 Task: Buy 3 Balms & Moisturizers from Skin Care section under best seller category for shipping address: Ashley Martin, 2420 August Lane, Shreveport, Louisiana 71101, Cell Number 3184332610. Pay from credit card ending with 5759, CVV 953
Action: Mouse moved to (22, 81)
Screenshot: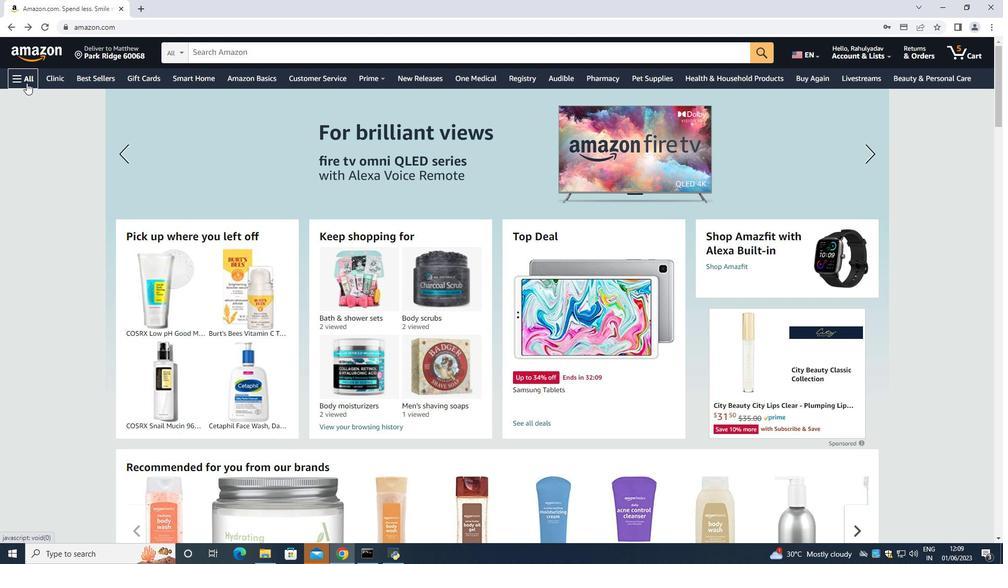 
Action: Mouse pressed left at (22, 81)
Screenshot: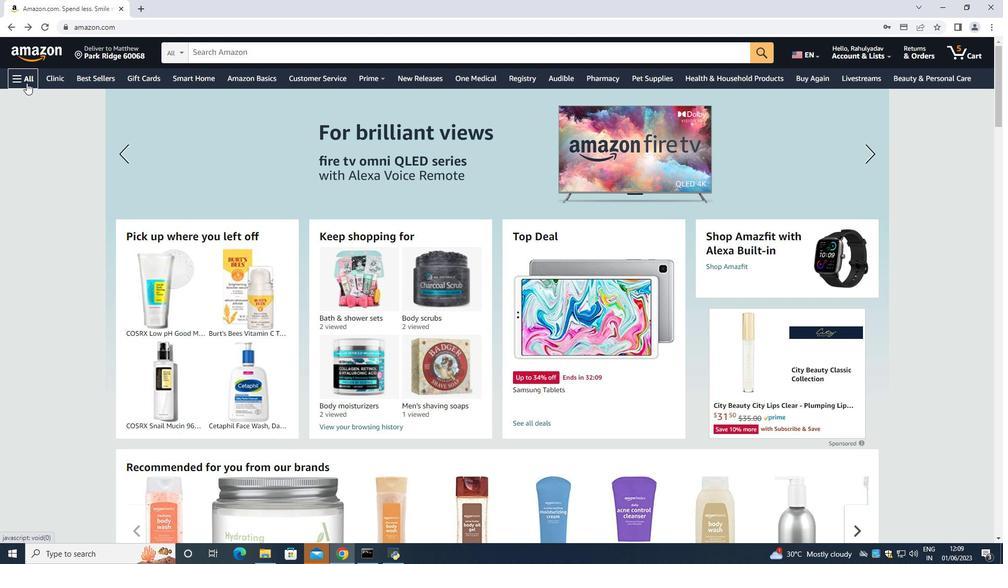 
Action: Mouse moved to (30, 110)
Screenshot: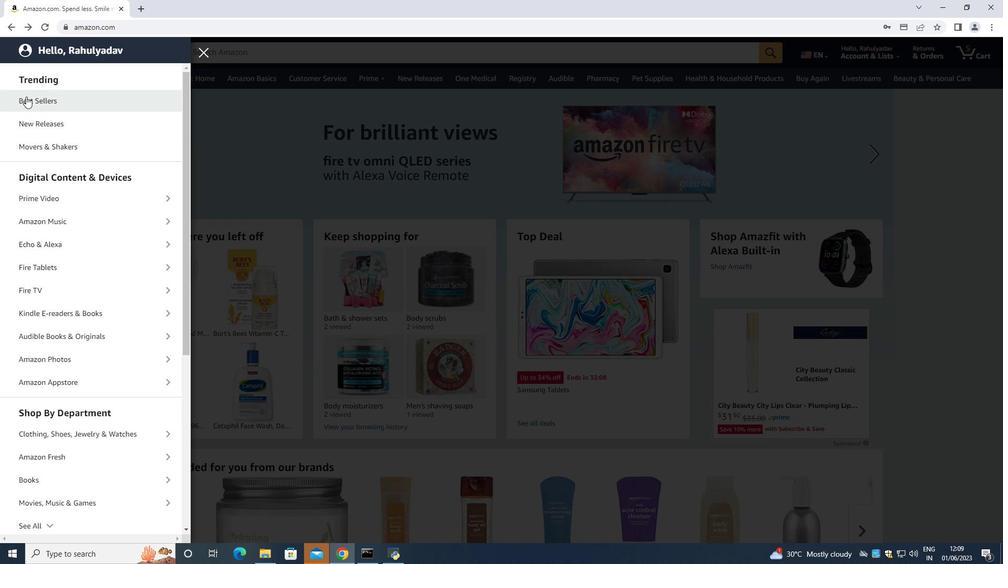 
Action: Mouse pressed left at (30, 110)
Screenshot: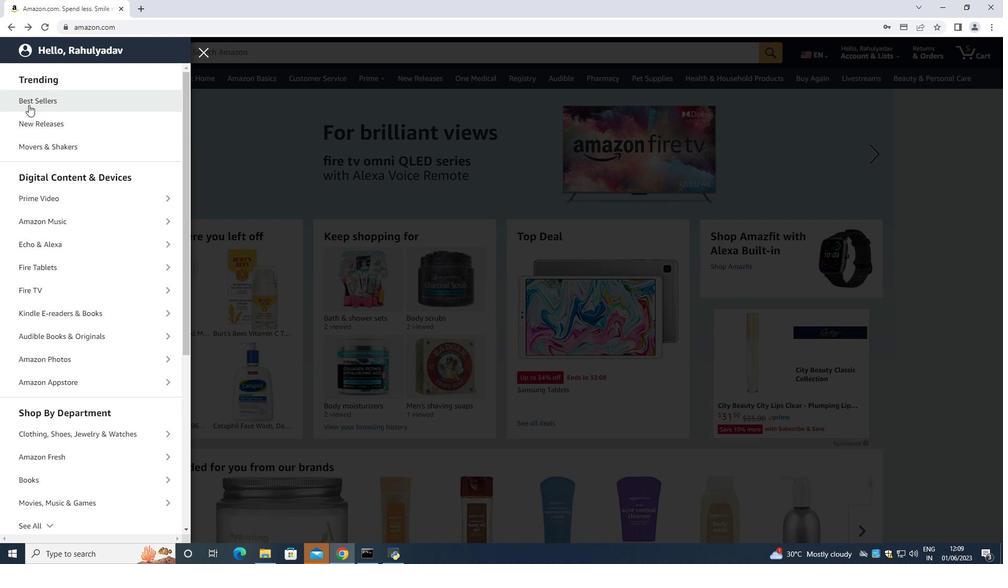 
Action: Mouse moved to (352, 50)
Screenshot: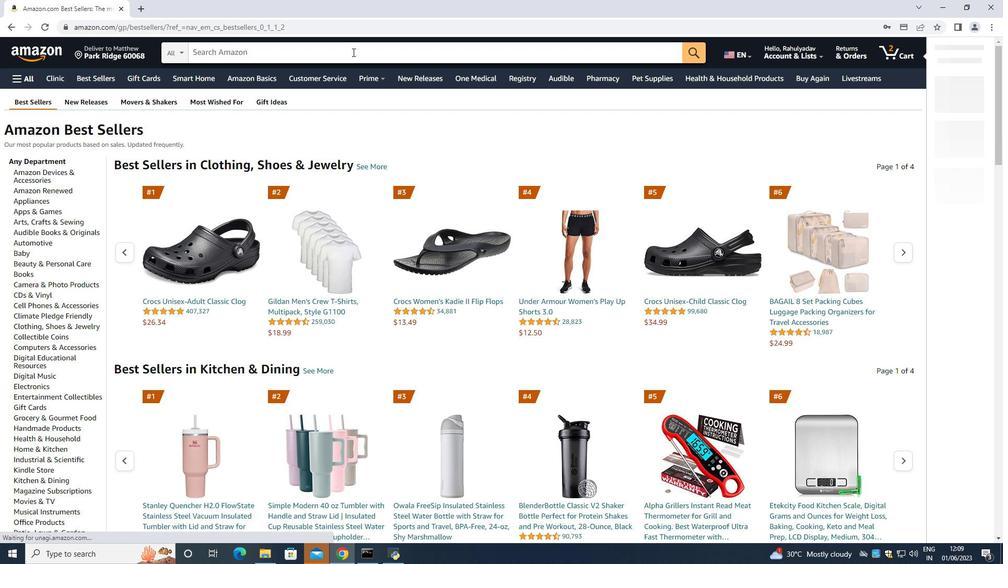 
Action: Mouse pressed left at (352, 50)
Screenshot: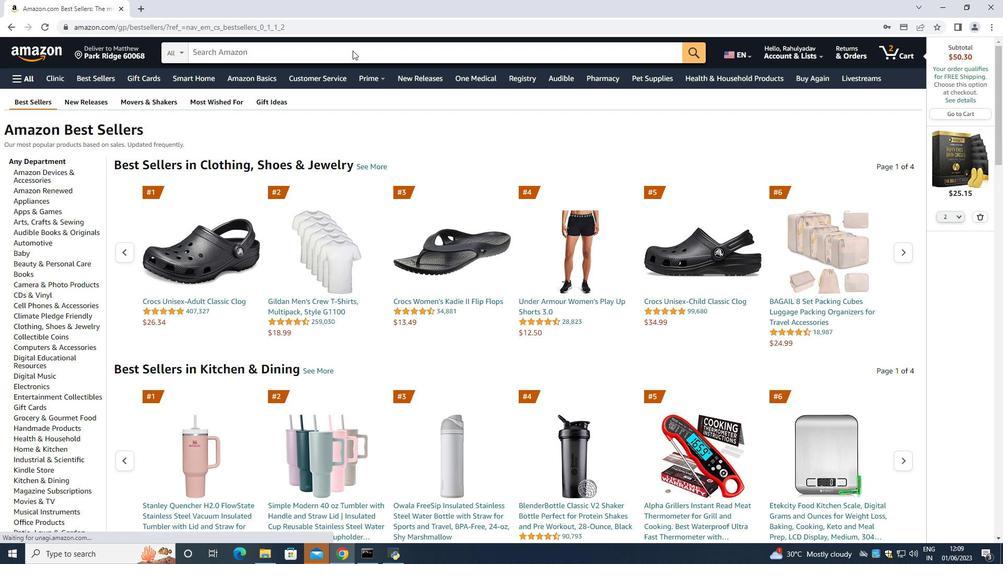 
Action: Key pressed <Key.shift>Balms<Key.space><Key.shift_r><Key.shift_r><Key.shift_r><Key.shift_r><Key.shift_r><Key.shift_r><Key.shift_r><Key.shift_r>&<Key.space><Key.shift>Moisturi
Screenshot: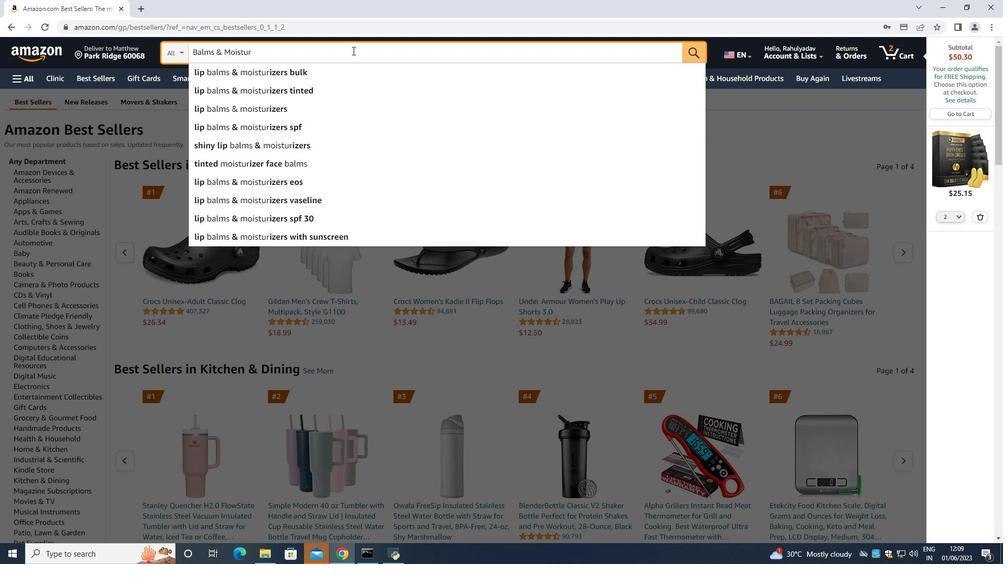 
Action: Mouse moved to (352, 50)
Screenshot: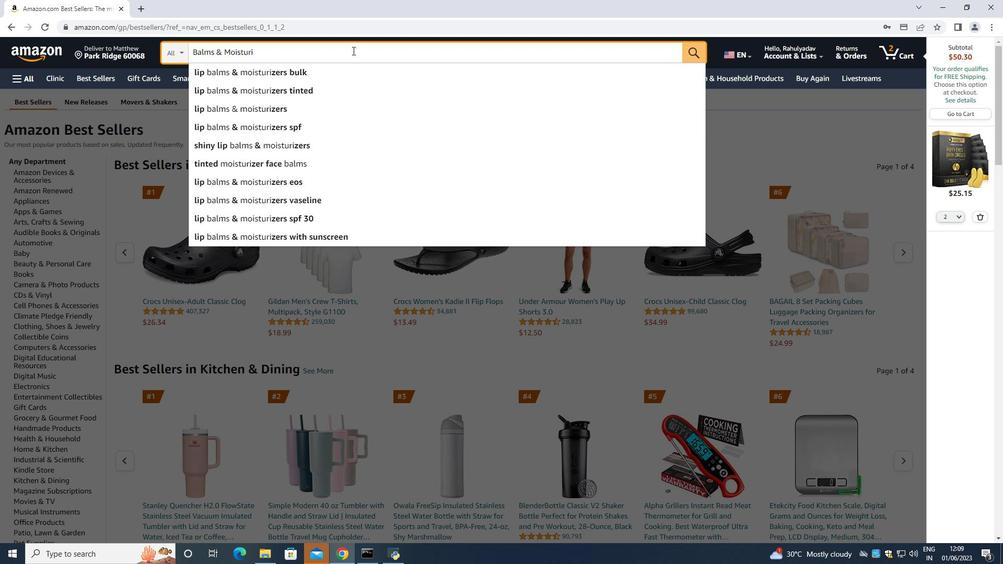 
Action: Key pressed zers<Key.space><Key.enter><Key.space><Key.up><Key.up><Key.up><Key.up><Key.up><Key.up><Key.up><Key.up><Key.up><Key.up><Key.up><Key.up><Key.up><Key.up><Key.up><Key.up><Key.up><Key.up><Key.up><Key.up><Key.up><Key.down><Key.down><Key.down><Key.down><Key.down><Key.down><Key.down><Key.down><Key.down><Key.down><Key.down><Key.down><Key.down><Key.down><Key.down><Key.down><Key.down><Key.down><Key.down><Key.down><Key.down><Key.down><Key.down><Key.down><Key.down><Key.down><Key.down><Key.down><Key.down><Key.down><Key.down><Key.down><Key.down><Key.down><Key.down><Key.down><Key.down><Key.down><Key.down><Key.down><Key.down><Key.down><Key.down><Key.down><Key.down><Key.down><Key.down><Key.down><Key.down><Key.down><Key.down><Key.down><Key.down><Key.down><Key.down><Key.down><Key.down><Key.down><Key.down><Key.down><Key.down><Key.down><Key.down><Key.down><Key.up><Key.up><Key.up><Key.up><Key.up><Key.up><Key.up>
Screenshot: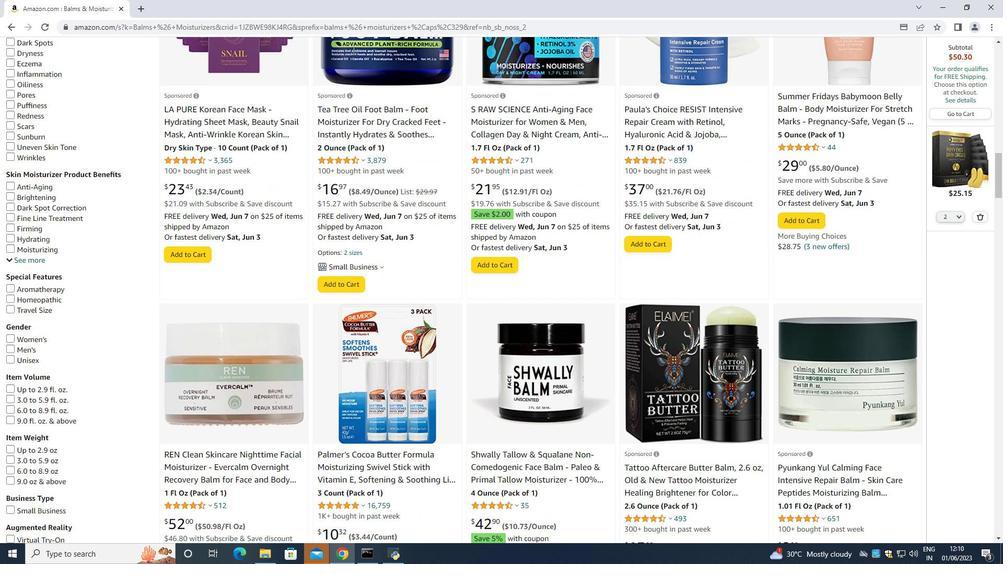 
Action: Mouse moved to (367, 135)
Screenshot: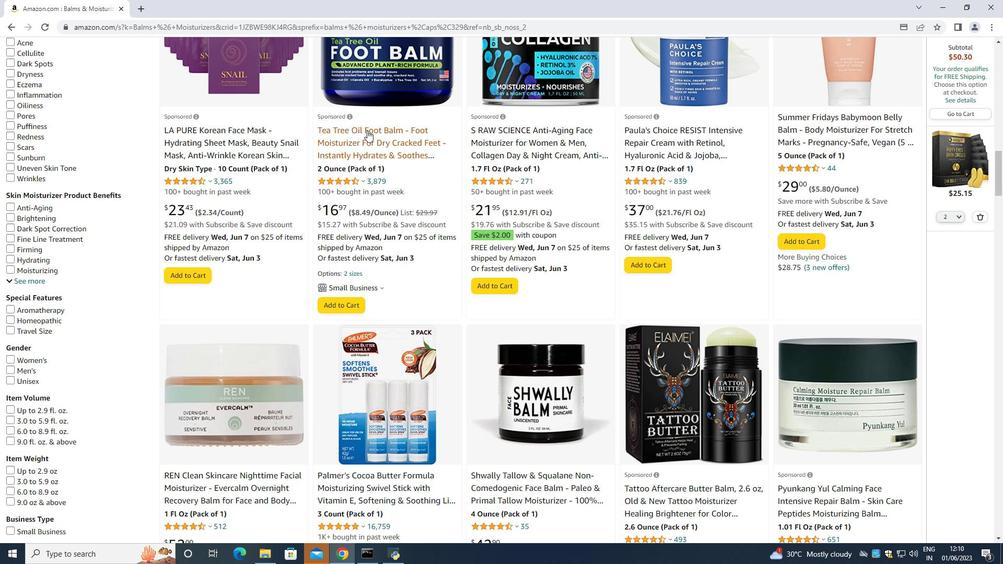 
Action: Mouse pressed left at (367, 135)
Screenshot: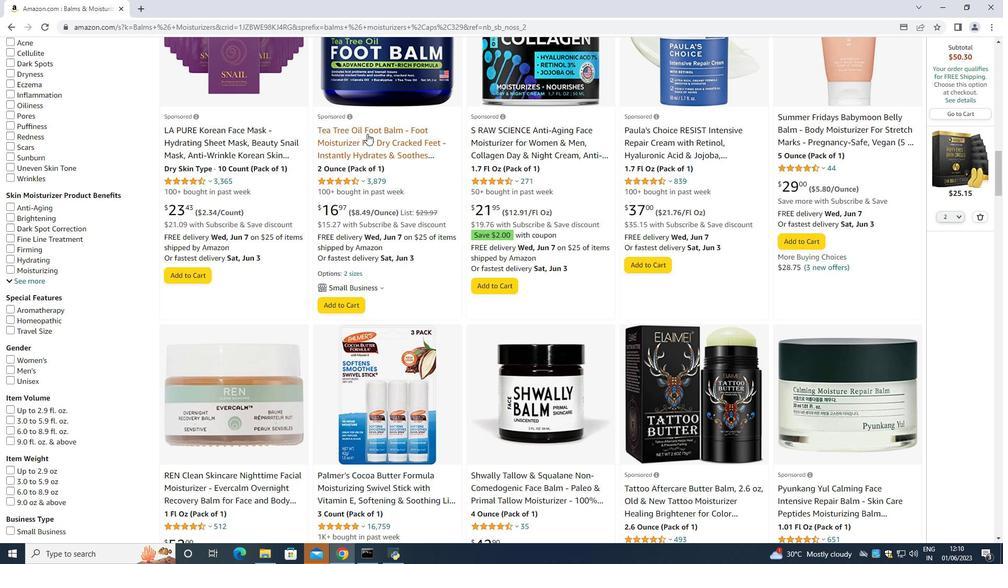 
Action: Mouse moved to (372, 135)
Screenshot: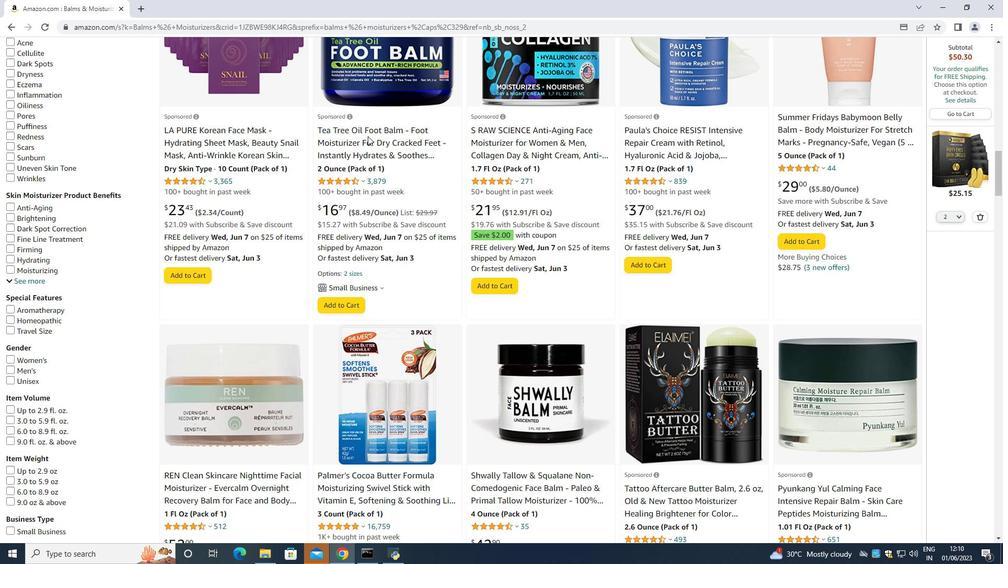 
Action: Mouse pressed left at (372, 135)
Screenshot: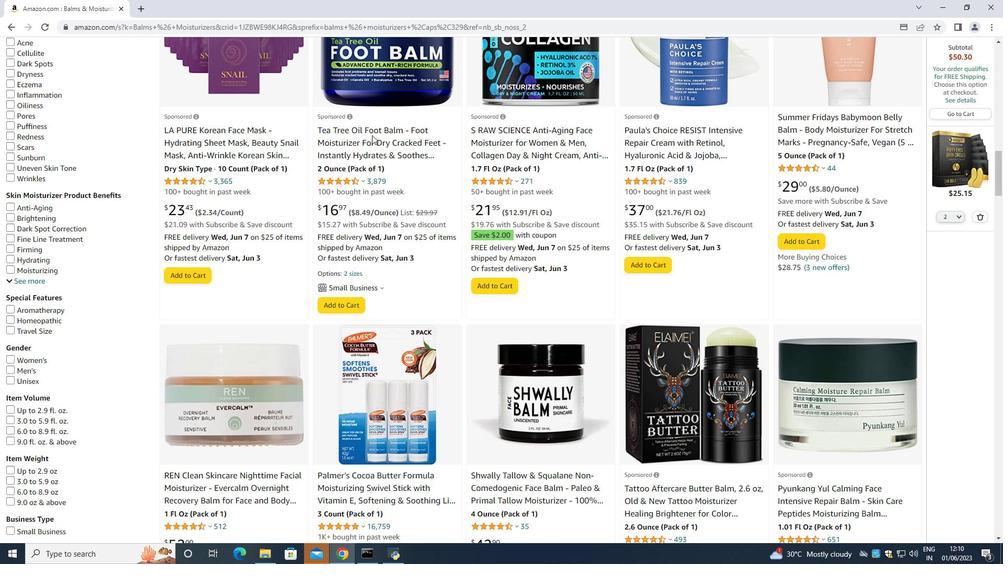 
Action: Mouse moved to (373, 130)
Screenshot: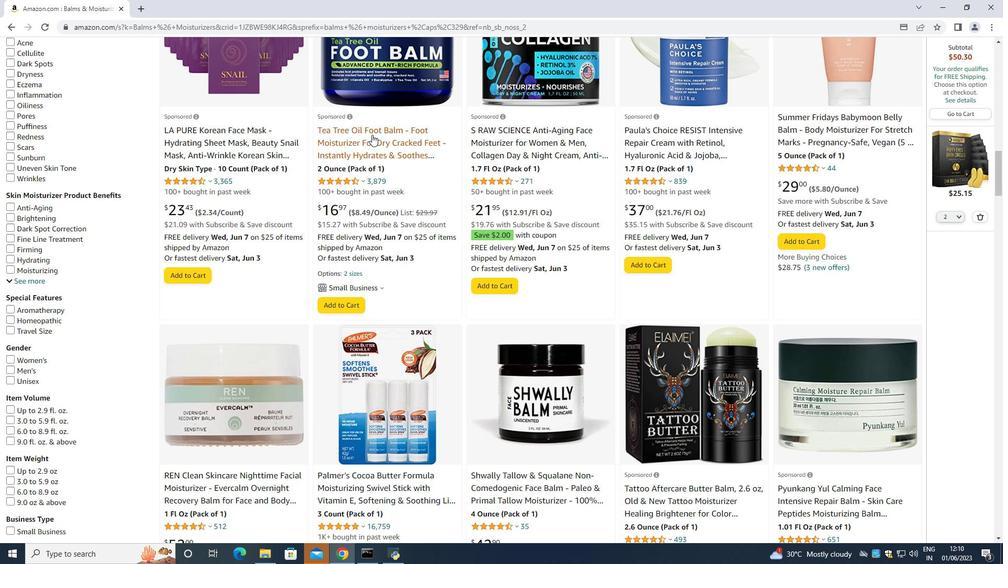 
Action: Mouse pressed left at (373, 130)
Screenshot: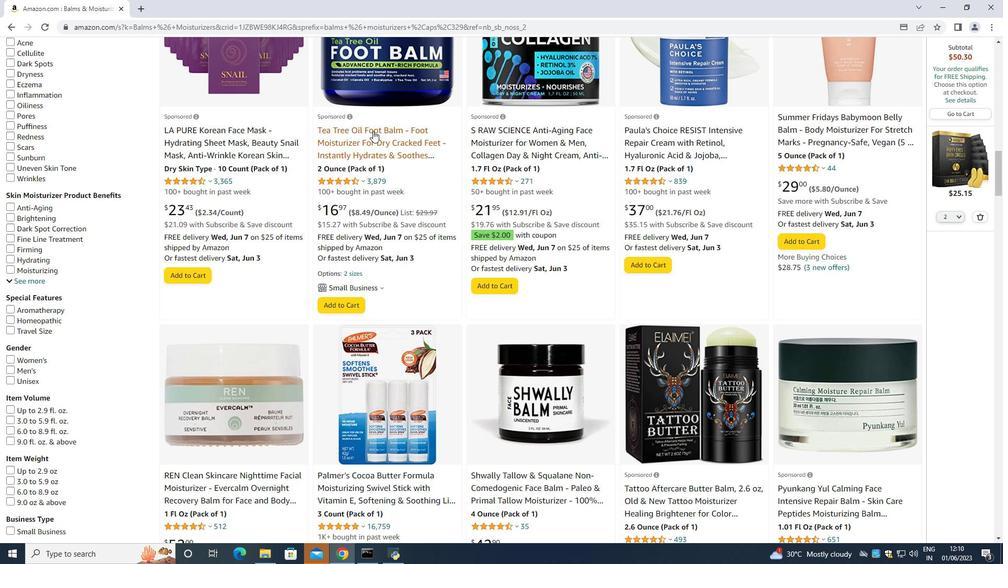 
Action: Mouse moved to (98, 216)
Screenshot: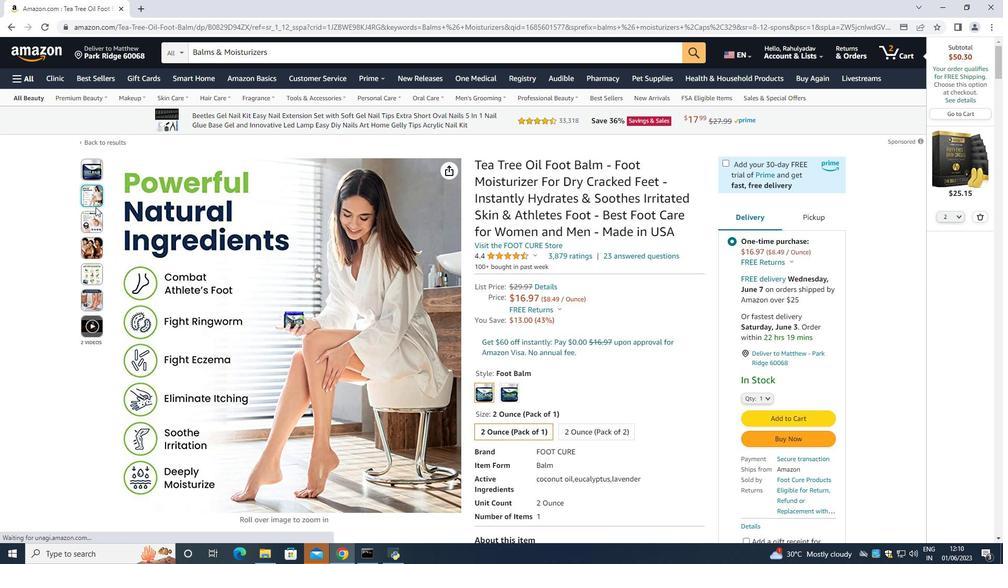 
Action: Key pressed <Key.down><Key.down><Key.down><Key.down><Key.down><Key.down><Key.down><Key.down><Key.down><Key.down><Key.down><Key.down><Key.down><Key.down><Key.down><Key.down><Key.down><Key.down><Key.down><Key.down><Key.down><Key.down><Key.down><Key.down>
Screenshot: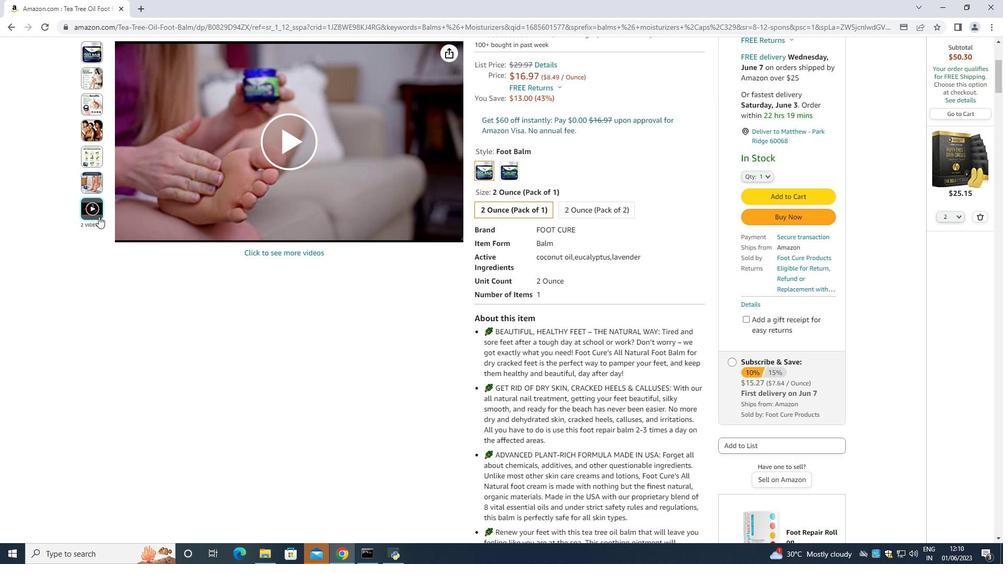 
Action: Mouse moved to (601, 154)
Screenshot: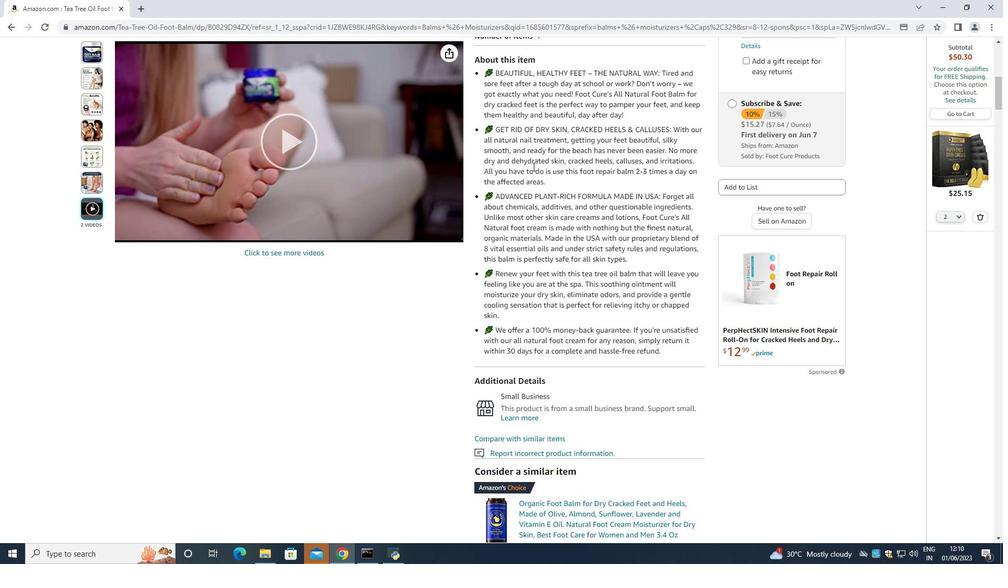 
Action: Mouse scrolled (601, 154) with delta (0, 0)
Screenshot: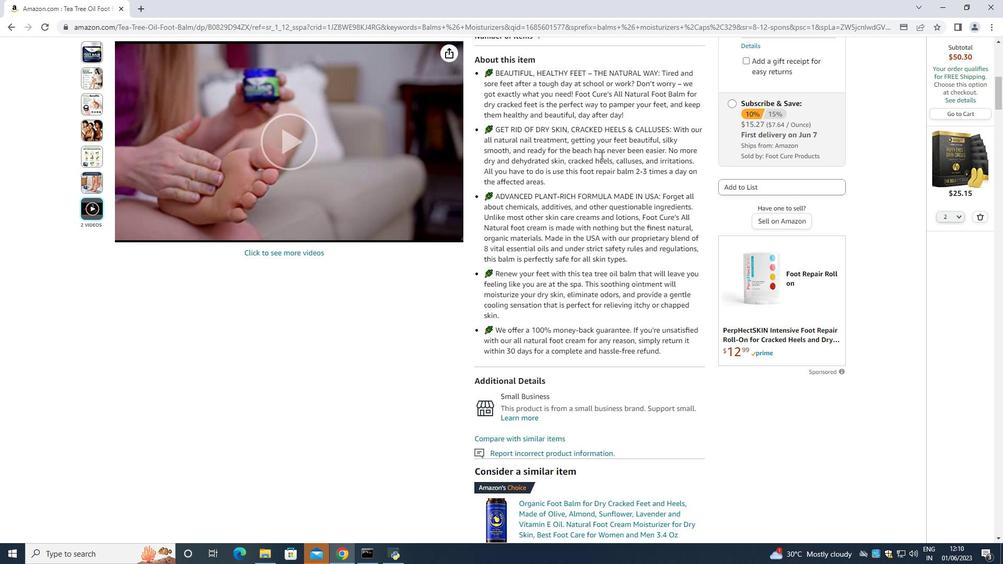 
Action: Mouse scrolled (601, 154) with delta (0, 0)
Screenshot: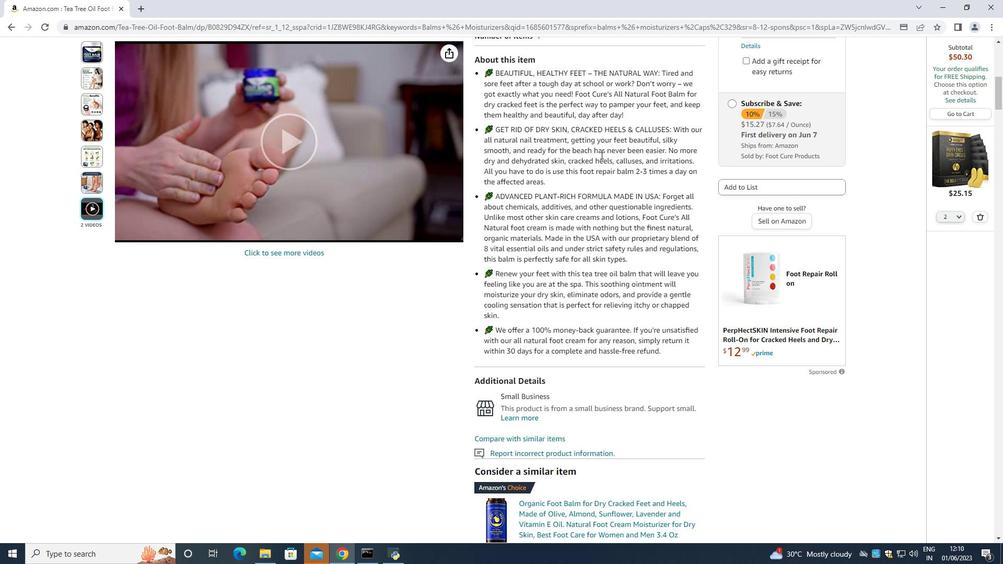 
Action: Mouse scrolled (601, 154) with delta (0, 0)
Screenshot: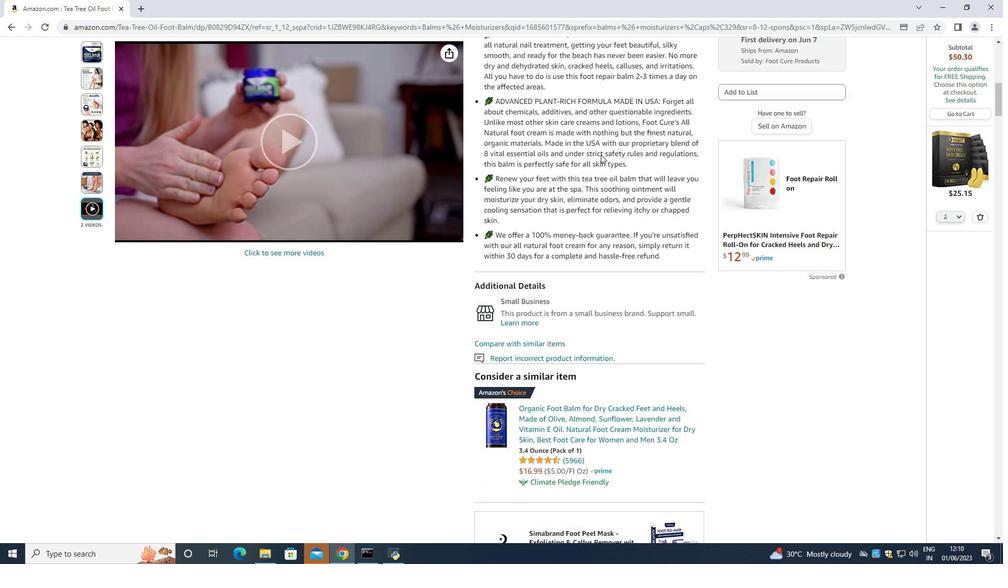 
Action: Mouse scrolled (601, 154) with delta (0, 0)
Screenshot: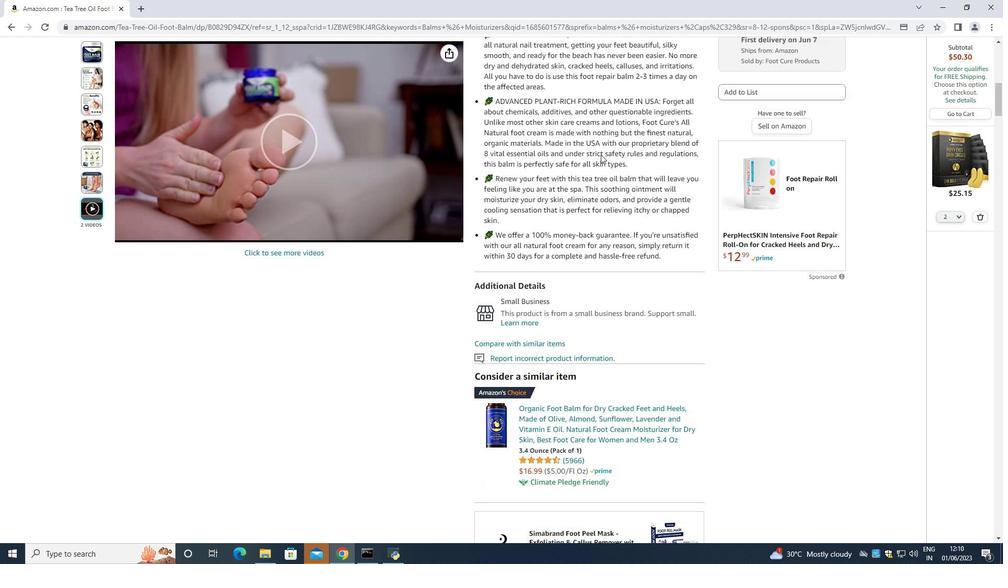 
Action: Mouse scrolled (601, 154) with delta (0, 0)
Screenshot: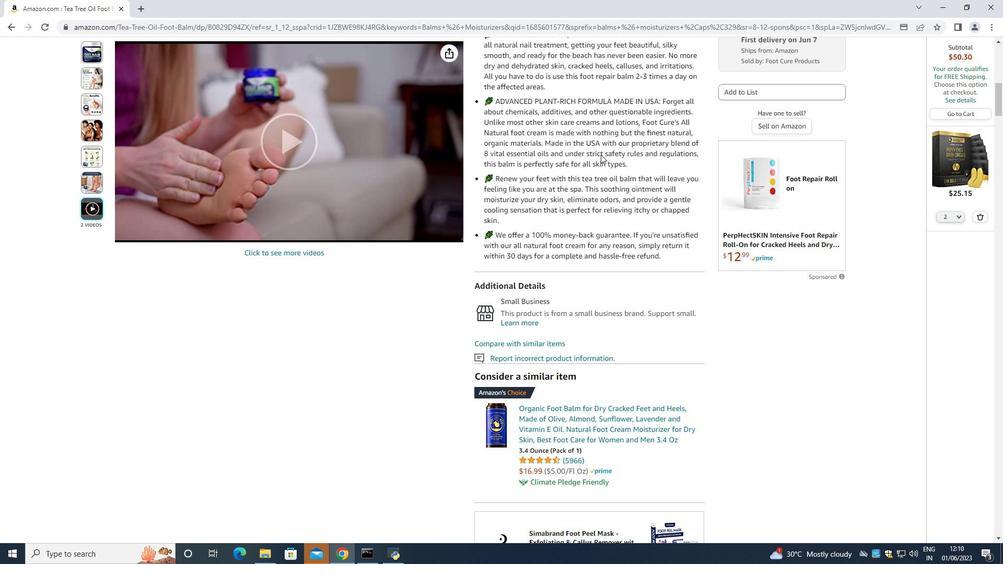 
Action: Mouse moved to (600, 154)
Screenshot: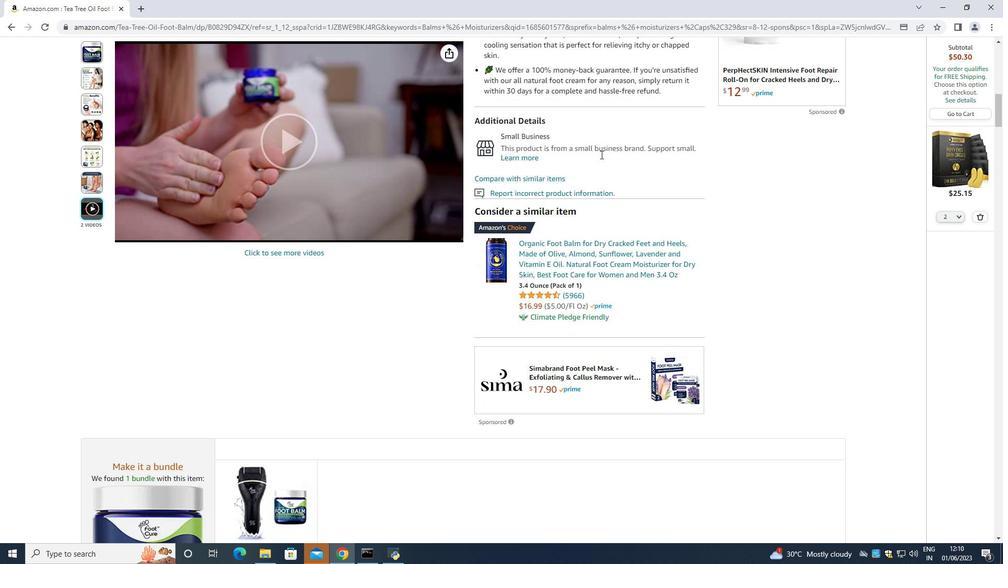 
Action: Mouse scrolled (601, 154) with delta (0, 0)
Screenshot: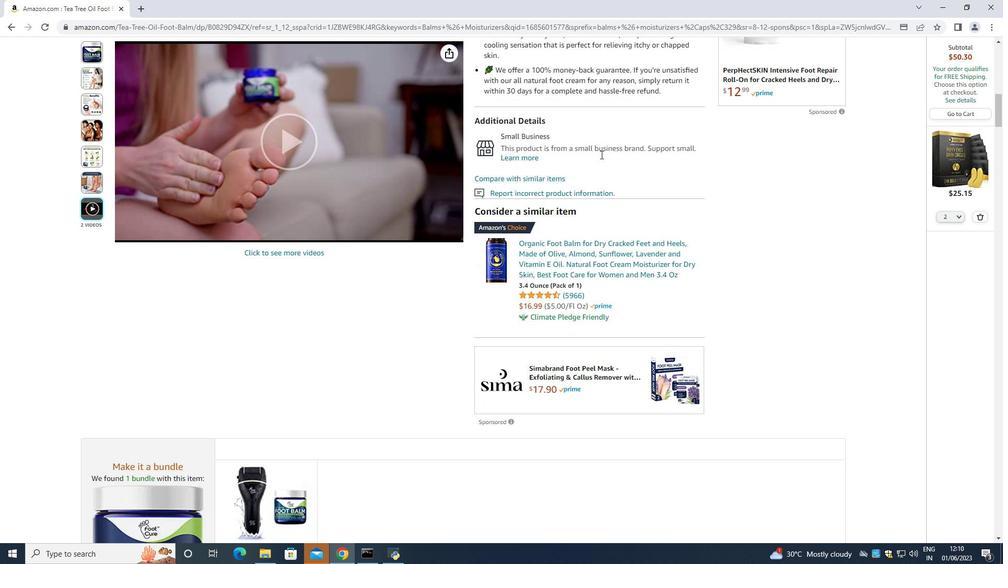 
Action: Mouse moved to (598, 154)
Screenshot: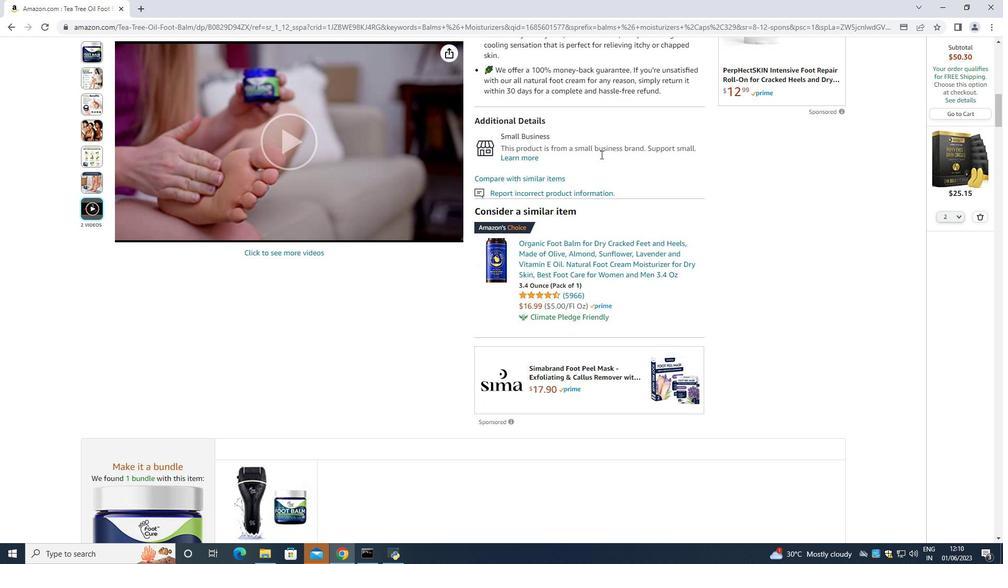 
Action: Mouse scrolled (598, 153) with delta (0, 0)
Screenshot: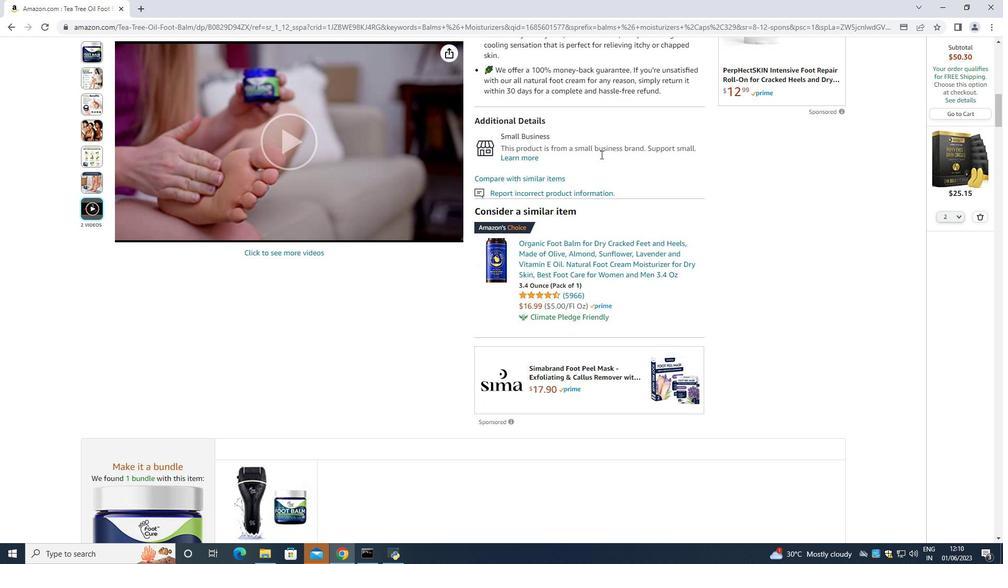 
Action: Mouse moved to (592, 152)
Screenshot: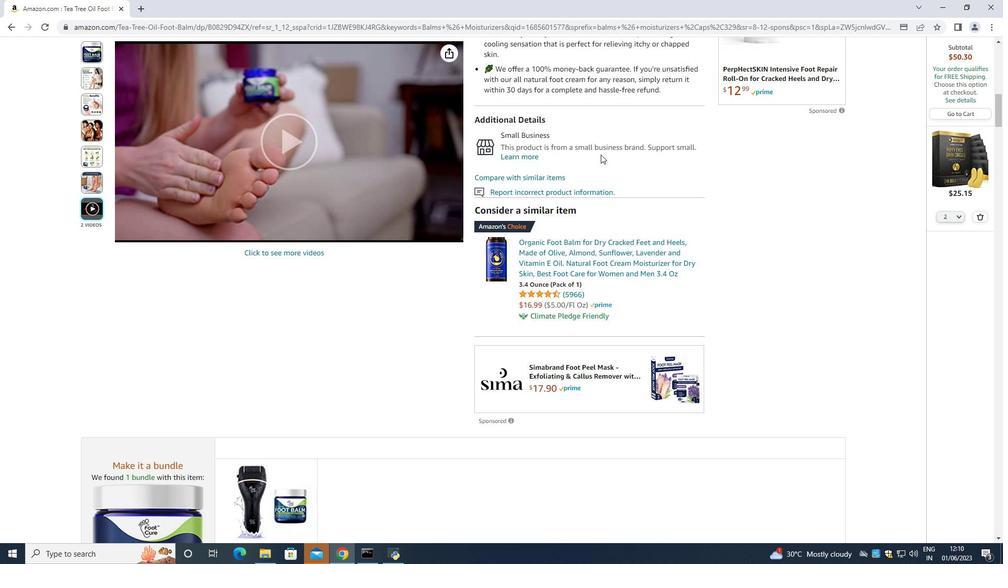 
Action: Mouse scrolled (597, 153) with delta (0, 0)
Screenshot: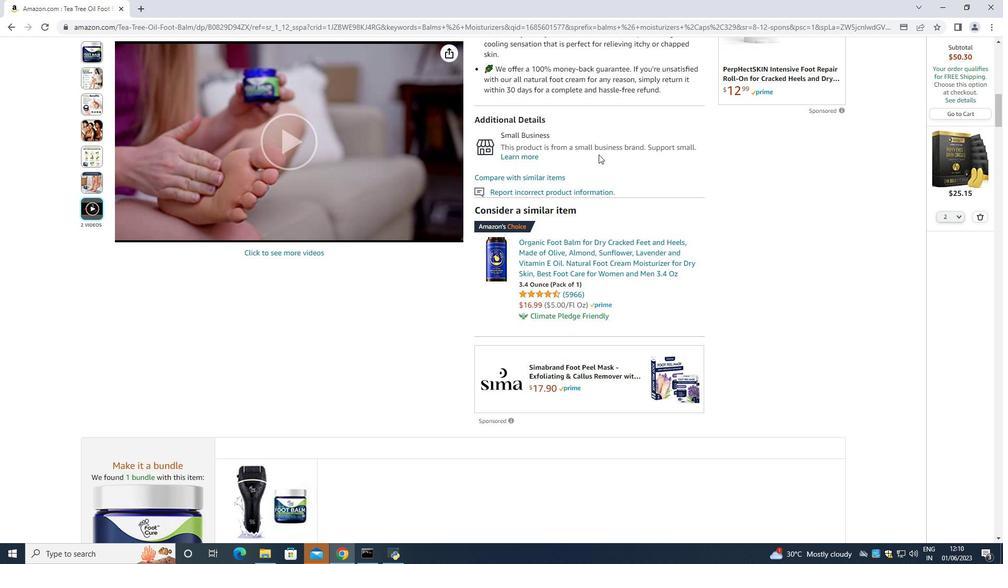
Action: Mouse moved to (338, 138)
Screenshot: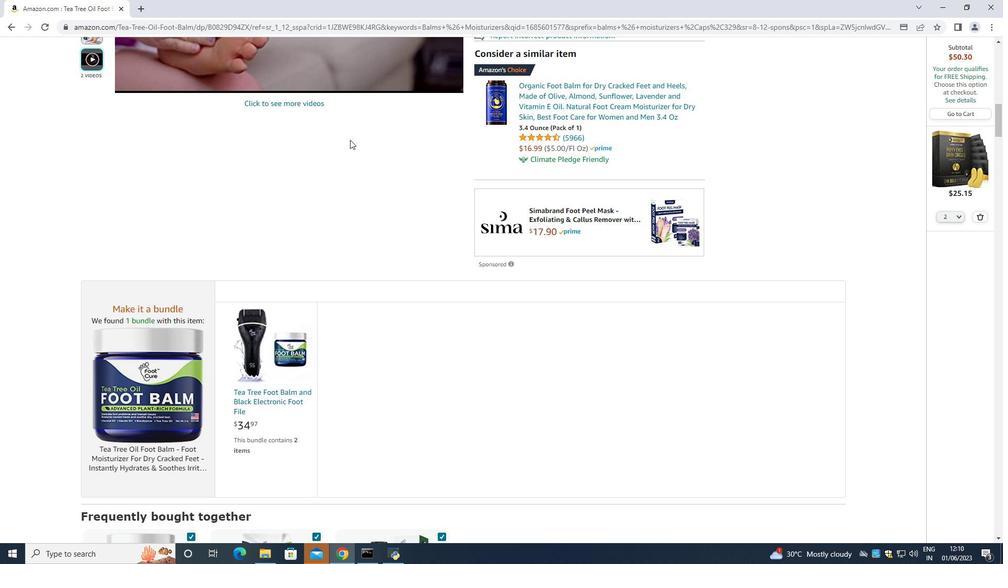 
Action: Mouse scrolled (338, 137) with delta (0, 0)
Screenshot: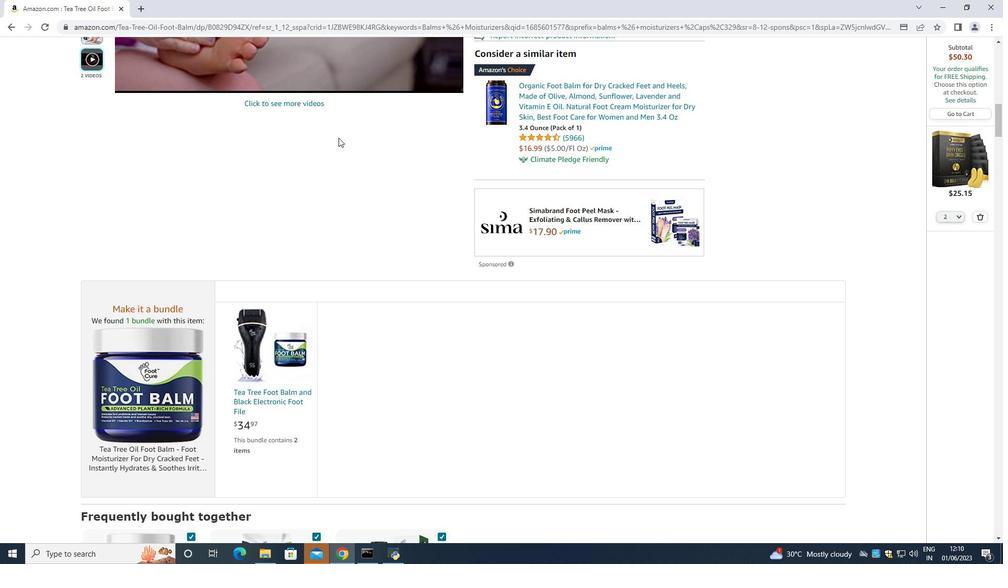 
Action: Mouse scrolled (338, 137) with delta (0, 0)
Screenshot: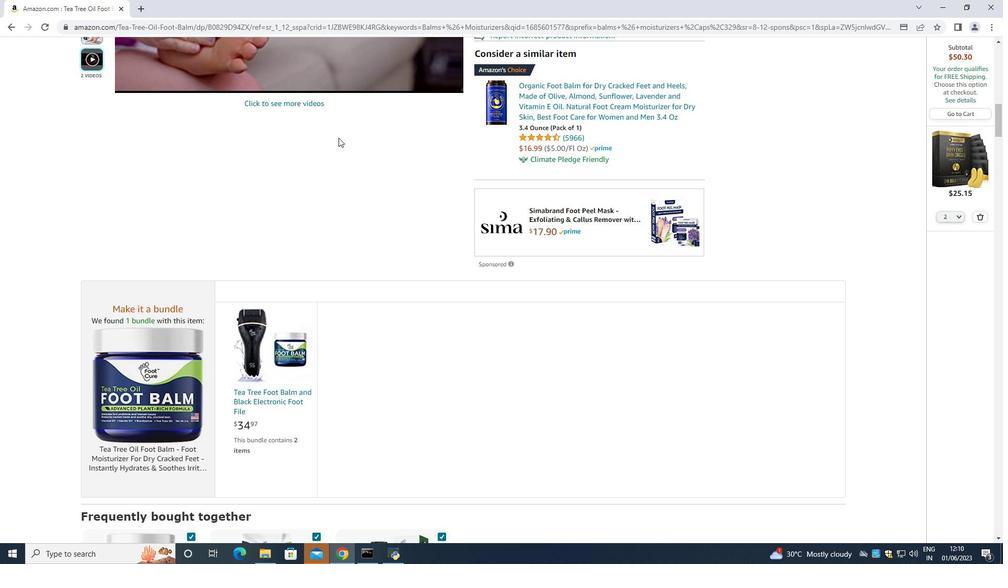
Action: Mouse moved to (337, 138)
Screenshot: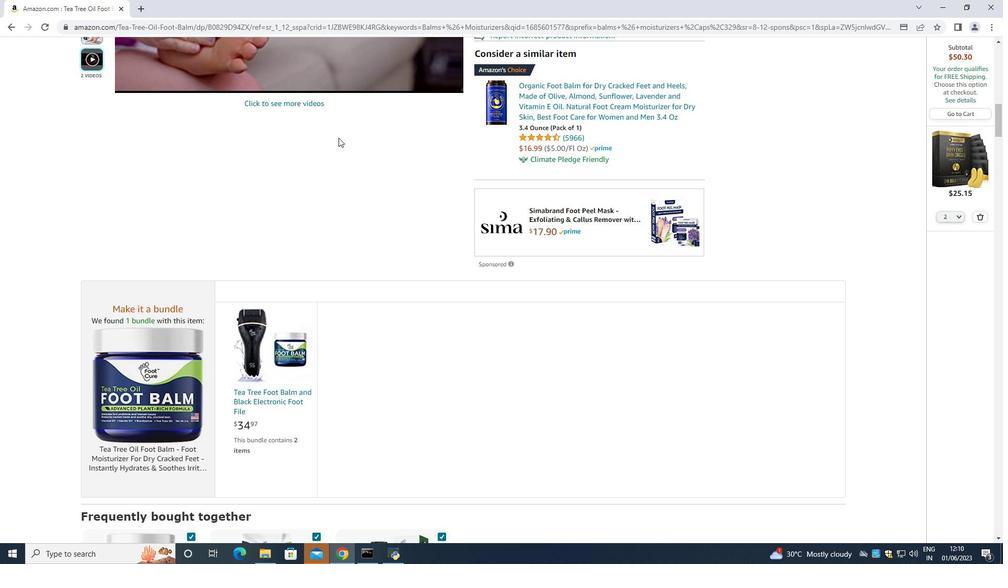 
Action: Mouse scrolled (337, 137) with delta (0, 0)
Screenshot: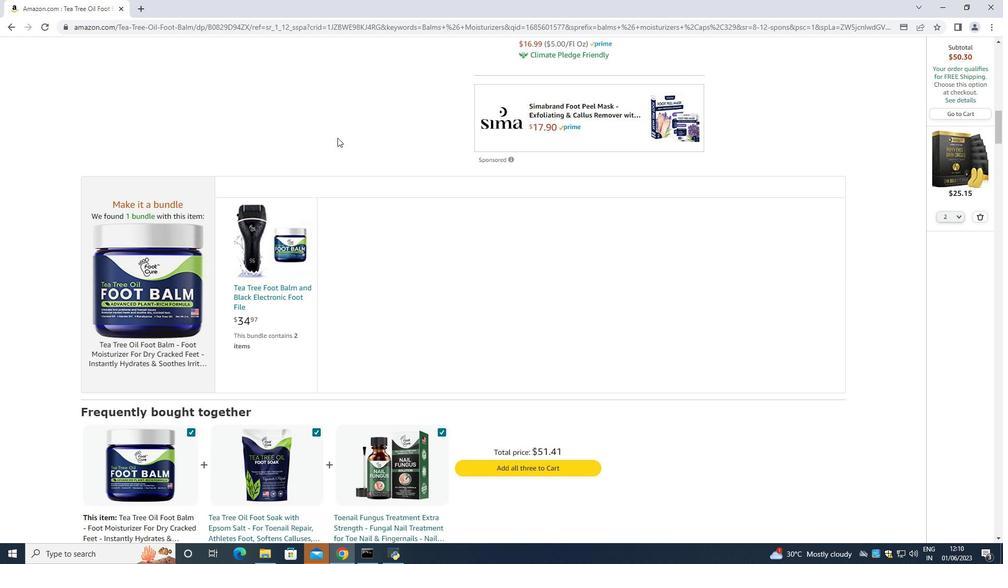 
Action: Mouse scrolled (337, 137) with delta (0, 0)
Screenshot: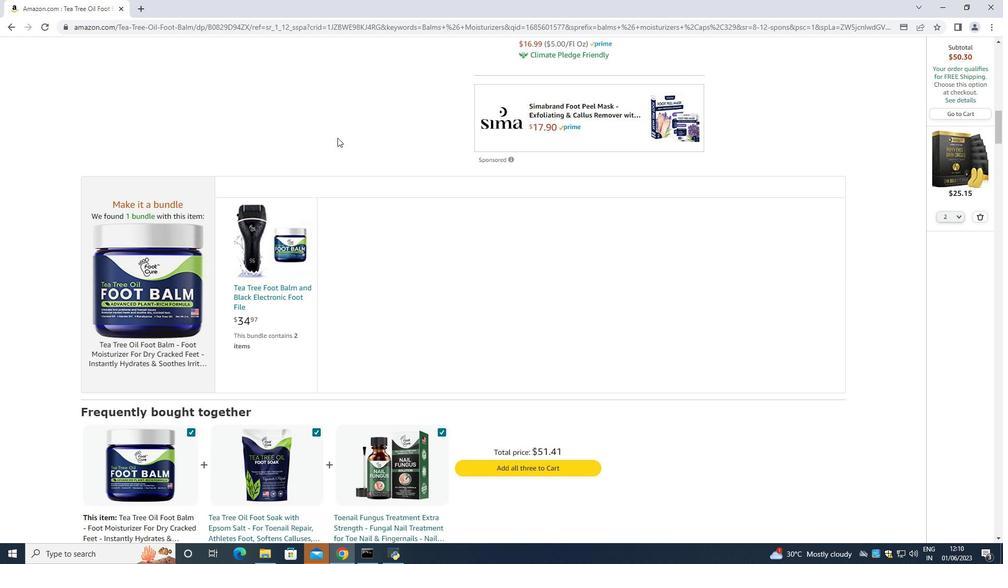 
Action: Mouse scrolled (337, 137) with delta (0, 0)
Screenshot: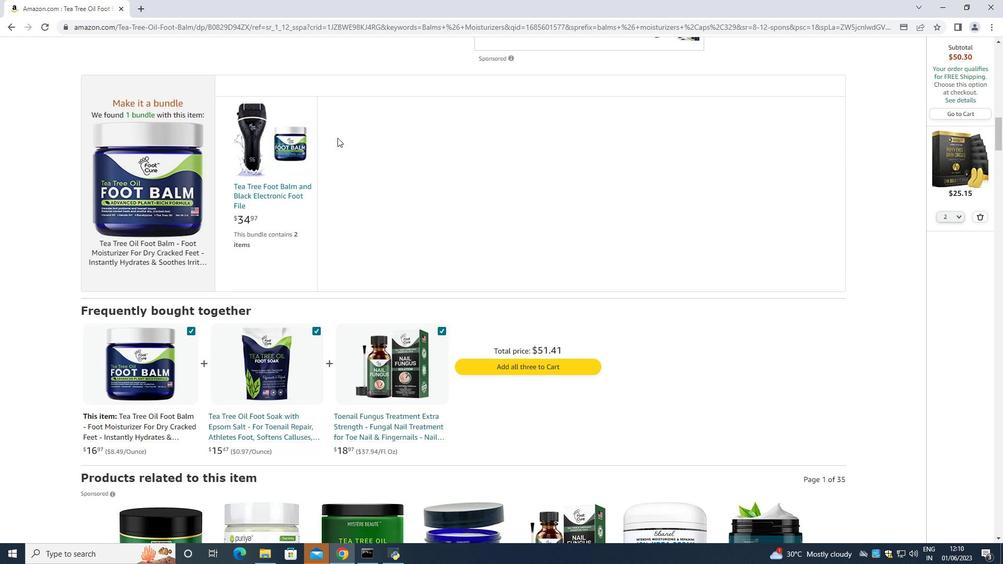 
Action: Mouse scrolled (337, 137) with delta (0, 0)
Screenshot: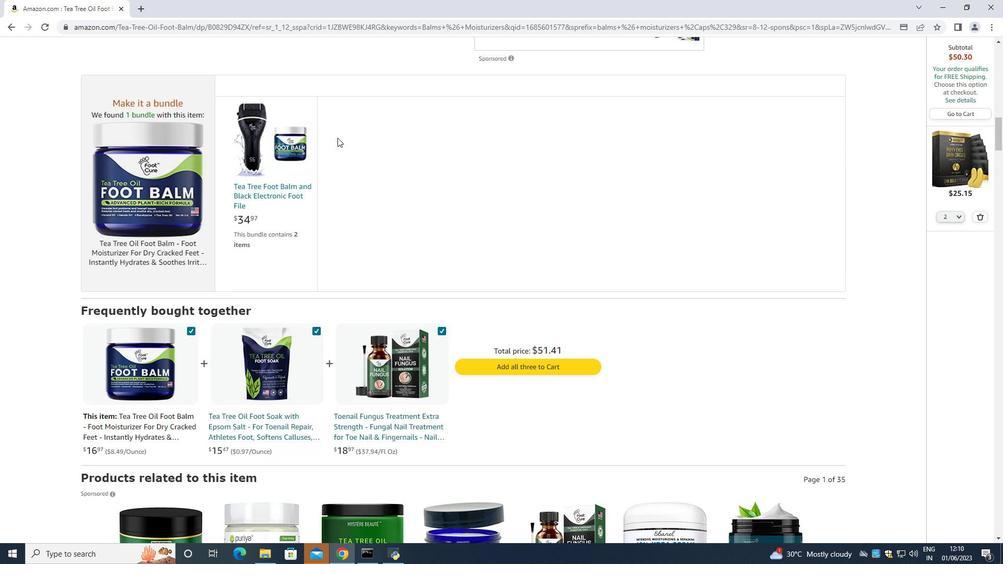
Action: Mouse scrolled (337, 137) with delta (0, 0)
Screenshot: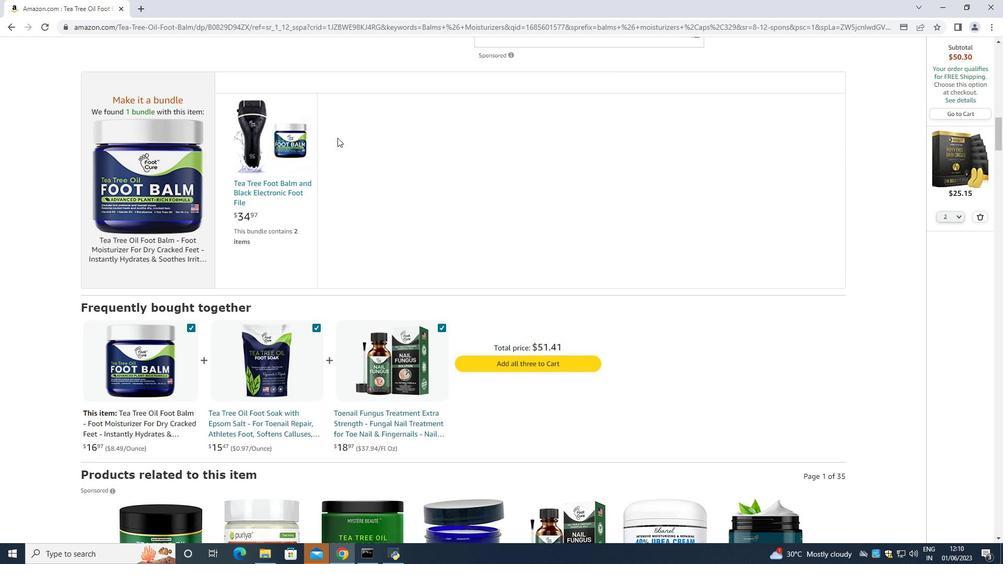 
Action: Mouse scrolled (337, 137) with delta (0, 0)
Screenshot: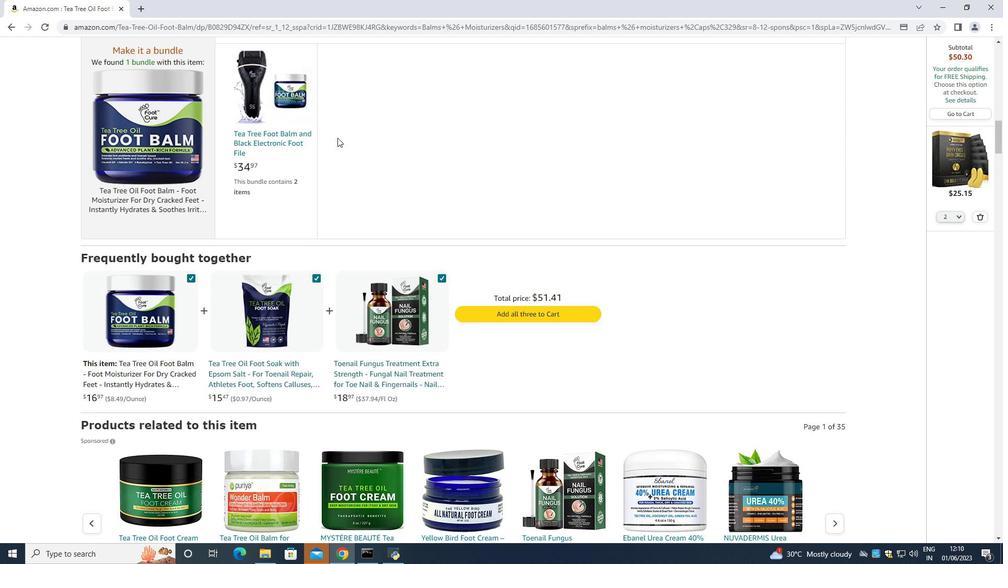 
Action: Mouse scrolled (337, 137) with delta (0, 0)
Screenshot: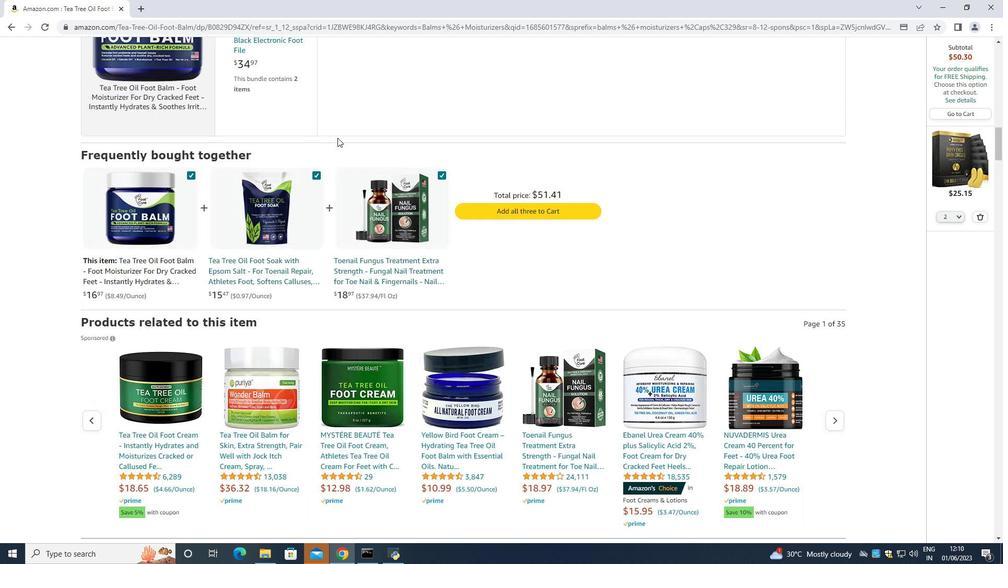 
Action: Mouse scrolled (337, 137) with delta (0, 0)
Screenshot: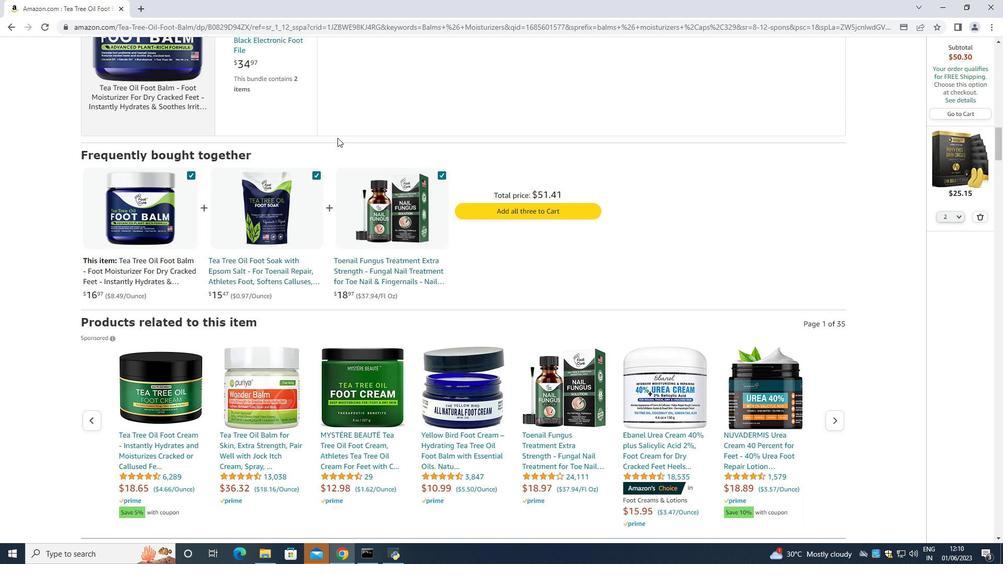 
Action: Mouse scrolled (337, 137) with delta (0, 0)
Screenshot: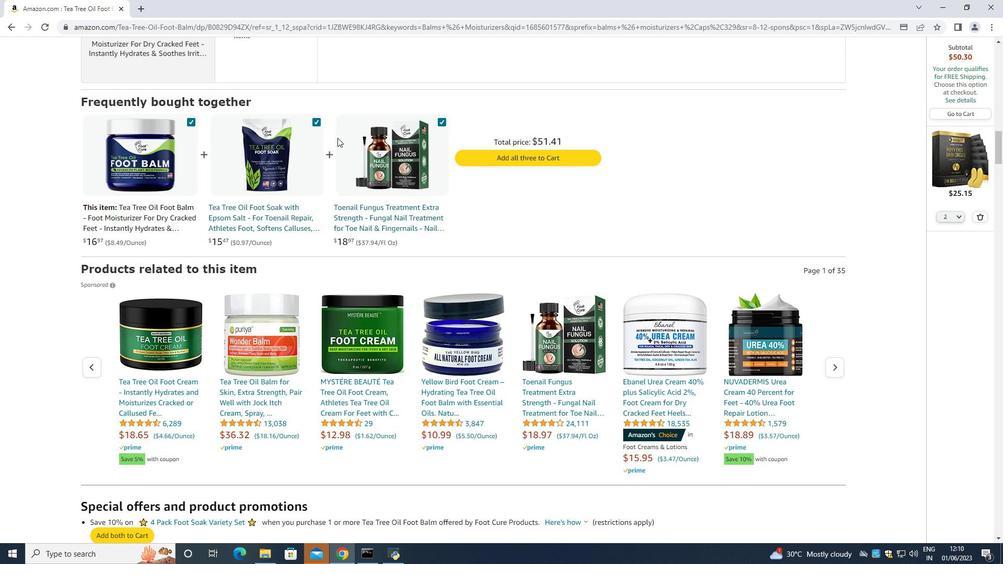 
Action: Mouse scrolled (337, 137) with delta (0, 0)
Screenshot: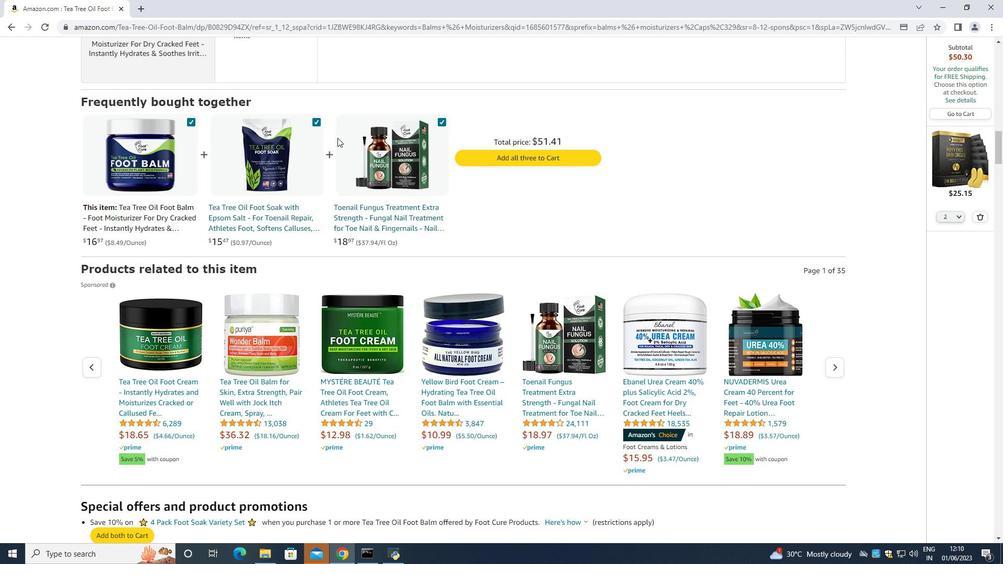 
Action: Mouse scrolled (337, 137) with delta (0, 0)
Screenshot: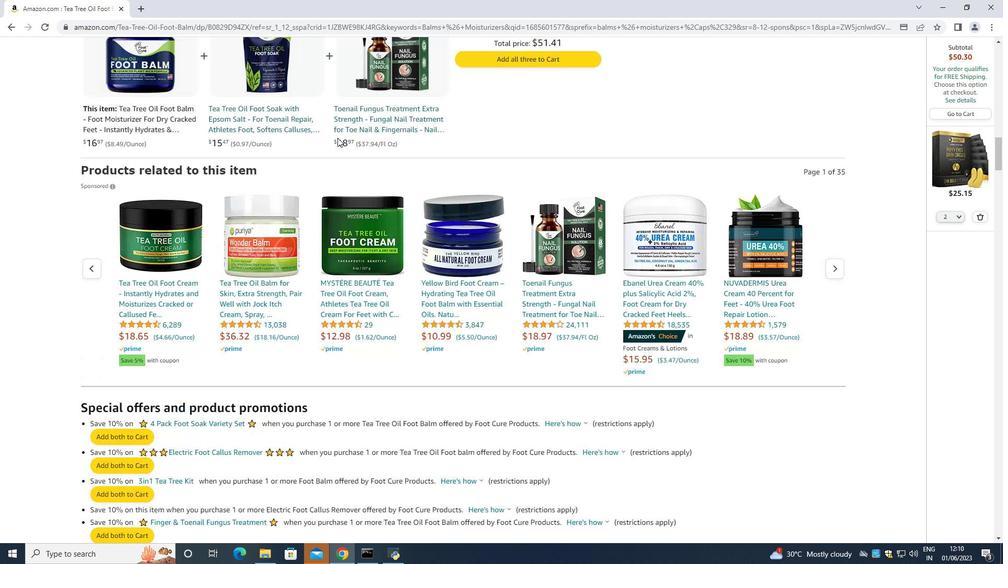 
Action: Mouse scrolled (337, 137) with delta (0, 0)
Screenshot: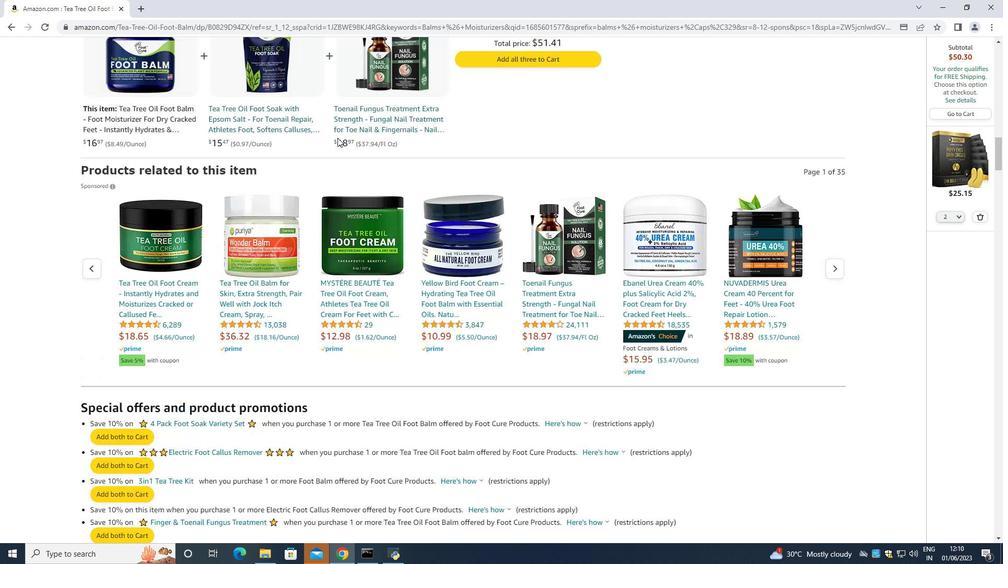 
Action: Mouse scrolled (337, 137) with delta (0, 0)
Screenshot: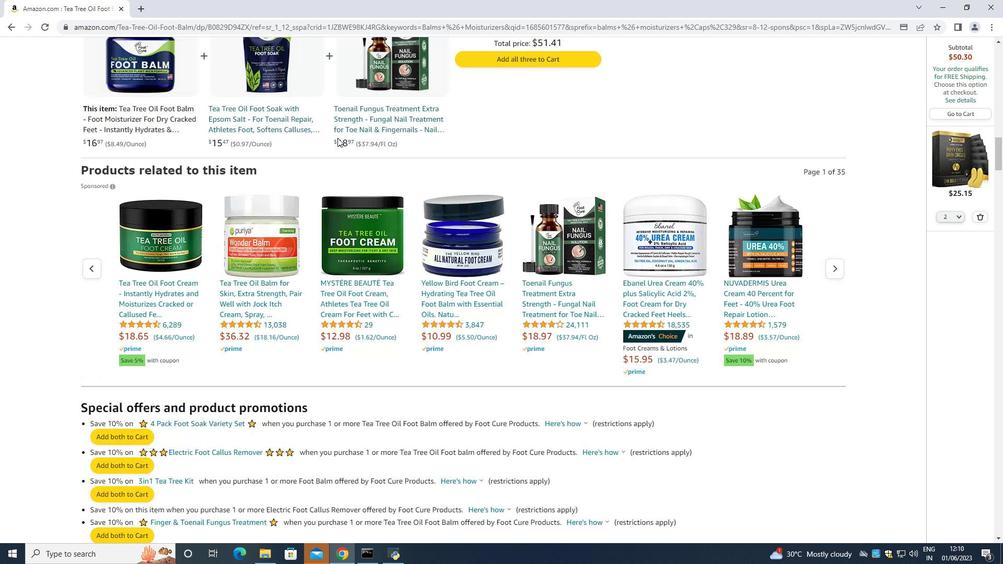 
Action: Mouse scrolled (337, 137) with delta (0, 0)
Screenshot: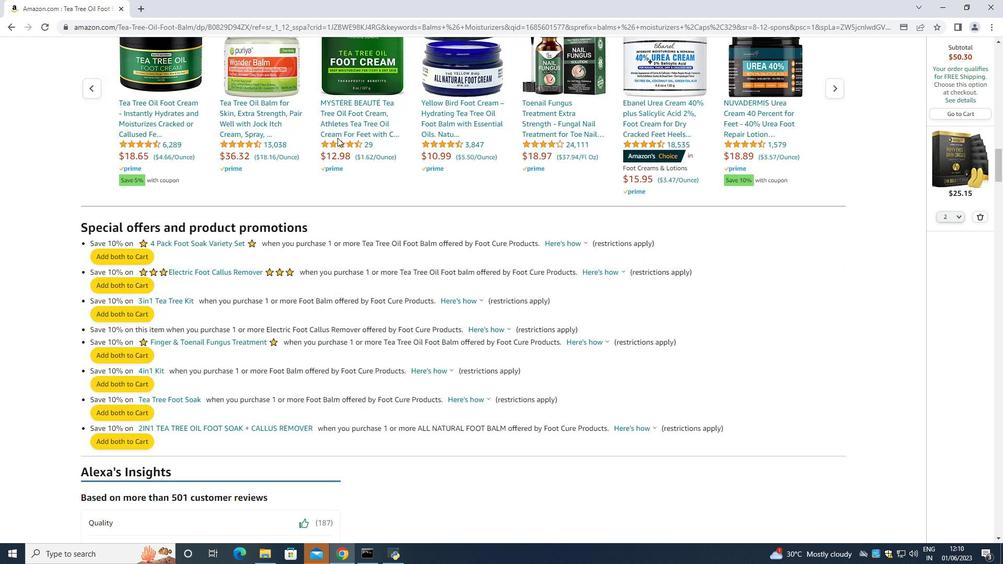 
Action: Mouse scrolled (337, 137) with delta (0, 0)
Screenshot: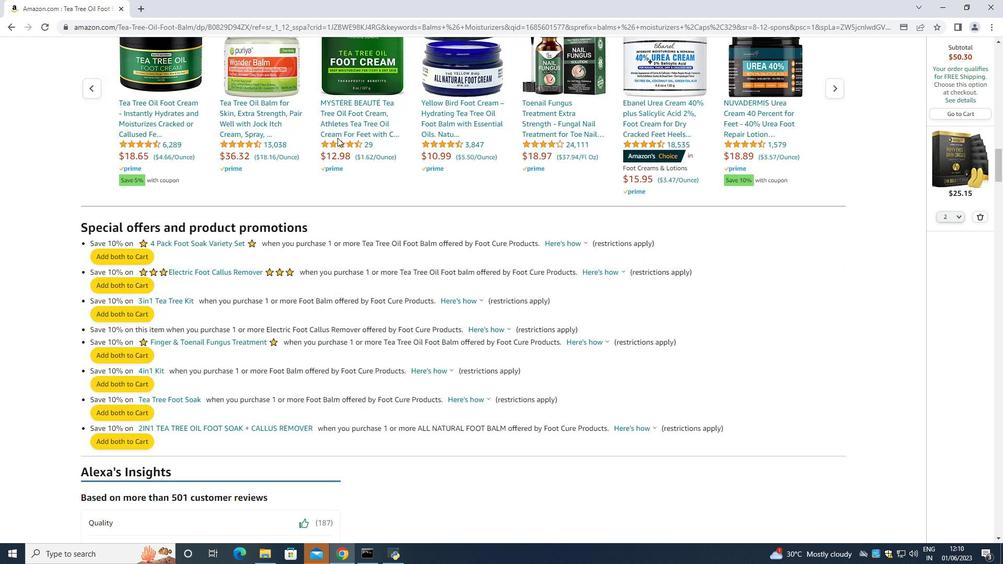 
Action: Mouse scrolled (337, 137) with delta (0, 0)
Screenshot: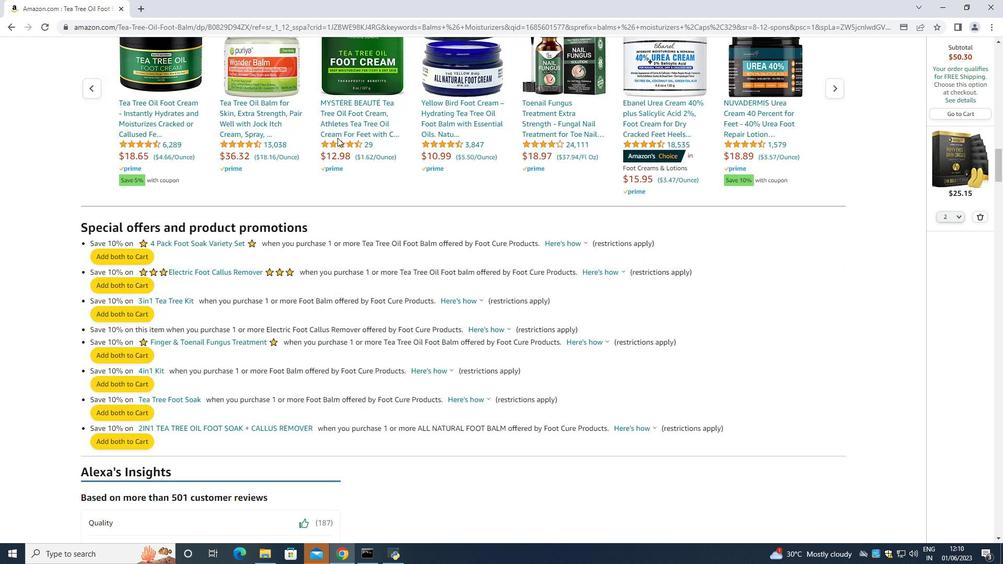 
Action: Mouse scrolled (337, 137) with delta (0, 0)
Screenshot: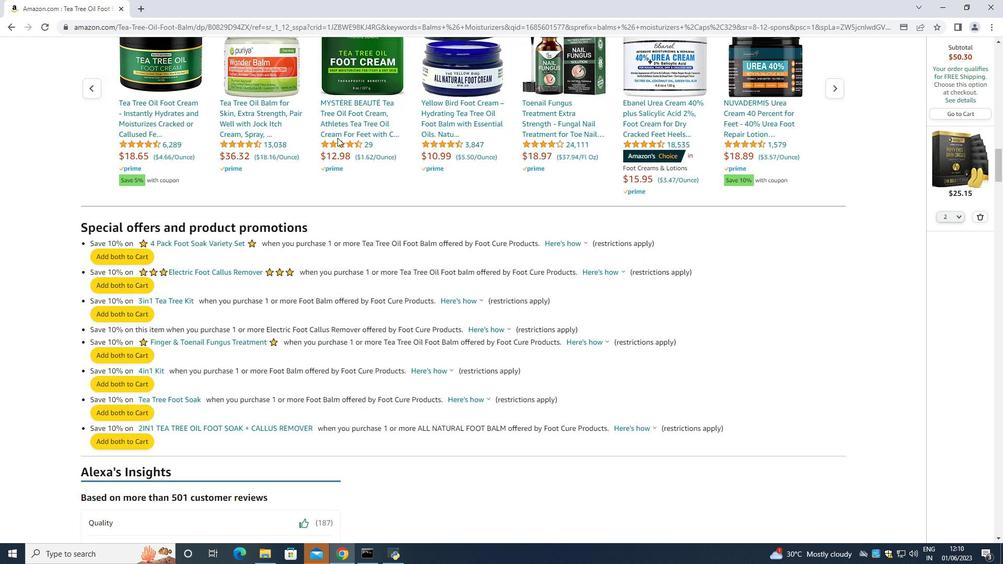 
Action: Mouse scrolled (337, 137) with delta (0, 0)
Screenshot: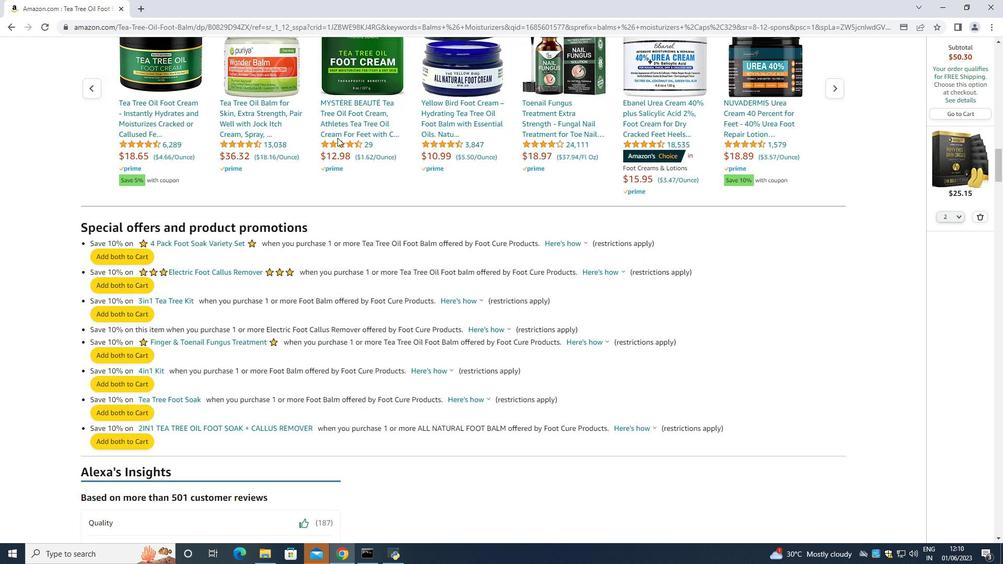 
Action: Mouse scrolled (337, 137) with delta (0, 0)
Screenshot: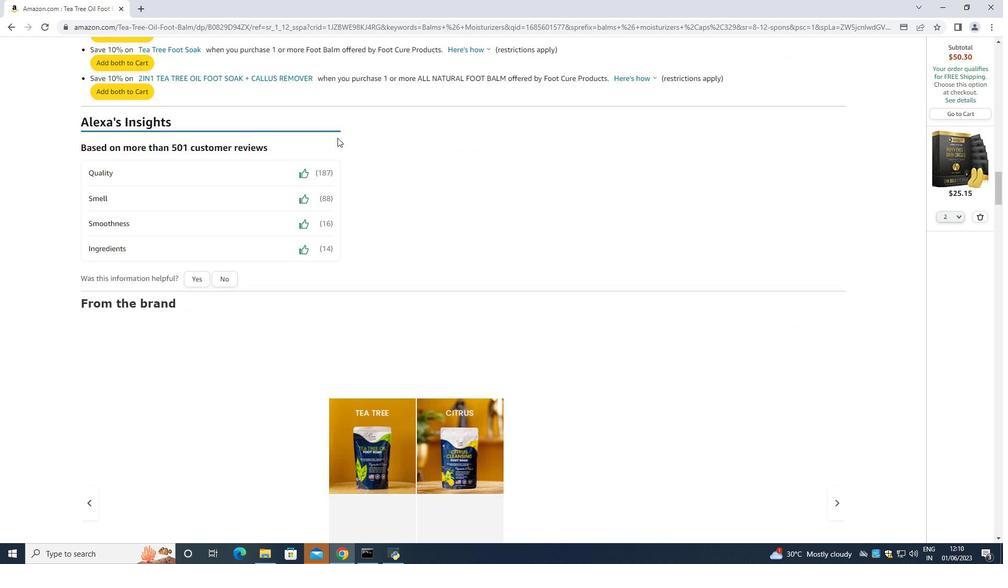 
Action: Mouse scrolled (337, 137) with delta (0, 0)
Screenshot: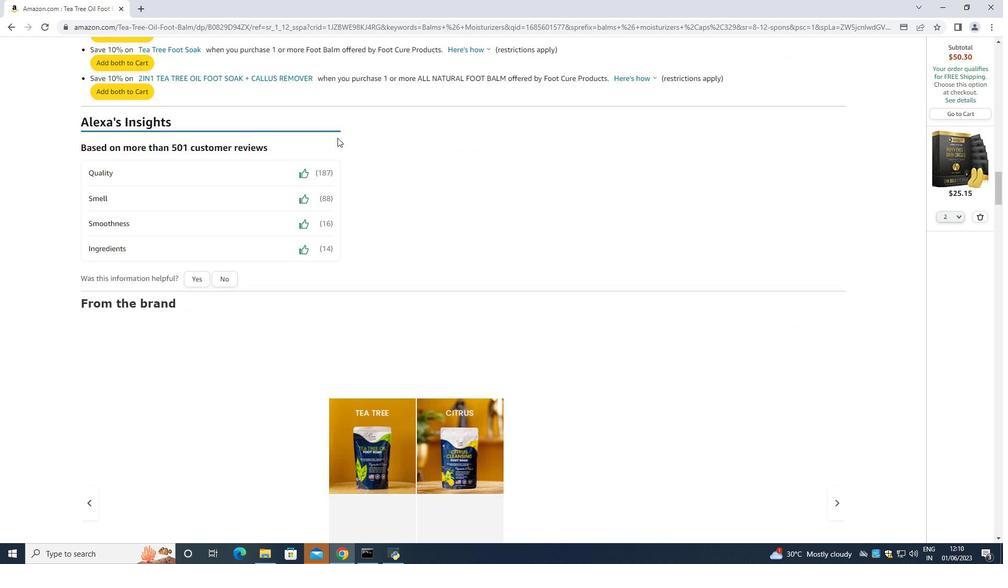 
Action: Mouse scrolled (337, 137) with delta (0, 0)
Screenshot: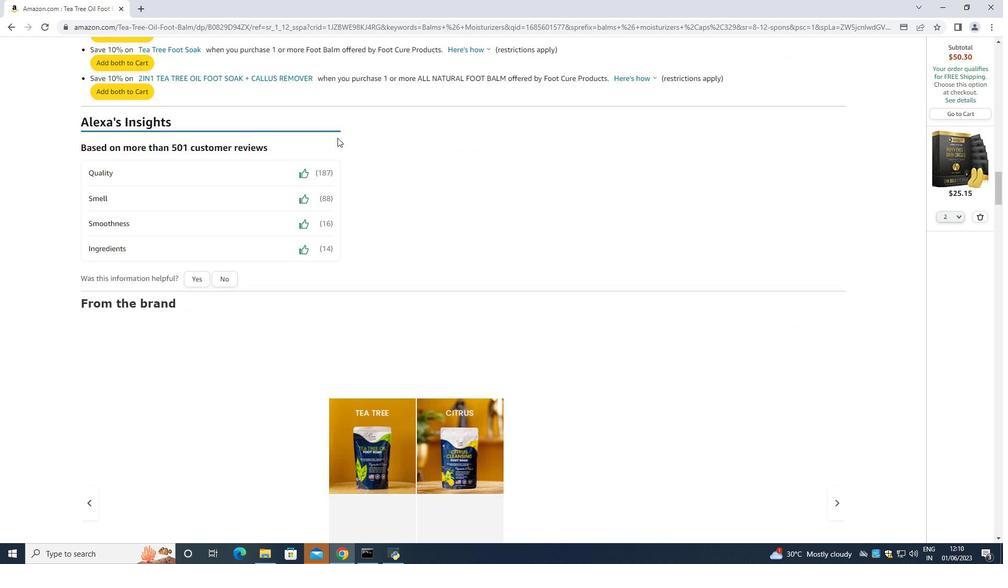 
Action: Mouse scrolled (337, 137) with delta (0, 0)
Screenshot: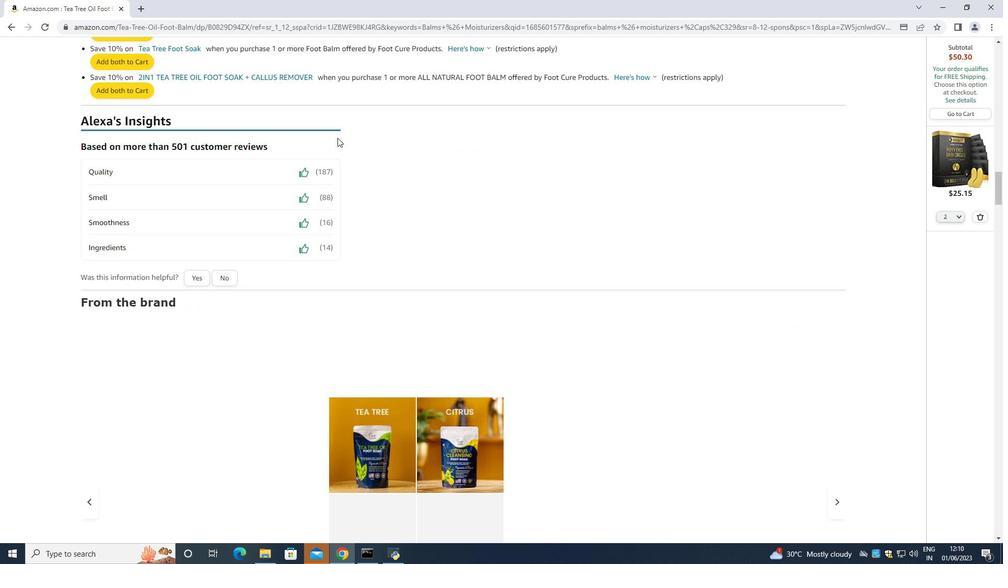 
Action: Mouse scrolled (337, 137) with delta (0, 0)
Screenshot: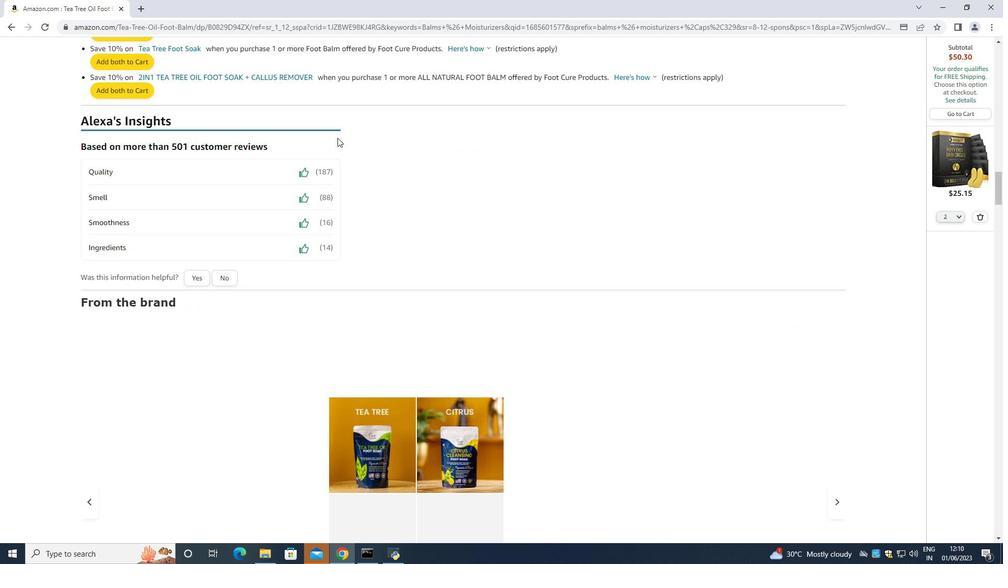 
Action: Mouse scrolled (337, 137) with delta (0, 0)
Screenshot: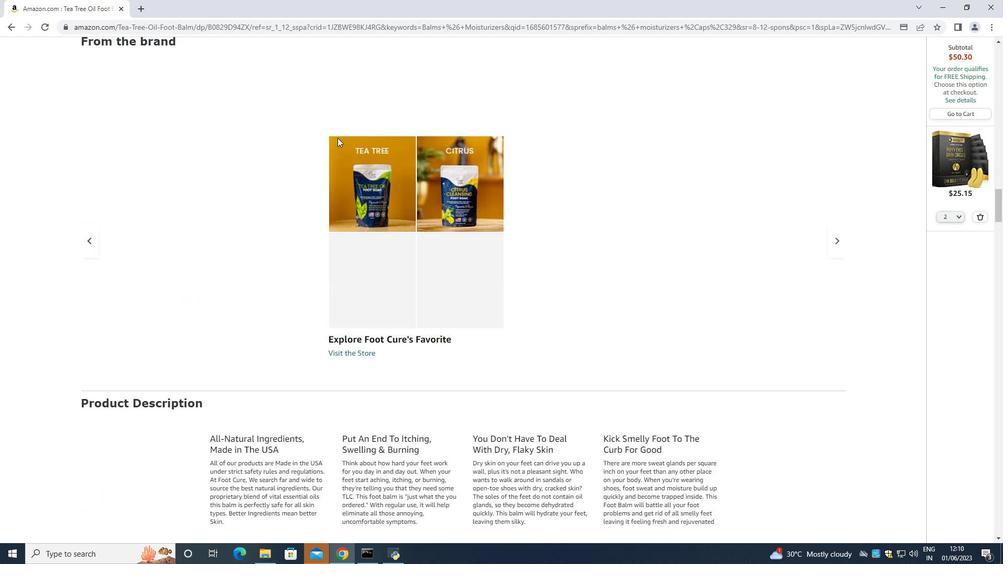 
Action: Mouse scrolled (337, 137) with delta (0, 0)
Screenshot: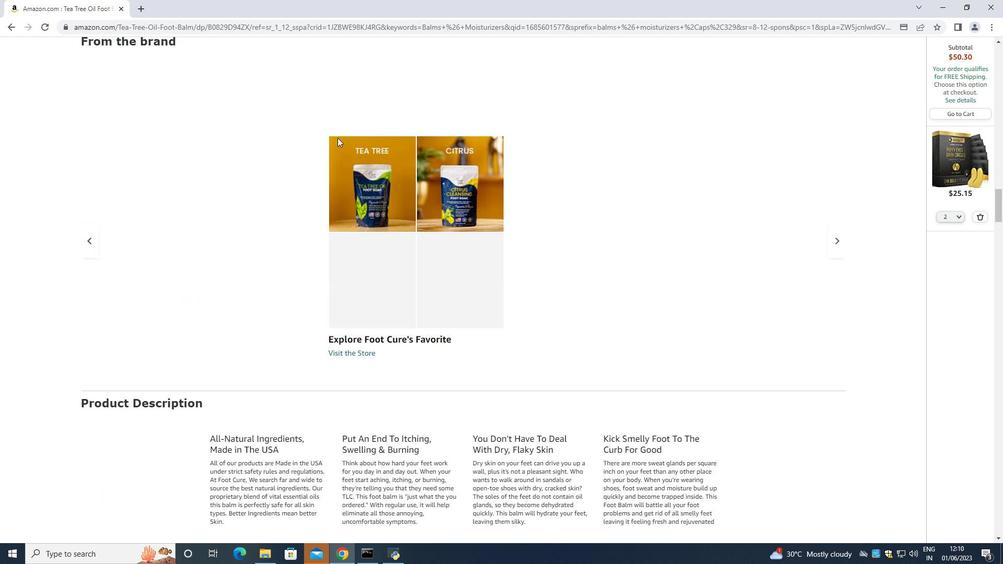 
Action: Mouse scrolled (337, 137) with delta (0, 0)
Screenshot: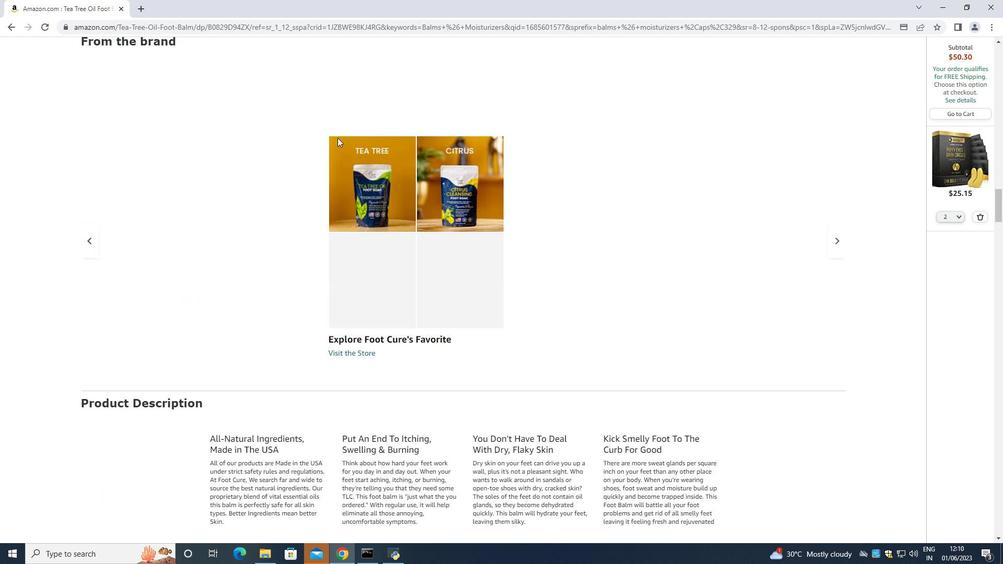
Action: Mouse scrolled (337, 137) with delta (0, 0)
Screenshot: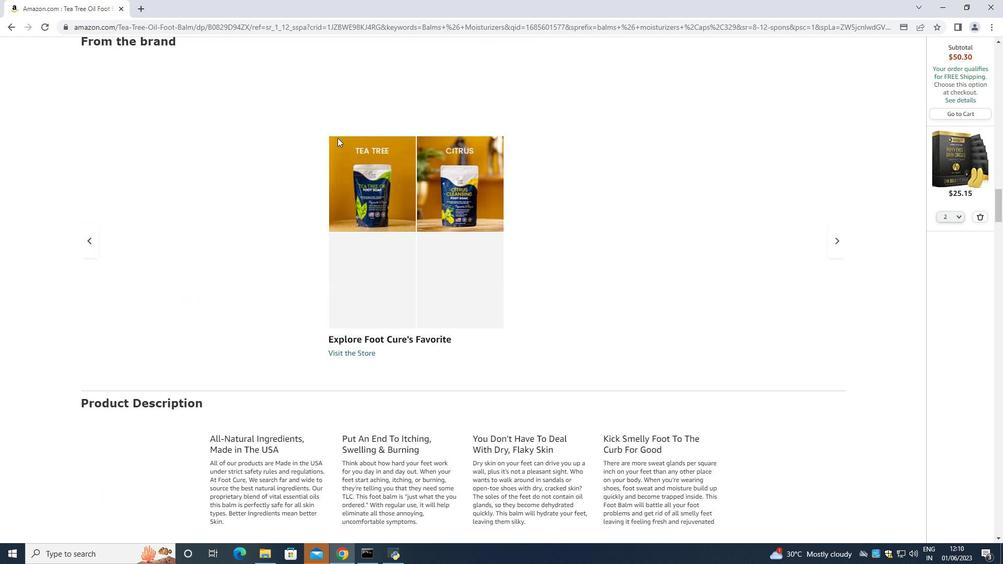 
Action: Mouse scrolled (337, 137) with delta (0, 0)
Screenshot: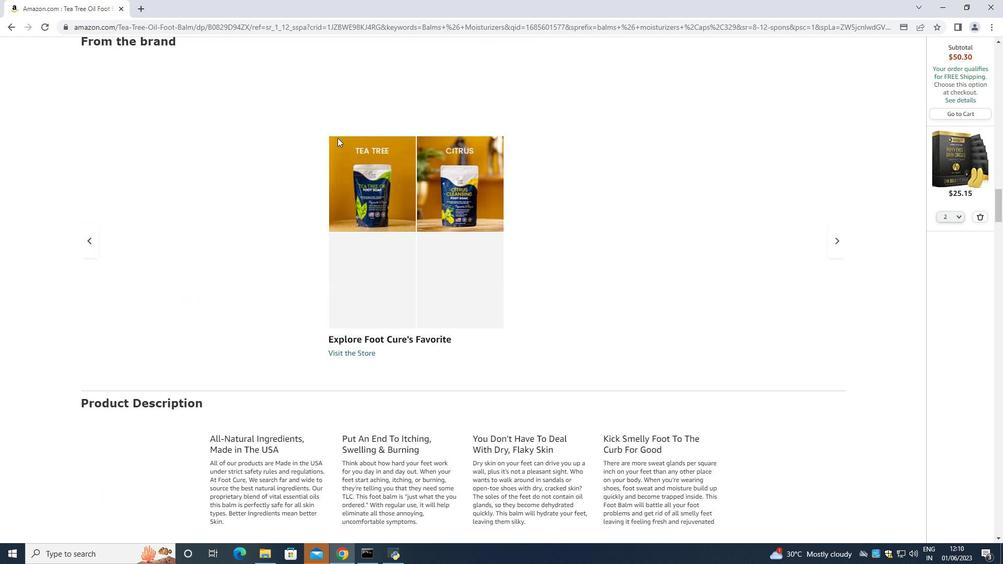 
Action: Mouse scrolled (337, 138) with delta (0, 0)
Screenshot: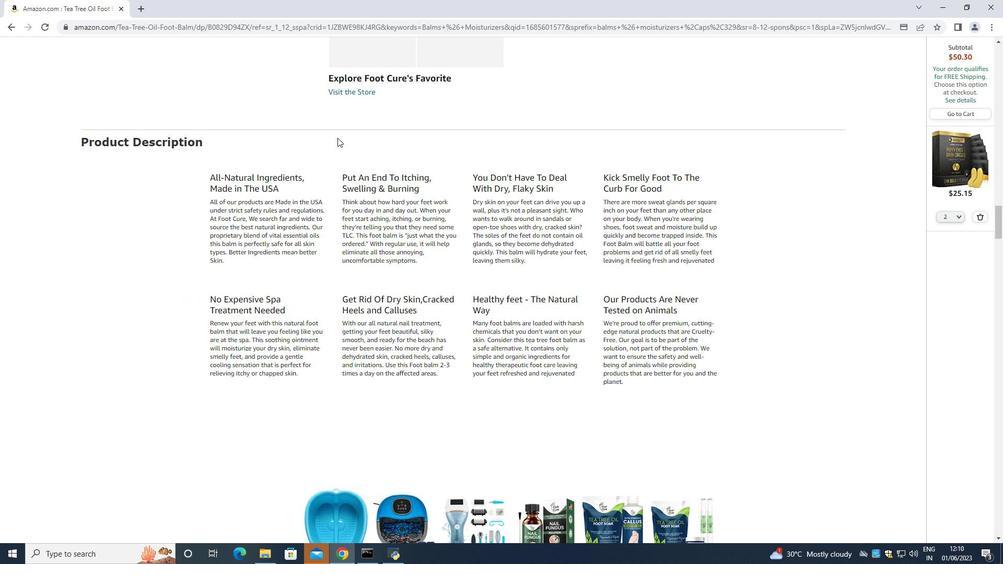 
Action: Mouse scrolled (337, 138) with delta (0, 0)
Screenshot: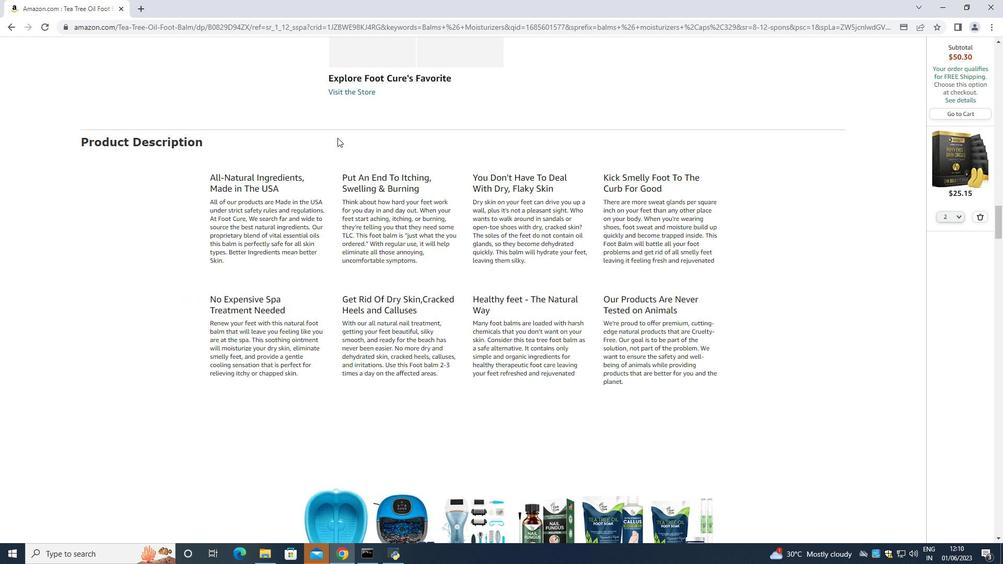 
Action: Mouse scrolled (337, 138) with delta (0, 0)
Screenshot: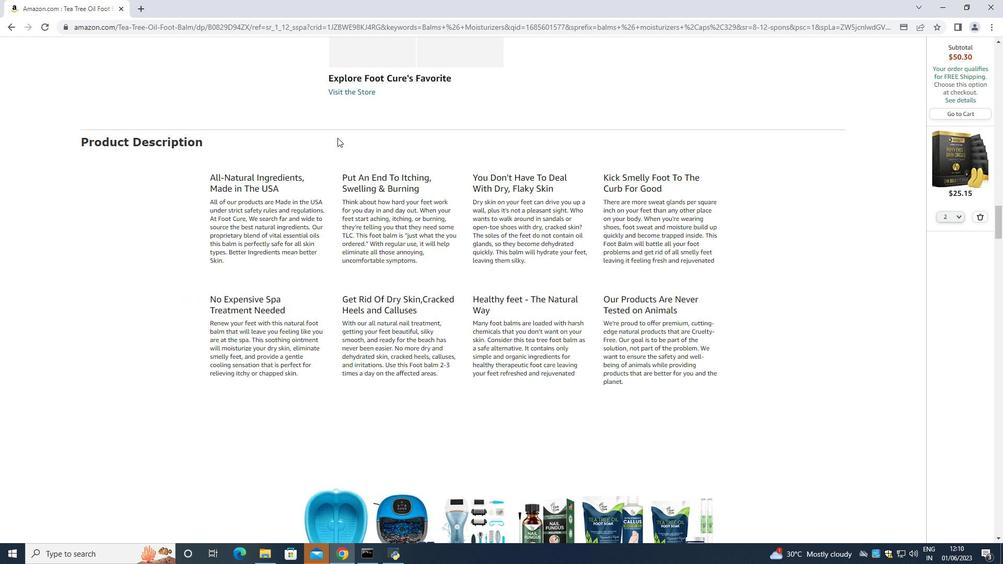 
Action: Mouse scrolled (337, 138) with delta (0, 0)
Screenshot: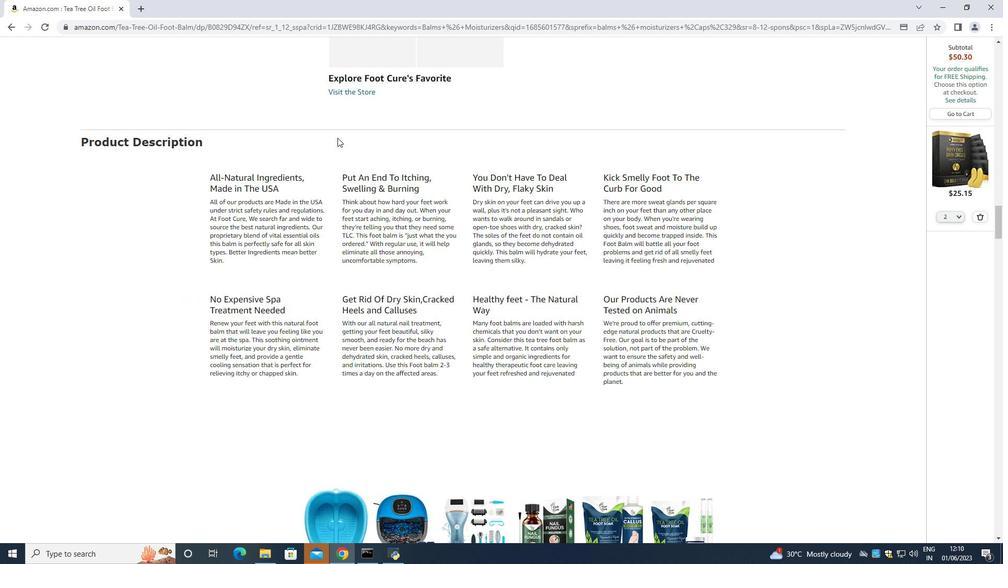 
Action: Mouse scrolled (337, 138) with delta (0, 0)
Screenshot: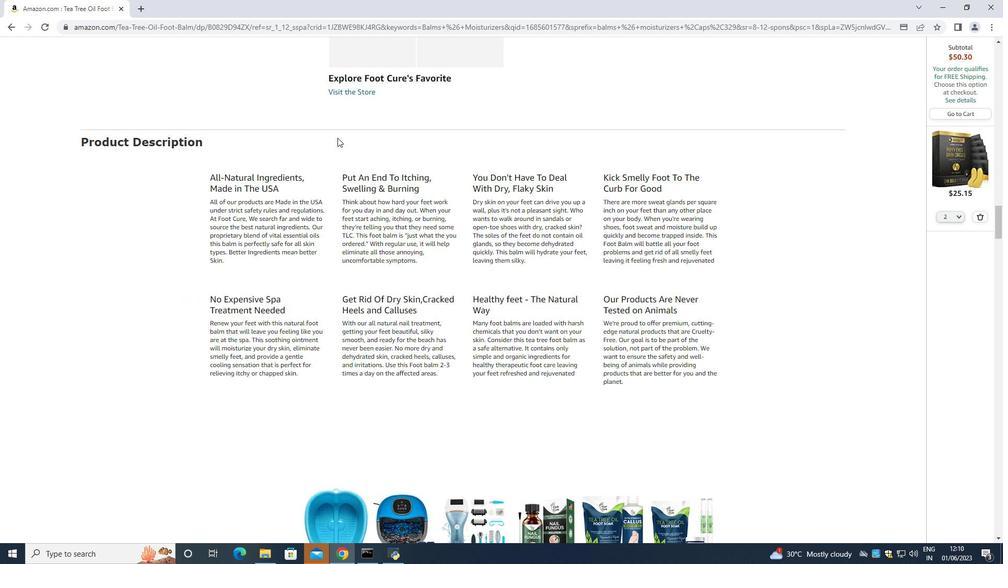 
Action: Mouse scrolled (337, 137) with delta (0, 0)
Screenshot: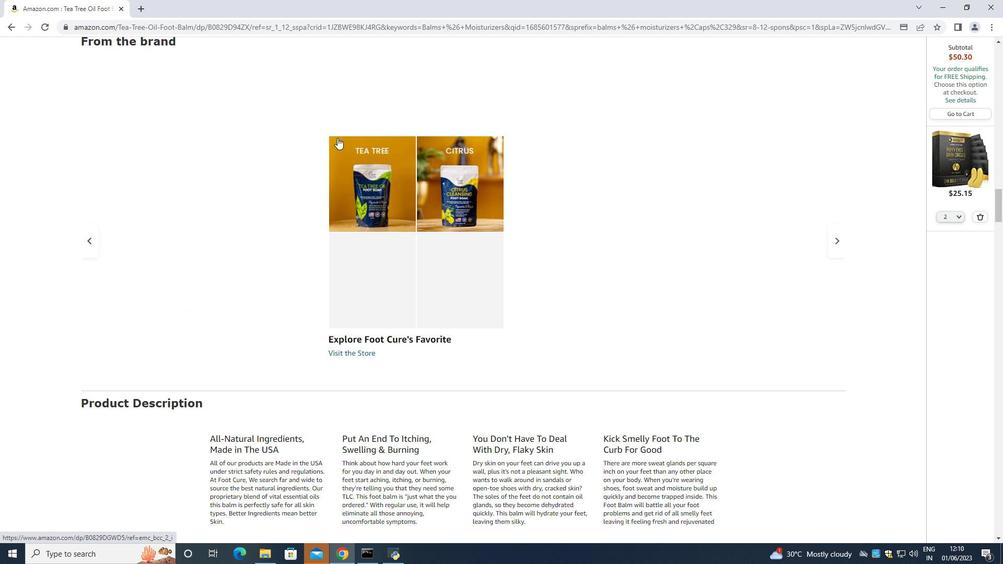 
Action: Mouse scrolled (337, 137) with delta (0, 0)
Screenshot: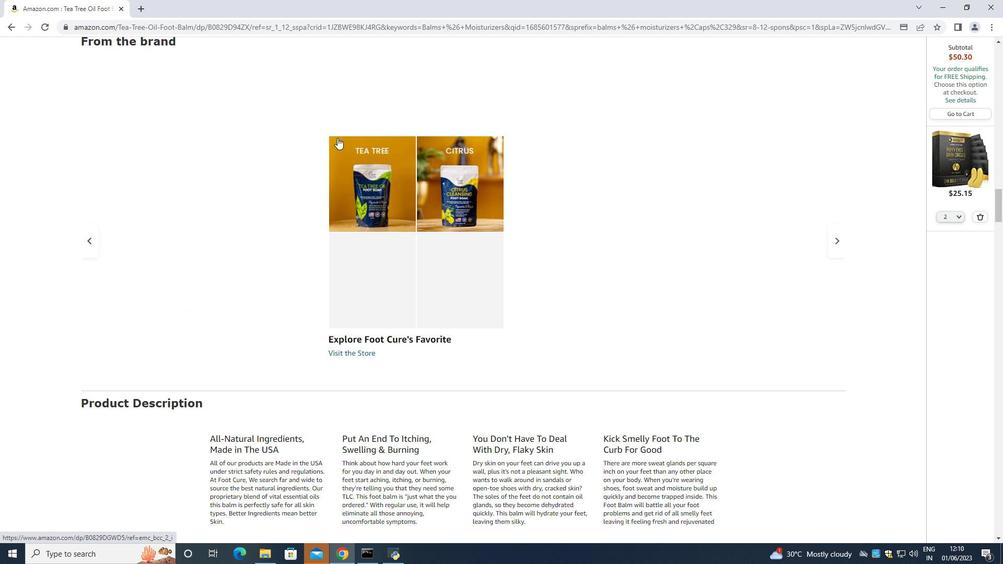 
Action: Mouse scrolled (337, 137) with delta (0, 0)
Screenshot: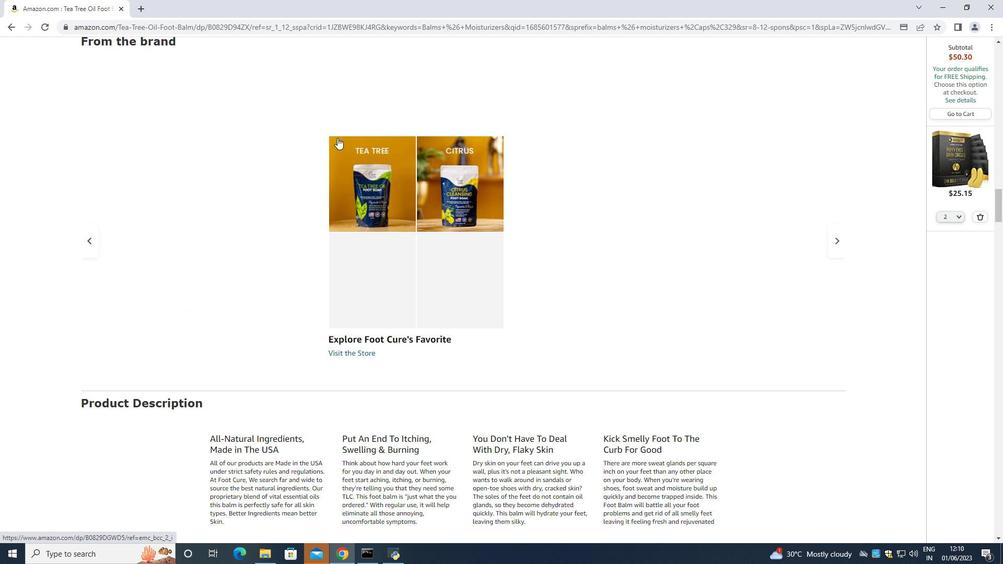 
Action: Mouse scrolled (337, 137) with delta (0, 0)
Screenshot: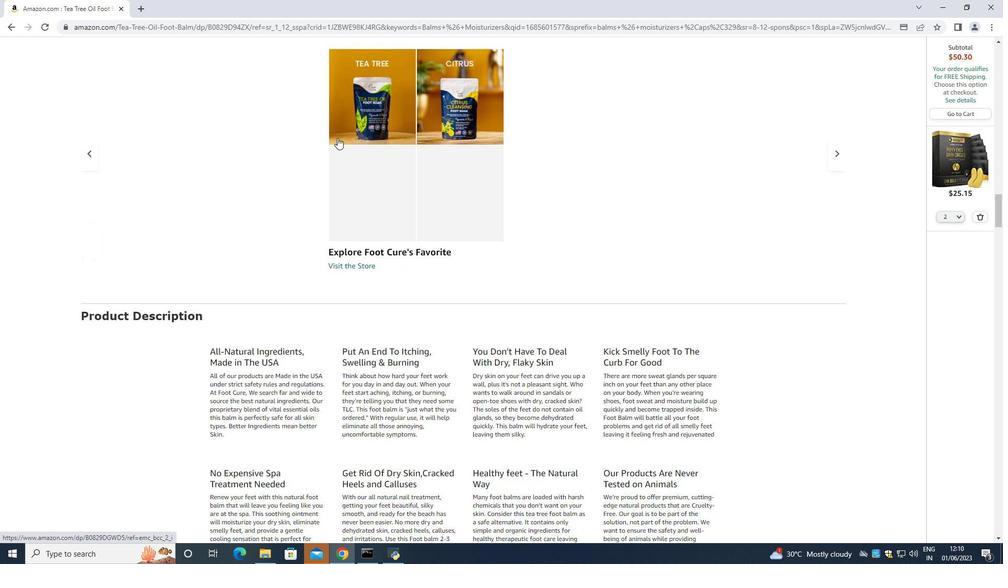 
Action: Mouse scrolled (337, 137) with delta (0, 0)
Screenshot: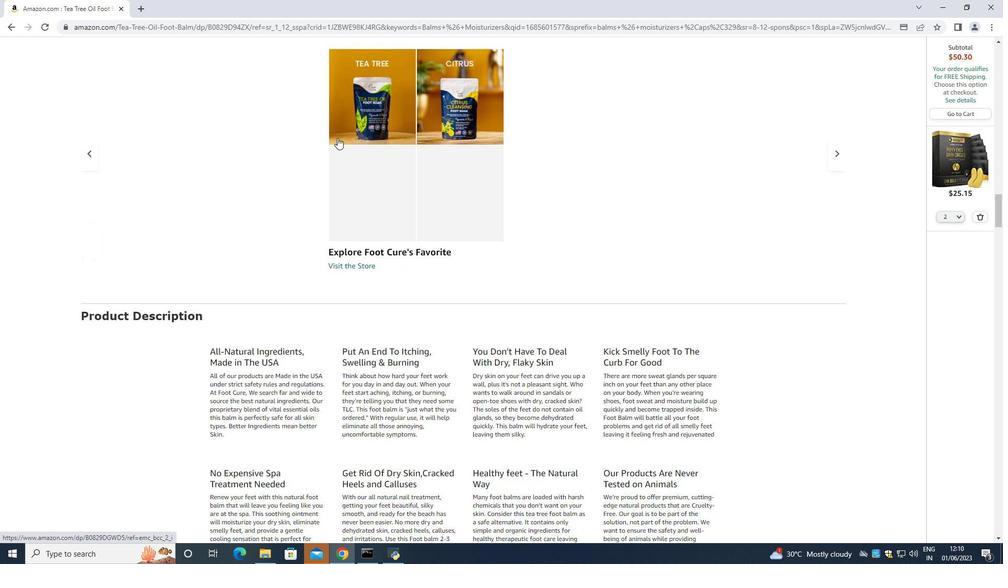 
Action: Mouse scrolled (337, 137) with delta (0, 0)
Screenshot: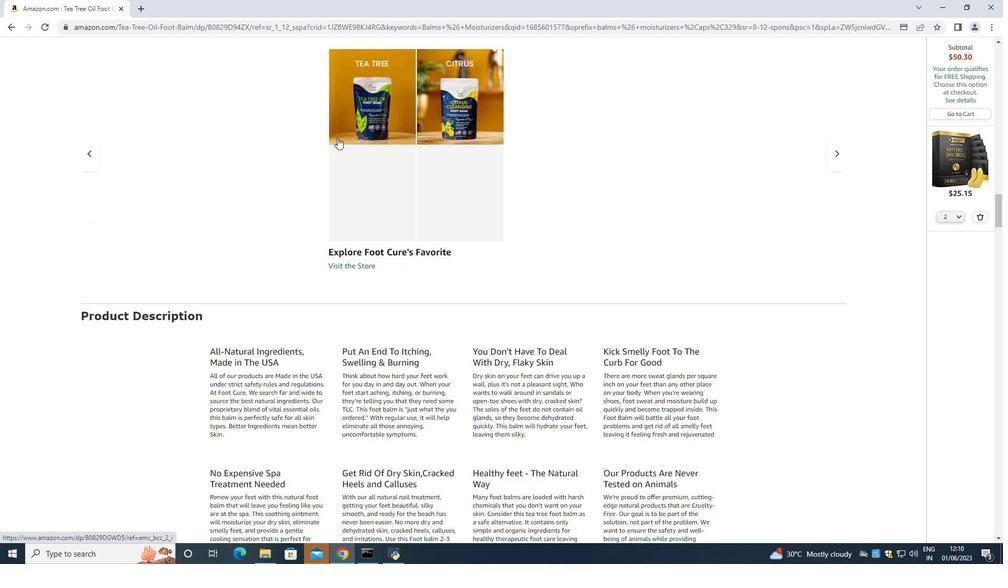 
Action: Mouse scrolled (337, 137) with delta (0, 0)
Screenshot: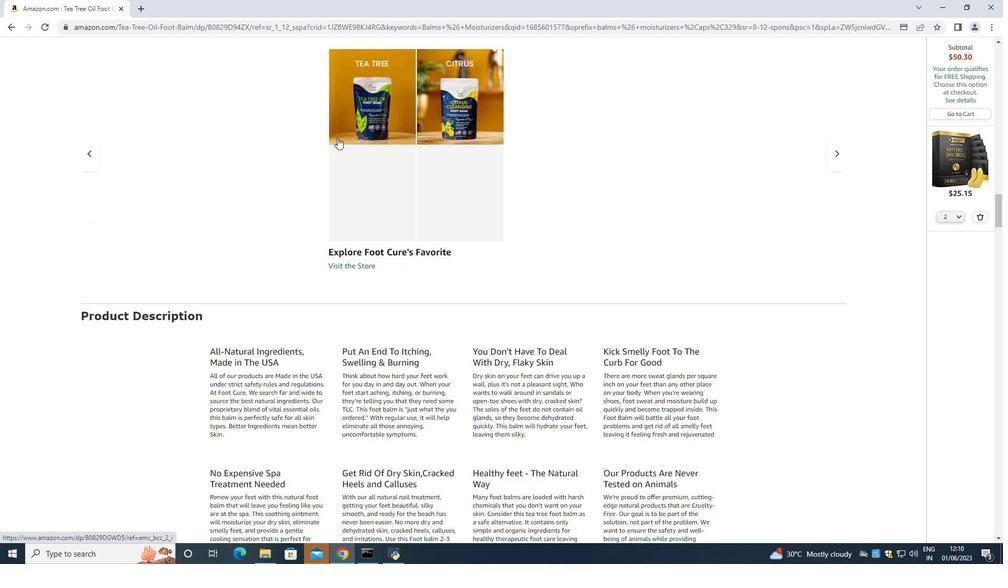 
Action: Mouse scrolled (337, 137) with delta (0, 0)
Screenshot: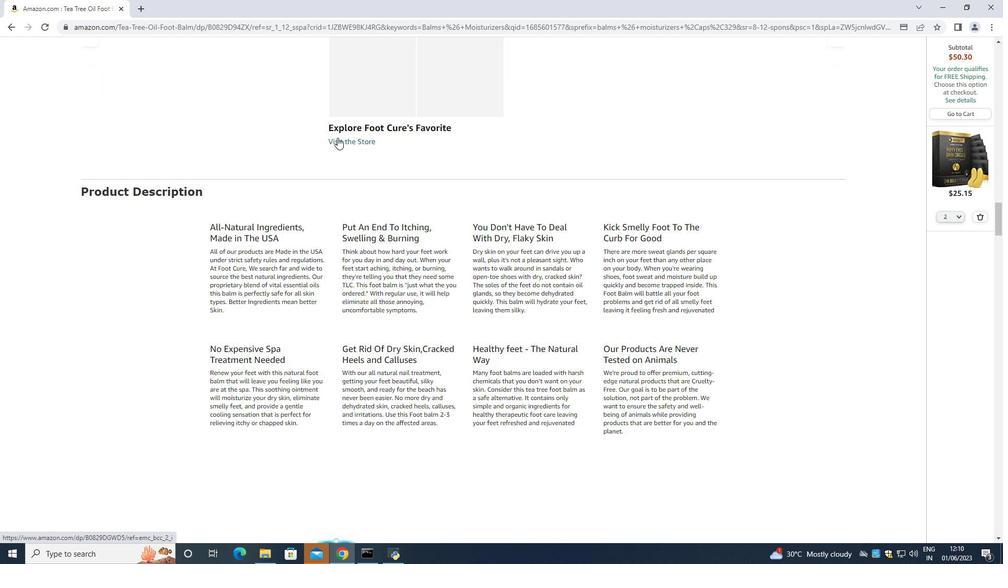 
Action: Mouse scrolled (337, 137) with delta (0, 0)
Screenshot: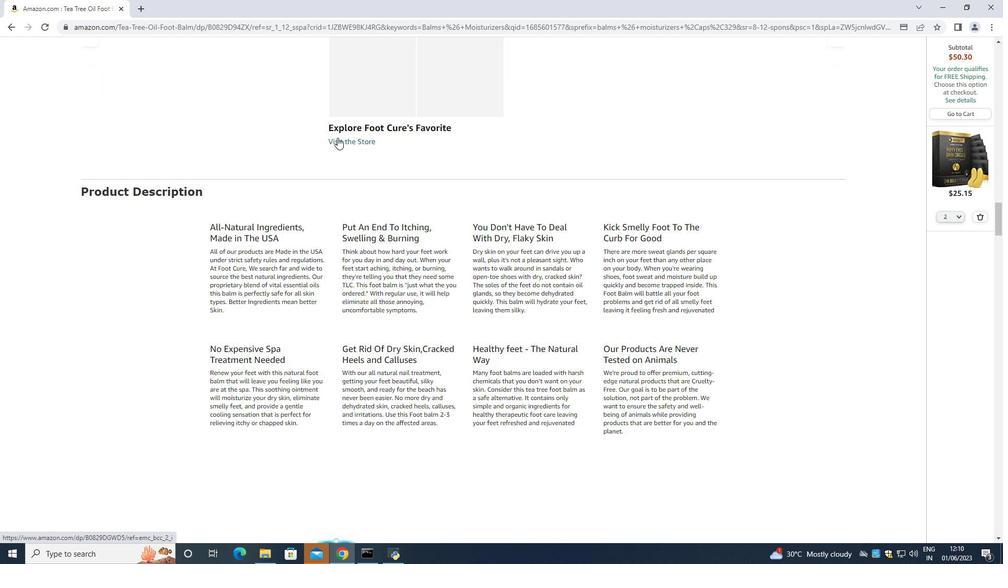
Action: Mouse scrolled (337, 137) with delta (0, 0)
Screenshot: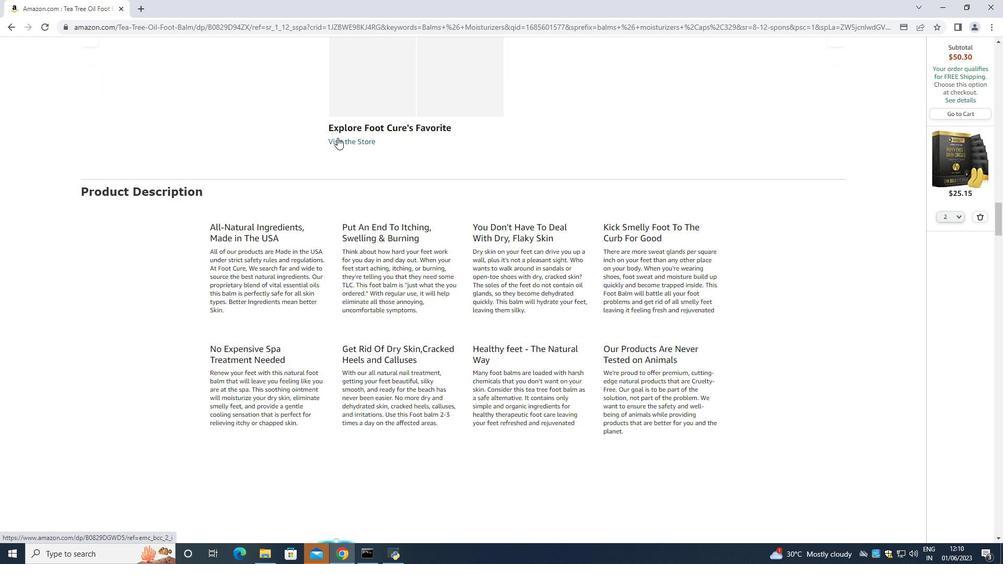 
Action: Mouse scrolled (337, 137) with delta (0, 0)
Screenshot: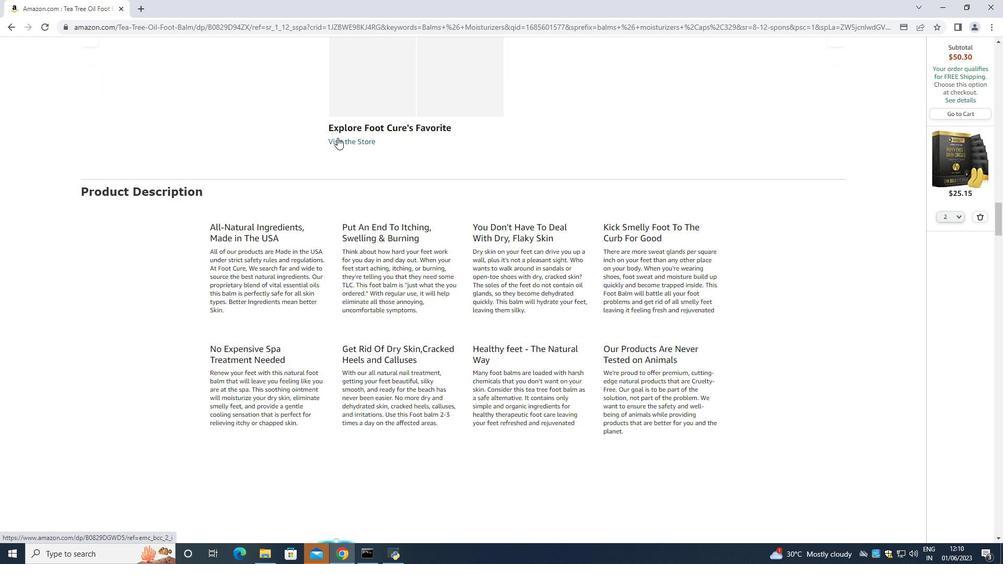
Action: Mouse scrolled (337, 137) with delta (0, 0)
Screenshot: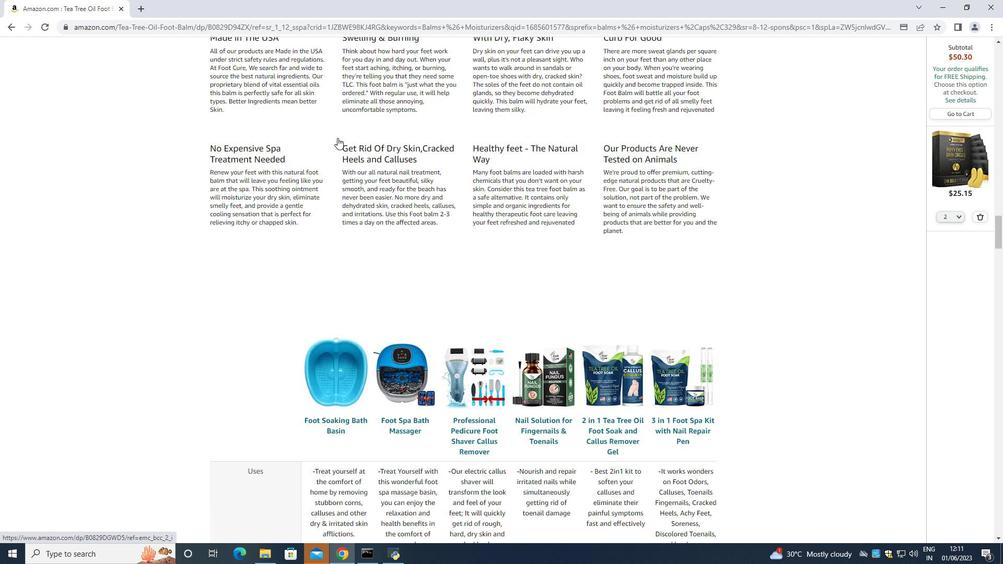 
Action: Mouse scrolled (337, 137) with delta (0, 0)
Screenshot: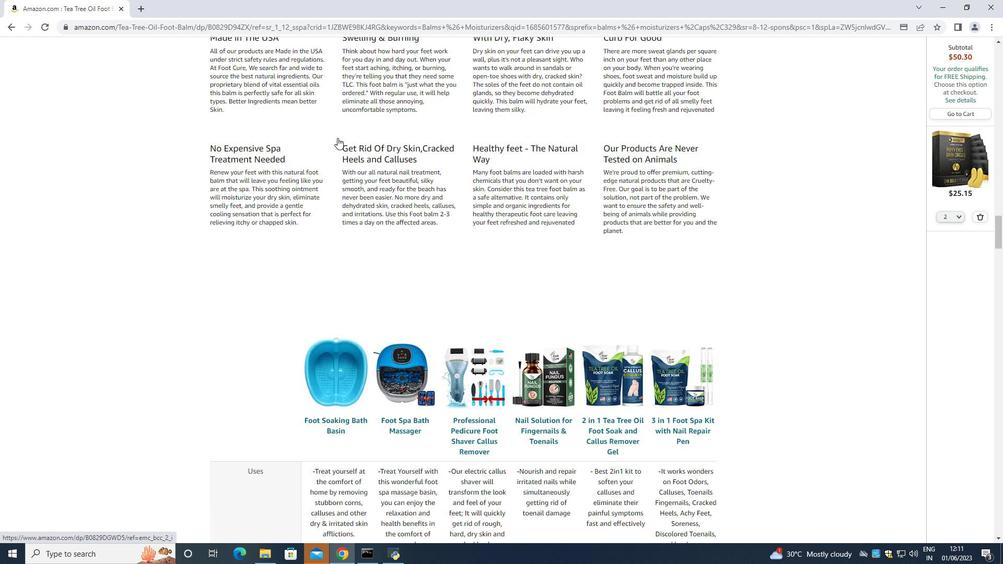 
Action: Mouse scrolled (337, 137) with delta (0, 0)
Screenshot: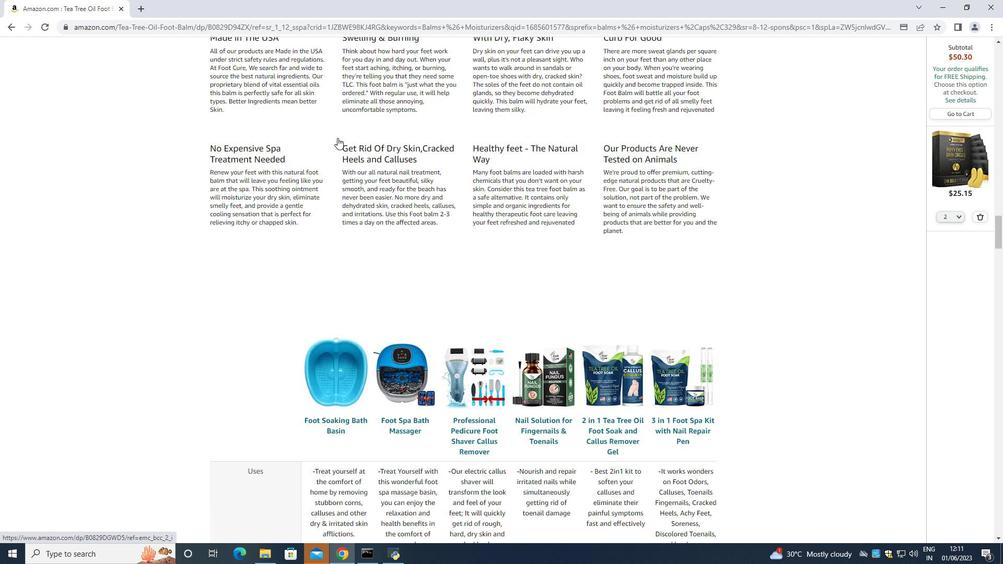 
Action: Mouse scrolled (337, 137) with delta (0, 0)
Screenshot: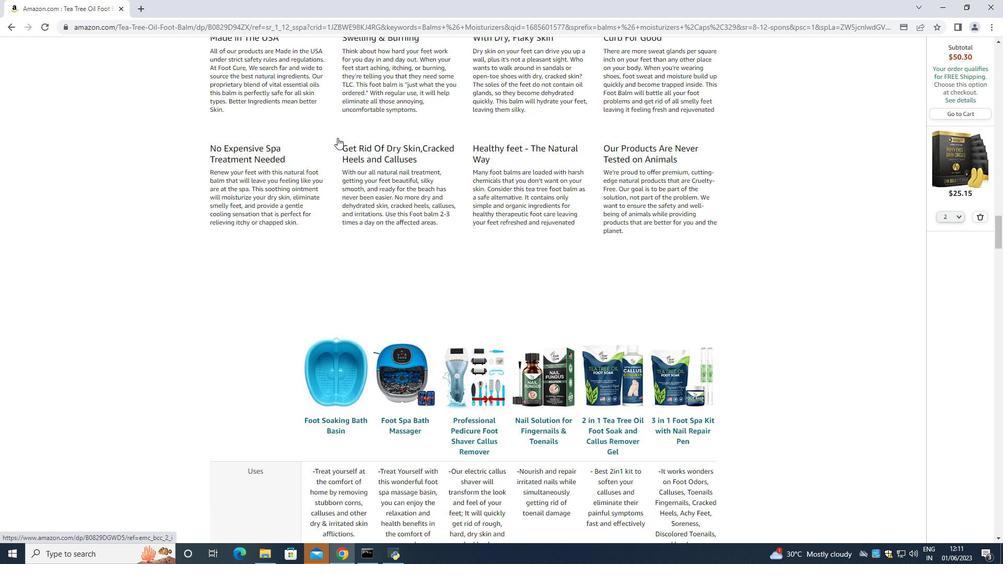 
Action: Mouse scrolled (337, 137) with delta (0, 0)
Screenshot: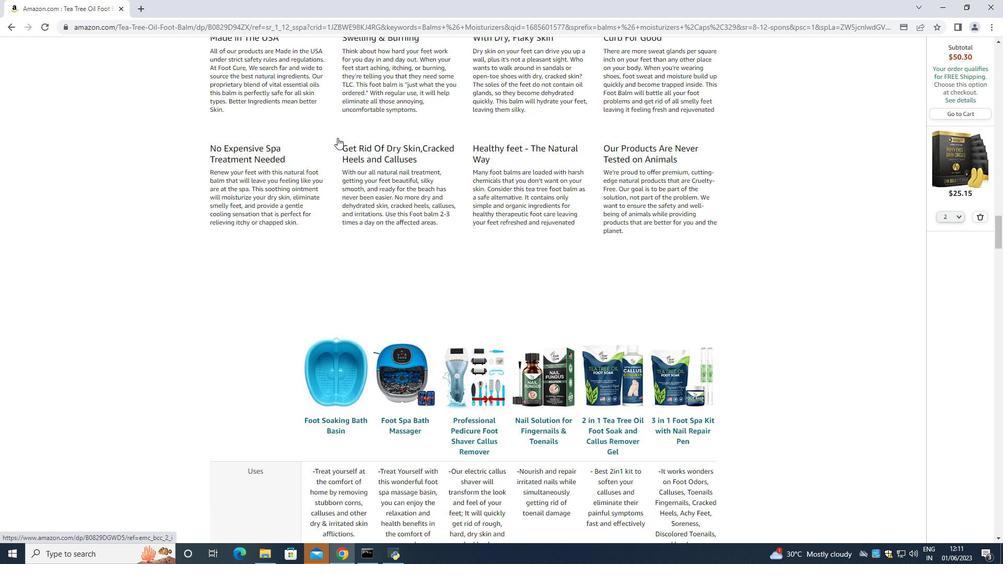 
Action: Mouse scrolled (337, 137) with delta (0, 0)
Screenshot: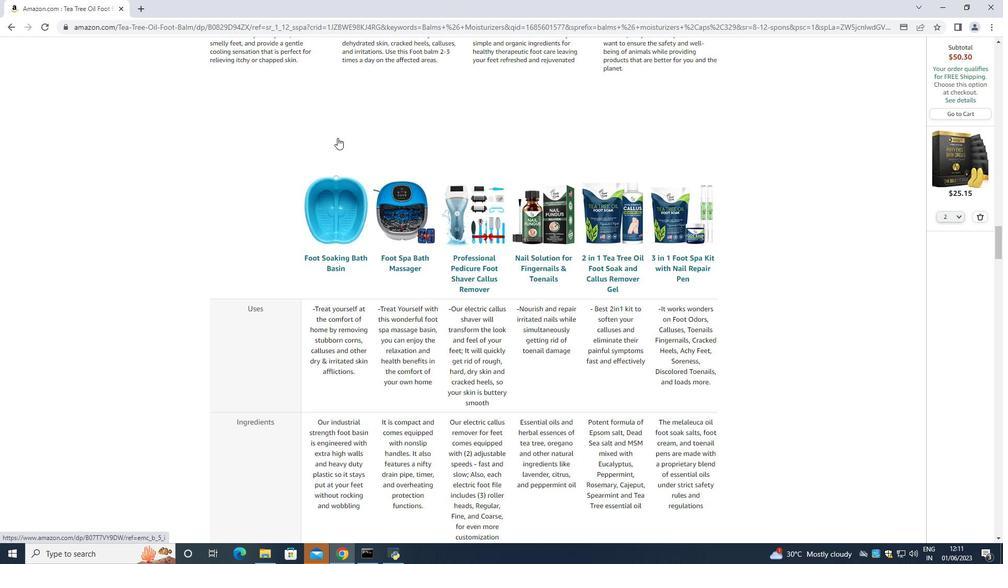 
Action: Mouse scrolled (337, 137) with delta (0, 0)
Screenshot: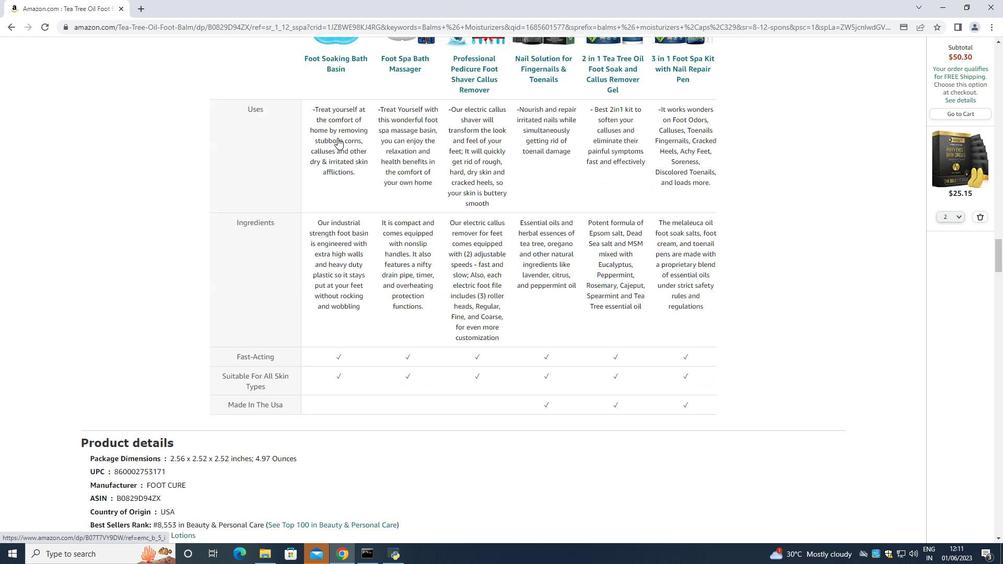 
Action: Mouse scrolled (337, 137) with delta (0, 0)
Screenshot: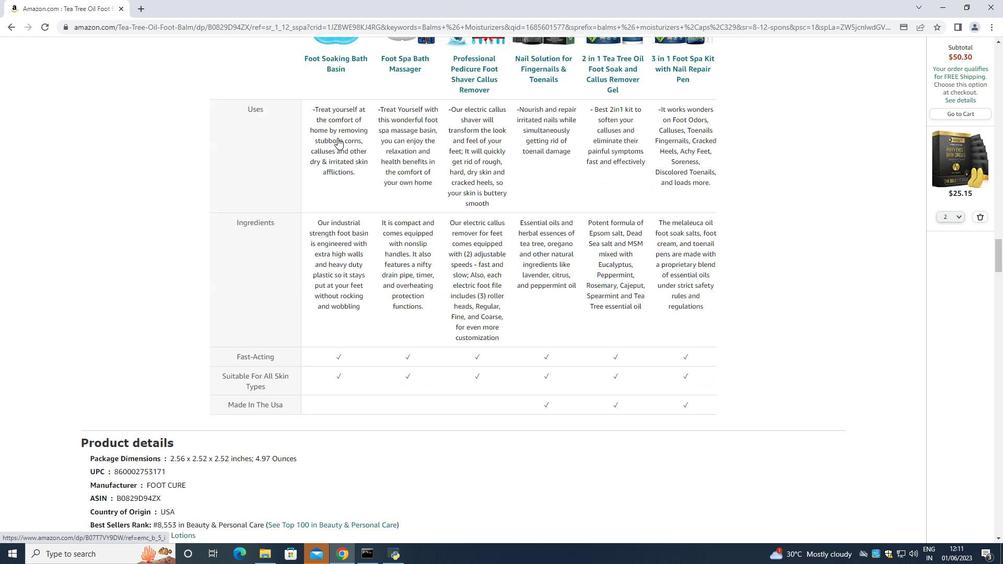
Action: Mouse scrolled (337, 137) with delta (0, 0)
Screenshot: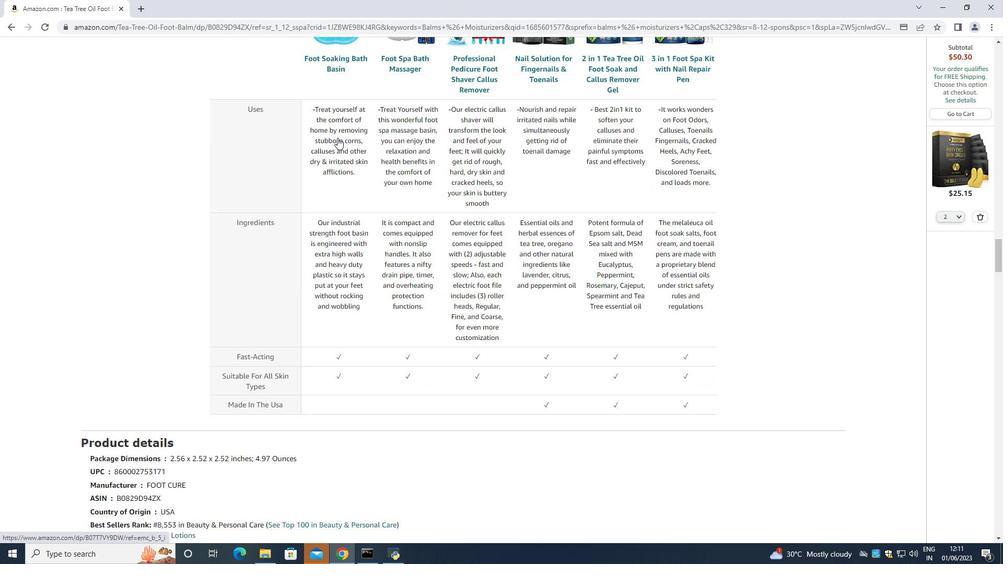 
Action: Mouse scrolled (337, 137) with delta (0, 0)
Screenshot: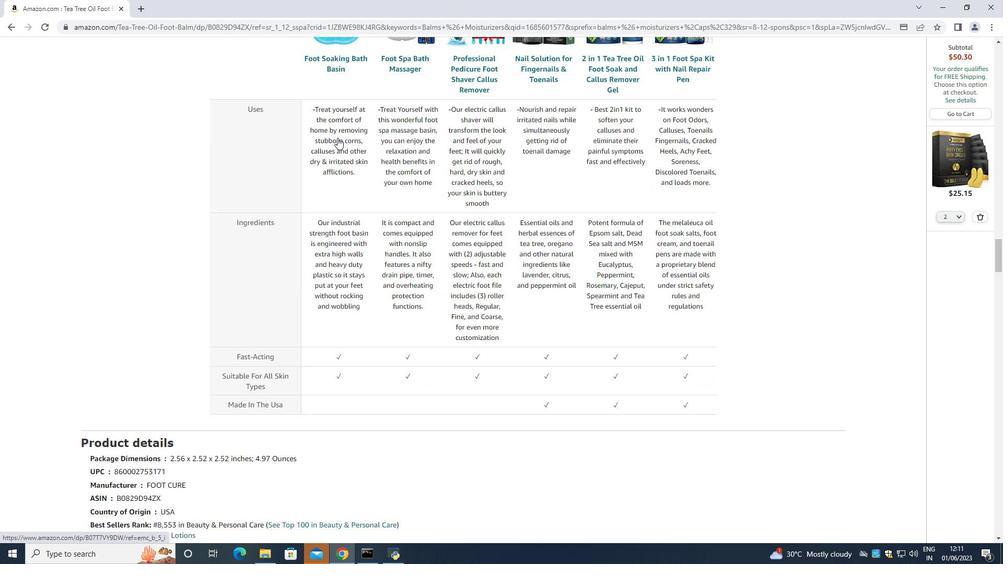 
Action: Mouse scrolled (337, 137) with delta (0, 0)
Screenshot: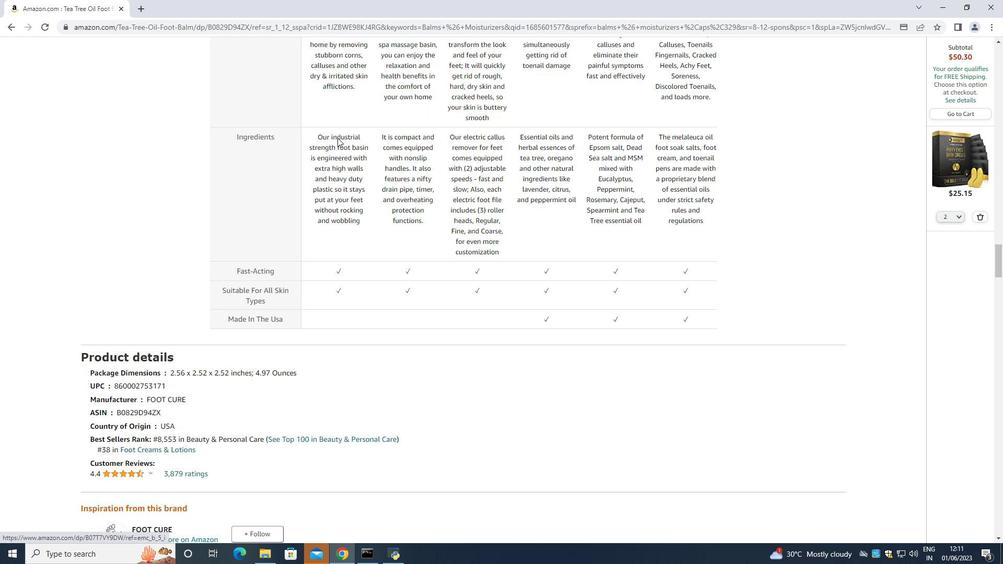 
Action: Mouse scrolled (337, 137) with delta (0, 0)
Screenshot: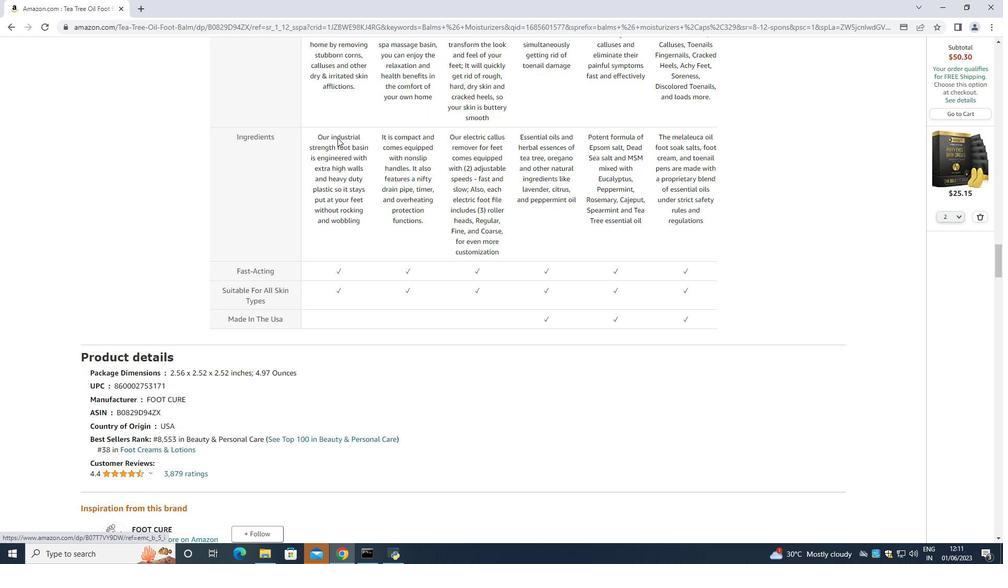 
Action: Mouse scrolled (337, 137) with delta (0, 0)
Screenshot: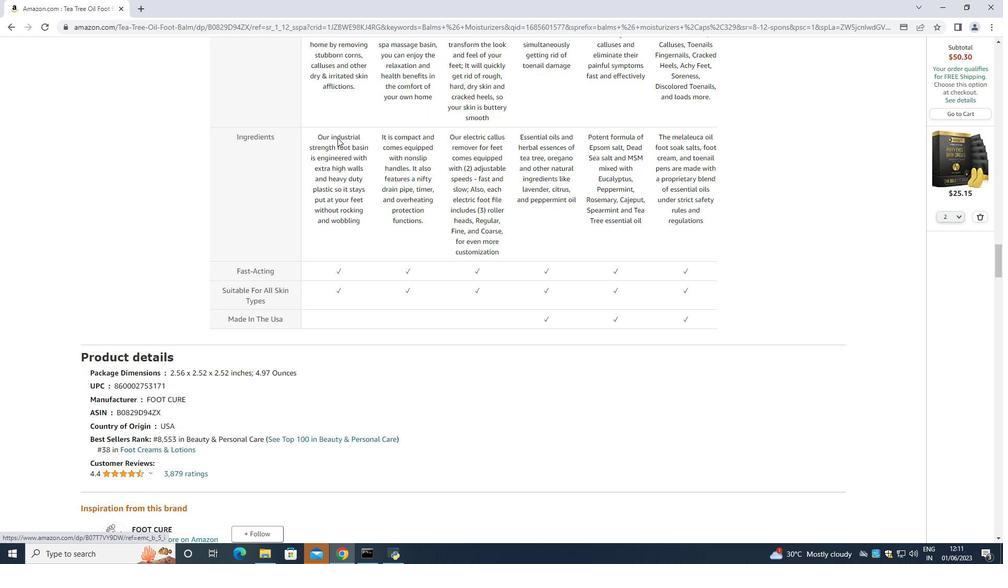 
Action: Mouse scrolled (337, 137) with delta (0, 0)
Screenshot: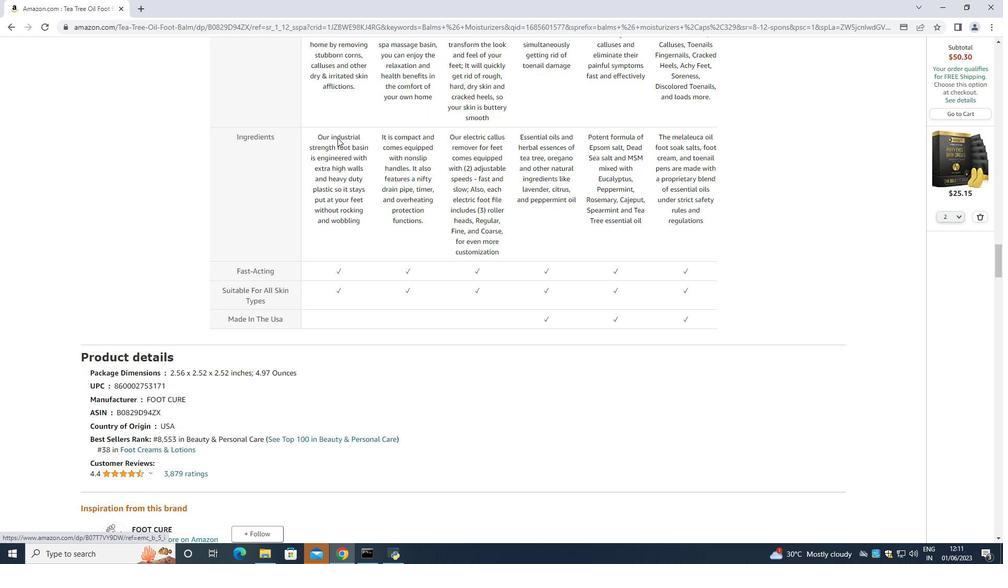 
Action: Mouse scrolled (337, 137) with delta (0, 0)
Screenshot: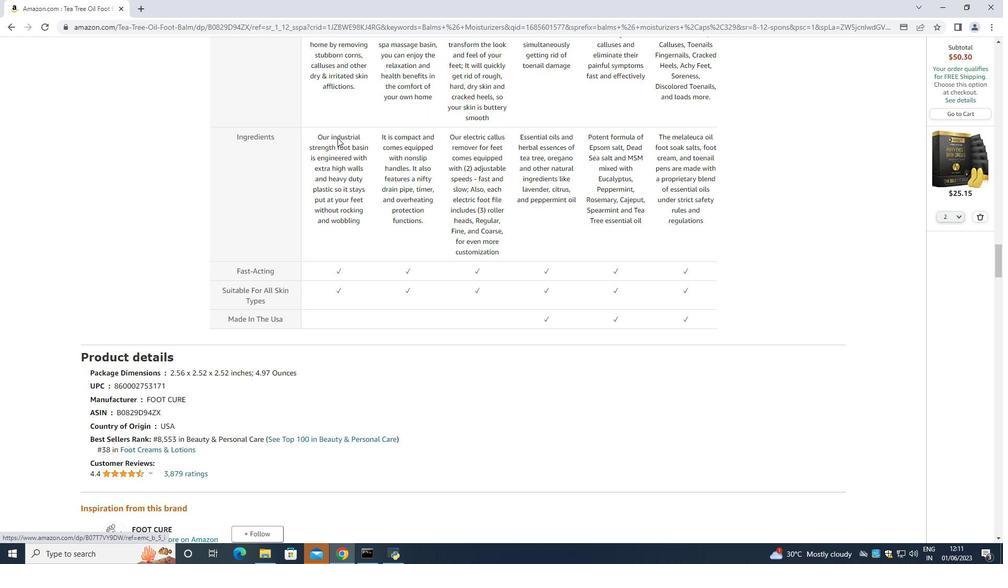 
Action: Mouse scrolled (337, 137) with delta (0, 0)
Screenshot: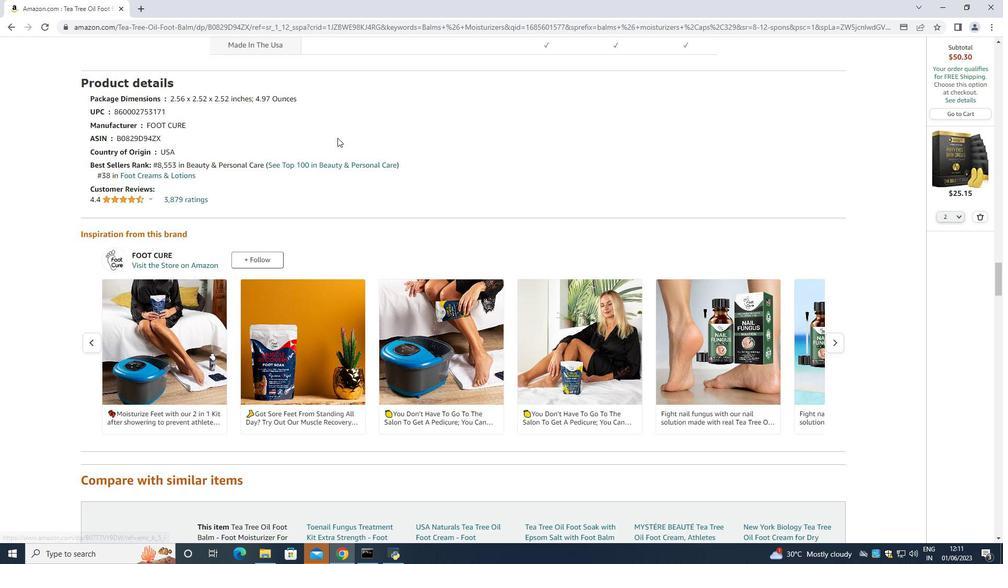 
Action: Mouse scrolled (337, 137) with delta (0, 0)
Screenshot: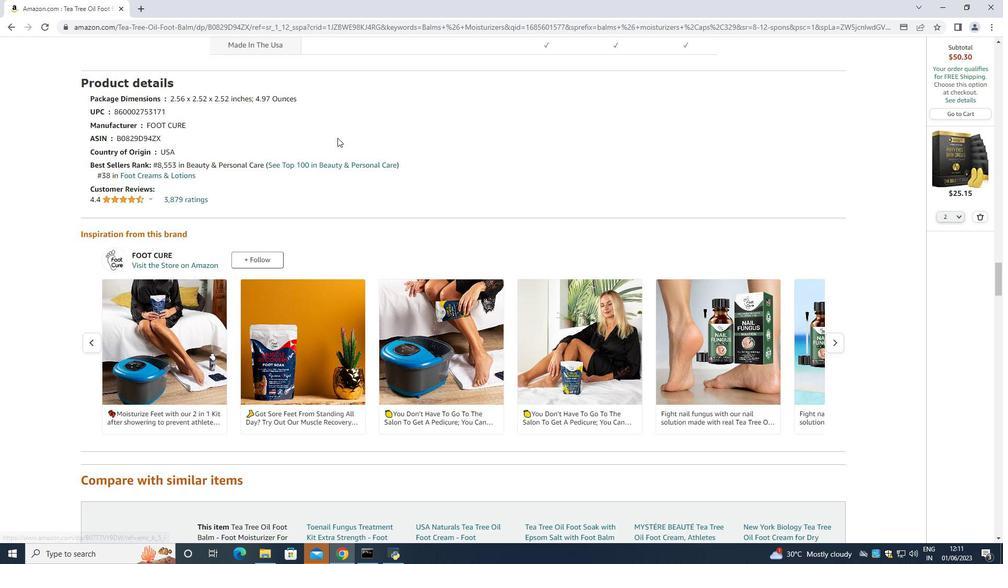 
Action: Mouse scrolled (337, 137) with delta (0, 0)
Screenshot: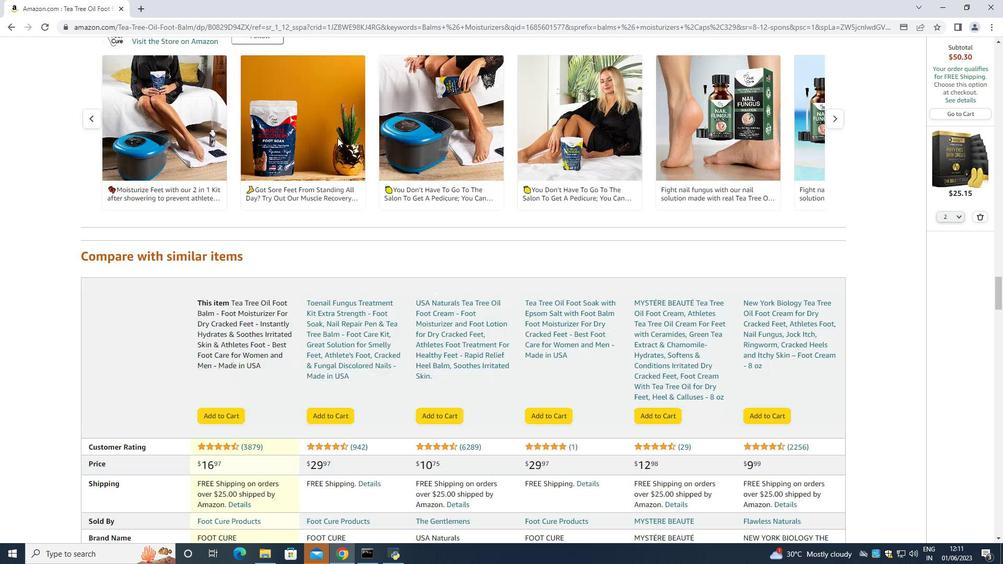 
Action: Mouse scrolled (337, 137) with delta (0, 0)
Screenshot: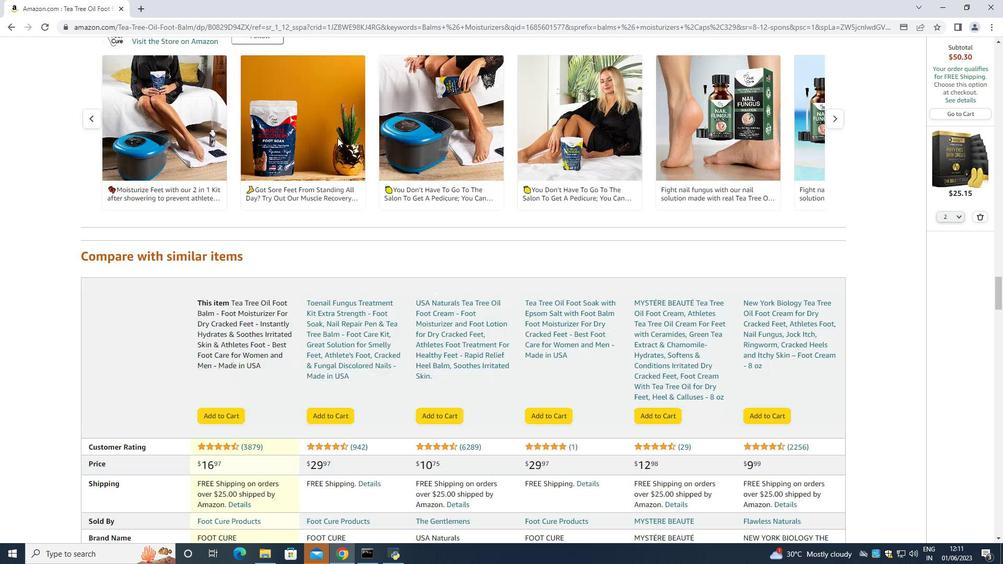 
Action: Mouse scrolled (337, 137) with delta (0, 0)
Screenshot: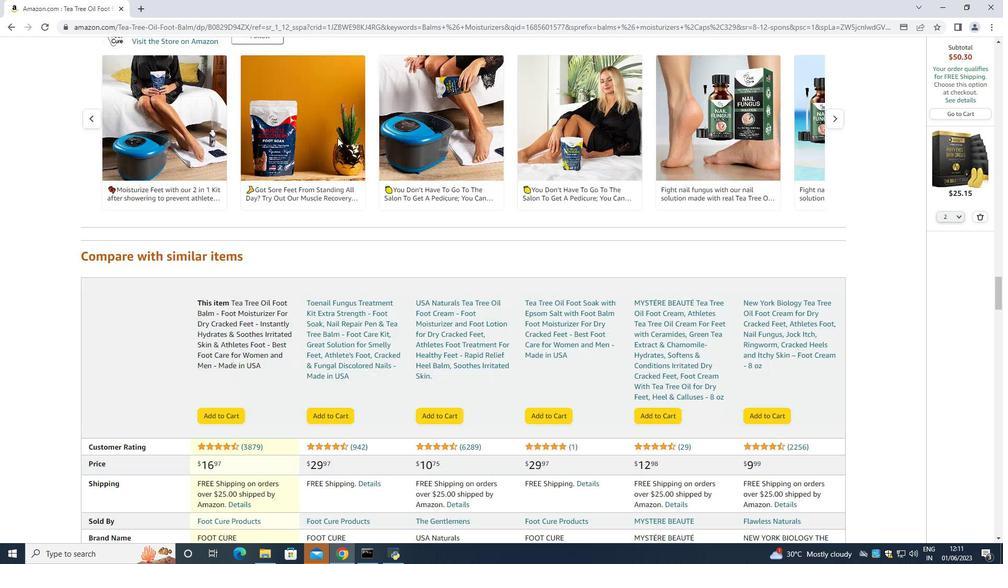 
Action: Mouse scrolled (337, 137) with delta (0, 0)
Screenshot: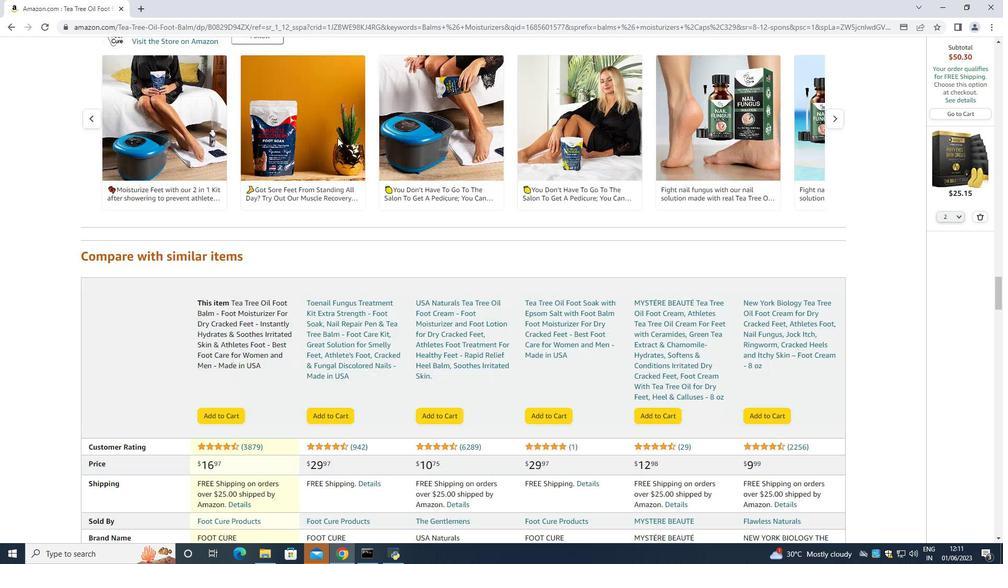 
Action: Mouse scrolled (337, 137) with delta (0, 0)
Screenshot: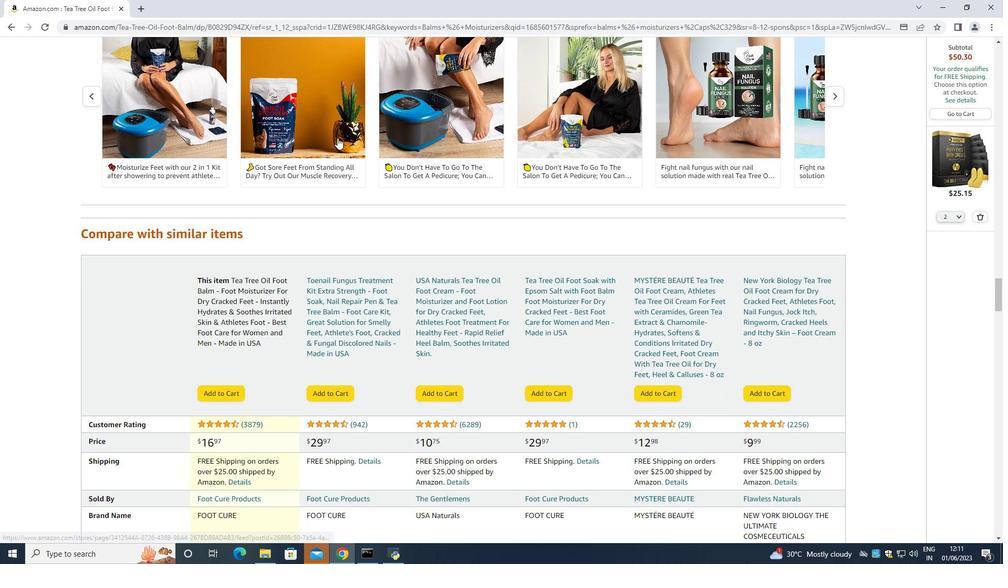
Action: Mouse scrolled (337, 137) with delta (0, 0)
Screenshot: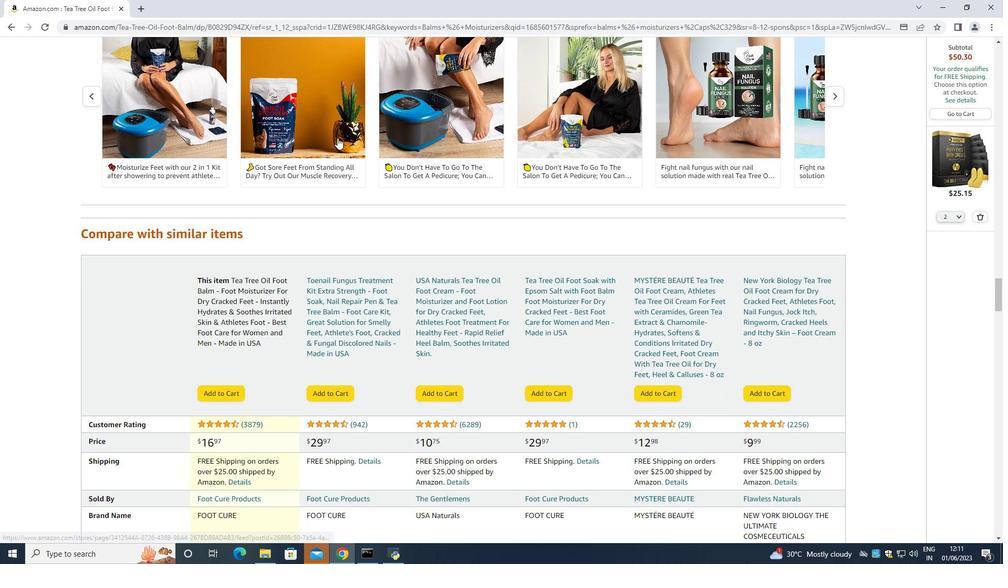 
Action: Mouse scrolled (337, 137) with delta (0, 0)
Screenshot: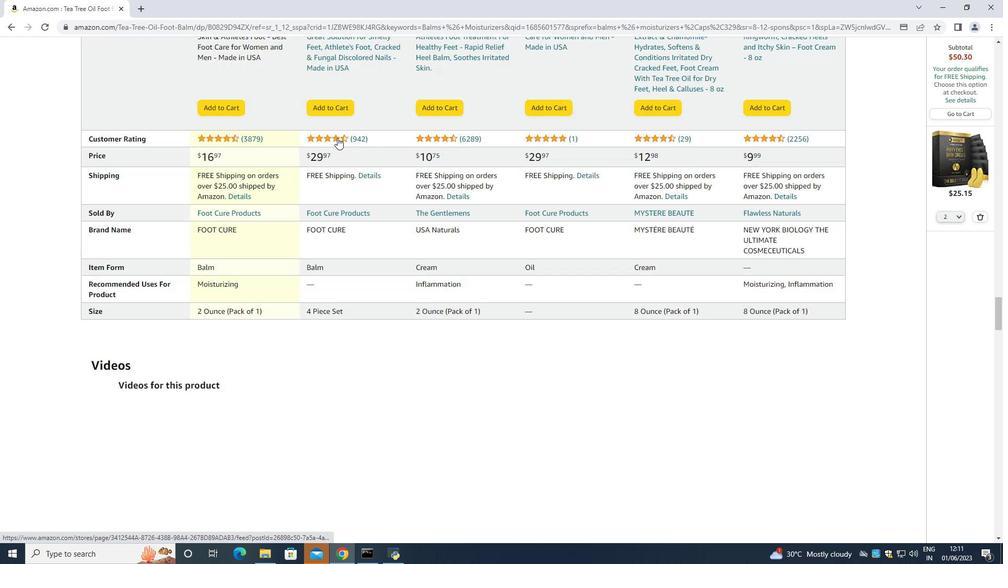 
Action: Mouse scrolled (337, 137) with delta (0, 0)
Screenshot: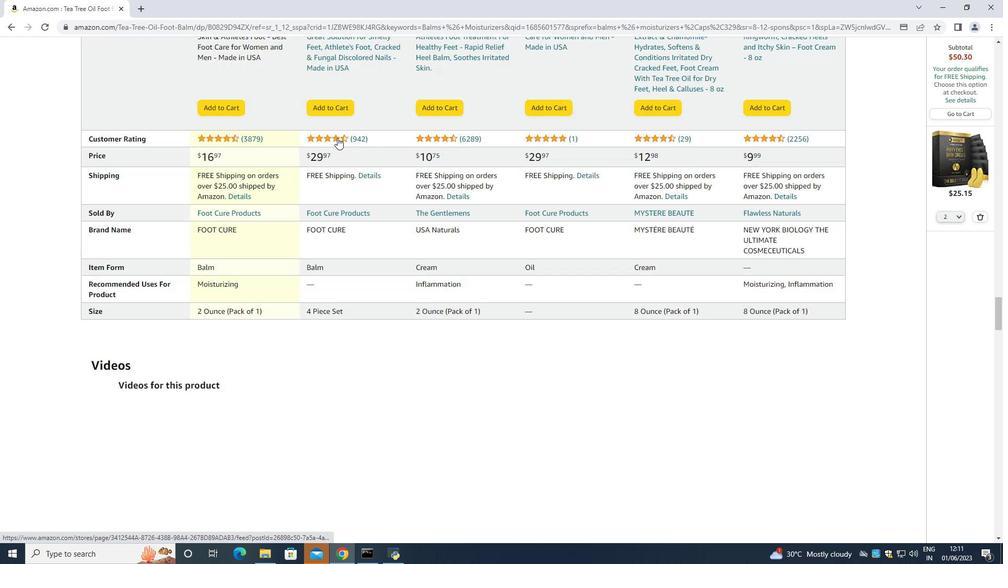 
Action: Mouse scrolled (337, 137) with delta (0, 0)
Screenshot: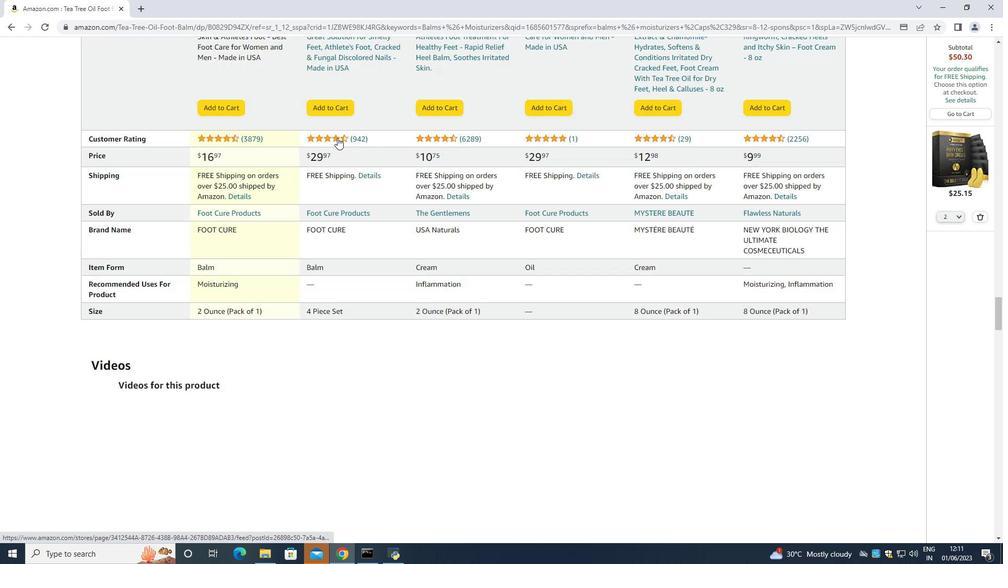 
Action: Mouse scrolled (337, 137) with delta (0, 0)
Screenshot: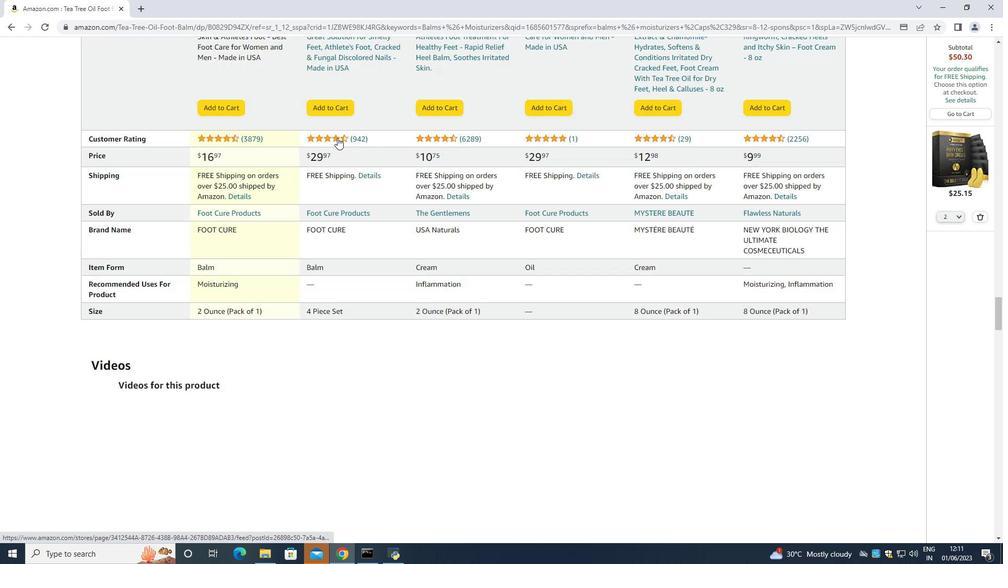 
Action: Mouse scrolled (337, 137) with delta (0, 0)
Screenshot: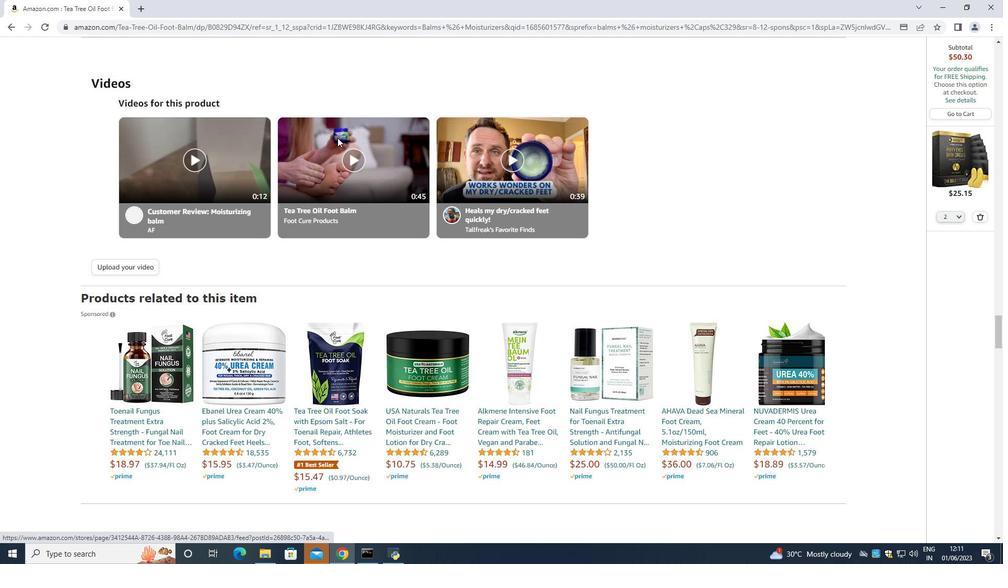 
Action: Mouse scrolled (337, 137) with delta (0, 0)
Screenshot: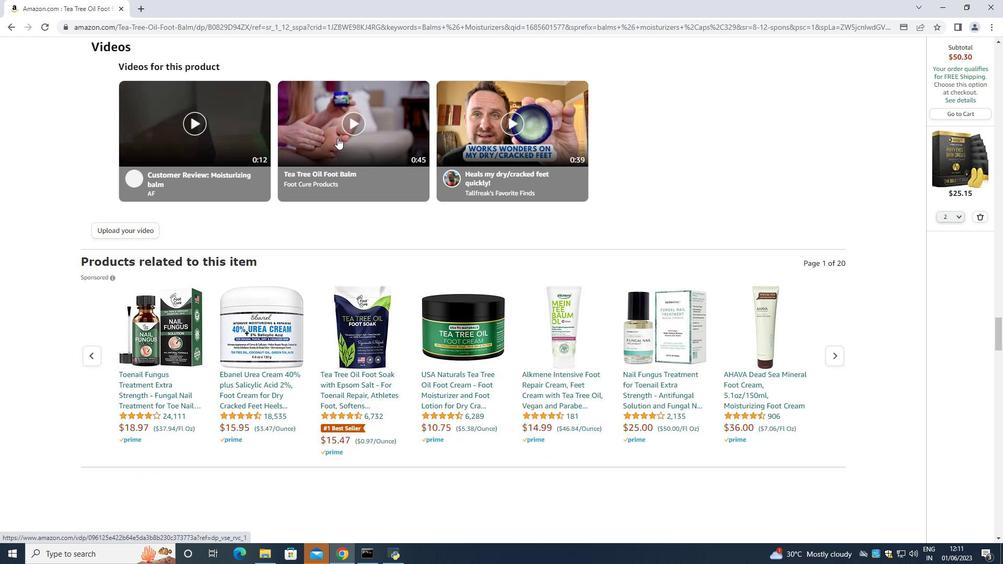 
Action: Mouse scrolled (337, 137) with delta (0, 0)
Screenshot: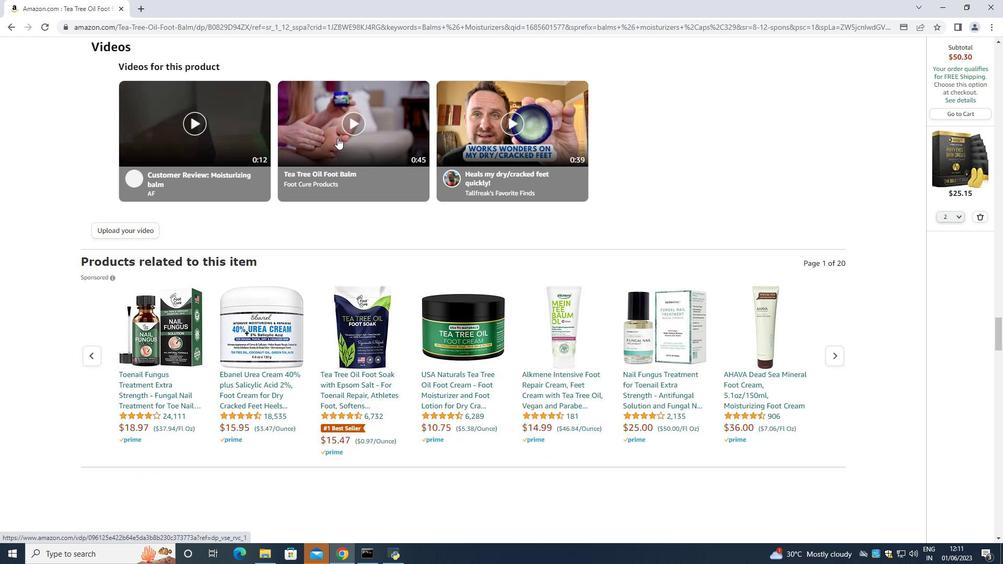 
Action: Mouse scrolled (337, 137) with delta (0, 0)
Screenshot: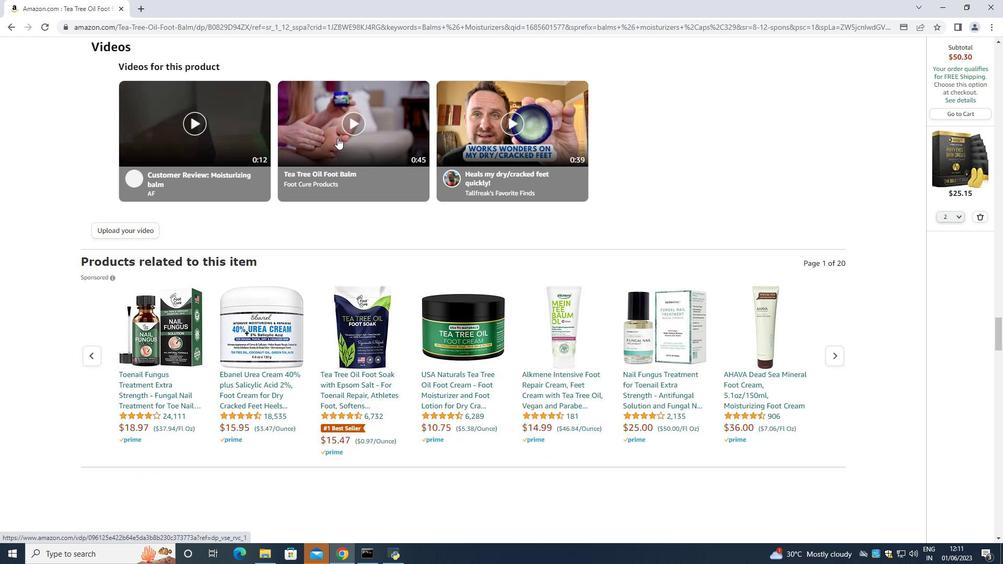 
Action: Mouse scrolled (337, 137) with delta (0, 0)
Screenshot: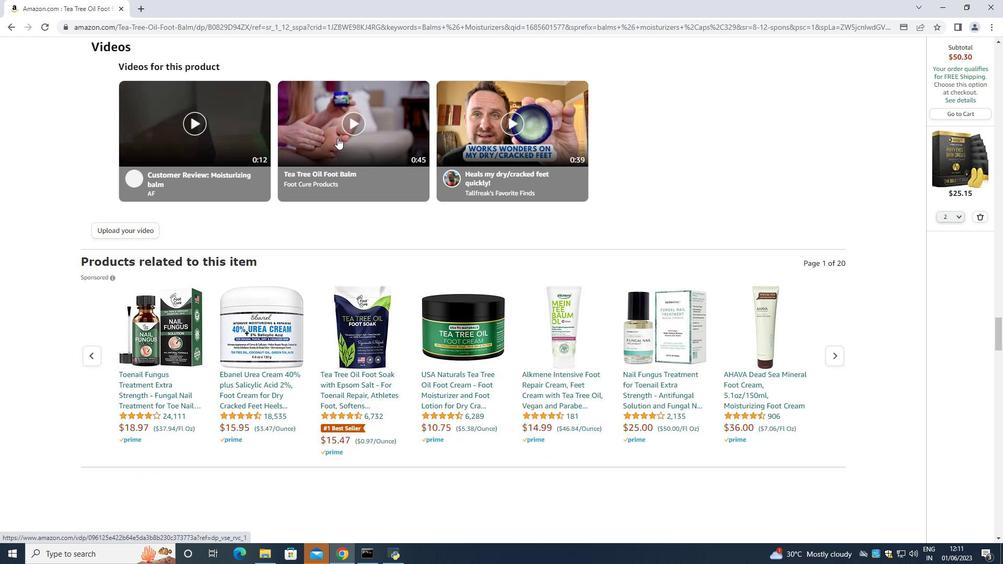 
Action: Mouse scrolled (337, 137) with delta (0, 0)
Screenshot: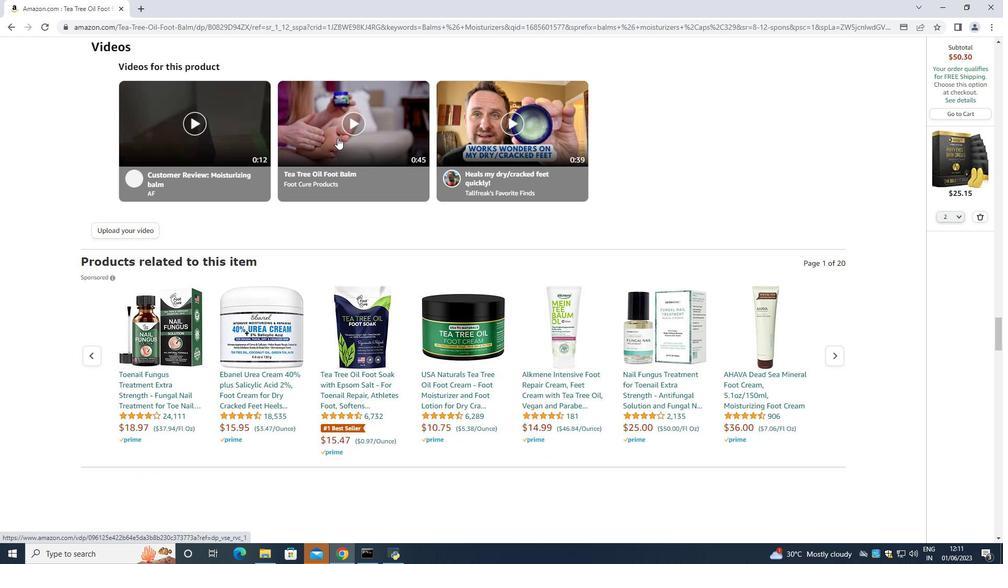 
Action: Mouse scrolled (337, 138) with delta (0, 0)
Screenshot: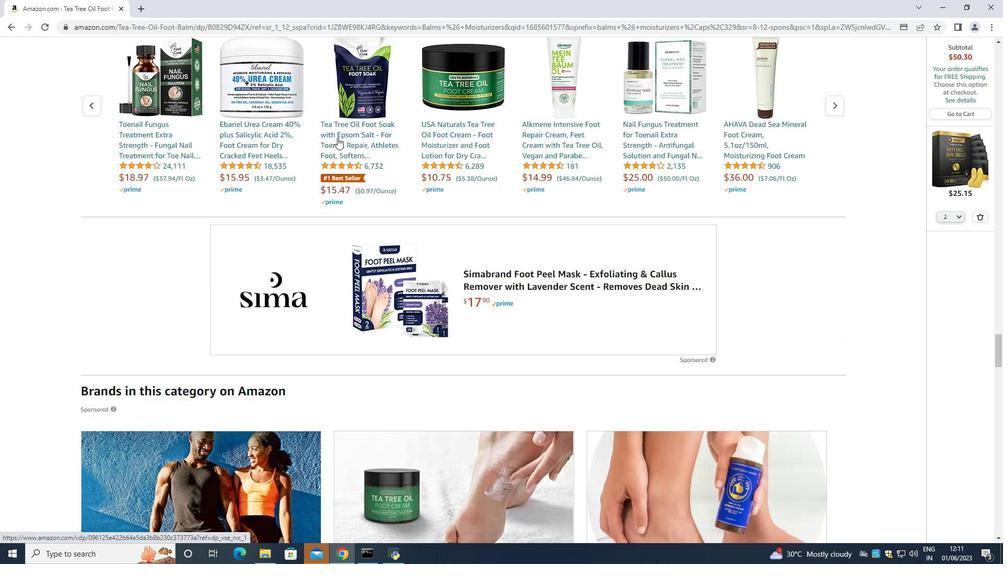 
Action: Mouse scrolled (337, 138) with delta (0, 0)
Screenshot: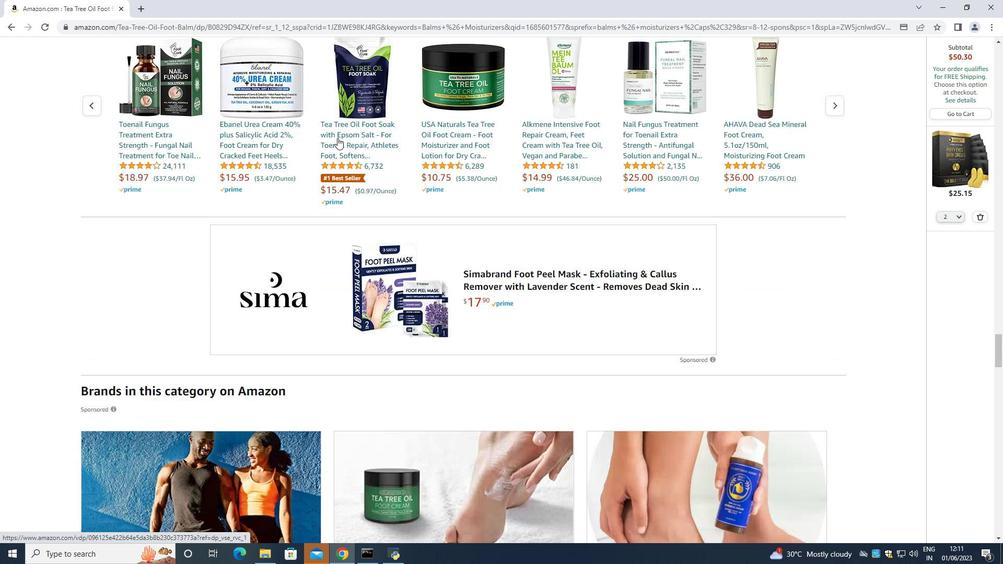 
Action: Mouse scrolled (337, 138) with delta (0, 0)
Screenshot: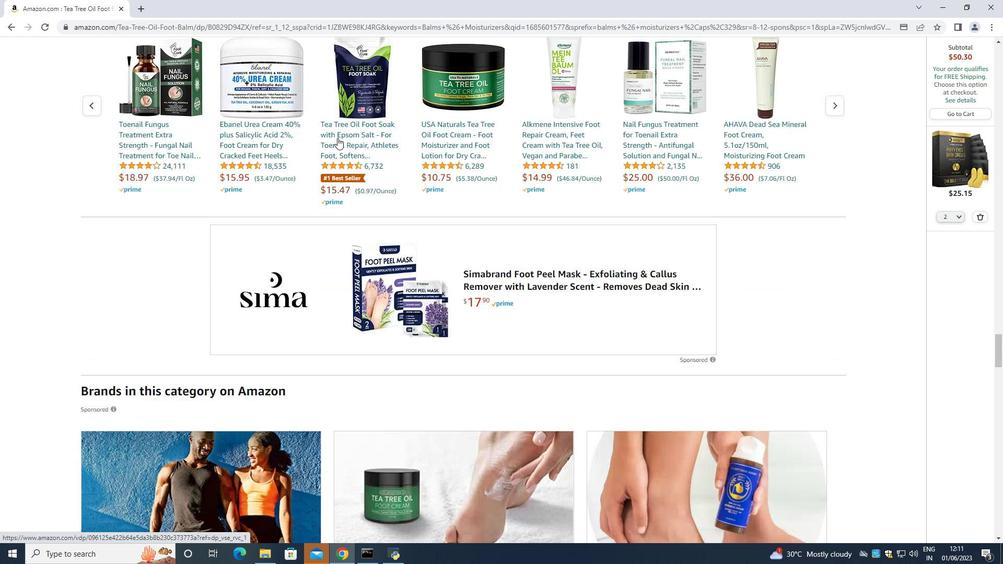 
Action: Mouse scrolled (337, 138) with delta (0, 0)
Screenshot: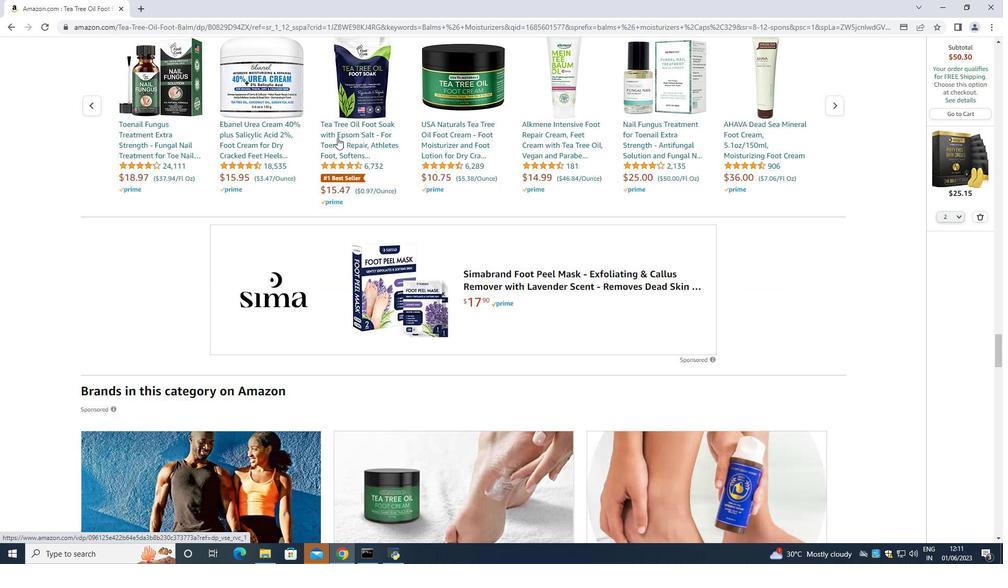 
Action: Mouse scrolled (337, 138) with delta (0, 0)
Screenshot: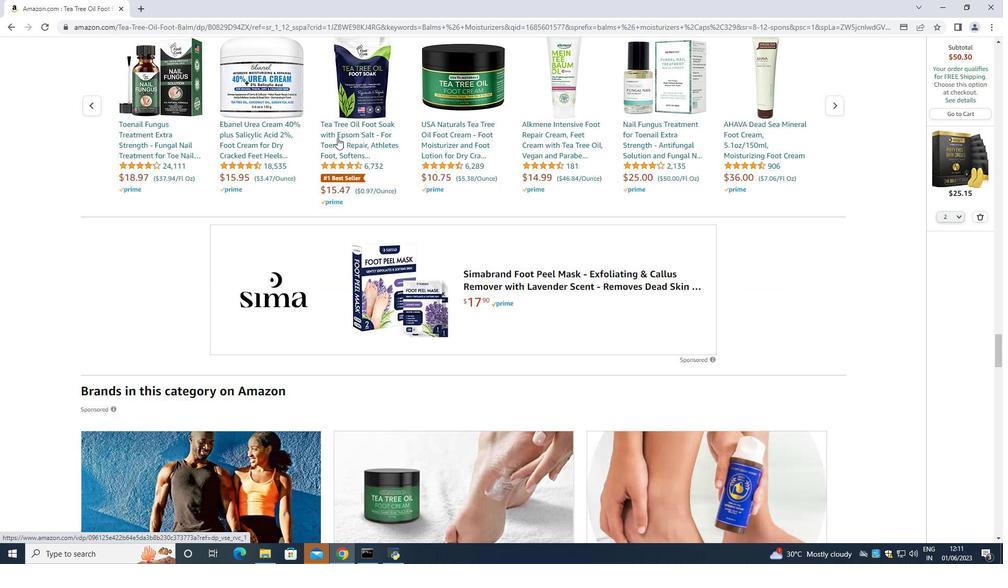 
Action: Mouse scrolled (337, 138) with delta (0, 0)
Screenshot: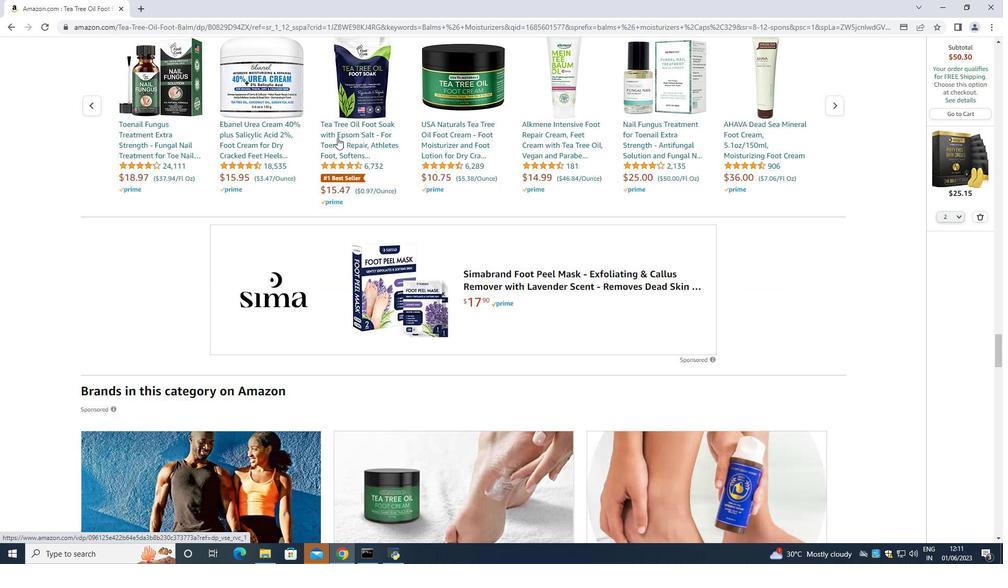
Action: Mouse scrolled (337, 138) with delta (0, 0)
Screenshot: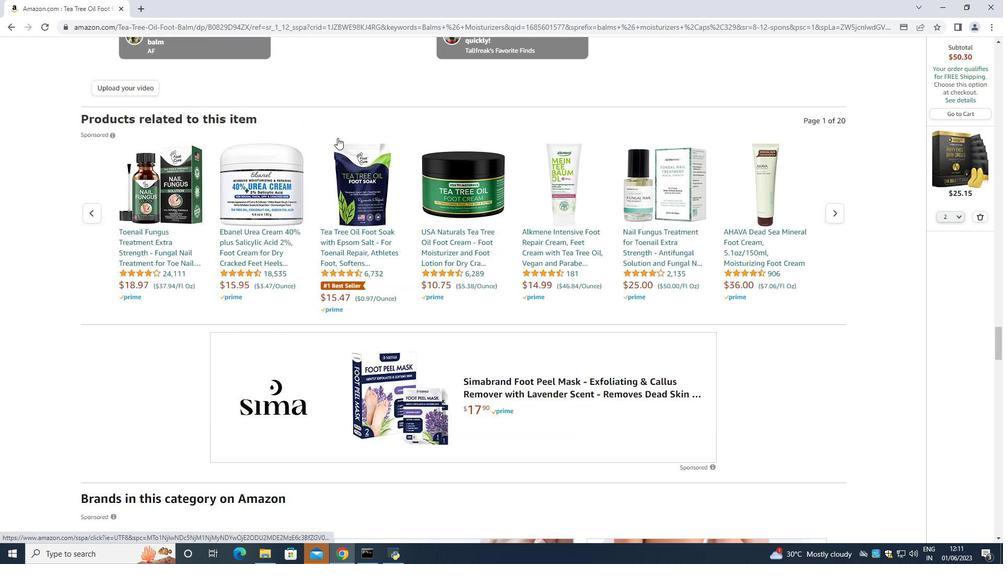 
Action: Mouse scrolled (337, 138) with delta (0, 0)
Screenshot: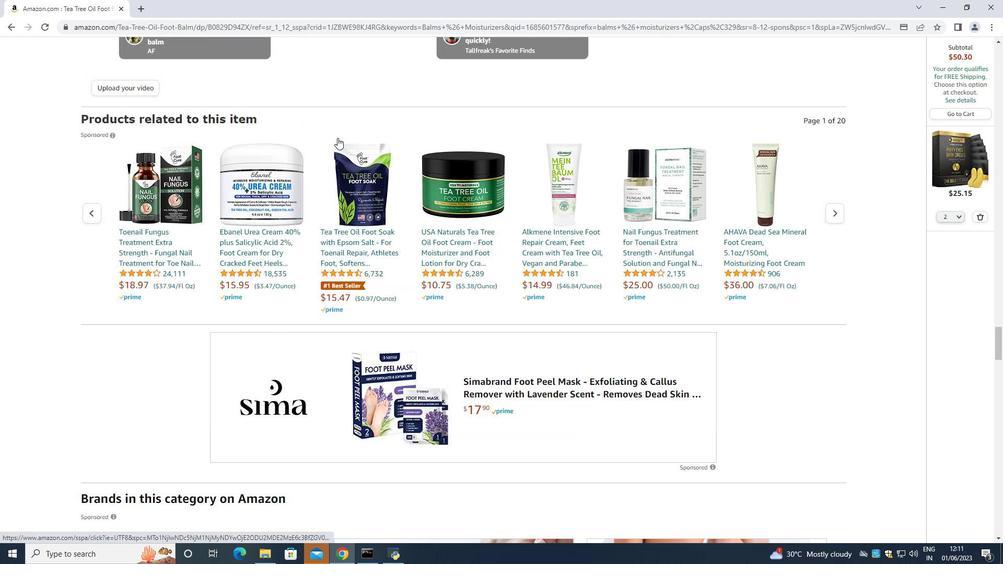 
Action: Mouse scrolled (337, 138) with delta (0, 0)
Screenshot: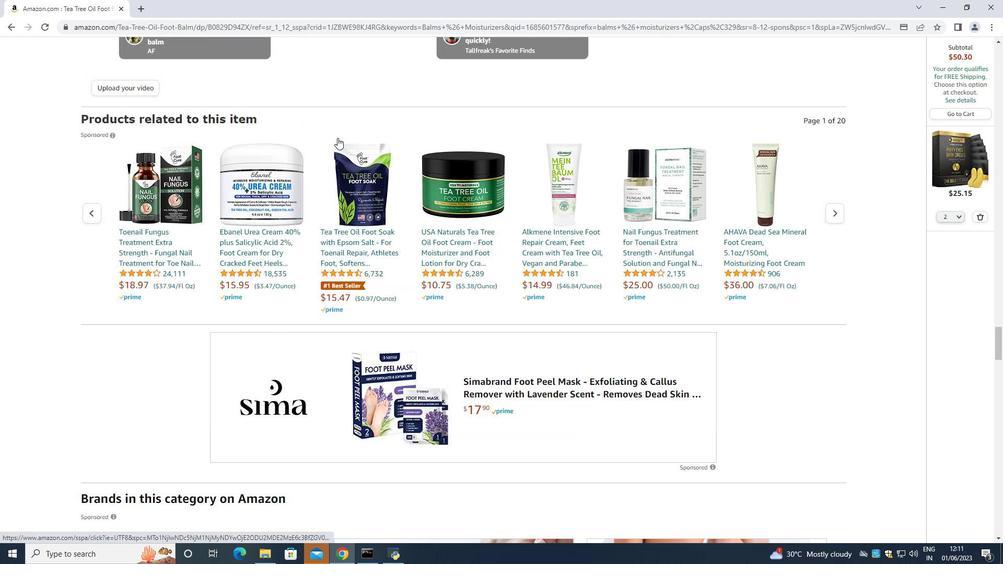 
Action: Mouse scrolled (337, 138) with delta (0, 0)
Screenshot: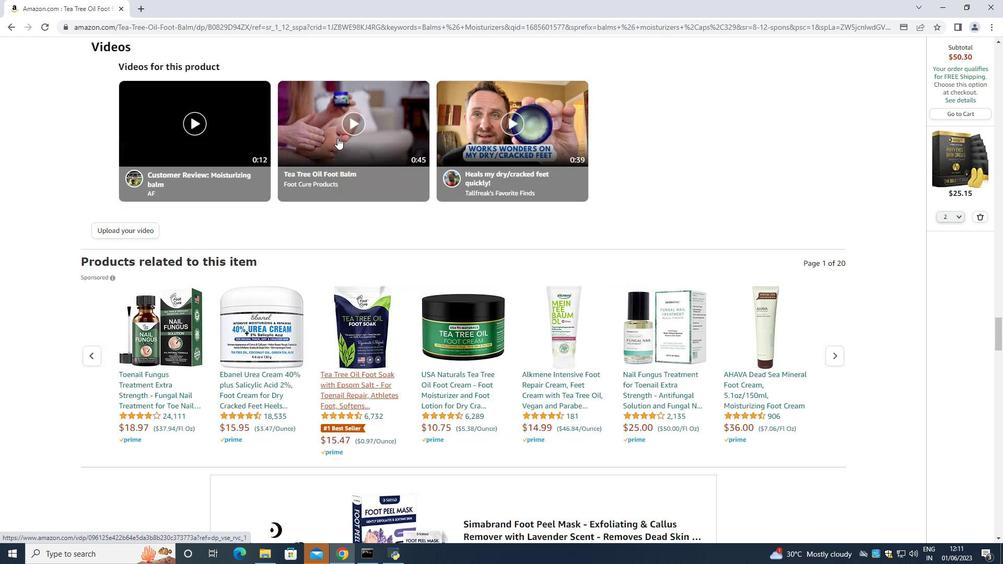 
Action: Mouse scrolled (337, 138) with delta (0, 0)
Screenshot: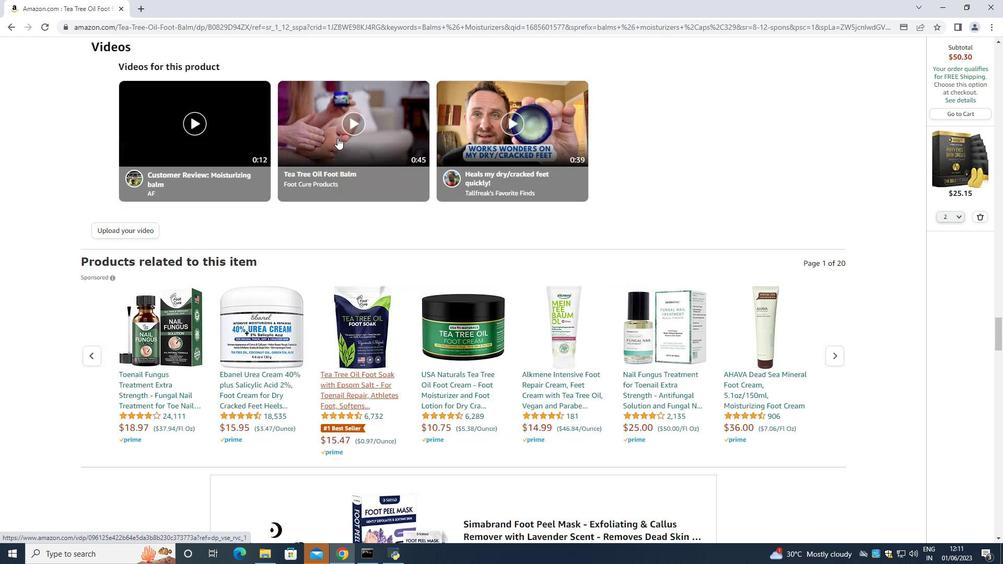 
Action: Mouse scrolled (337, 137) with delta (0, 0)
Screenshot: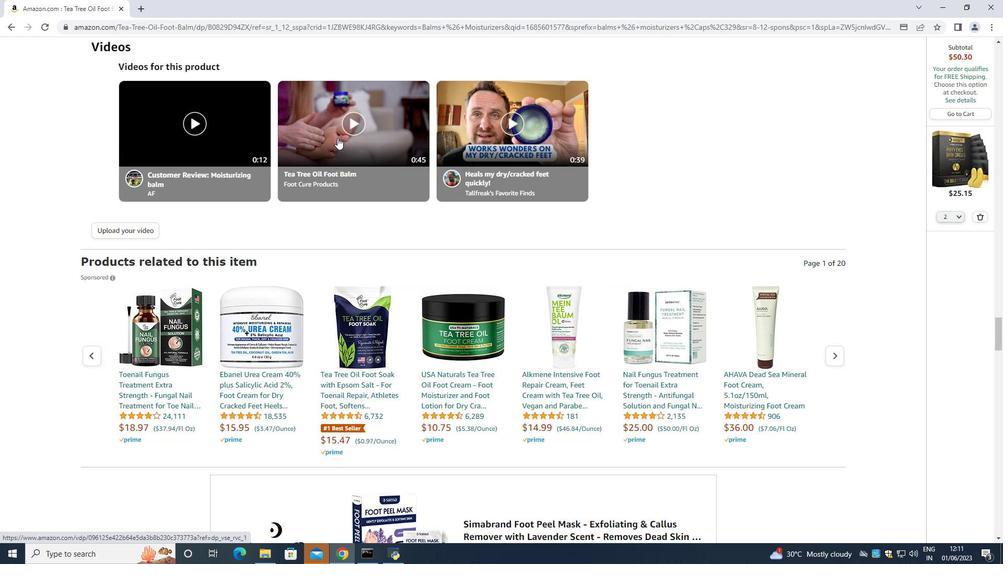 
Action: Mouse scrolled (337, 137) with delta (0, 0)
Screenshot: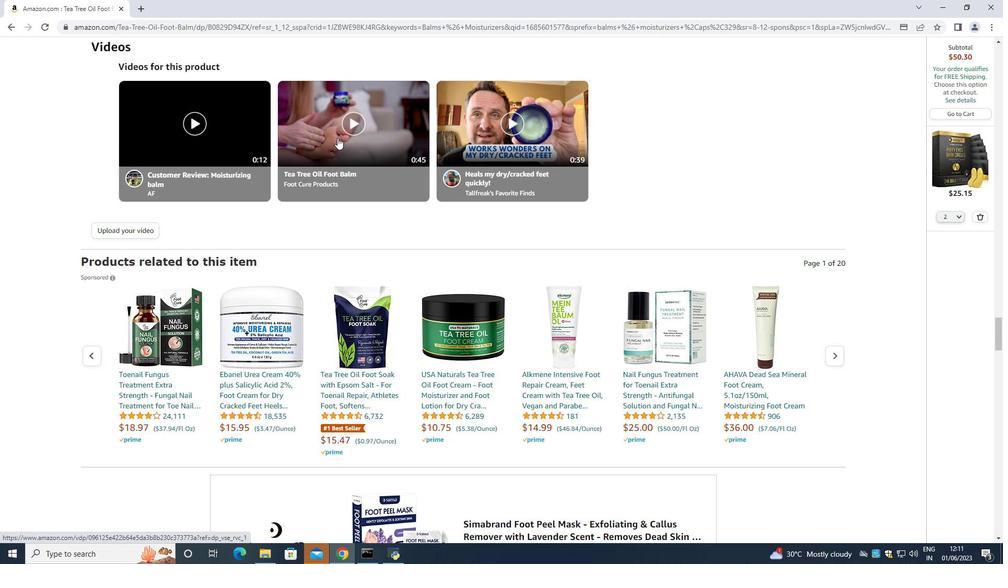 
Action: Mouse scrolled (337, 137) with delta (0, 0)
Screenshot: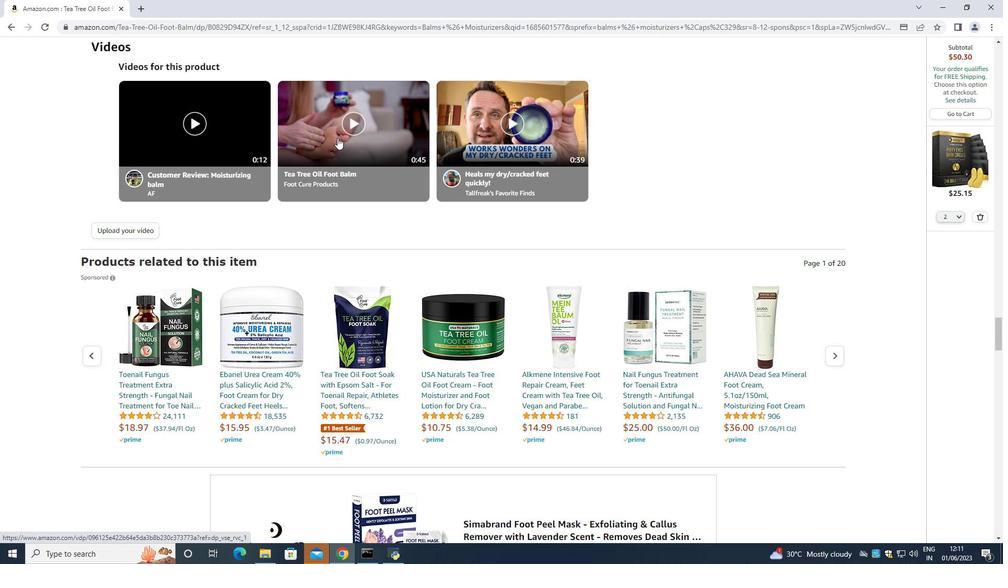 
Action: Mouse scrolled (337, 137) with delta (0, 0)
Screenshot: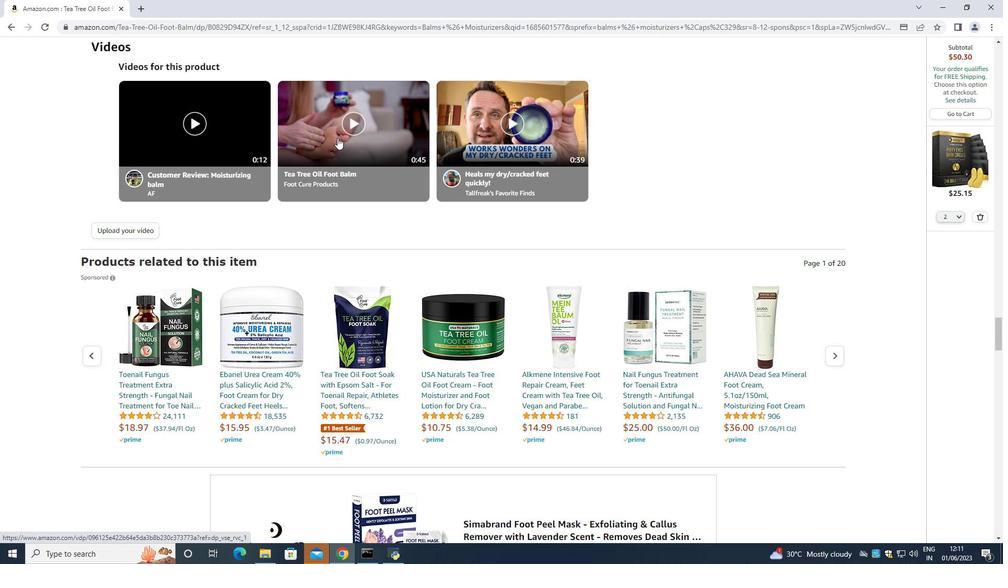 
Action: Mouse scrolled (337, 137) with delta (0, 0)
Screenshot: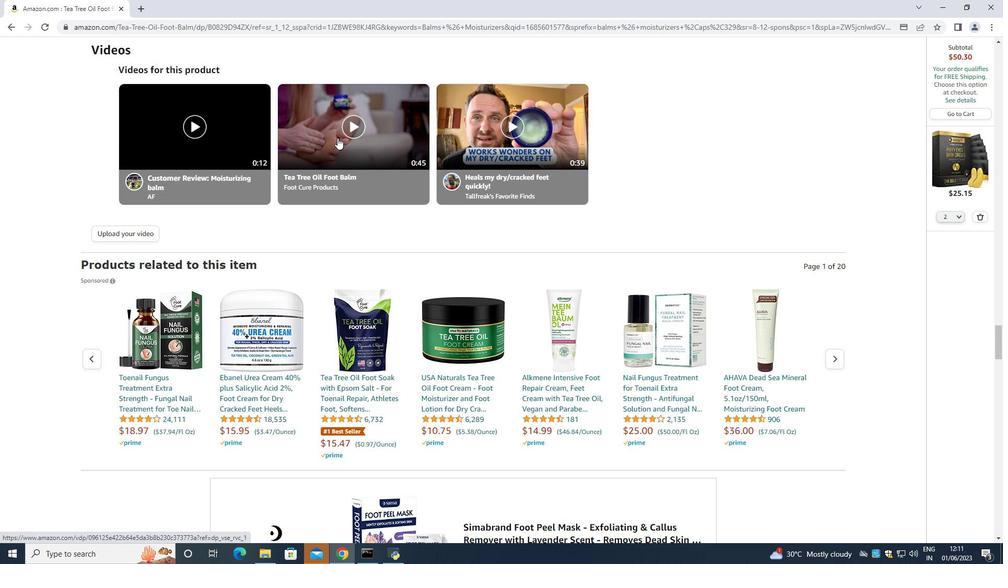 
Action: Mouse scrolled (337, 137) with delta (0, 0)
Screenshot: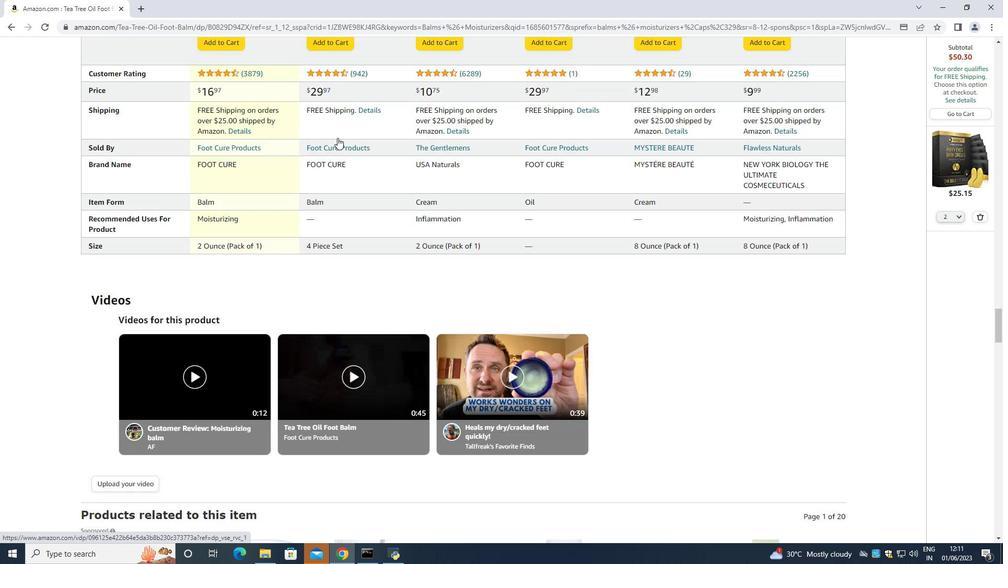 
Action: Mouse scrolled (337, 137) with delta (0, 0)
Screenshot: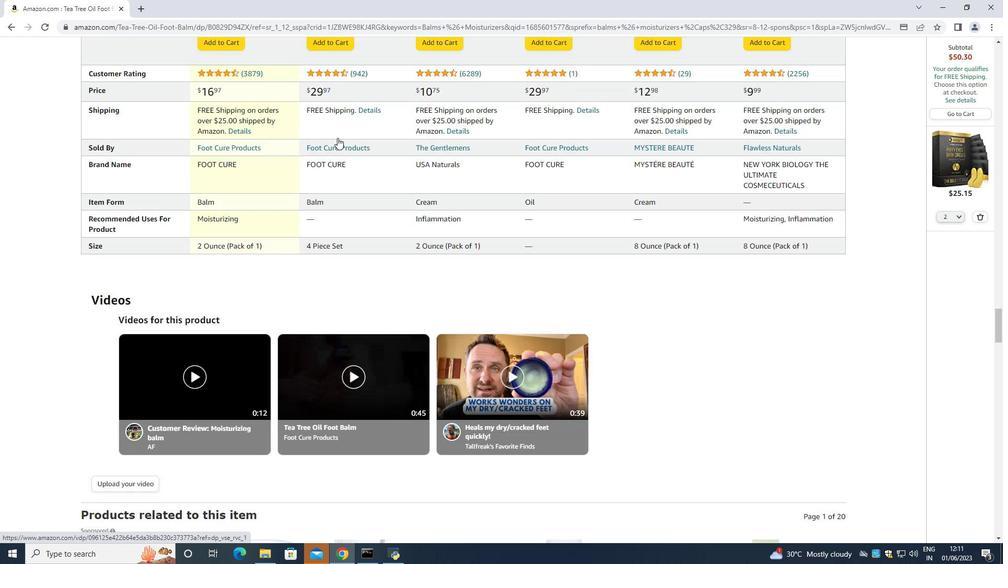 
Action: Mouse scrolled (337, 137) with delta (0, 0)
Screenshot: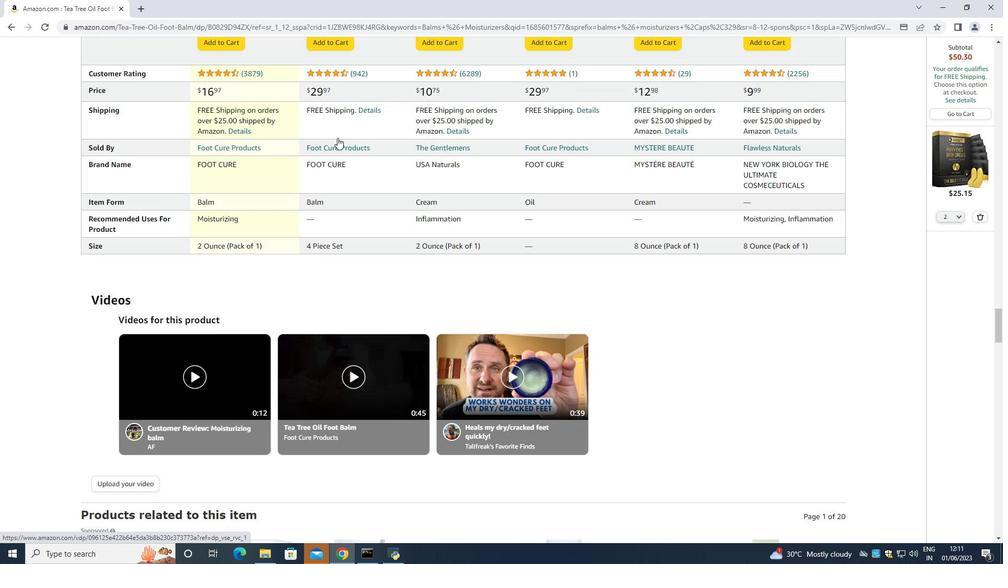 
Action: Mouse scrolled (337, 137) with delta (0, 0)
Screenshot: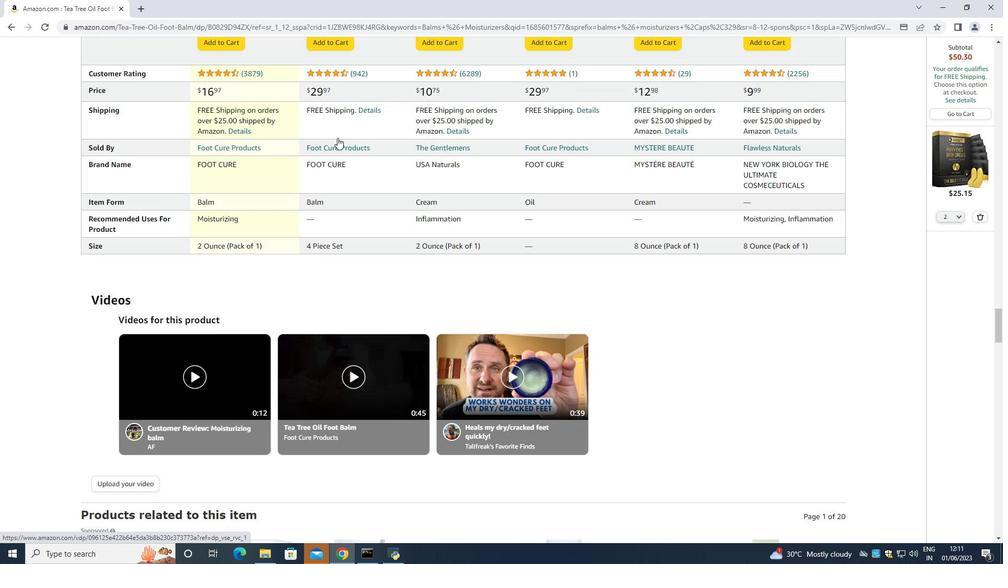 
Action: Mouse scrolled (337, 137) with delta (0, 0)
Screenshot: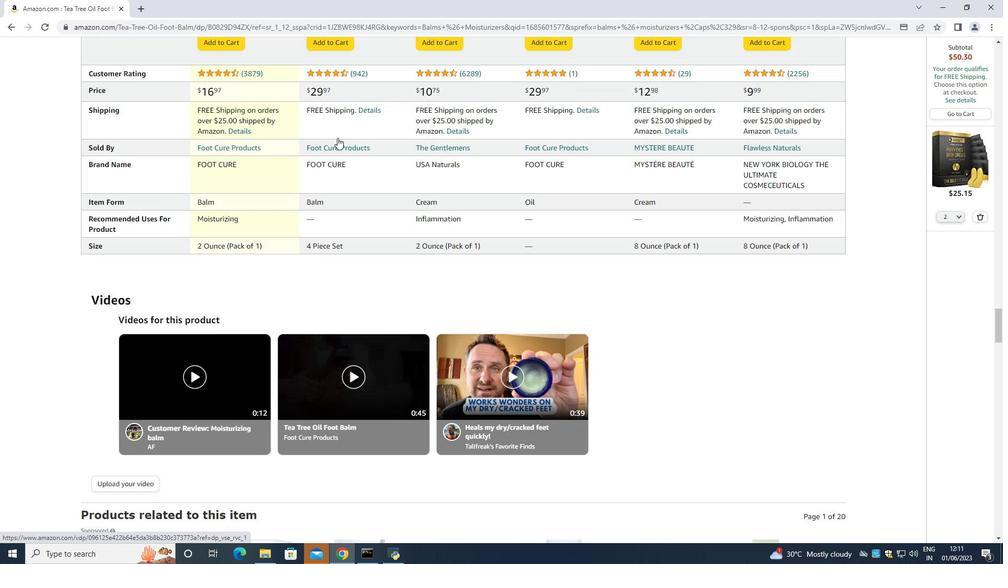 
Action: Mouse scrolled (337, 137) with delta (0, 0)
Screenshot: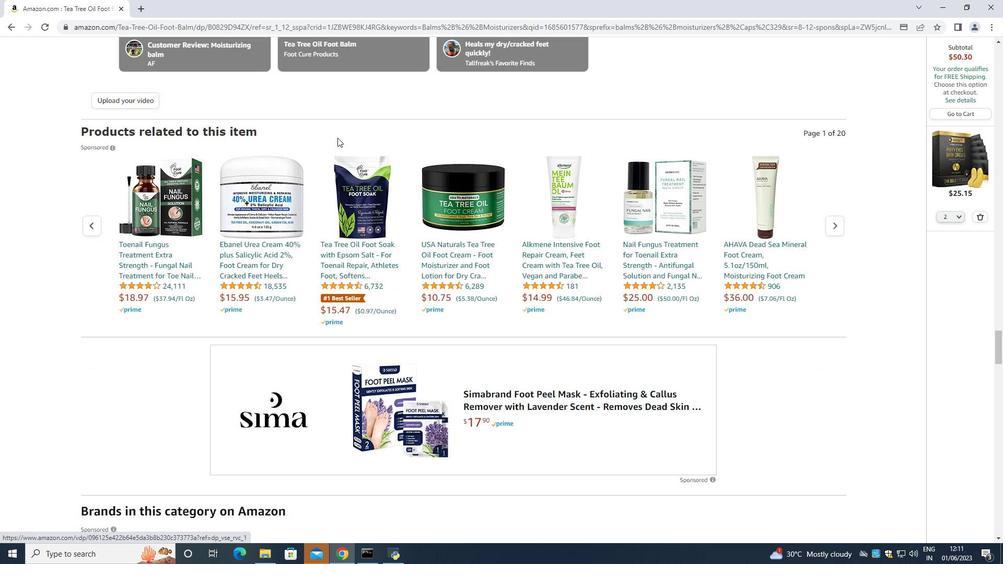 
Action: Mouse scrolled (337, 137) with delta (0, 0)
Screenshot: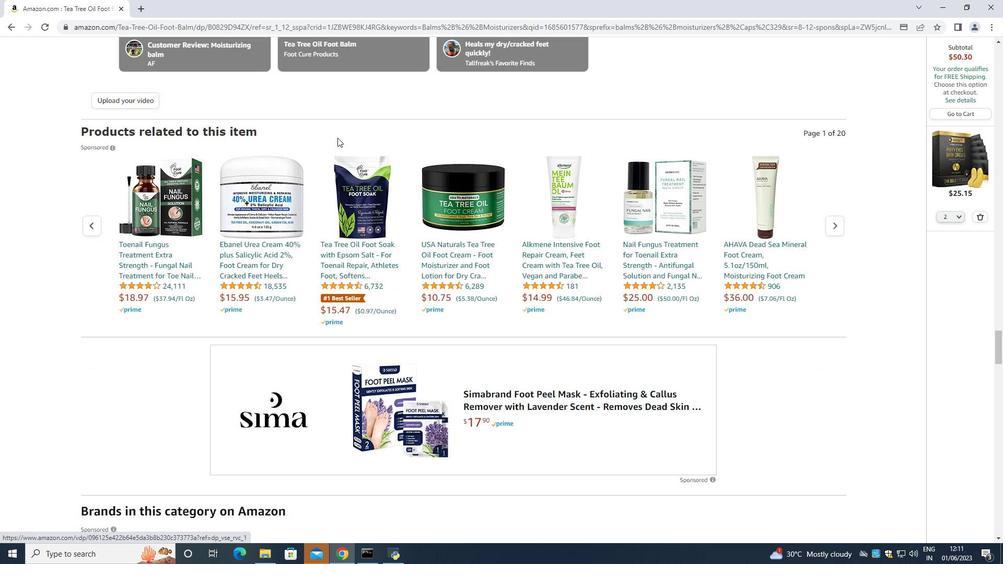 
Action: Mouse scrolled (337, 137) with delta (0, 0)
Screenshot: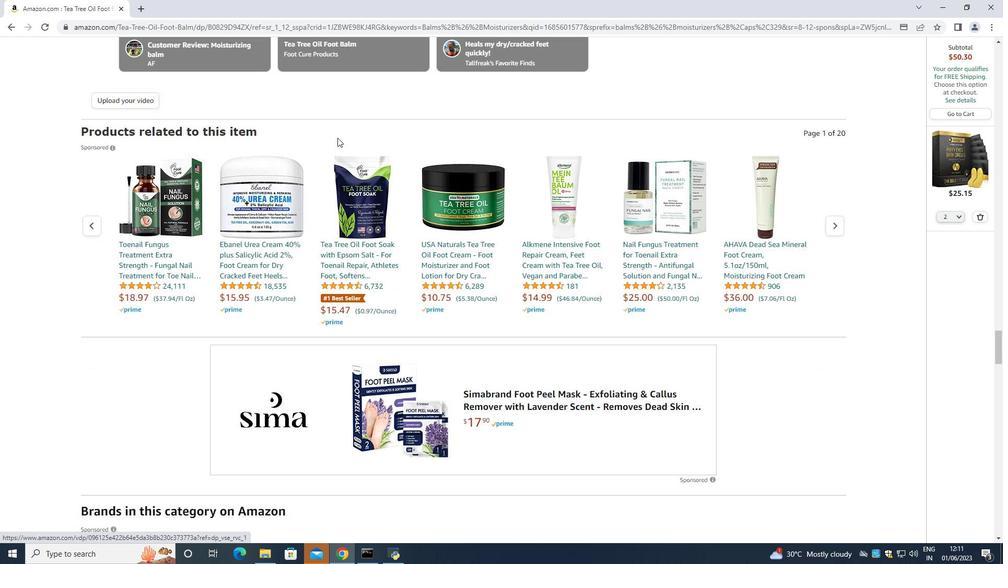 
Action: Mouse scrolled (337, 137) with delta (0, 0)
Screenshot: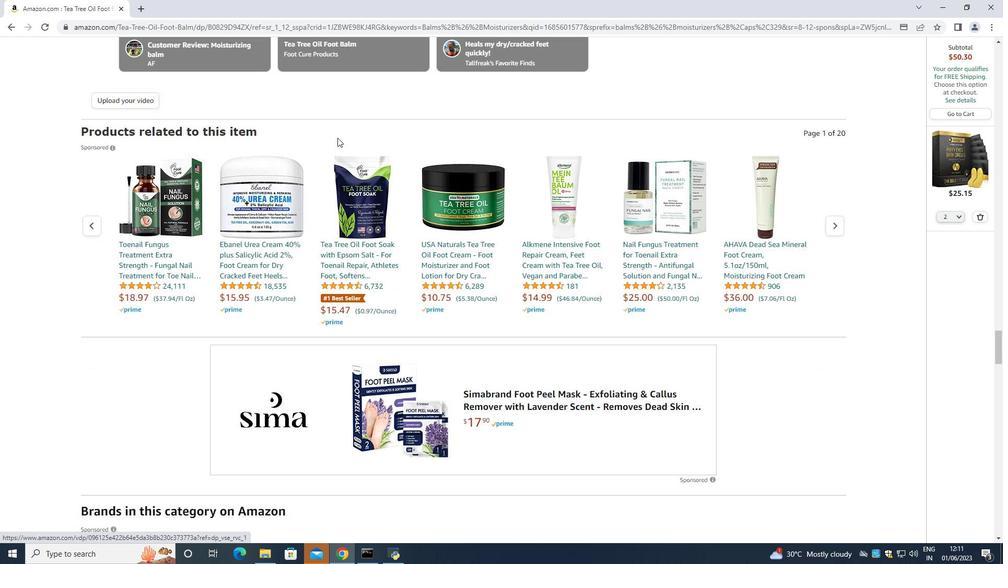 
Action: Mouse scrolled (337, 137) with delta (0, 0)
Screenshot: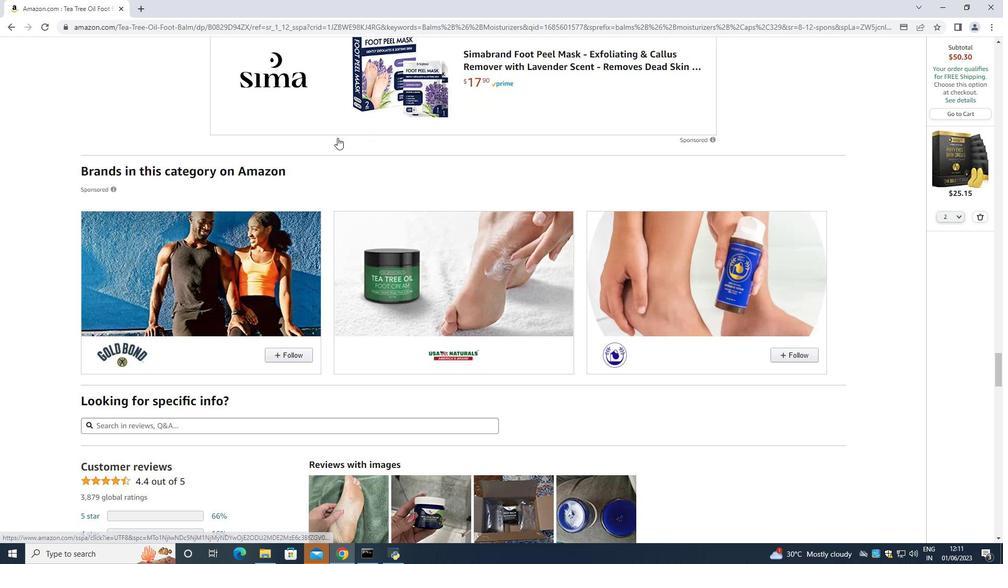 
Action: Mouse moved to (267, 217)
Screenshot: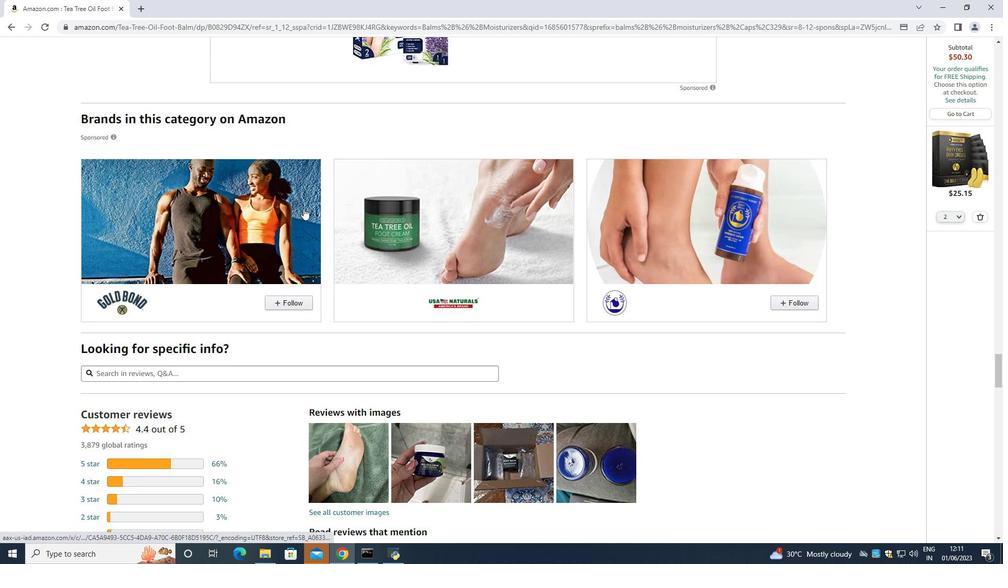 
Action: Mouse scrolled (267, 216) with delta (0, 0)
Screenshot: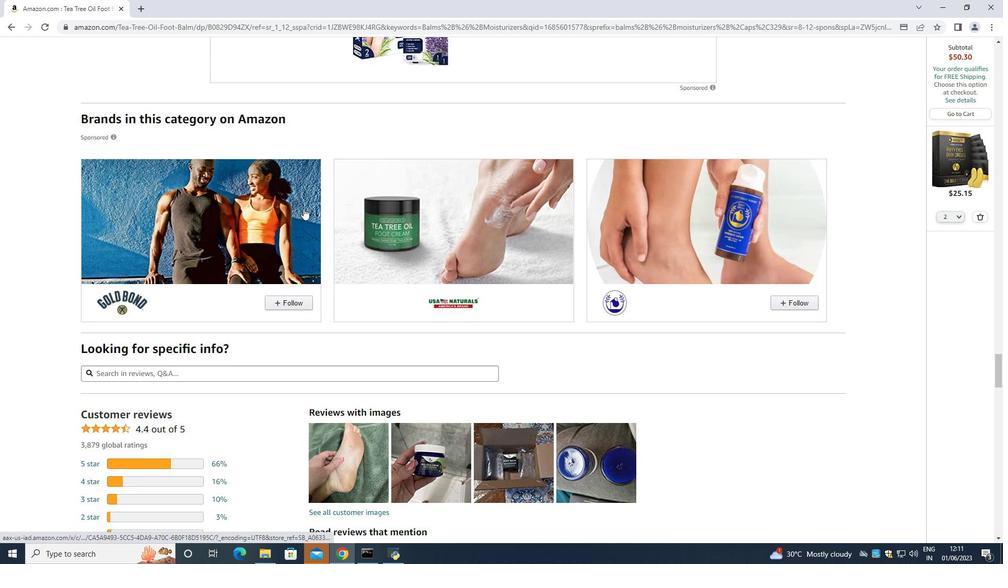 
Action: Mouse moved to (658, 366)
Screenshot: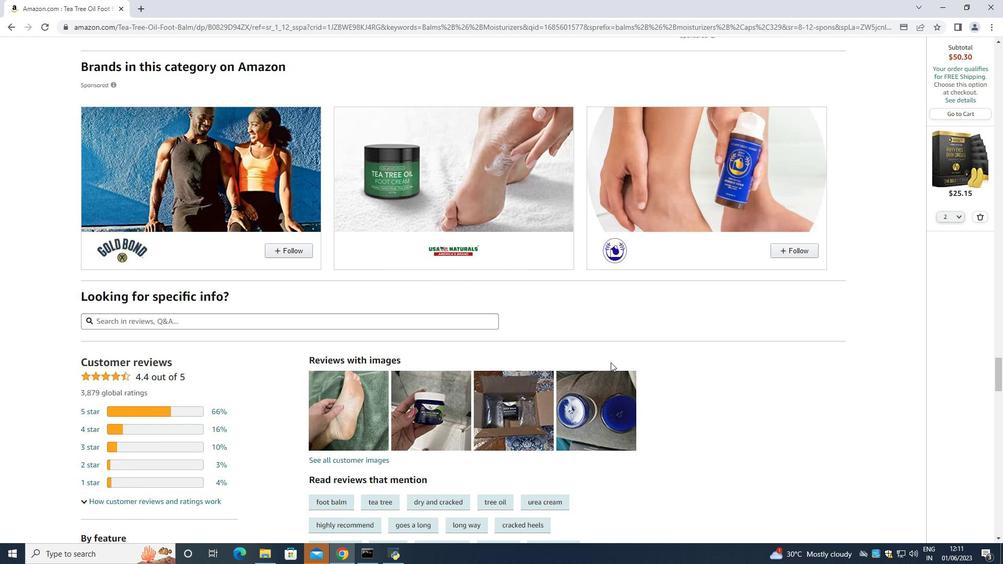 
Action: Mouse scrolled (658, 367) with delta (0, 0)
Screenshot: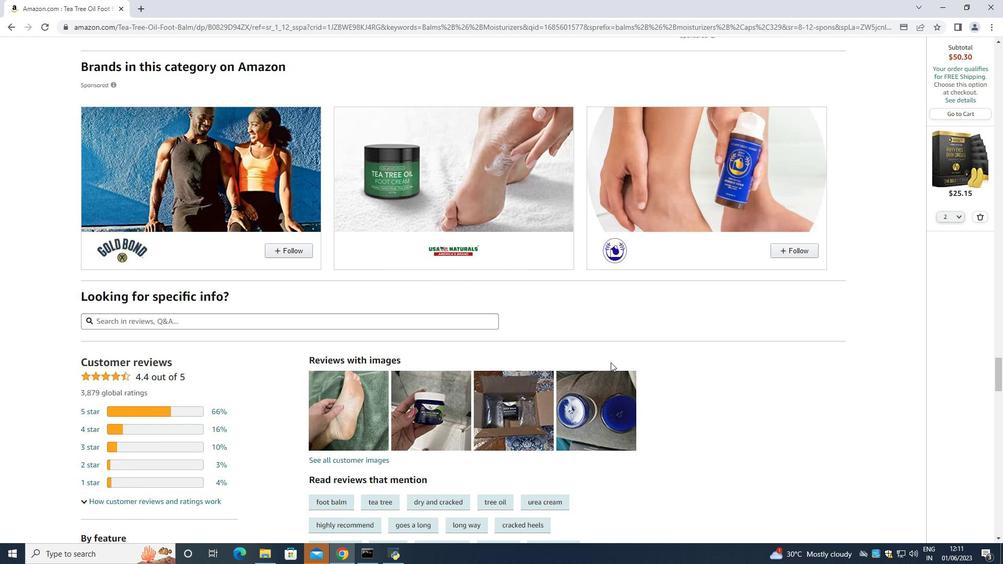 
Action: Mouse scrolled (658, 367) with delta (0, 0)
Screenshot: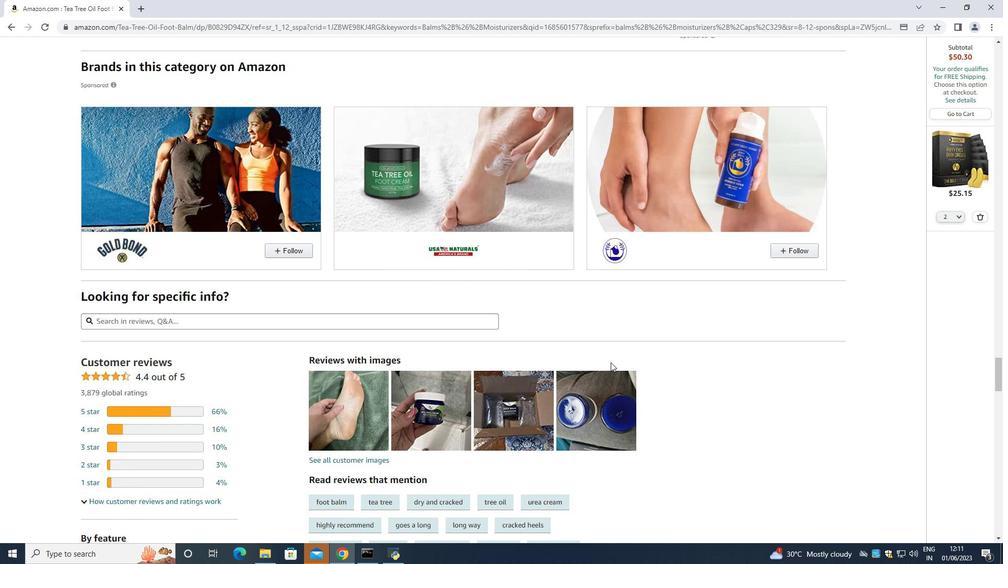 
Action: Mouse scrolled (658, 367) with delta (0, 0)
Screenshot: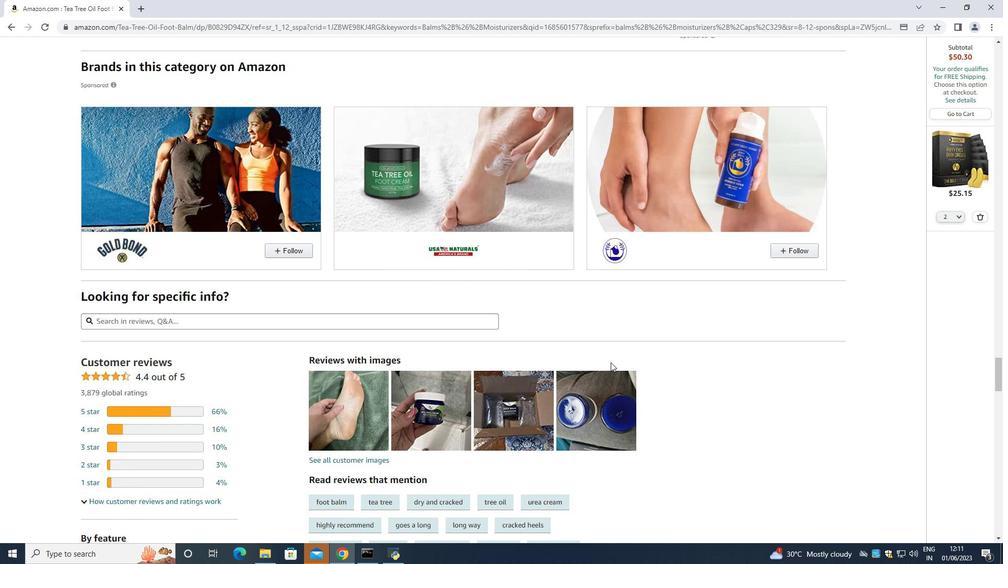 
Action: Mouse scrolled (658, 367) with delta (0, 0)
Screenshot: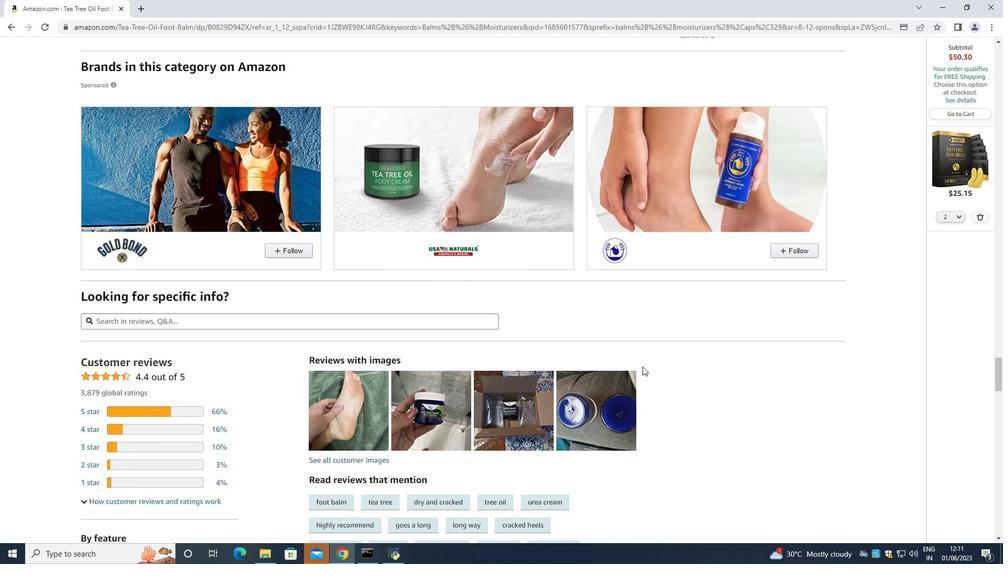 
Action: Mouse scrolled (658, 367) with delta (0, 0)
Screenshot: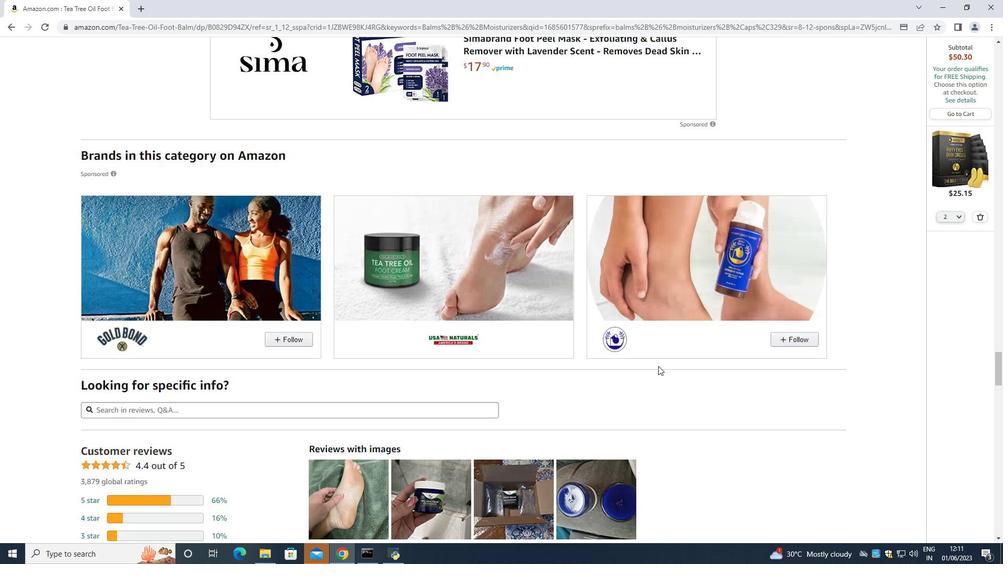 
Action: Mouse scrolled (658, 367) with delta (0, 0)
Screenshot: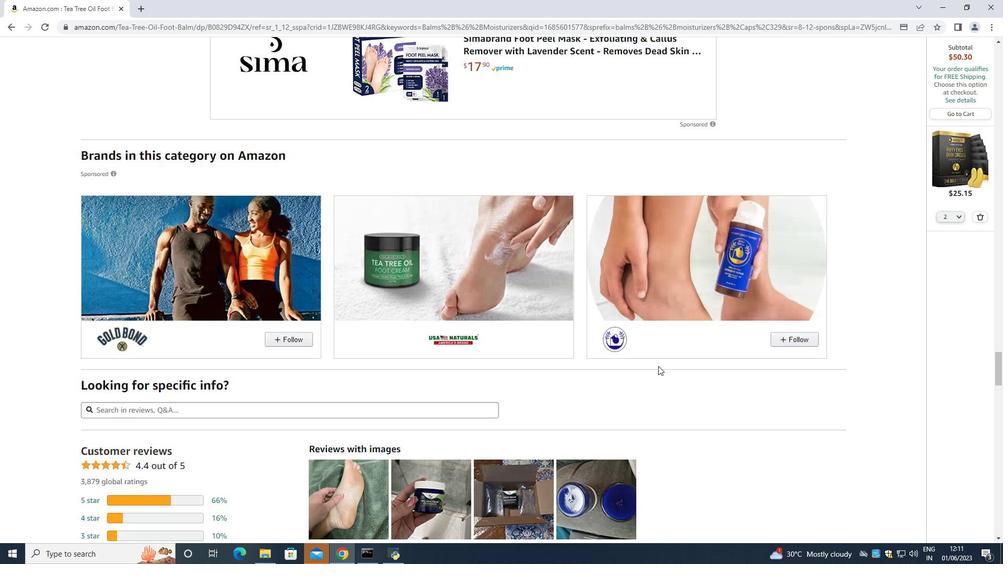 
Action: Mouse scrolled (658, 367) with delta (0, 0)
Screenshot: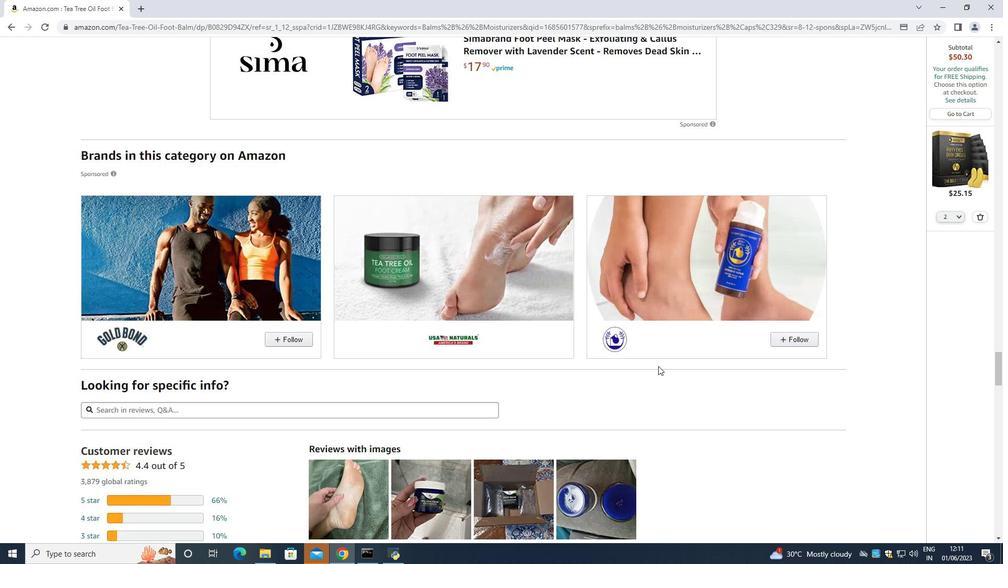 
Action: Mouse scrolled (658, 367) with delta (0, 0)
Screenshot: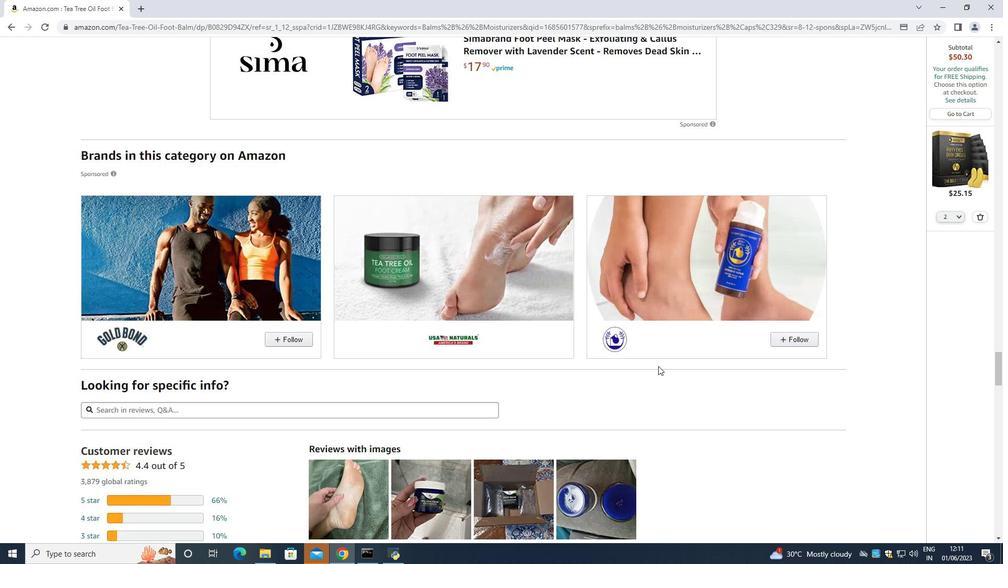 
Action: Mouse scrolled (658, 367) with delta (0, 0)
Screenshot: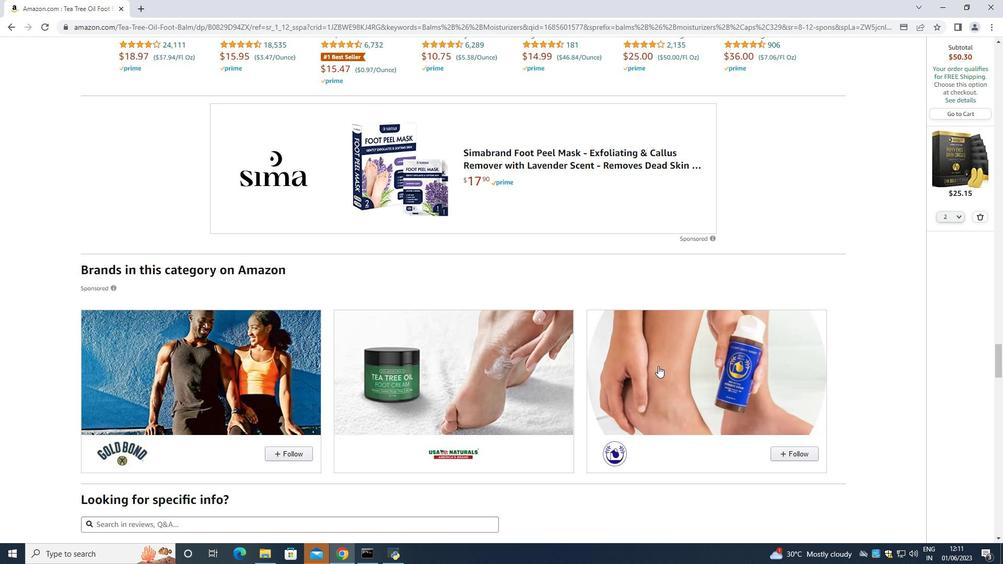 
Action: Mouse scrolled (658, 367) with delta (0, 0)
Screenshot: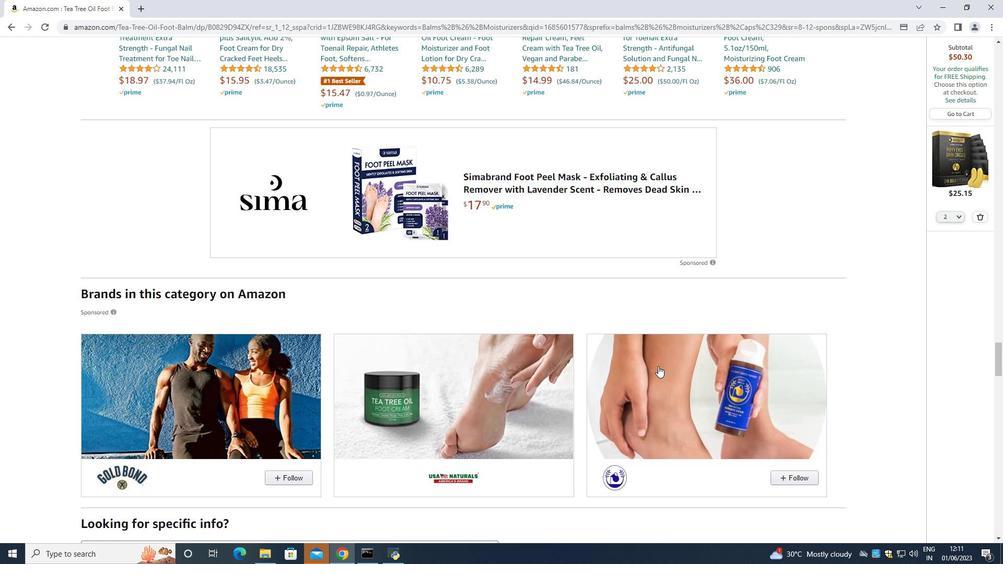 
Action: Mouse scrolled (658, 367) with delta (0, 0)
Screenshot: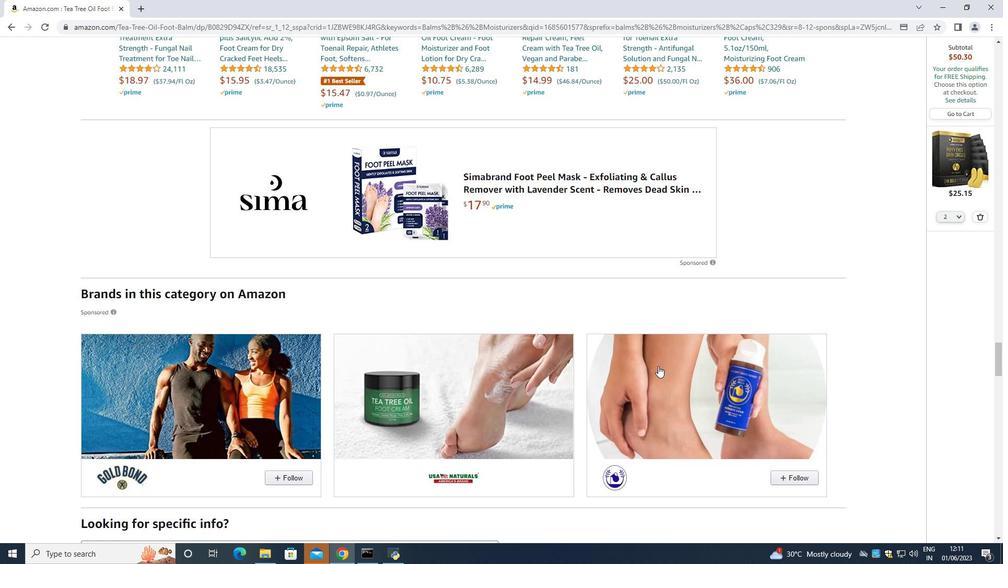 
Action: Mouse scrolled (658, 367) with delta (0, 0)
Screenshot: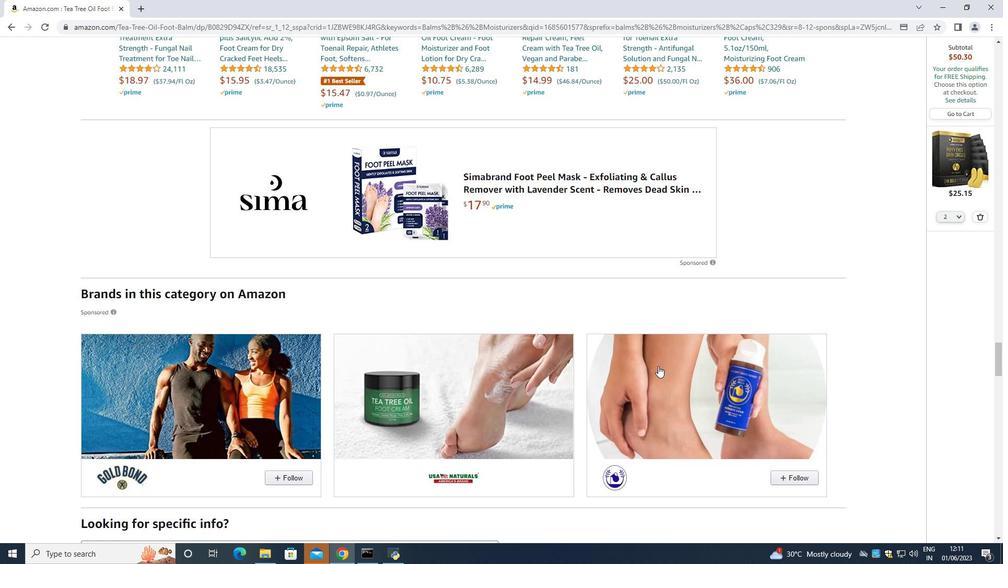 
Action: Mouse scrolled (658, 367) with delta (0, 0)
Screenshot: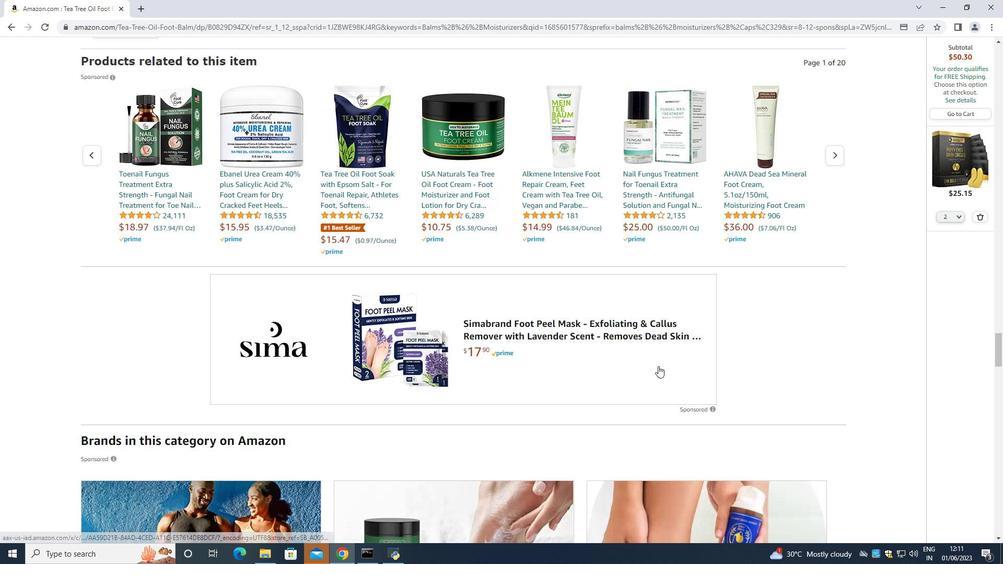 
Action: Mouse scrolled (658, 367) with delta (0, 0)
Screenshot: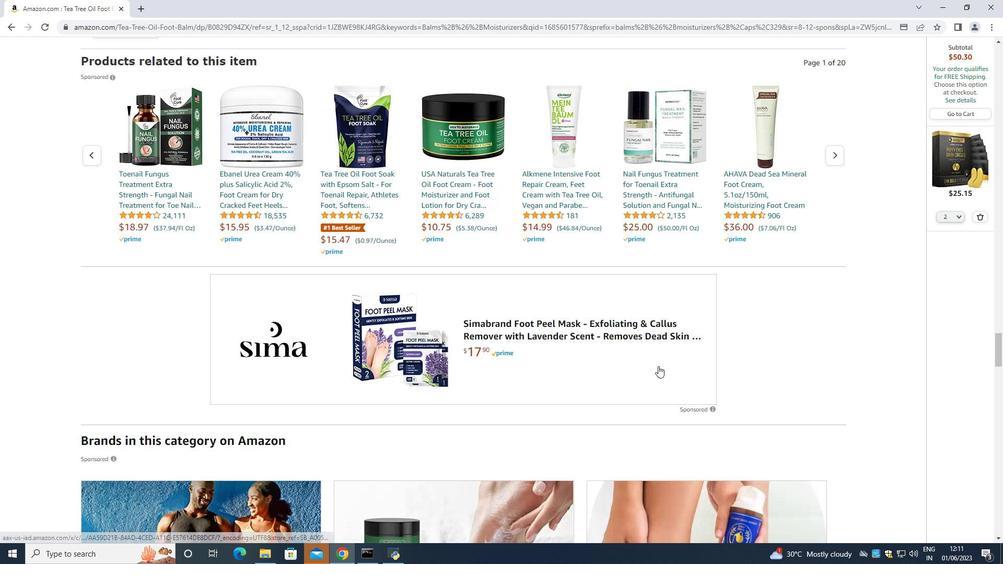 
Action: Mouse scrolled (658, 367) with delta (0, 0)
Screenshot: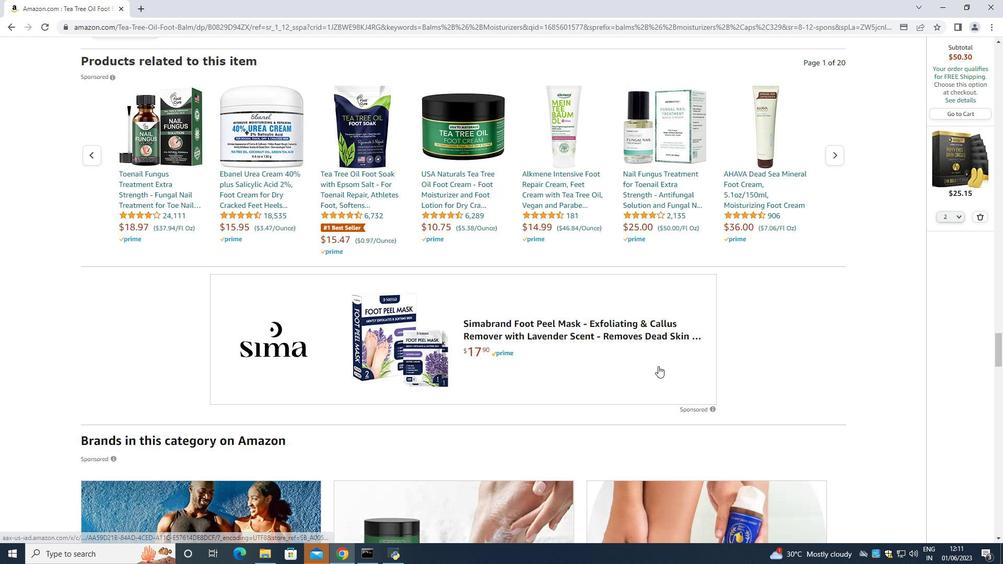 
Action: Mouse scrolled (658, 367) with delta (0, 0)
Screenshot: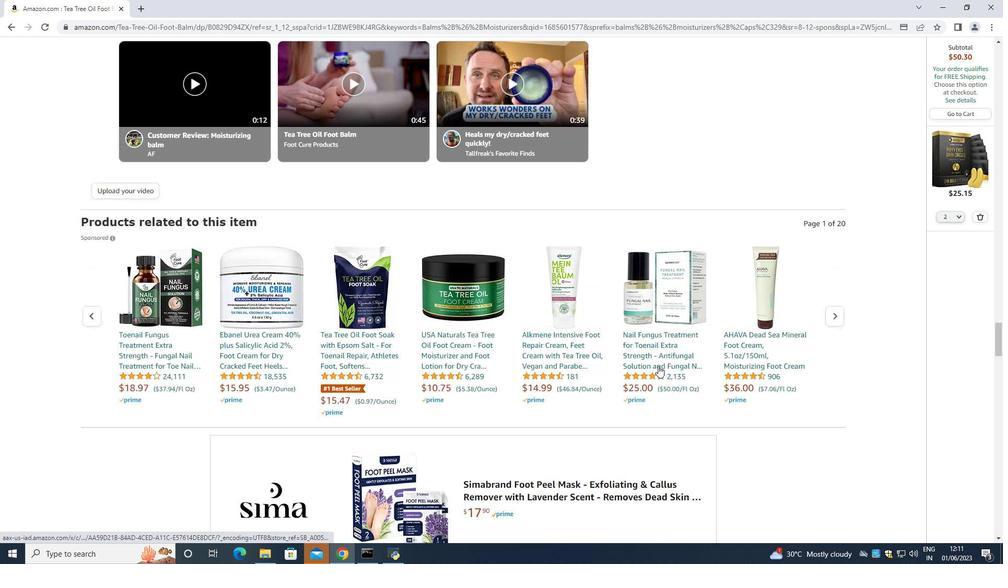 
Action: Mouse scrolled (658, 367) with delta (0, 0)
Screenshot: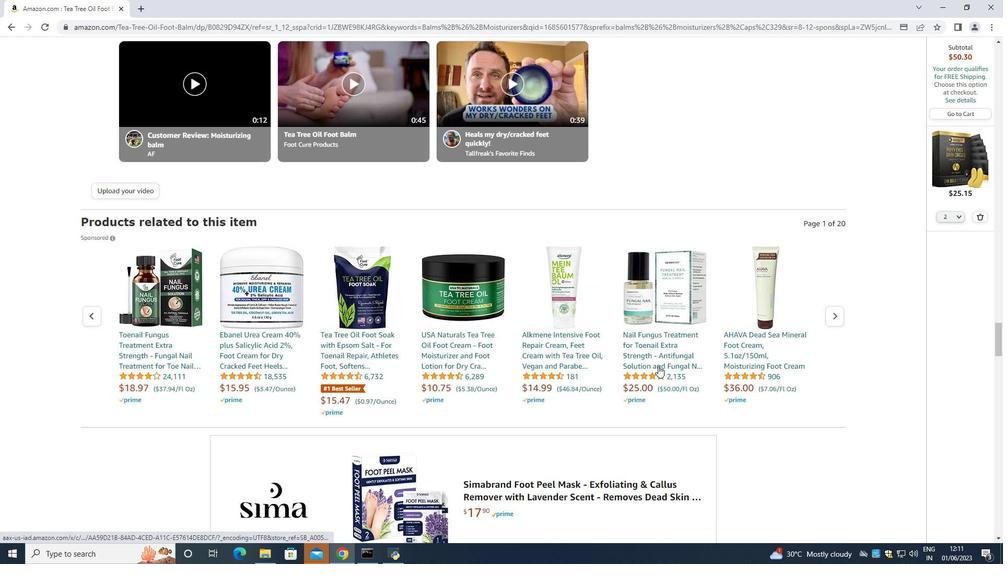 
Action: Mouse scrolled (658, 367) with delta (0, 0)
Screenshot: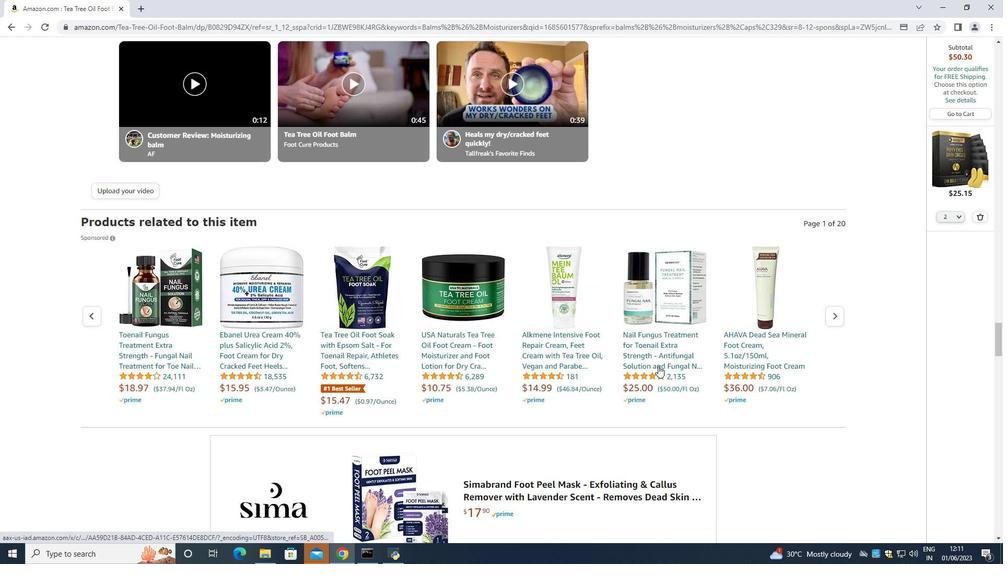 
Action: Mouse scrolled (658, 367) with delta (0, 0)
Screenshot: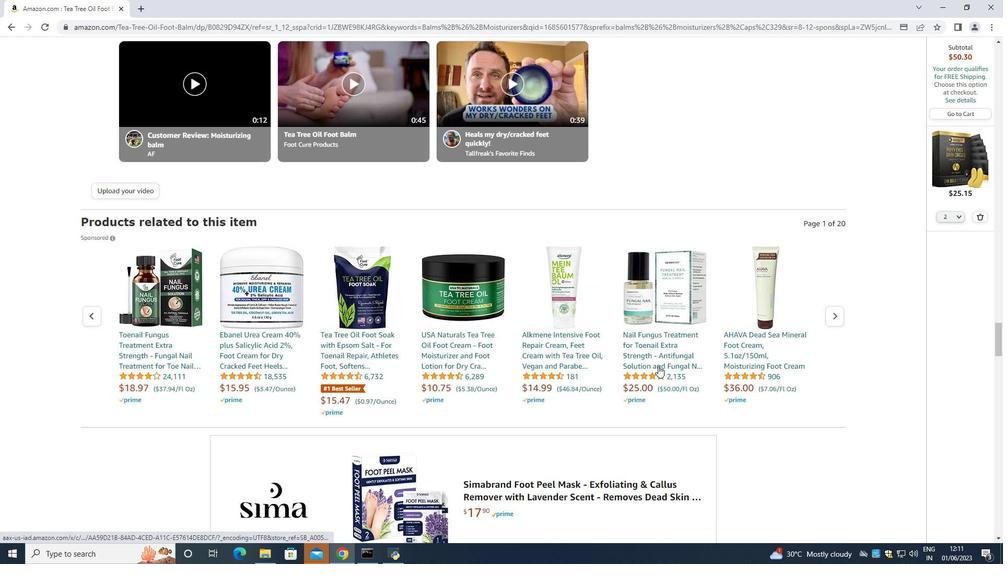 
Action: Mouse scrolled (658, 367) with delta (0, 0)
Screenshot: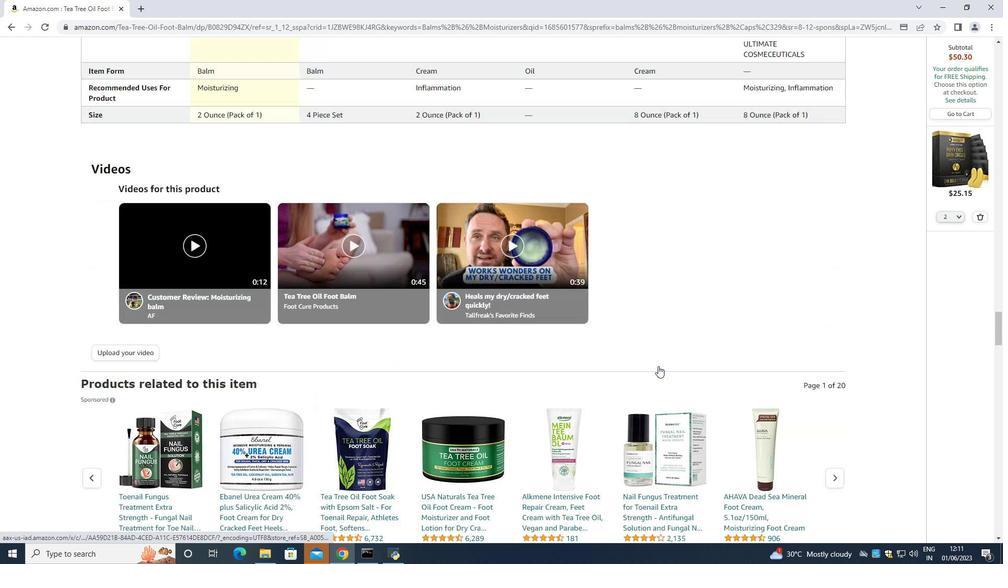 
Action: Mouse scrolled (658, 367) with delta (0, 0)
Screenshot: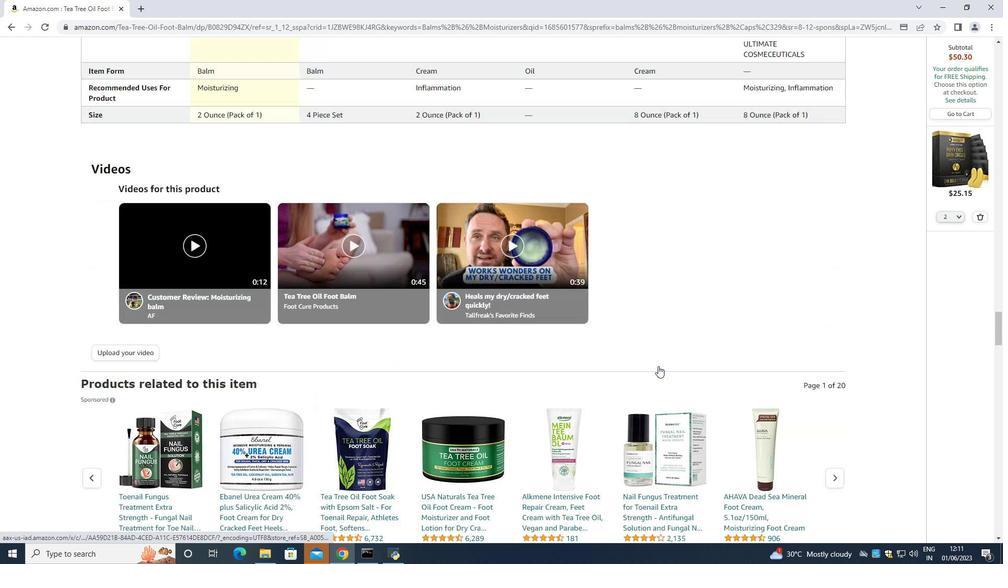 
Action: Mouse scrolled (658, 367) with delta (0, 0)
Screenshot: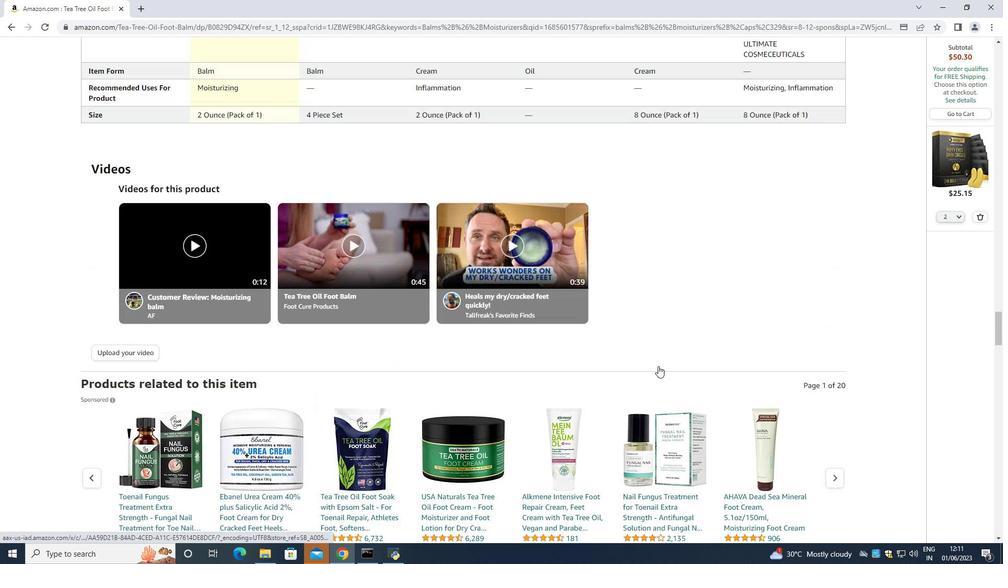 
Action: Mouse scrolled (658, 367) with delta (0, 0)
Screenshot: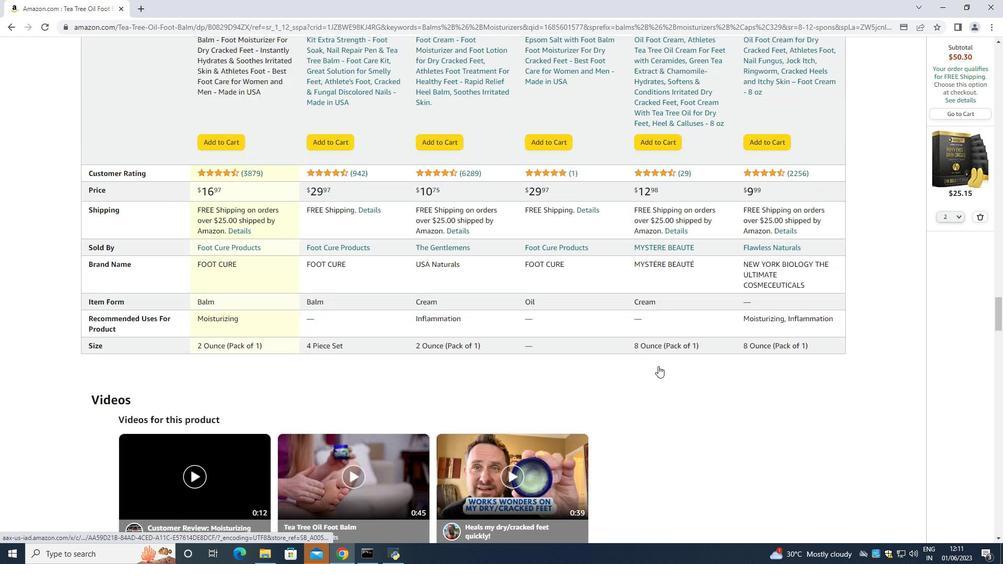 
Action: Mouse scrolled (658, 367) with delta (0, 0)
Screenshot: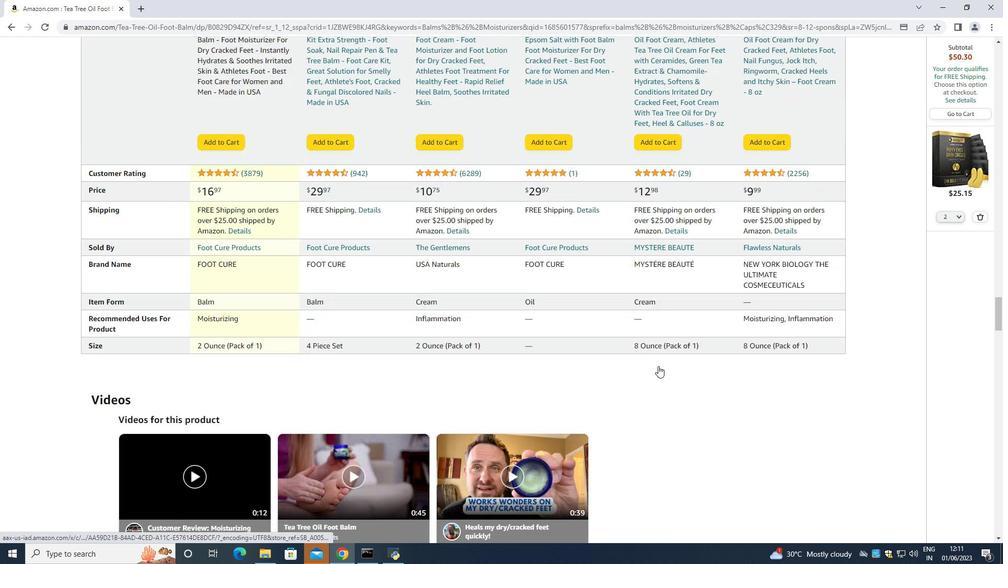 
Action: Mouse scrolled (658, 367) with delta (0, 0)
Screenshot: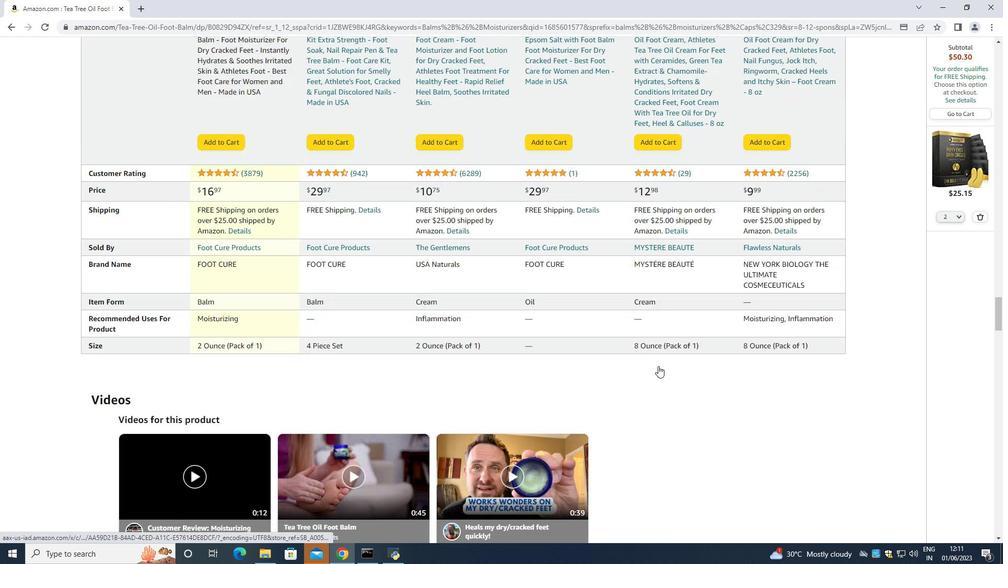
Action: Mouse scrolled (658, 367) with delta (0, 0)
Screenshot: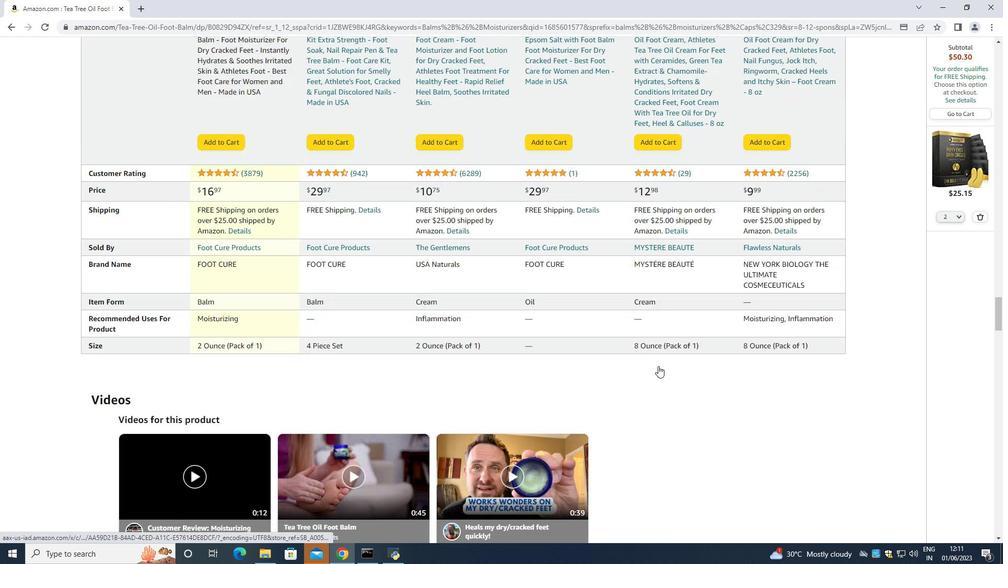 
Action: Mouse scrolled (658, 367) with delta (0, 0)
Screenshot: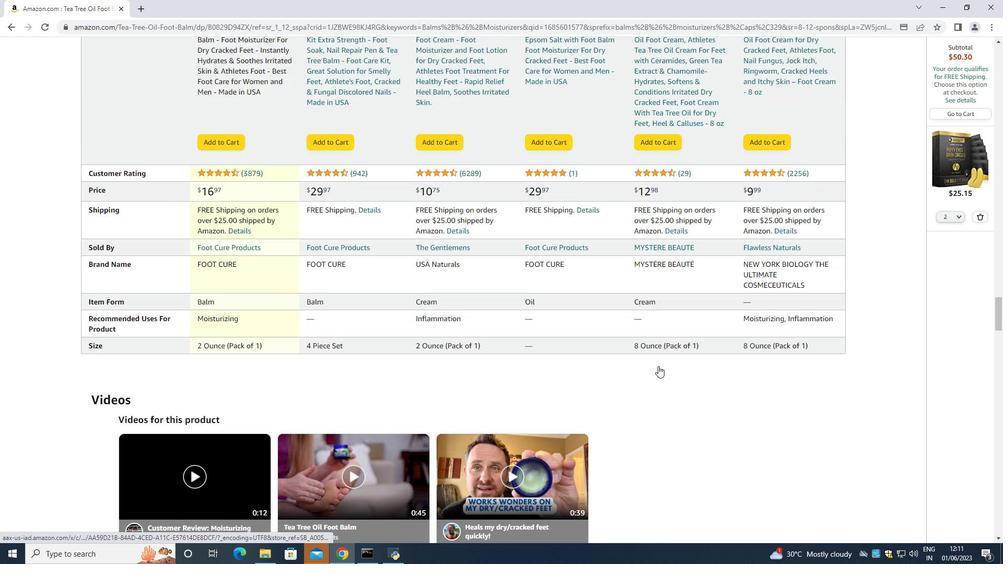 
Action: Mouse scrolled (658, 367) with delta (0, 0)
Screenshot: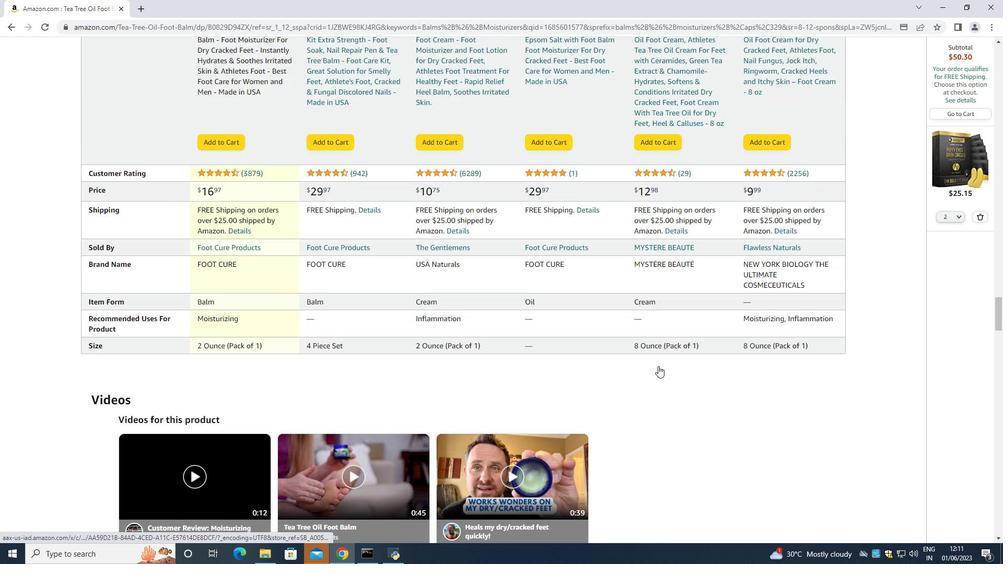 
Action: Mouse scrolled (658, 367) with delta (0, 0)
Screenshot: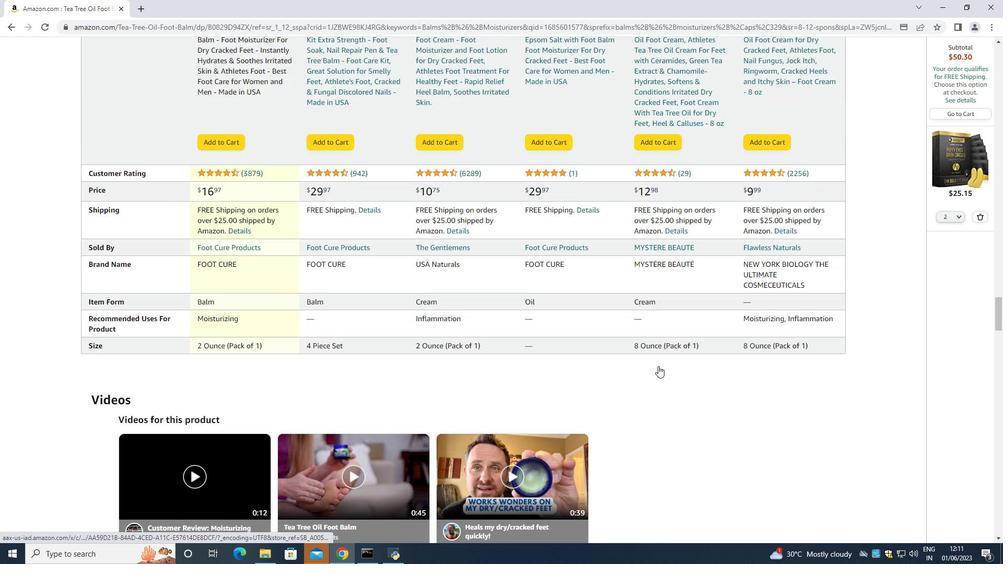 
Action: Mouse scrolled (658, 367) with delta (0, 0)
Screenshot: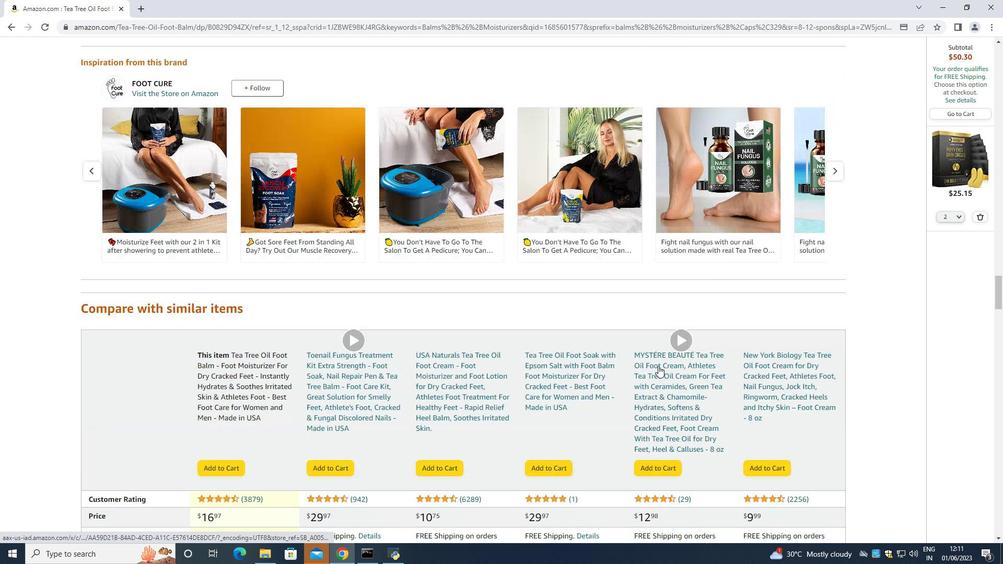 
Action: Mouse scrolled (658, 367) with delta (0, 0)
Screenshot: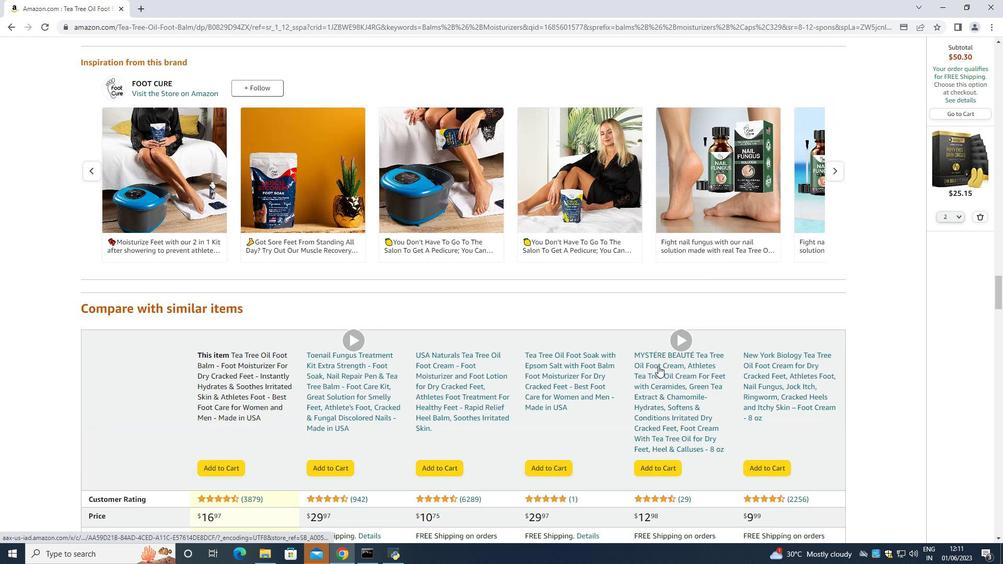 
Action: Mouse scrolled (658, 367) with delta (0, 0)
Screenshot: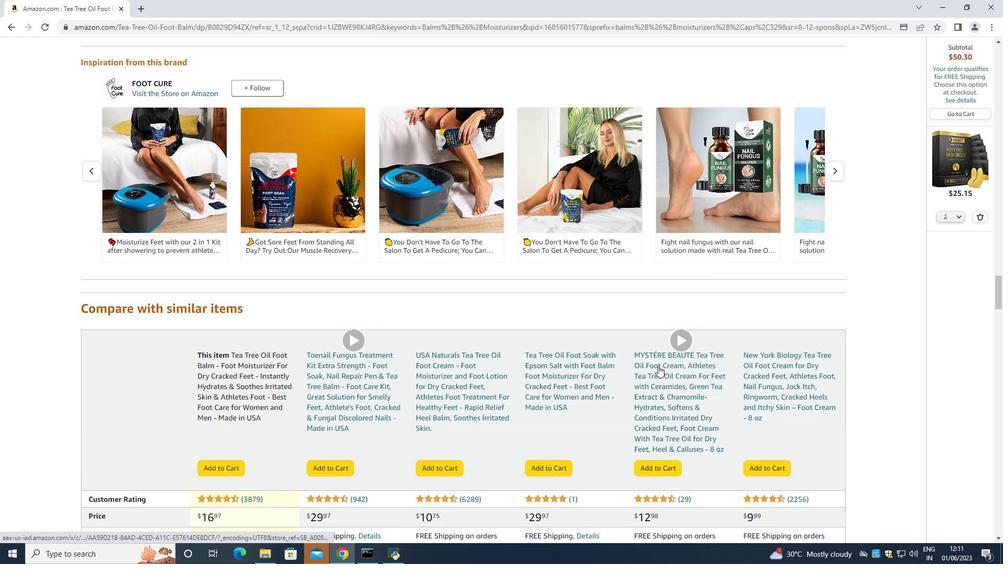 
Action: Mouse scrolled (658, 367) with delta (0, 0)
Screenshot: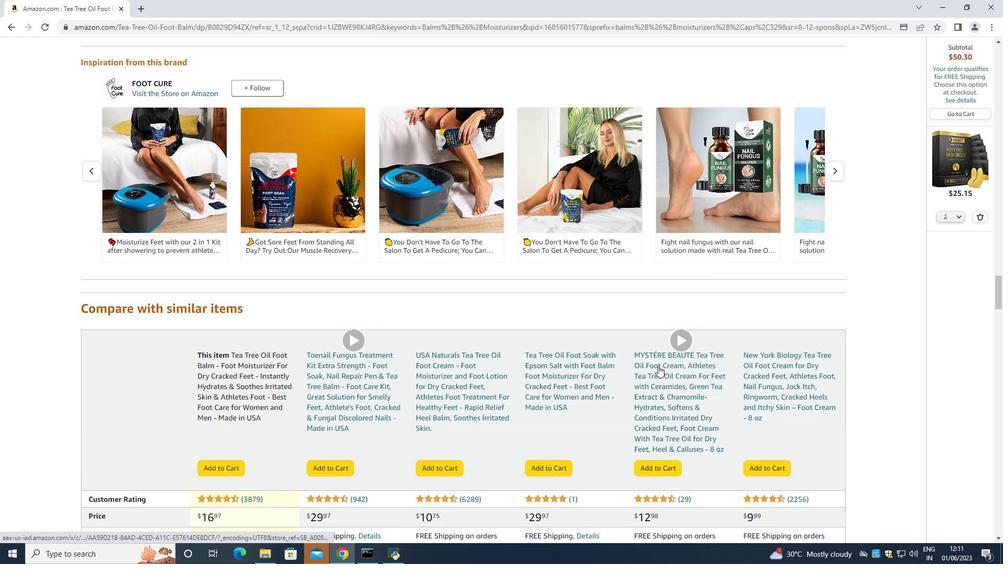 
Action: Mouse scrolled (658, 367) with delta (0, 0)
Screenshot: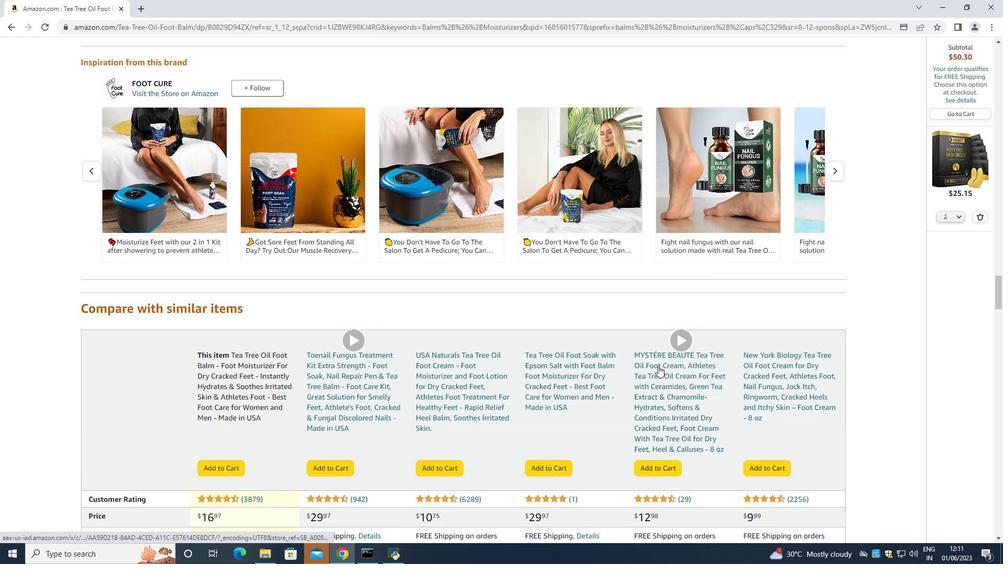 
Action: Mouse scrolled (658, 367) with delta (0, 0)
Screenshot: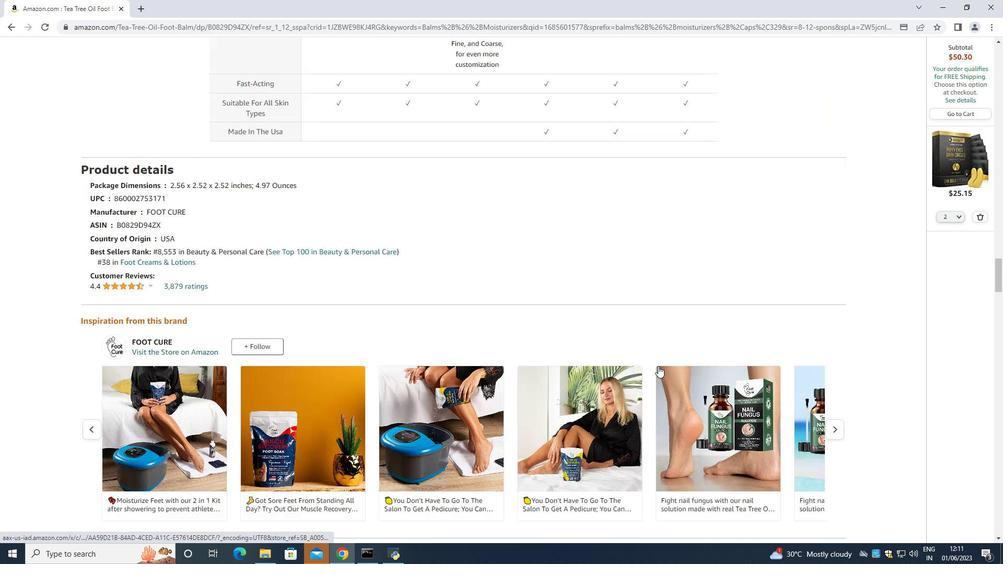 
Action: Mouse scrolled (658, 367) with delta (0, 0)
Screenshot: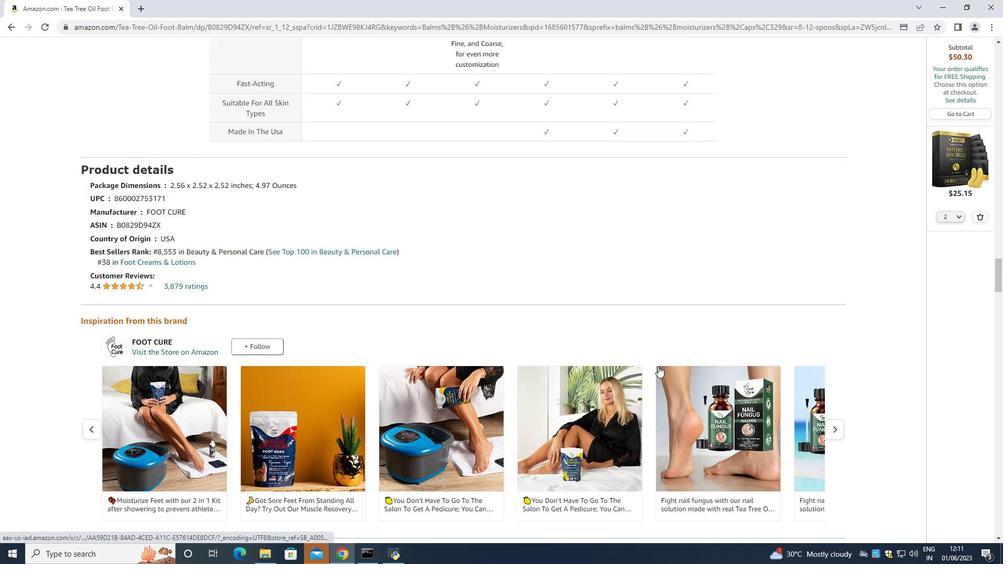 
Action: Mouse moved to (643, 357)
Screenshot: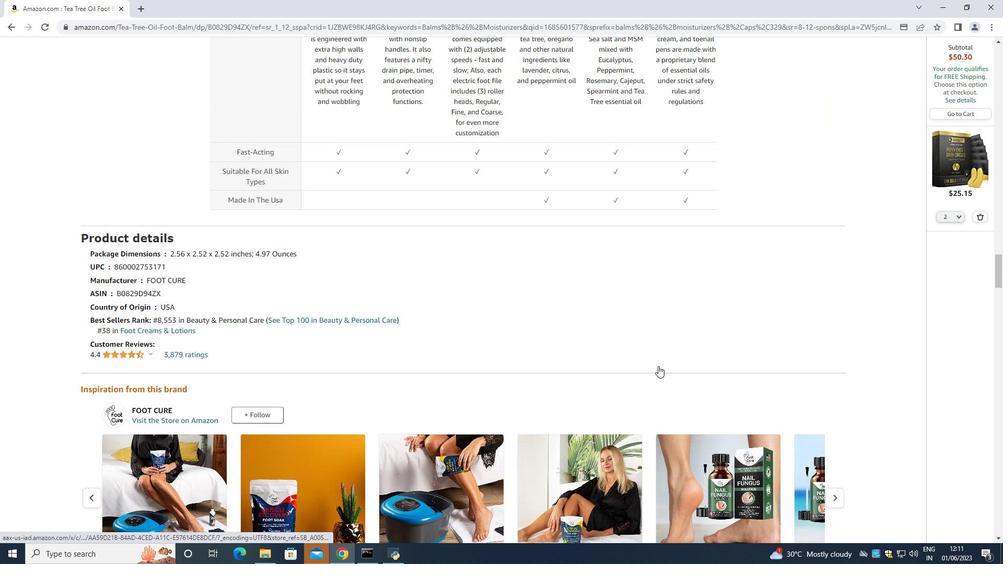 
Action: Mouse scrolled (643, 358) with delta (0, 0)
Screenshot: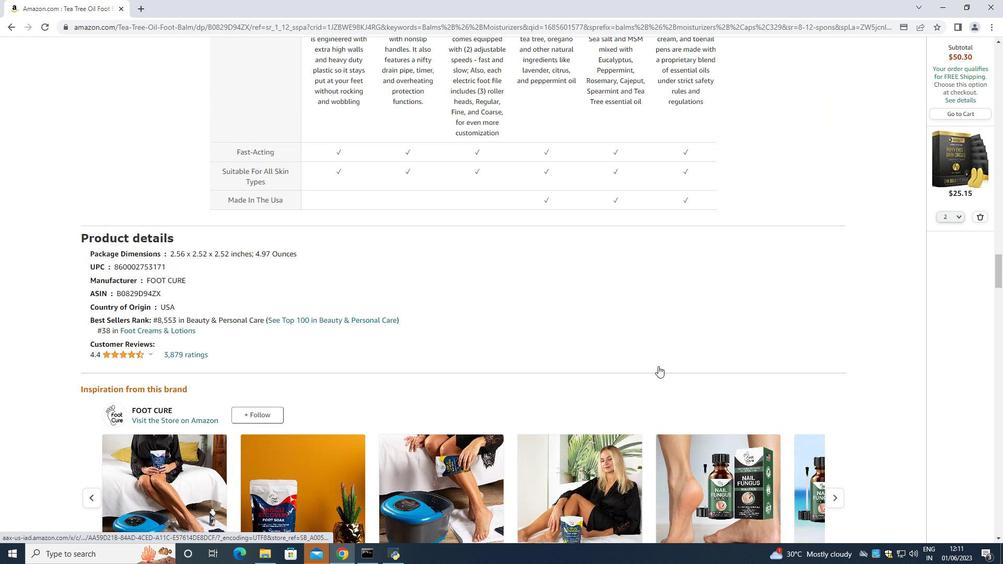 
Action: Mouse scrolled (643, 358) with delta (0, 0)
Screenshot: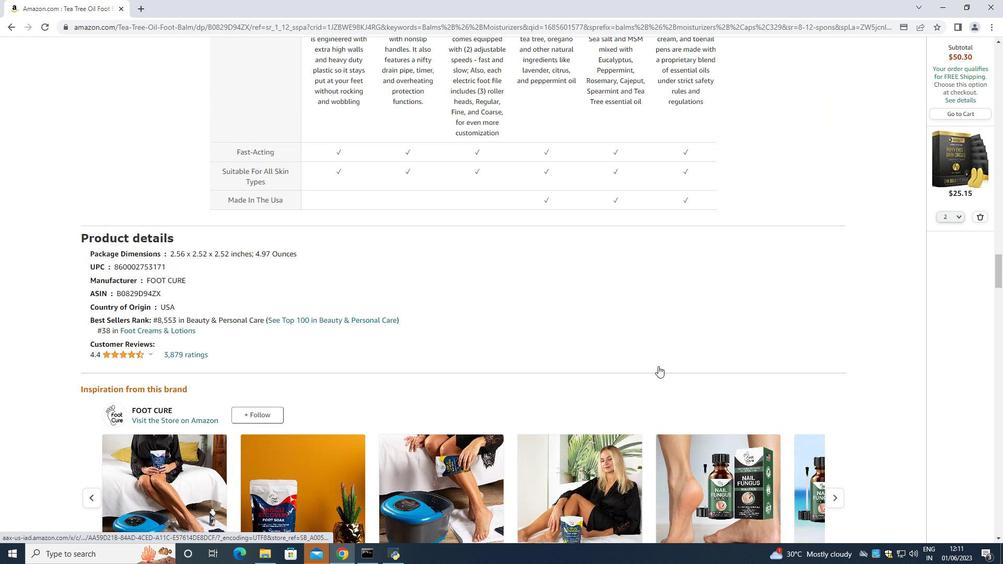 
Action: Mouse scrolled (643, 358) with delta (0, 0)
Screenshot: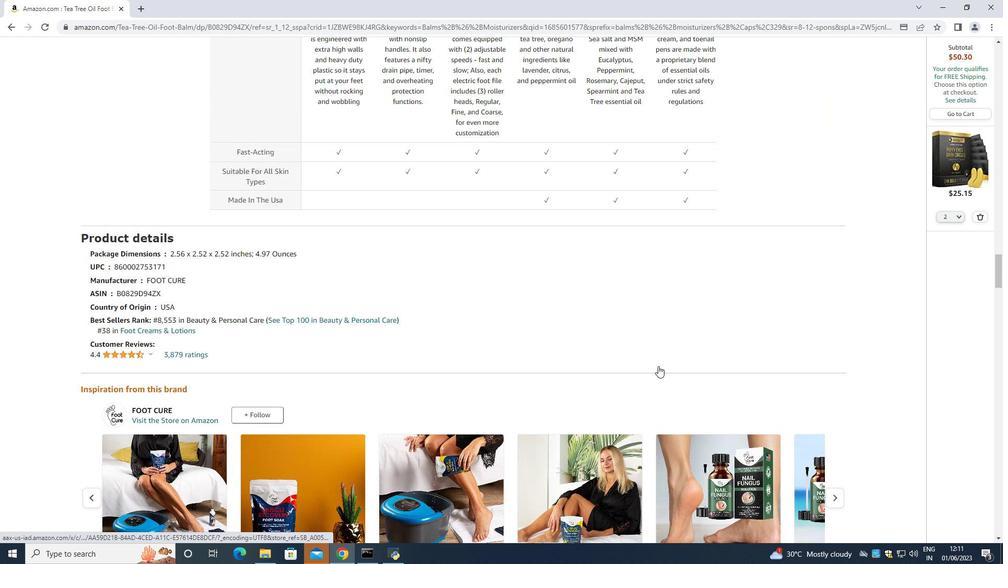
Action: Mouse scrolled (643, 358) with delta (0, 0)
Screenshot: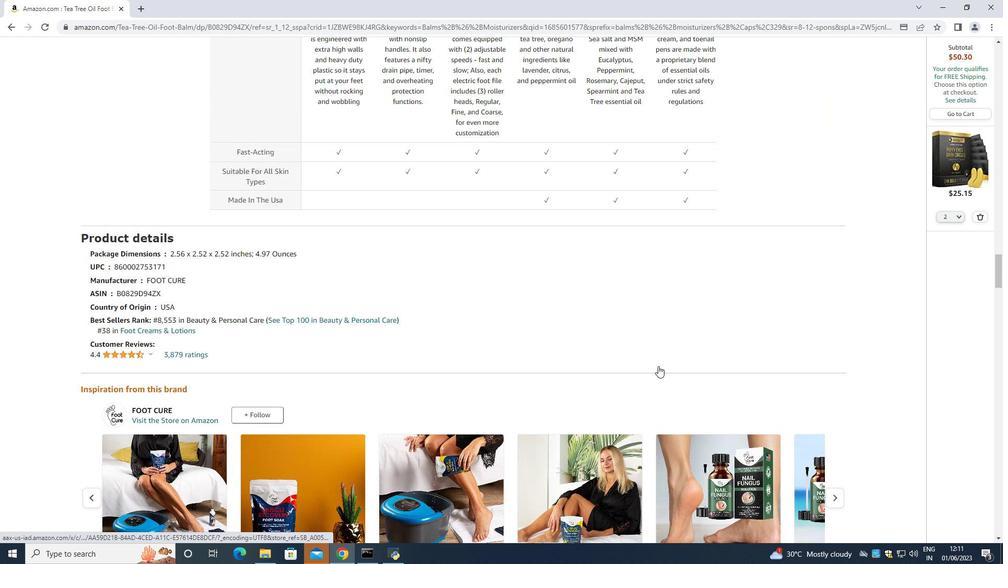 
Action: Mouse moved to (643, 357)
Screenshot: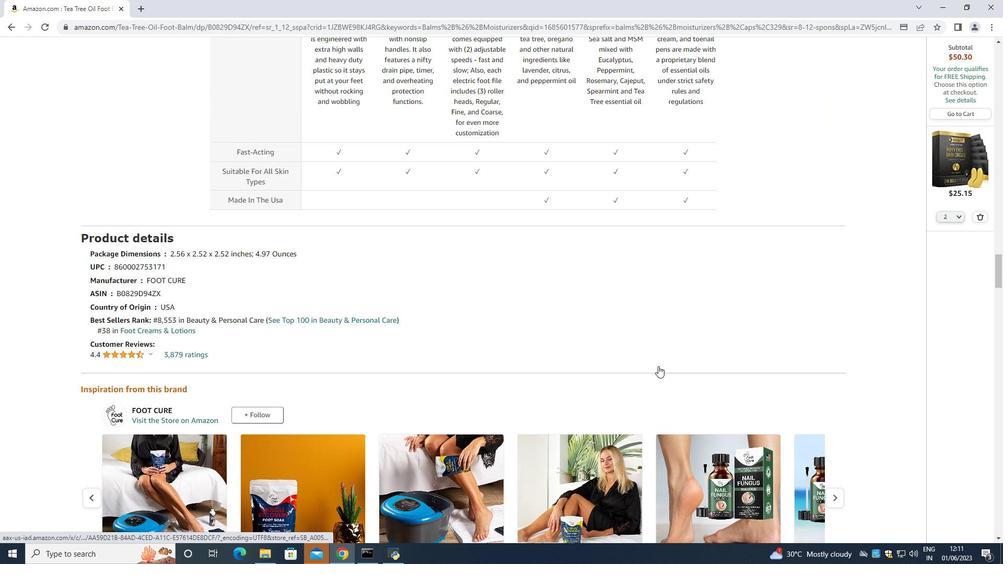 
Action: Mouse scrolled (643, 358) with delta (0, 0)
Screenshot: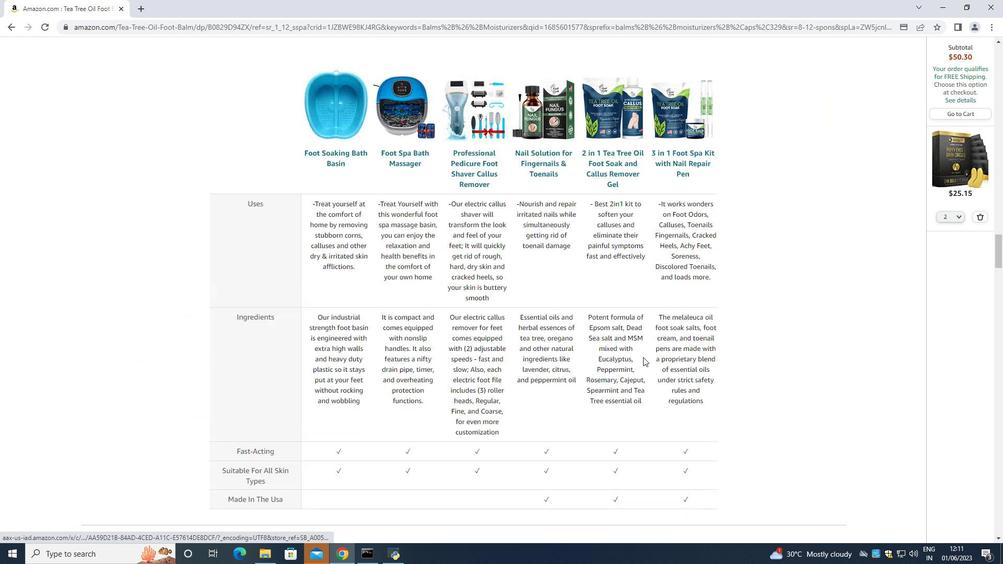 
Action: Mouse moved to (643, 356)
Screenshot: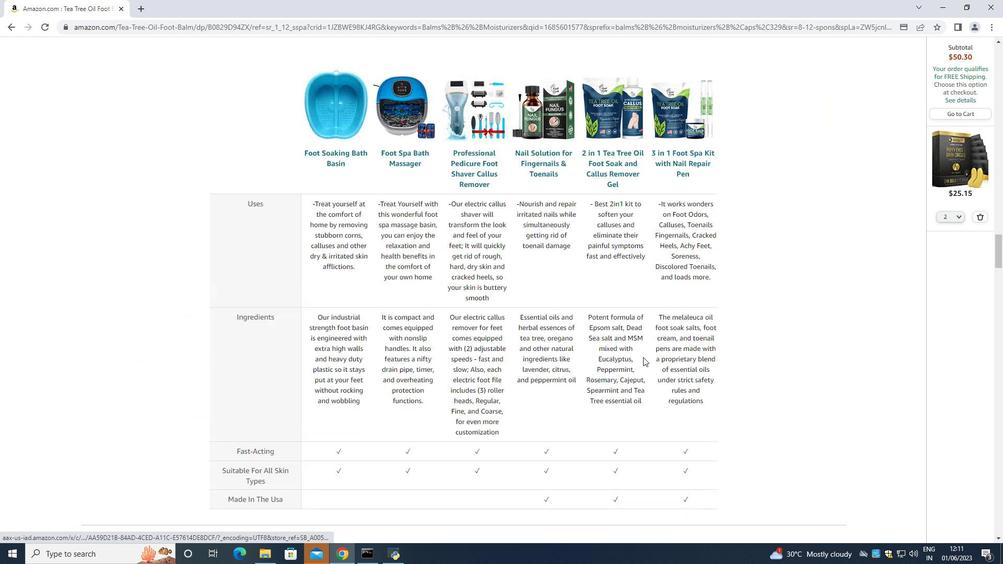 
Action: Mouse scrolled (643, 356) with delta (0, 0)
Screenshot: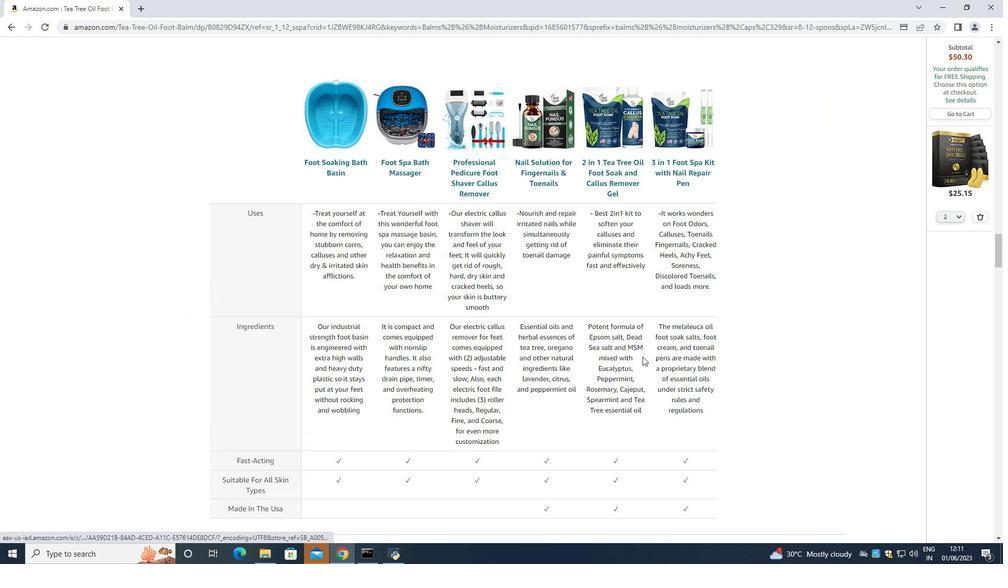 
Action: Mouse scrolled (643, 356) with delta (0, 0)
Screenshot: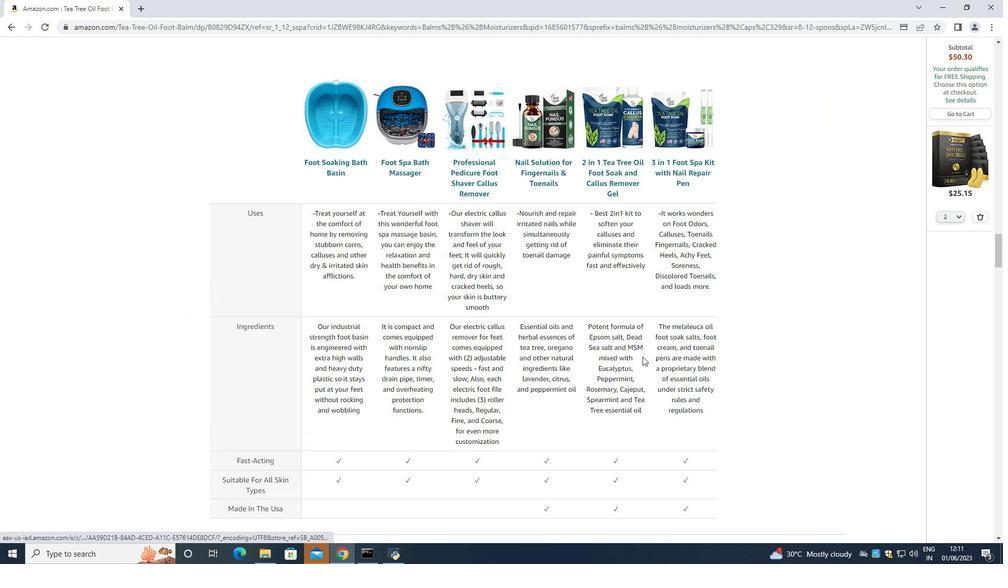 
Action: Mouse scrolled (643, 356) with delta (0, 0)
Screenshot: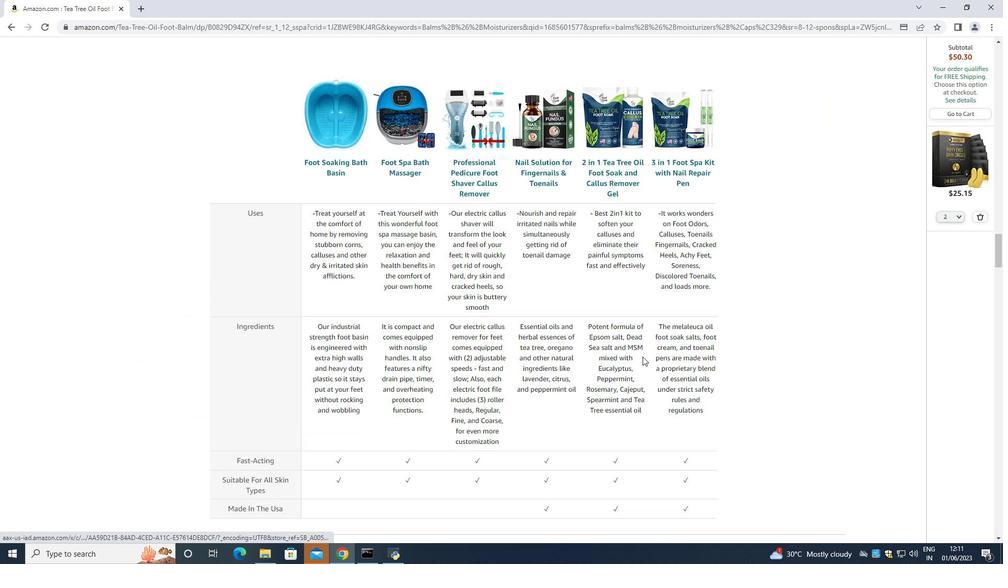 
Action: Mouse scrolled (643, 356) with delta (0, 0)
Screenshot: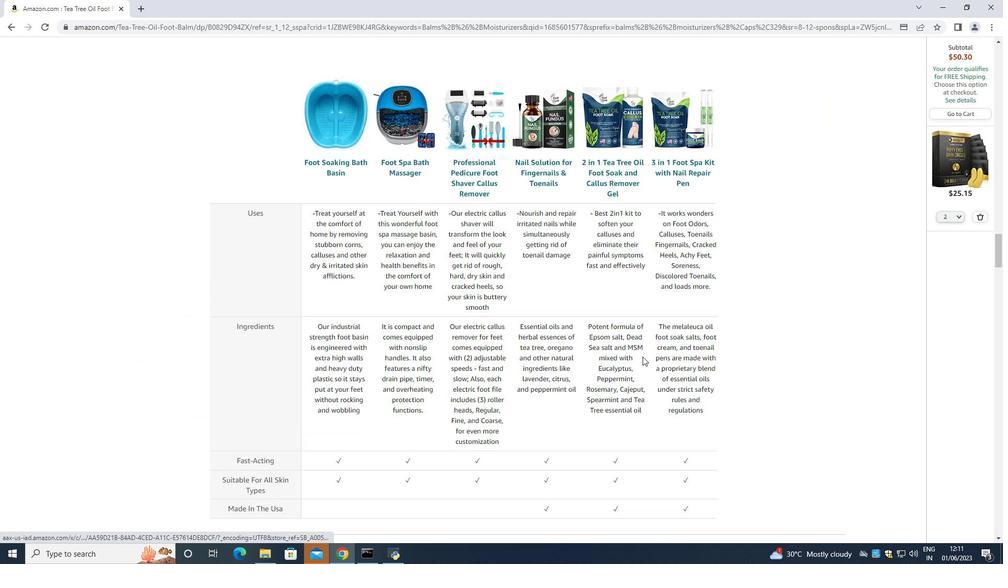 
Action: Mouse scrolled (643, 356) with delta (0, 0)
Screenshot: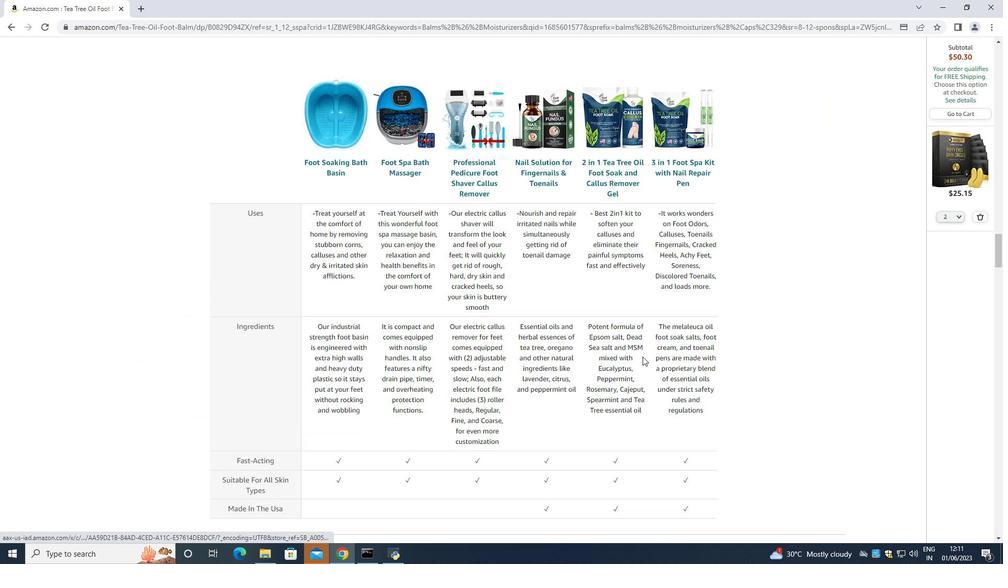 
Action: Mouse scrolled (643, 356) with delta (0, 0)
Screenshot: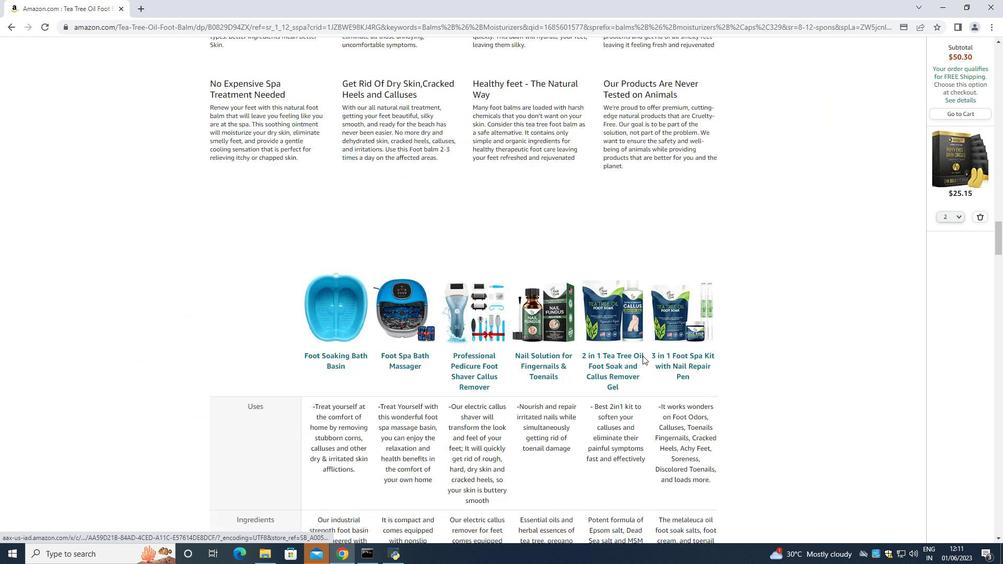 
Action: Mouse scrolled (643, 356) with delta (0, 0)
Screenshot: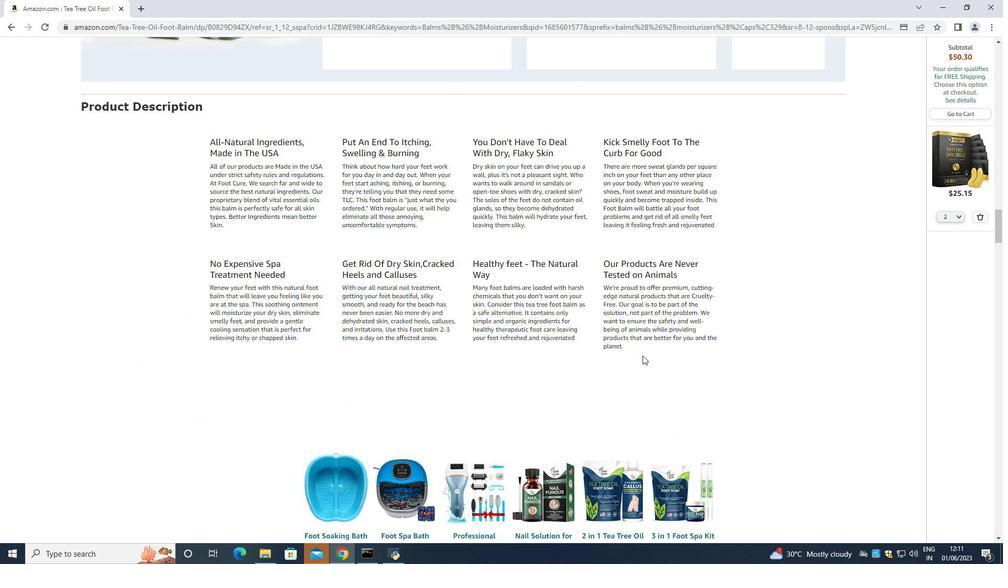 
Action: Mouse scrolled (643, 356) with delta (0, 0)
Screenshot: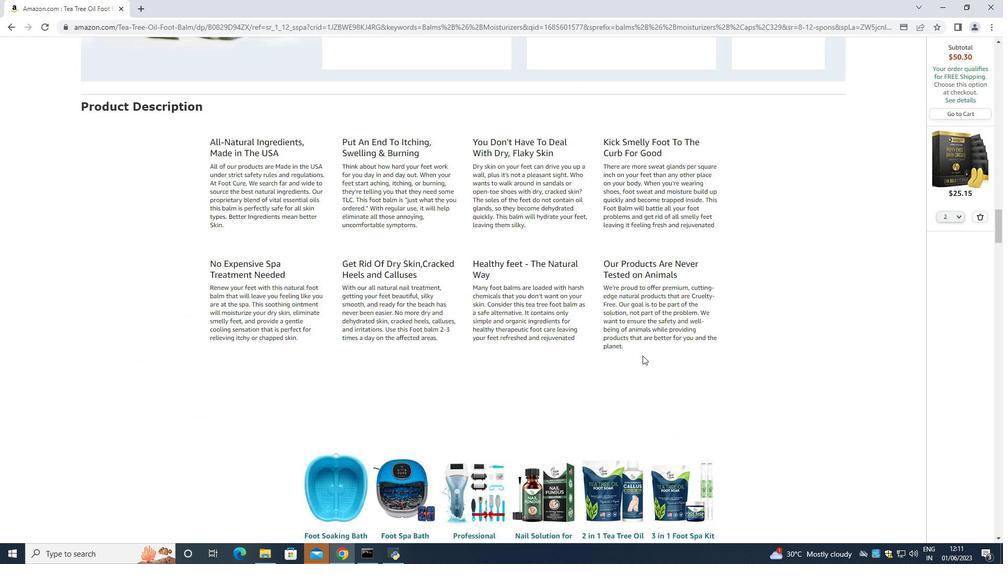 
Action: Mouse scrolled (643, 356) with delta (0, 0)
Screenshot: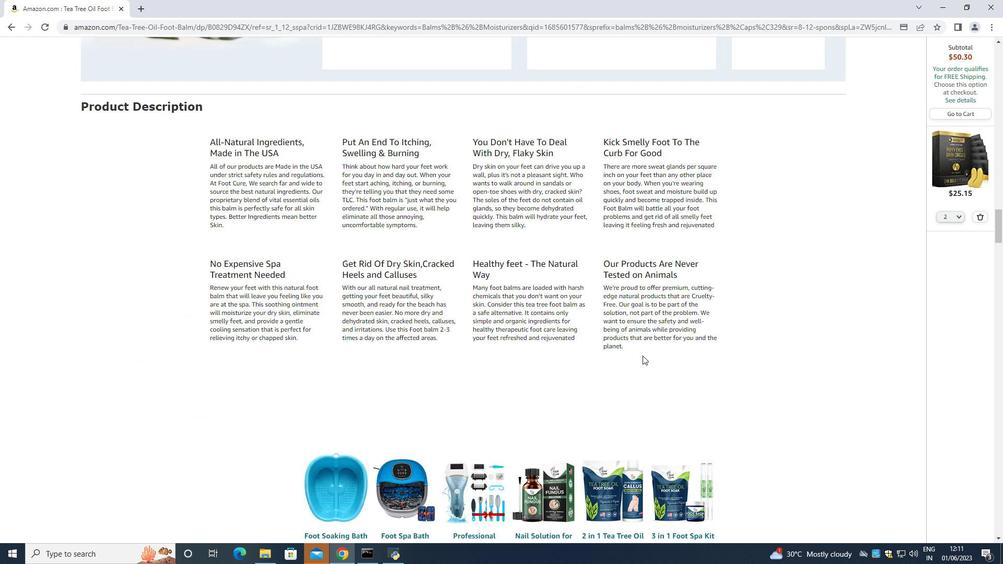 
Action: Mouse scrolled (643, 356) with delta (0, 0)
Screenshot: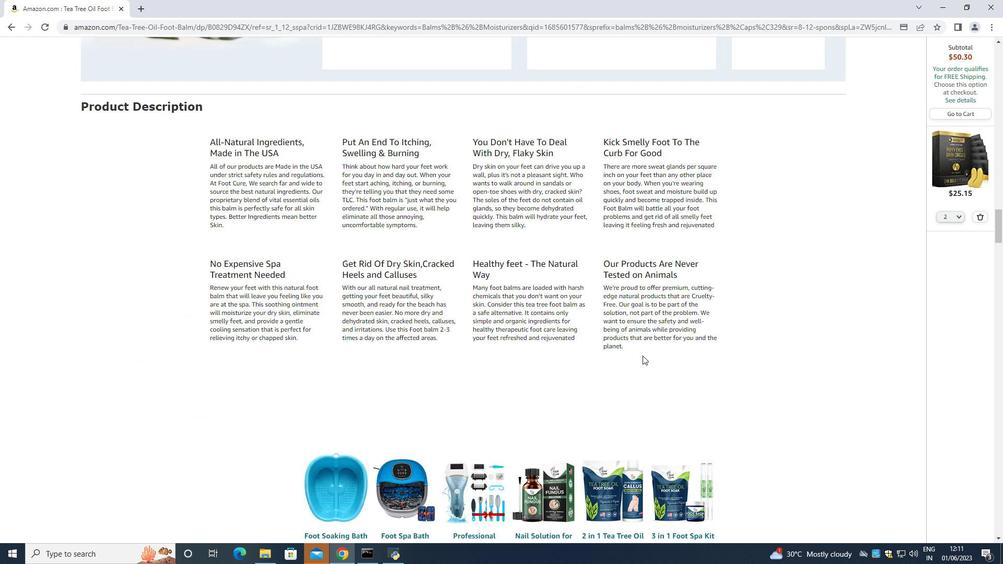 
Action: Mouse scrolled (643, 356) with delta (0, 0)
Screenshot: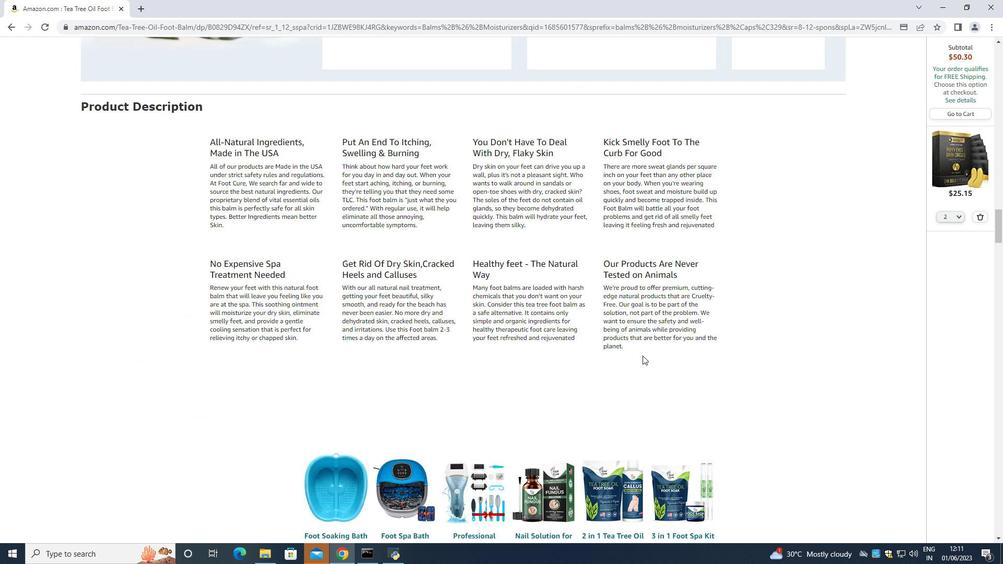 
Action: Mouse scrolled (643, 356) with delta (0, 0)
Screenshot: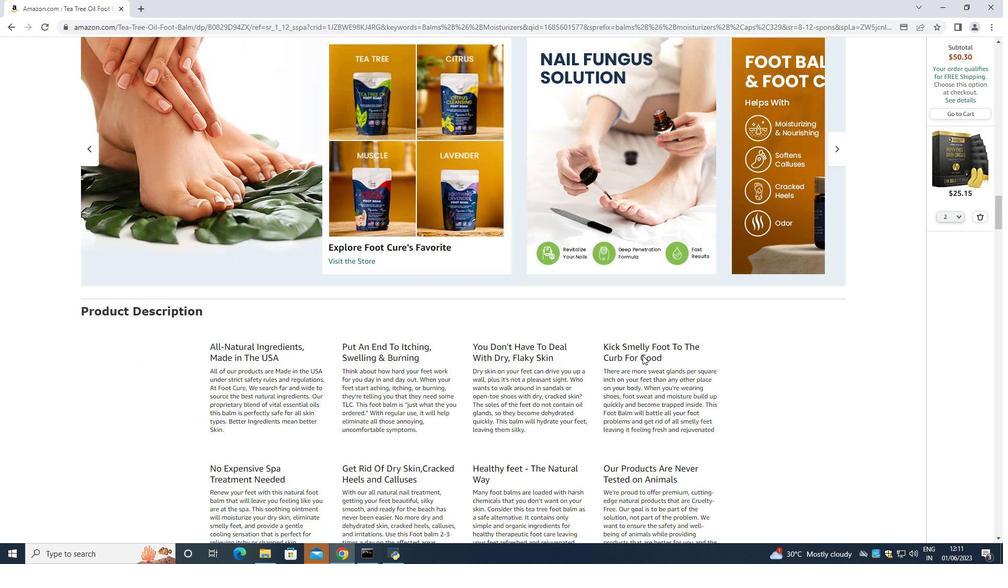 
Action: Mouse scrolled (643, 356) with delta (0, 0)
Screenshot: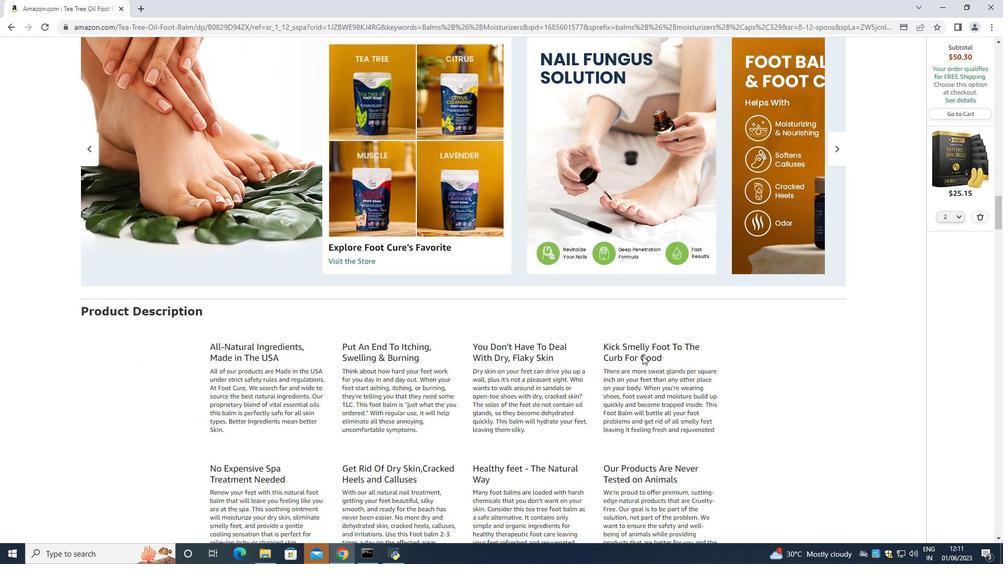
Action: Mouse scrolled (643, 356) with delta (0, 0)
Screenshot: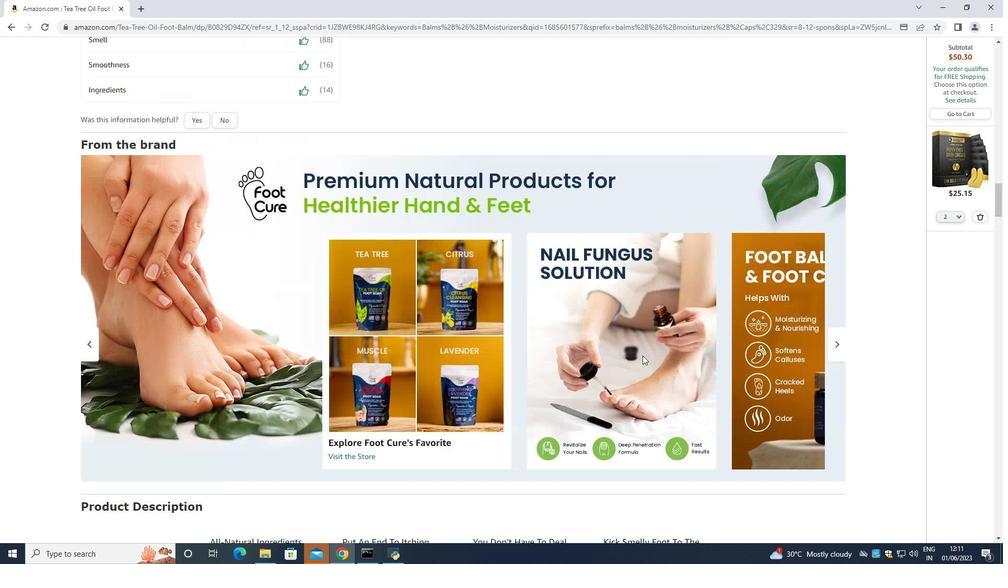 
Action: Mouse scrolled (643, 356) with delta (0, 0)
Screenshot: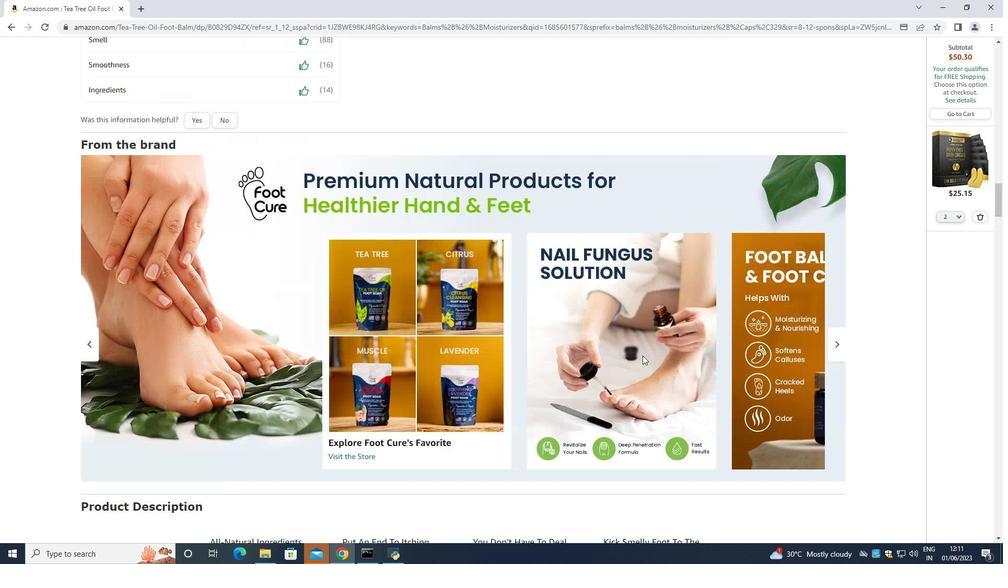 
Action: Mouse scrolled (643, 356) with delta (0, 0)
Screenshot: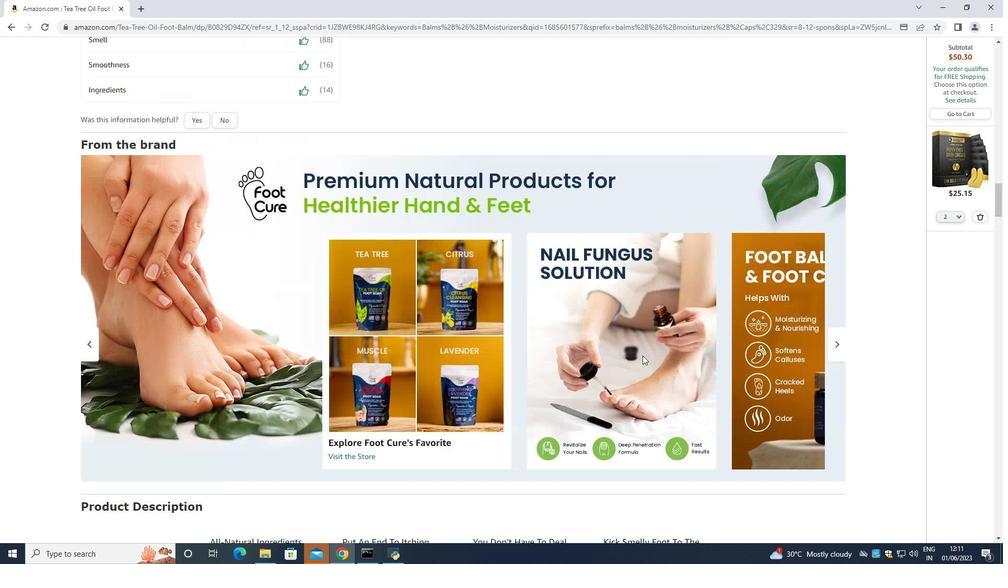 
Action: Mouse moved to (984, 215)
Screenshot: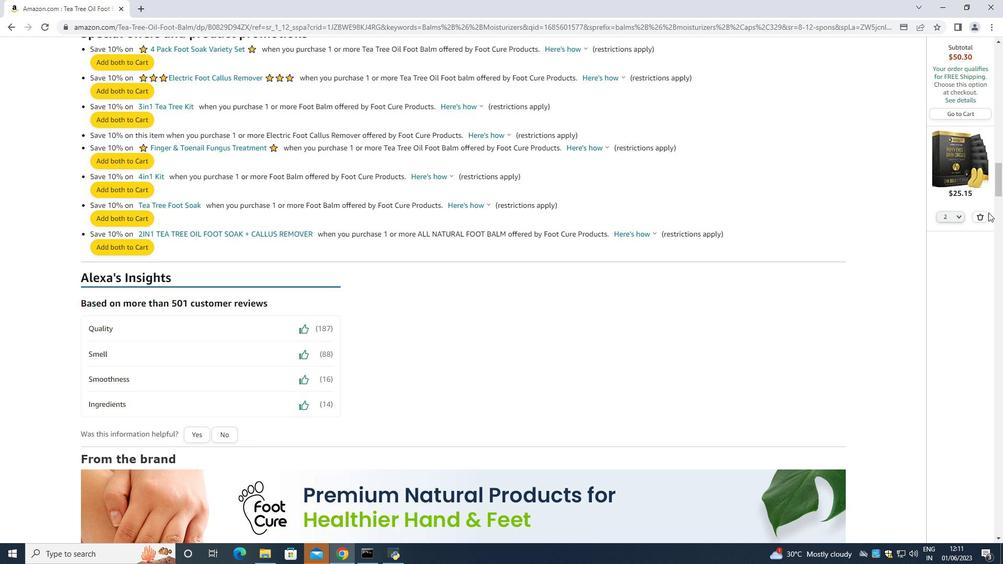 
Action: Mouse pressed left at (984, 215)
Screenshot: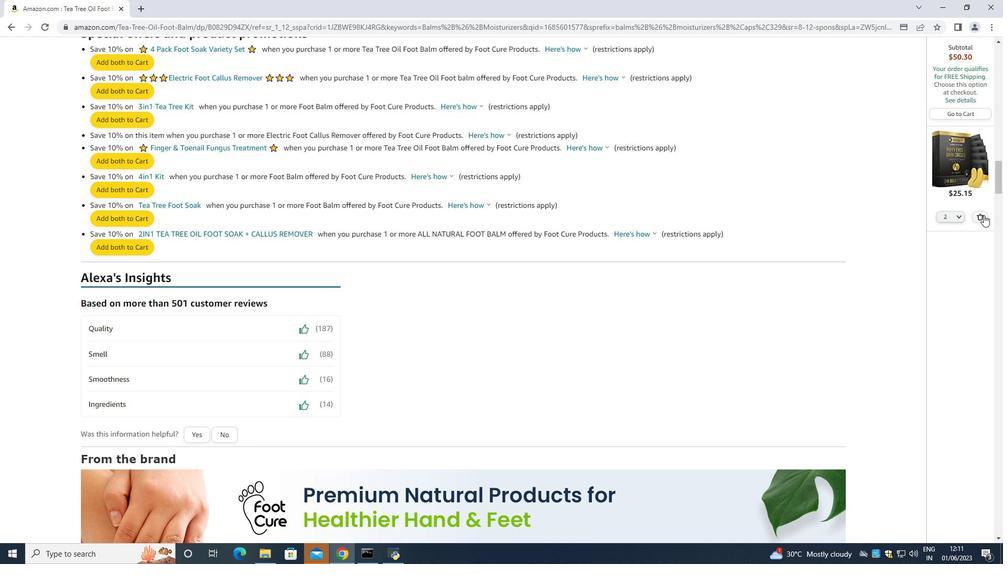 
Action: Mouse moved to (848, 206)
Screenshot: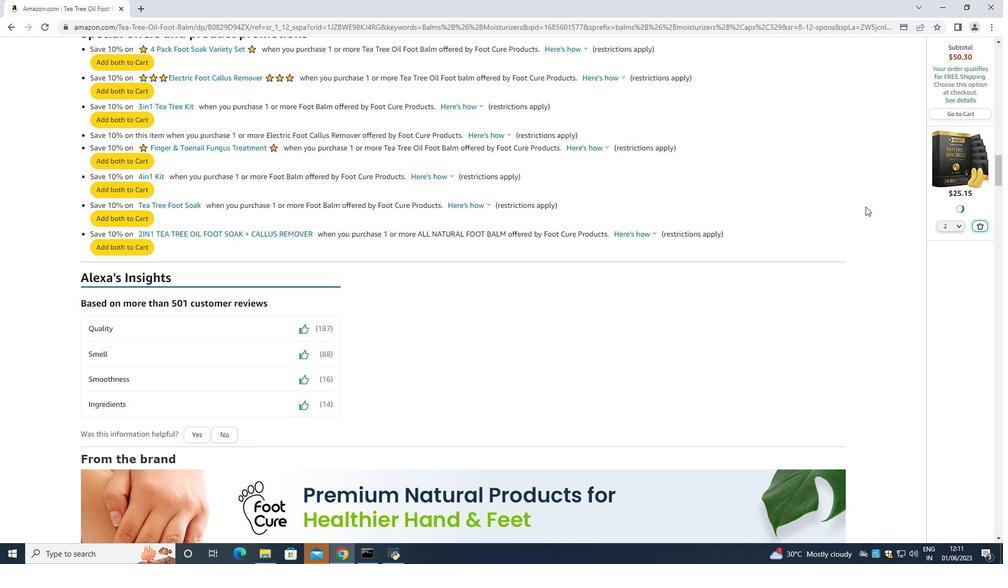 
Action: Mouse scrolled (848, 206) with delta (0, 0)
Screenshot: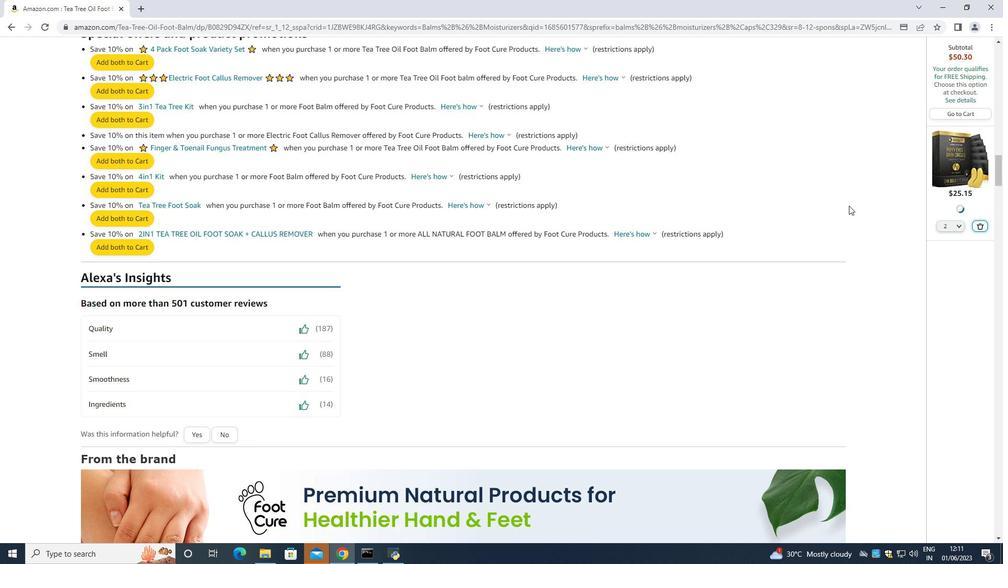 
Action: Mouse scrolled (848, 206) with delta (0, 0)
Screenshot: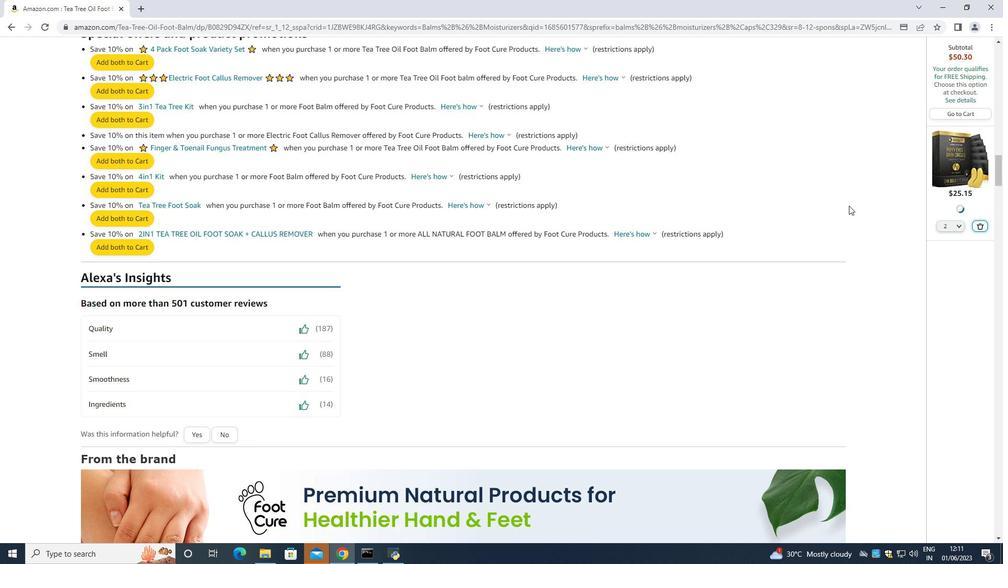 
Action: Mouse scrolled (848, 206) with delta (0, 0)
Screenshot: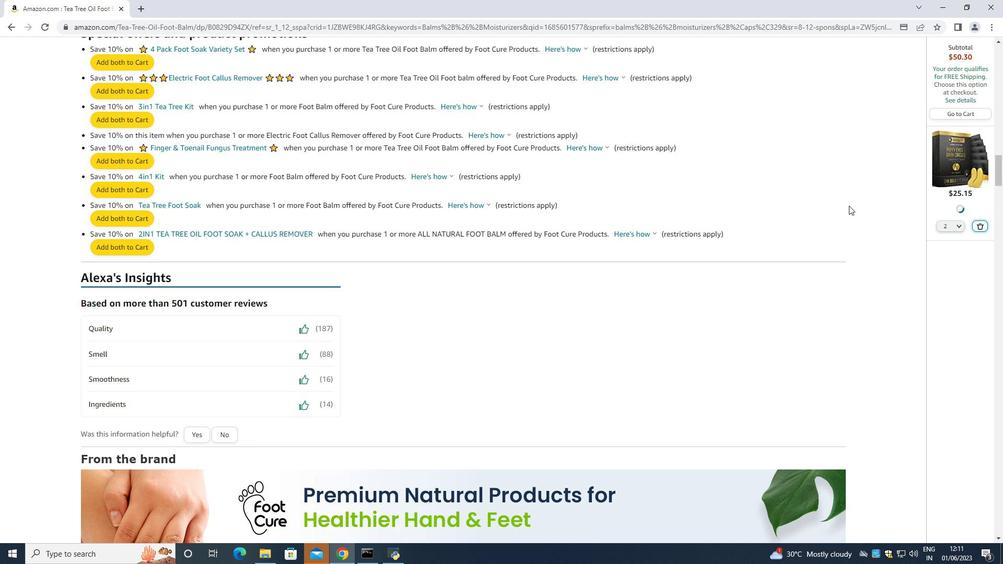 
Action: Mouse scrolled (848, 206) with delta (0, 0)
Screenshot: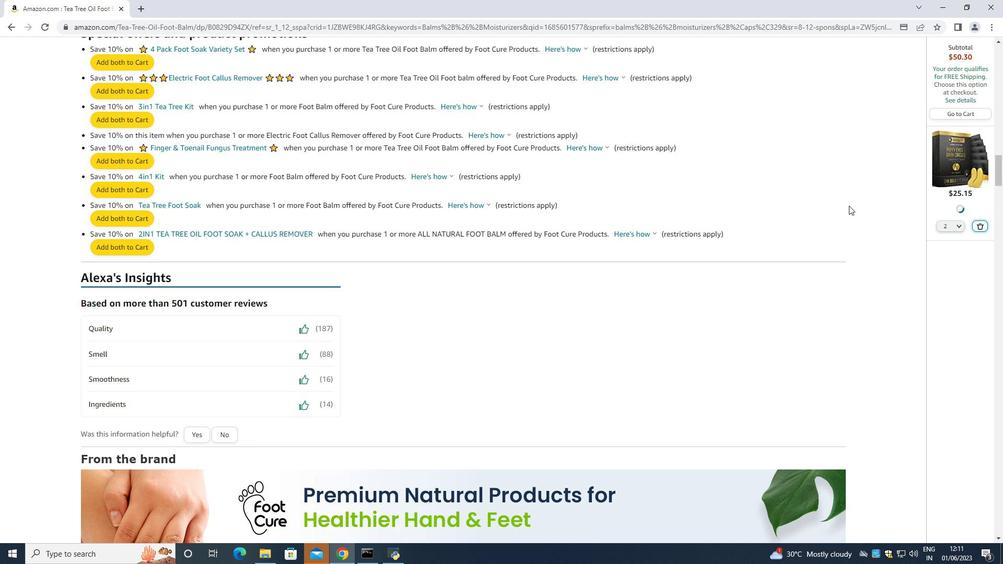 
Action: Mouse scrolled (848, 206) with delta (0, 0)
Screenshot: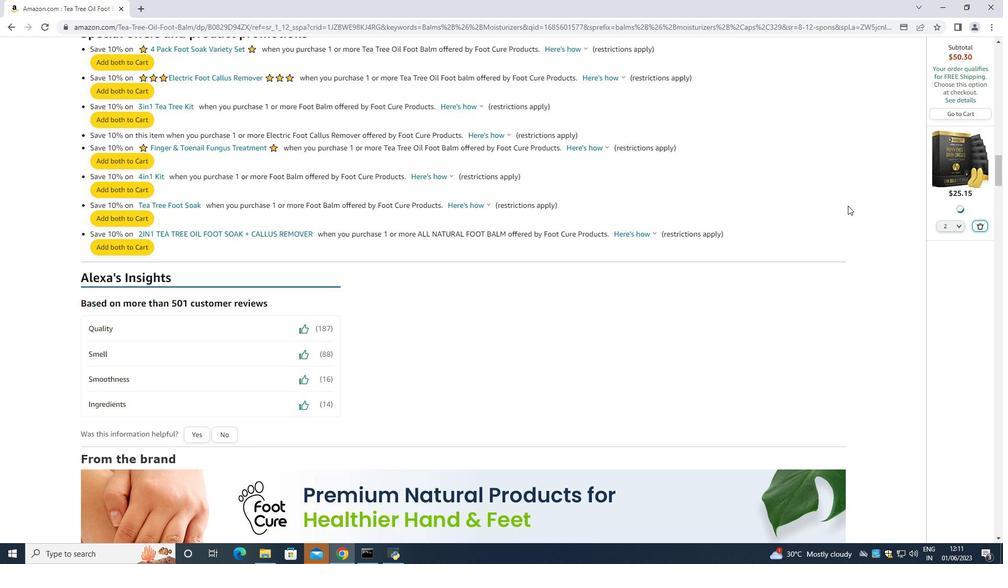 
Action: Mouse scrolled (848, 206) with delta (0, 0)
Screenshot: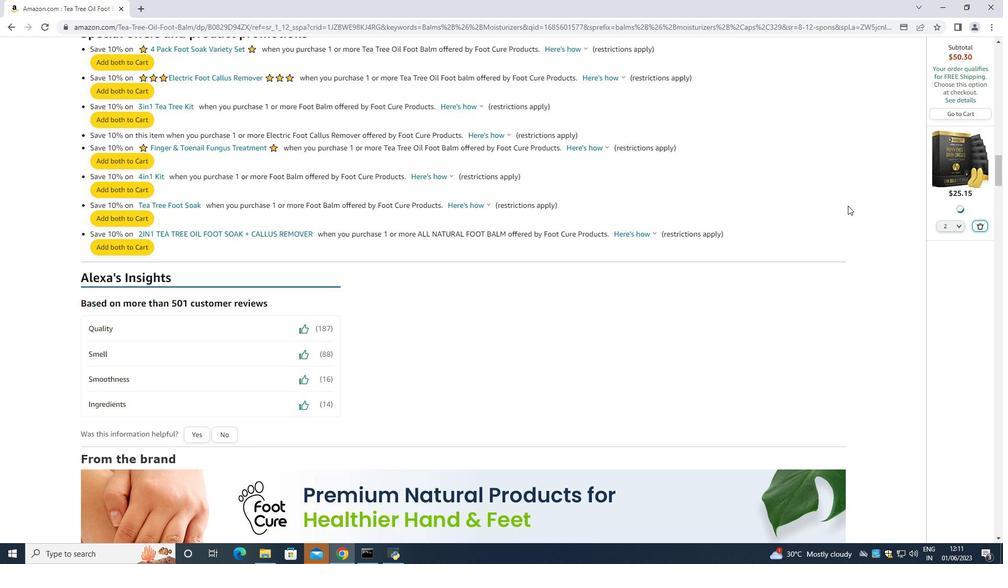 
Action: Mouse moved to (844, 204)
Screenshot: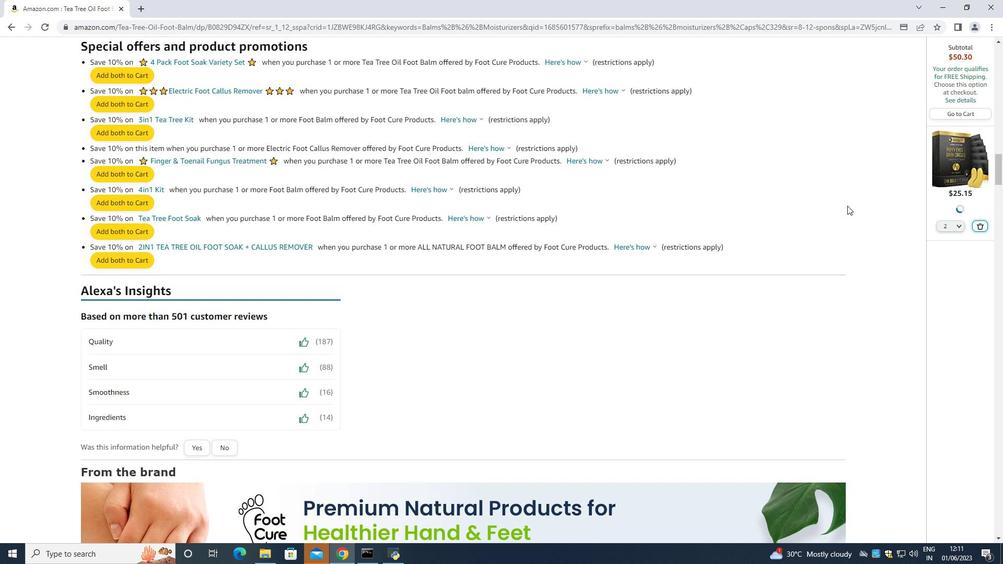 
Action: Mouse scrolled (844, 204) with delta (0, 0)
Screenshot: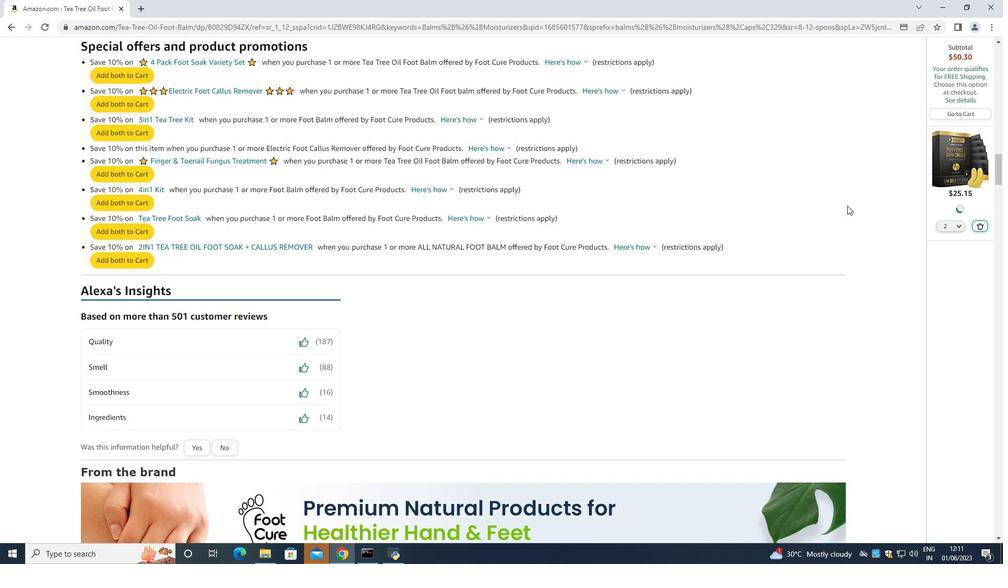 
Action: Mouse scrolled (844, 204) with delta (0, 0)
Screenshot: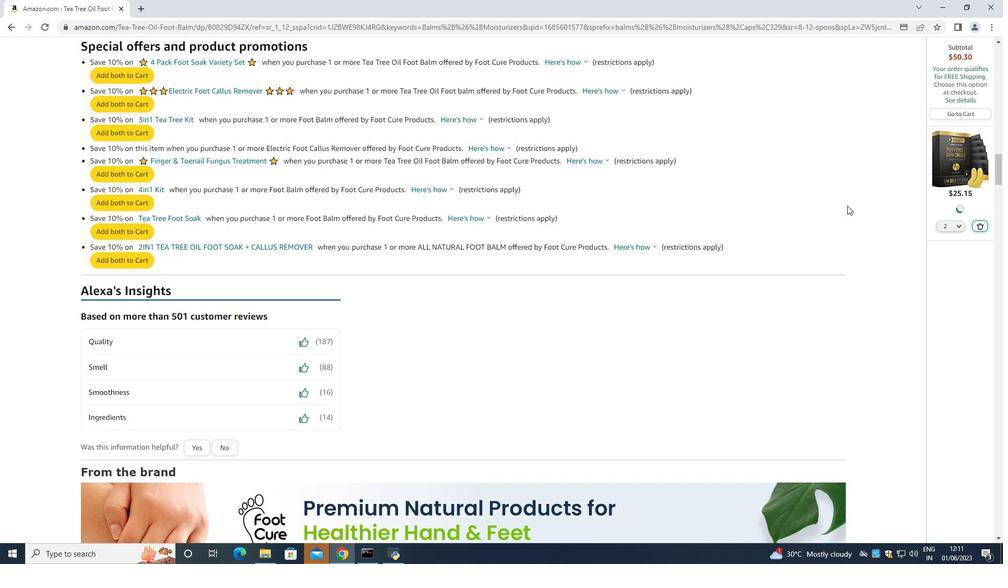 
Action: Mouse scrolled (844, 204) with delta (0, 0)
Screenshot: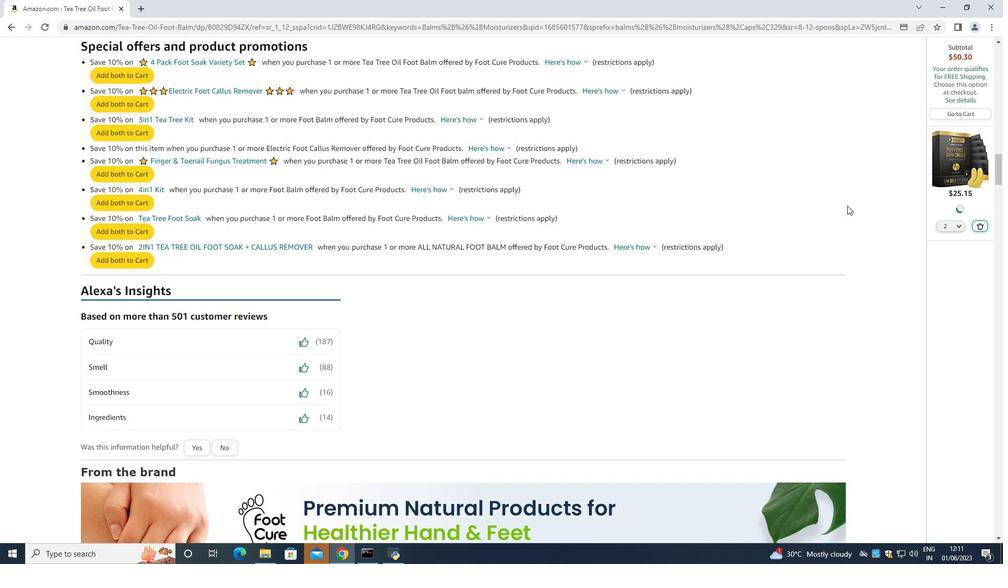 
Action: Mouse scrolled (844, 204) with delta (0, 0)
Screenshot: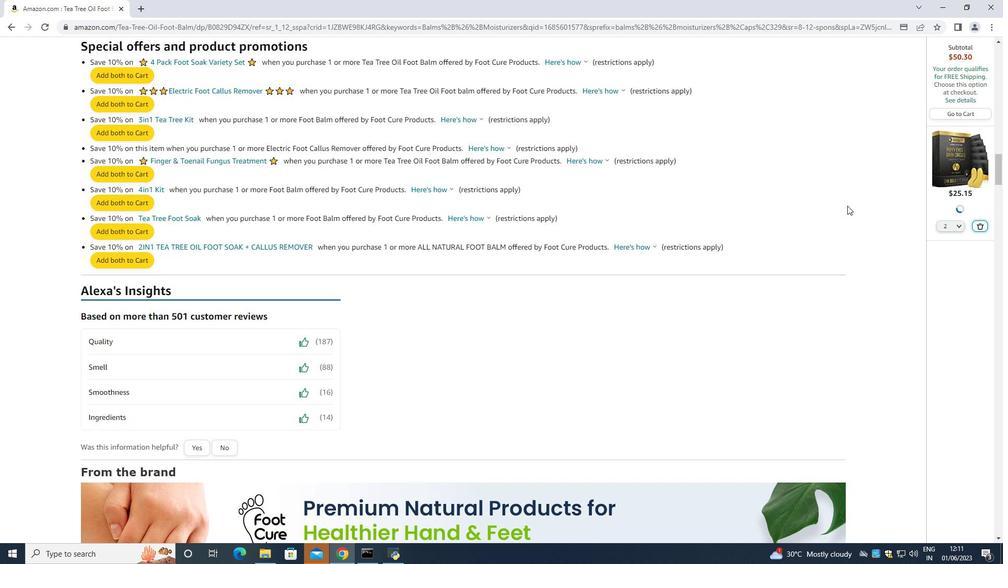 
Action: Mouse scrolled (844, 204) with delta (0, 0)
Screenshot: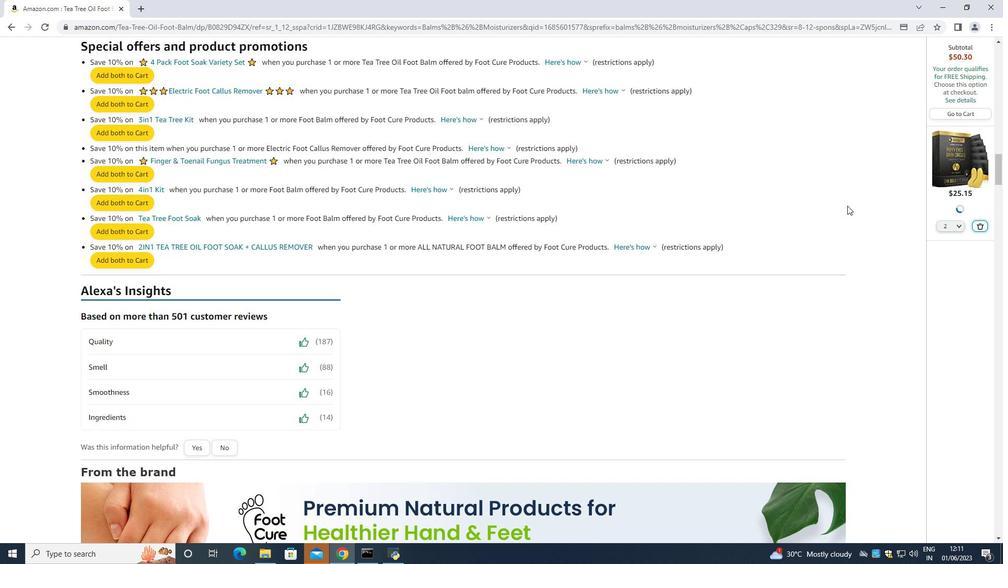 
Action: Mouse scrolled (844, 204) with delta (0, 0)
Screenshot: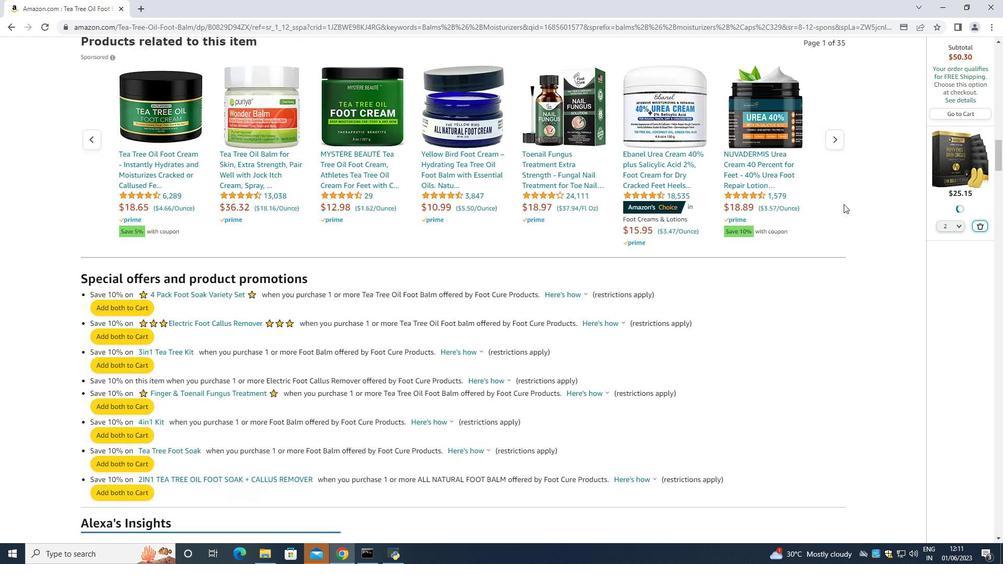 
Action: Mouse moved to (843, 204)
Screenshot: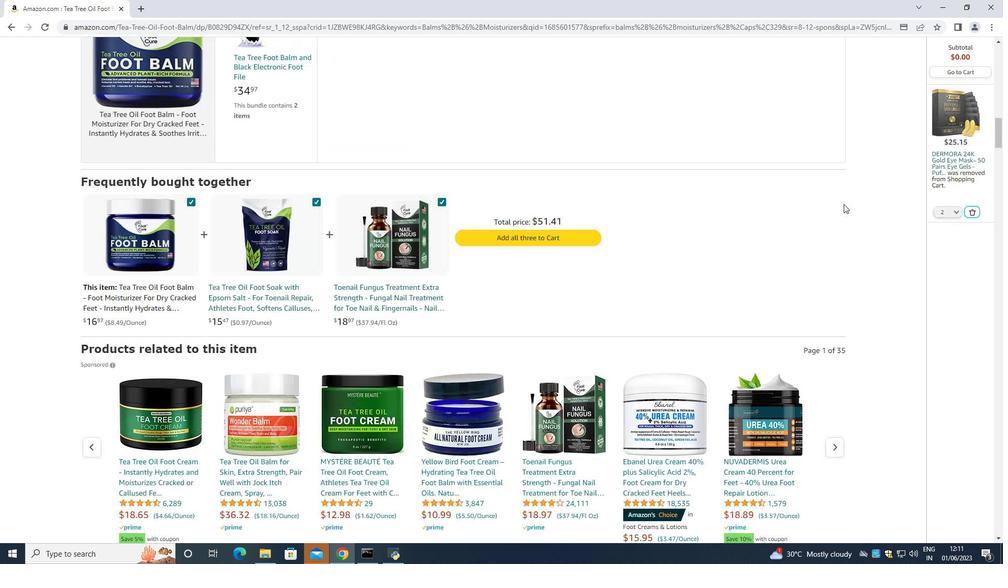 
Action: Mouse scrolled (843, 204) with delta (0, 0)
Screenshot: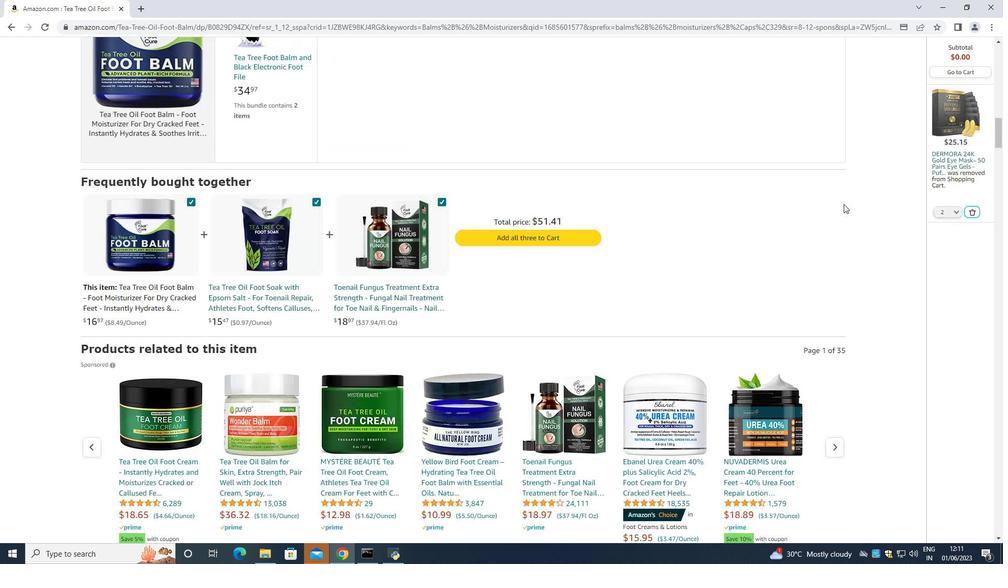 
Action: Mouse scrolled (843, 204) with delta (0, 0)
Screenshot: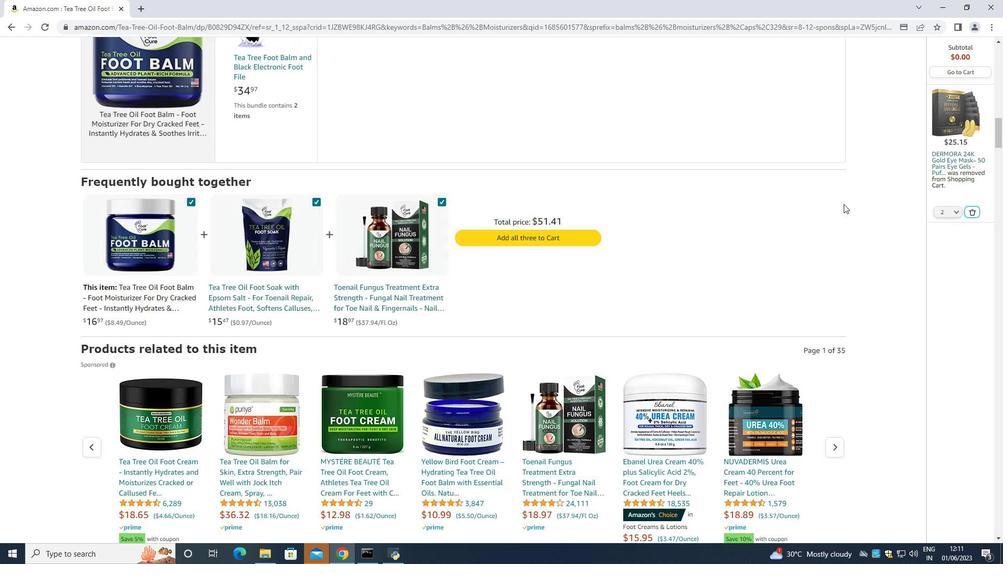 
Action: Mouse scrolled (843, 204) with delta (0, 0)
Screenshot: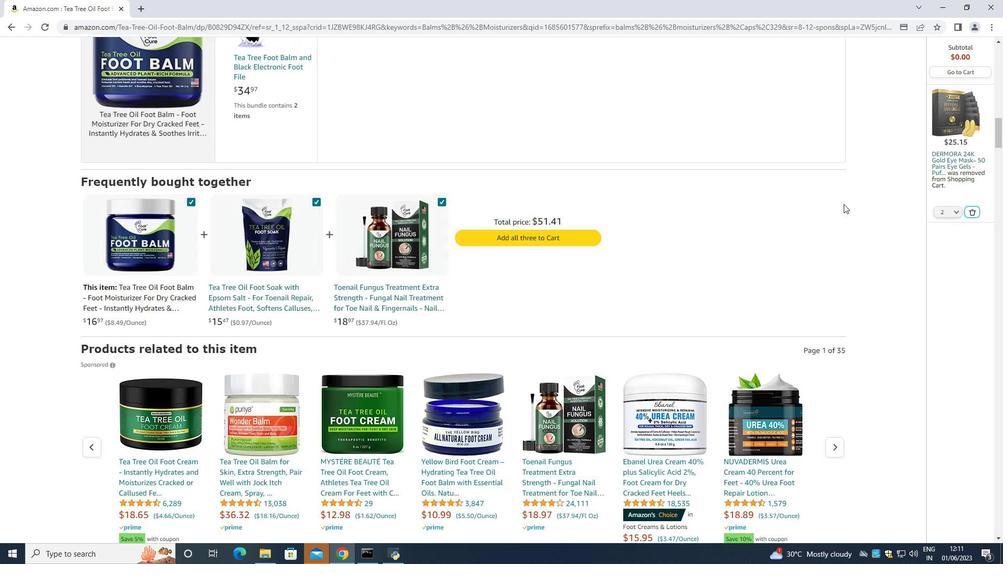 
Action: Mouse scrolled (843, 204) with delta (0, 0)
Screenshot: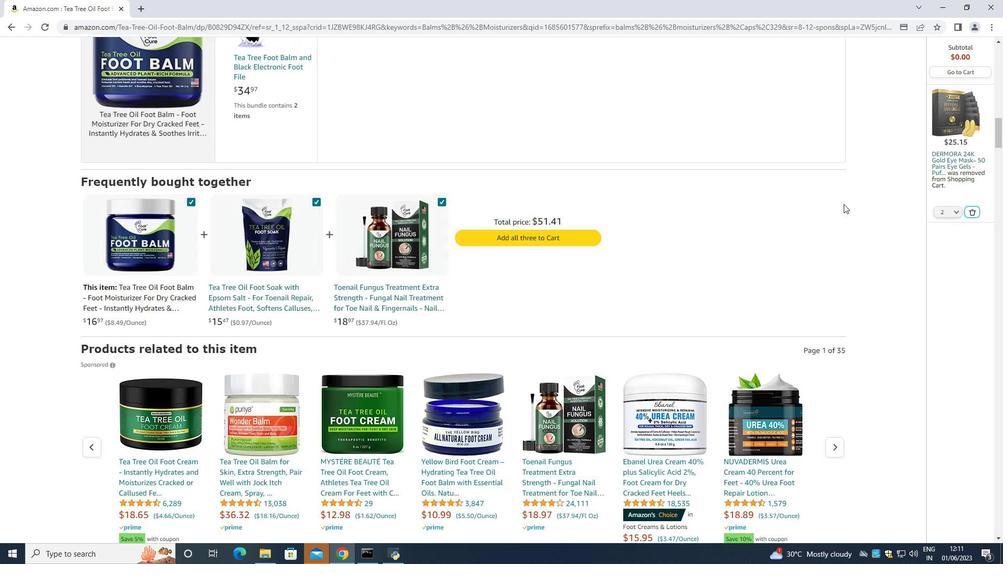 
Action: Mouse scrolled (843, 204) with delta (0, 0)
Screenshot: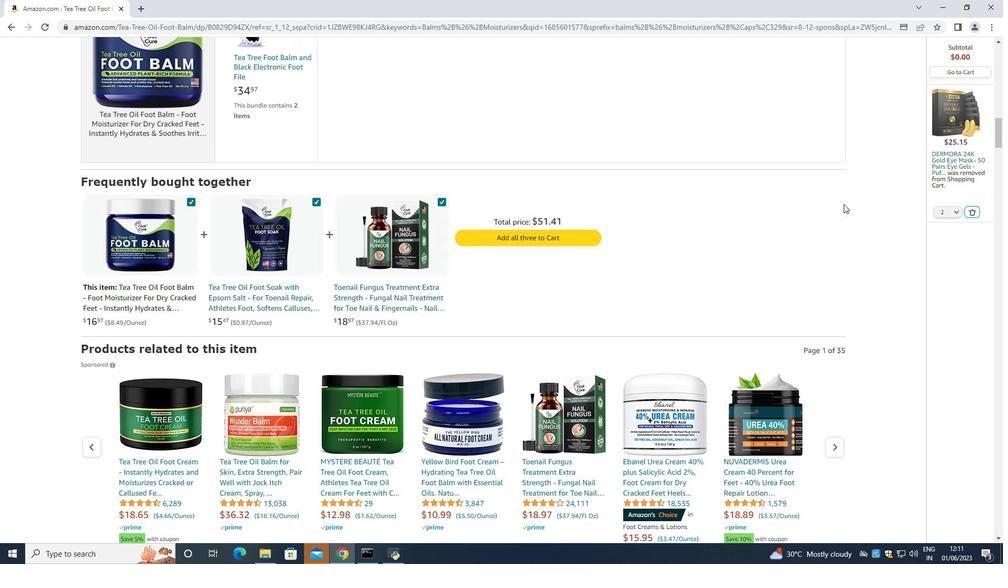 
Action: Mouse moved to (832, 200)
Screenshot: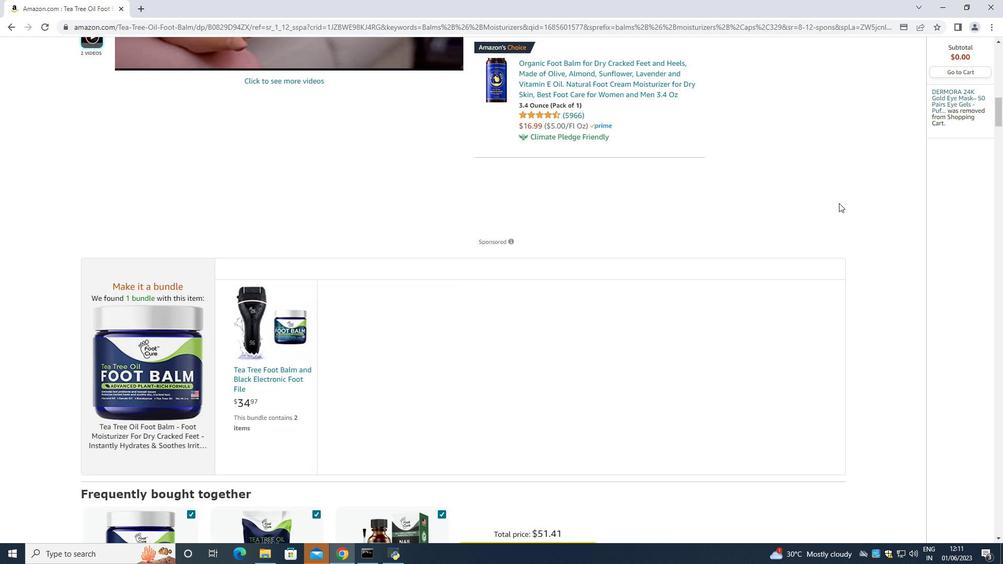
Action: Mouse scrolled (832, 201) with delta (0, 0)
Screenshot: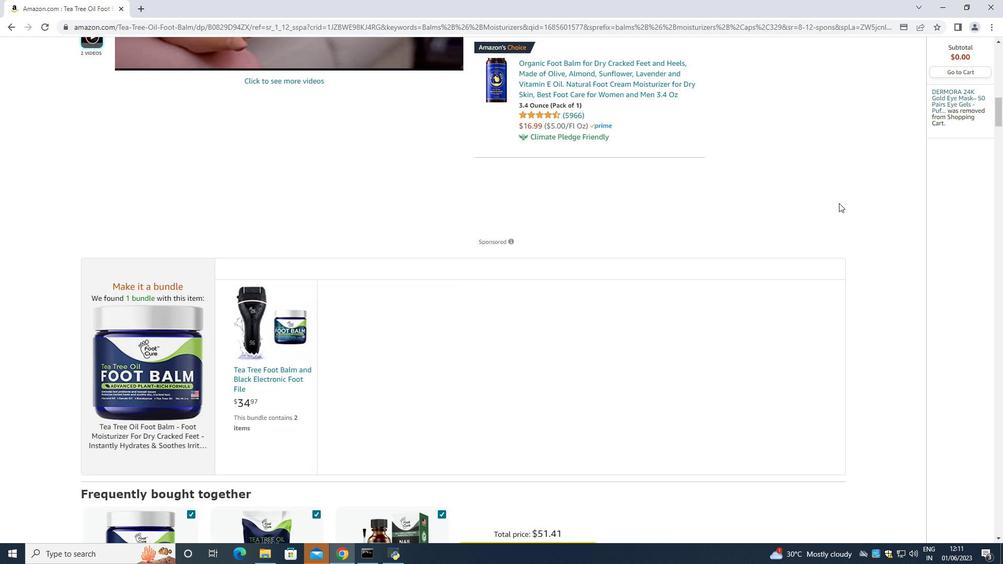 
Action: Mouse scrolled (832, 201) with delta (0, 0)
Screenshot: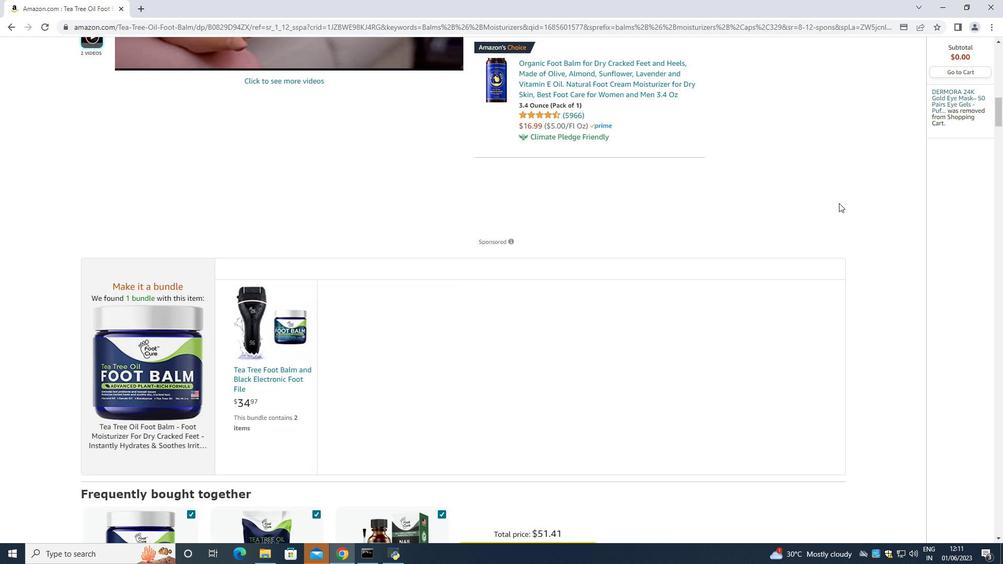 
Action: Mouse scrolled (832, 201) with delta (0, 0)
Screenshot: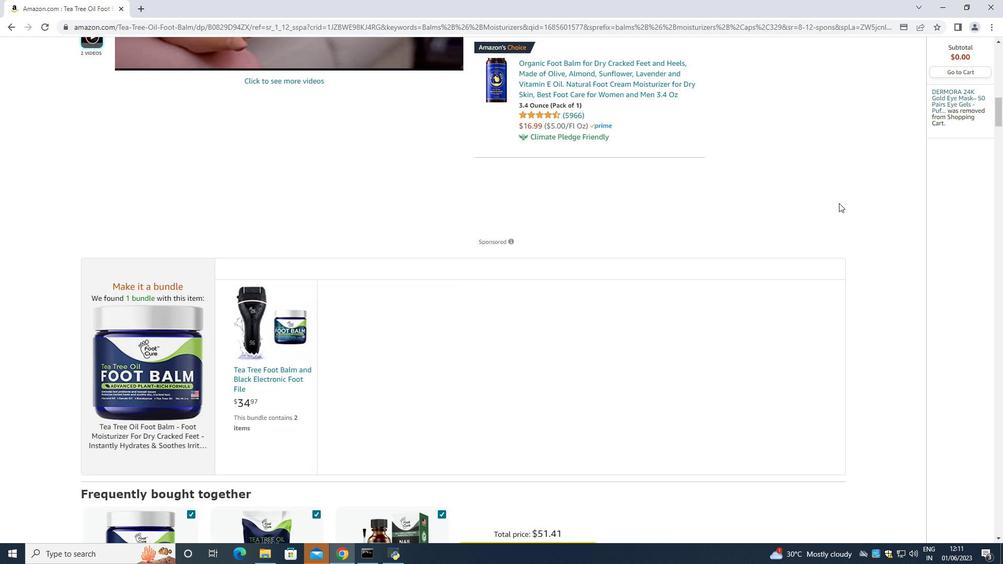 
Action: Mouse scrolled (832, 201) with delta (0, 0)
Screenshot: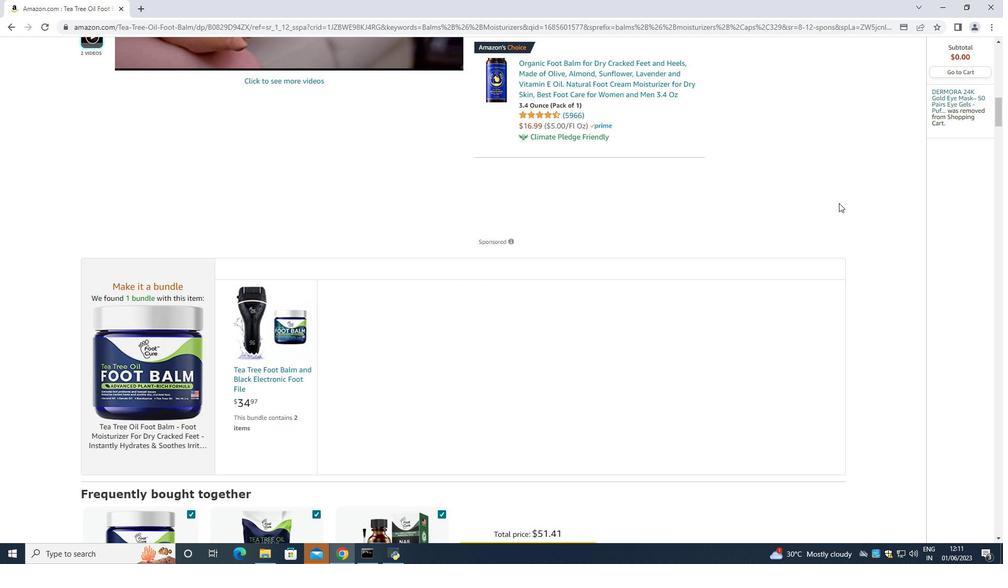 
Action: Mouse scrolled (832, 201) with delta (0, 0)
Screenshot: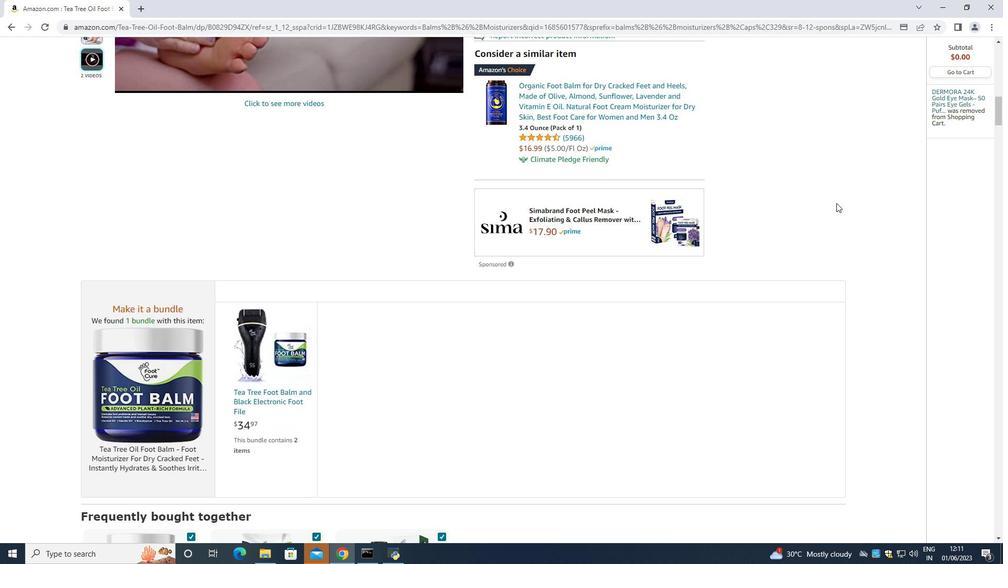 
Action: Mouse scrolled (832, 201) with delta (0, 0)
Screenshot: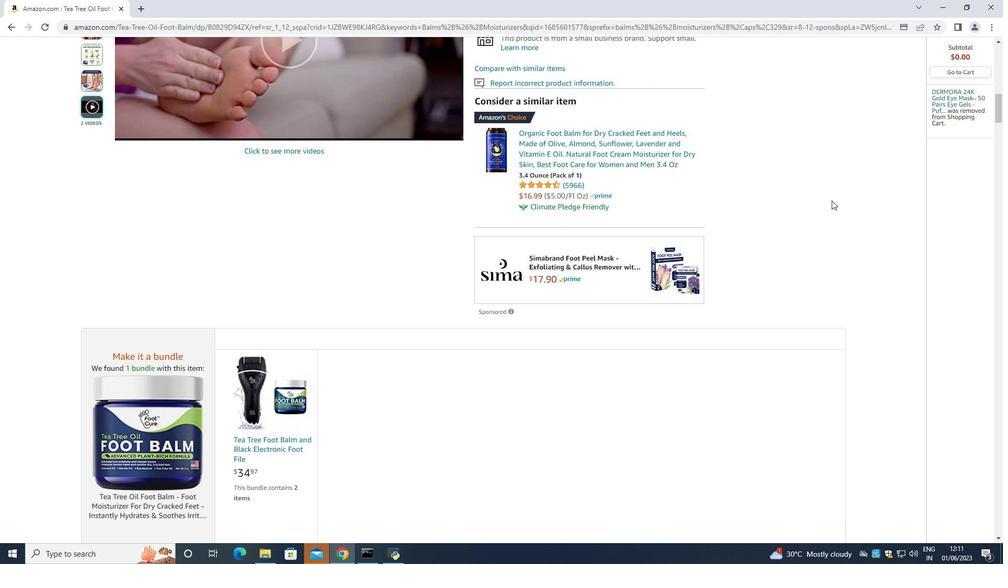 
Action: Mouse scrolled (832, 201) with delta (0, 0)
Screenshot: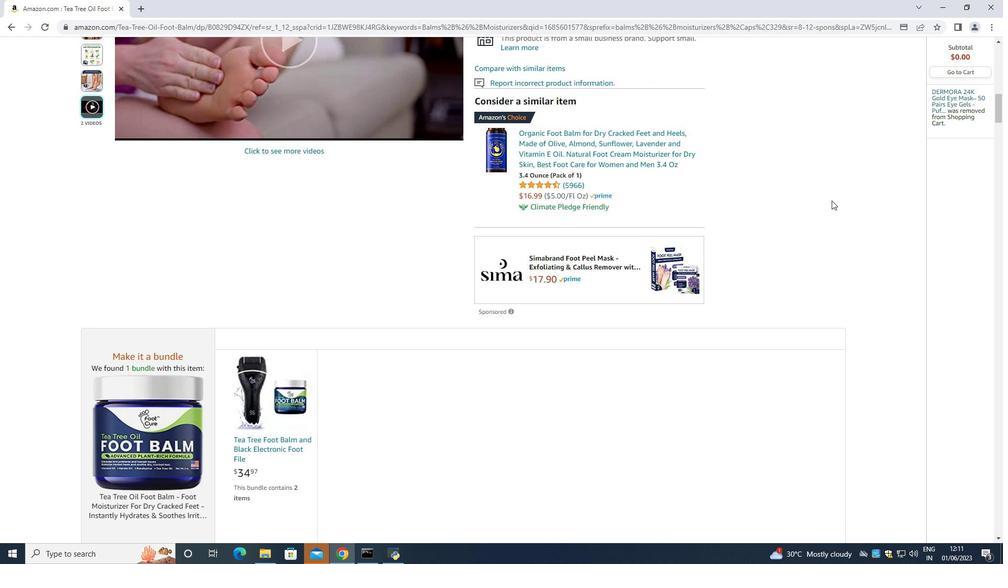 
Action: Mouse moved to (832, 200)
Screenshot: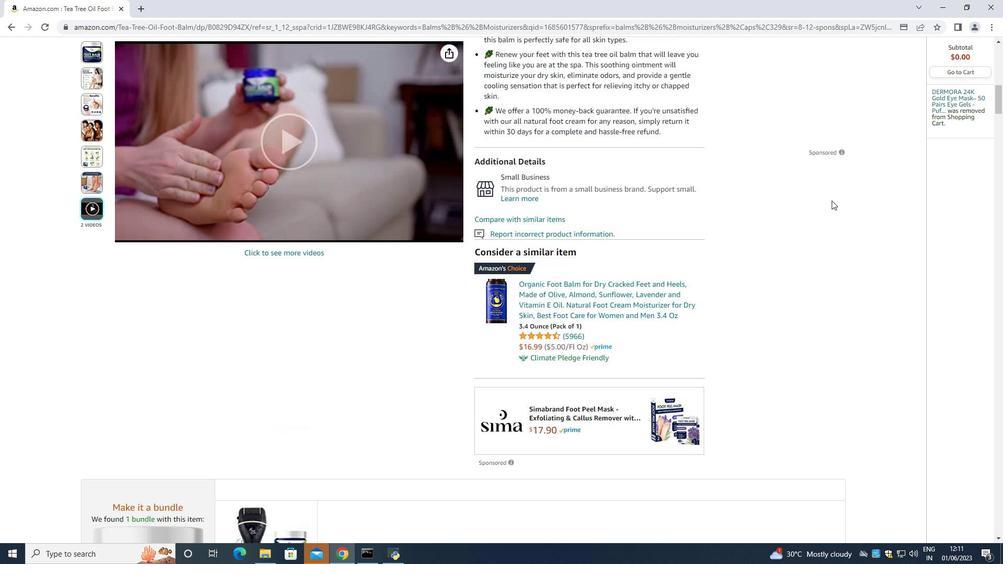
Action: Mouse scrolled (832, 201) with delta (0, 0)
Screenshot: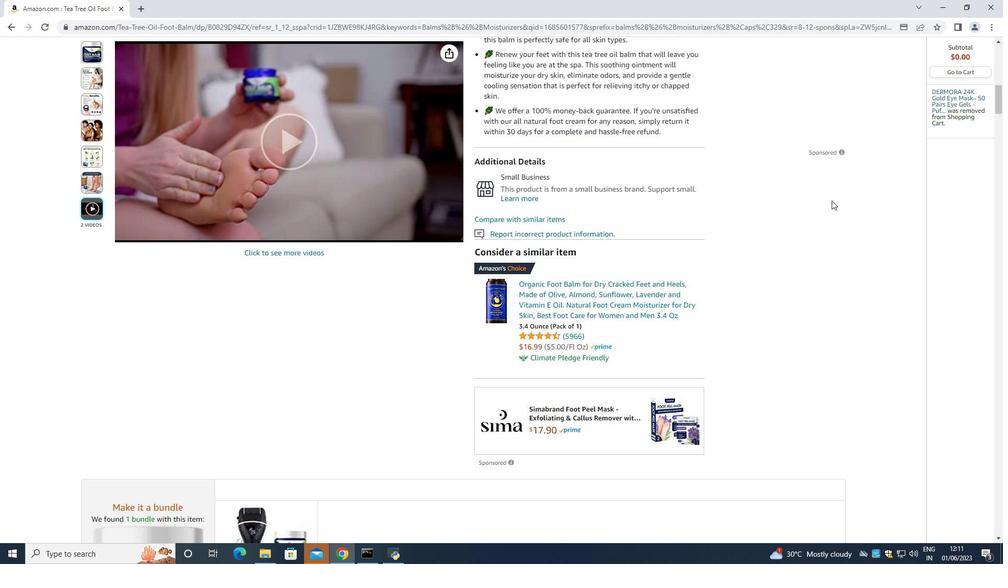 
Action: Mouse scrolled (832, 201) with delta (0, 0)
Screenshot: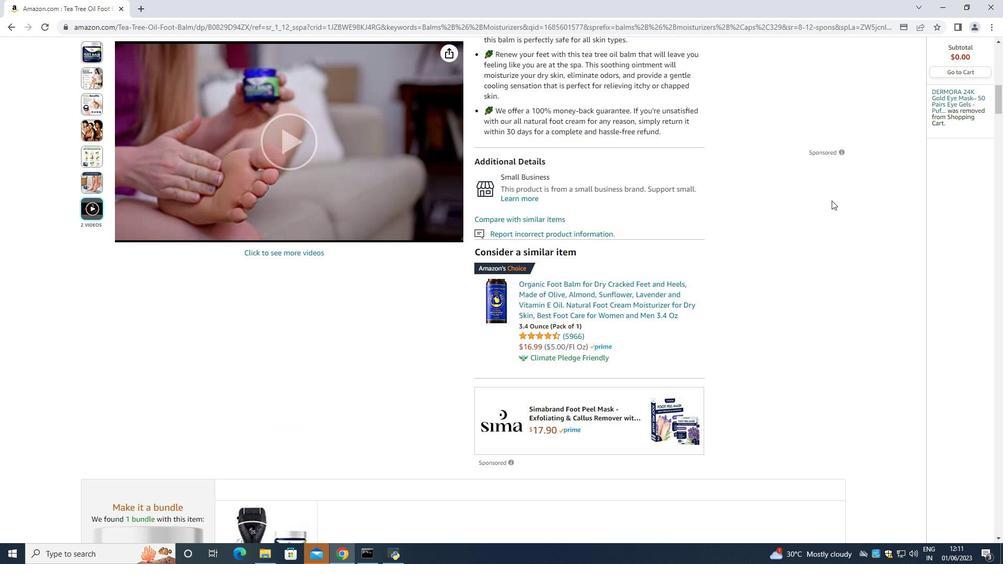 
Action: Mouse scrolled (832, 201) with delta (0, 0)
Screenshot: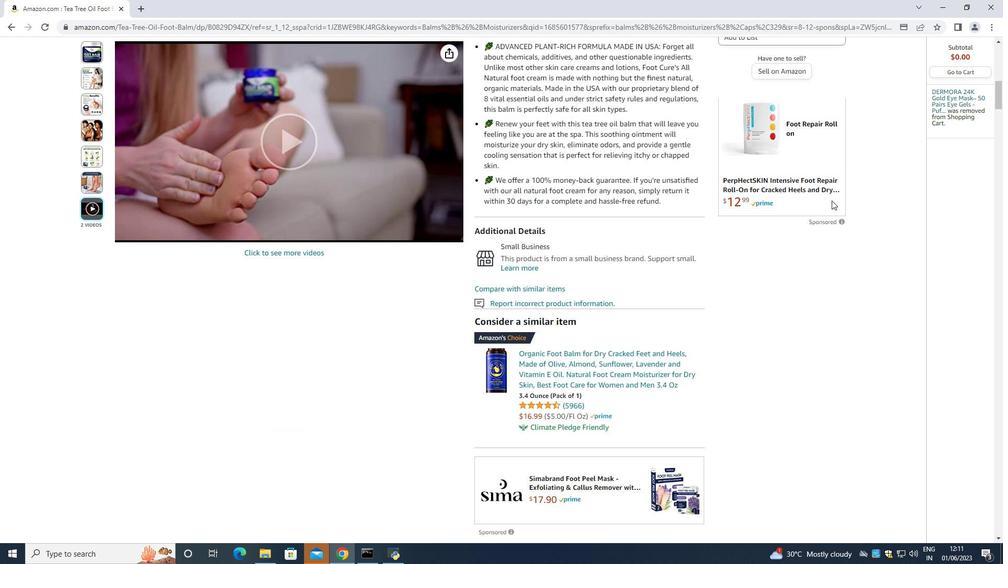 
Action: Mouse scrolled (832, 200) with delta (0, 0)
Screenshot: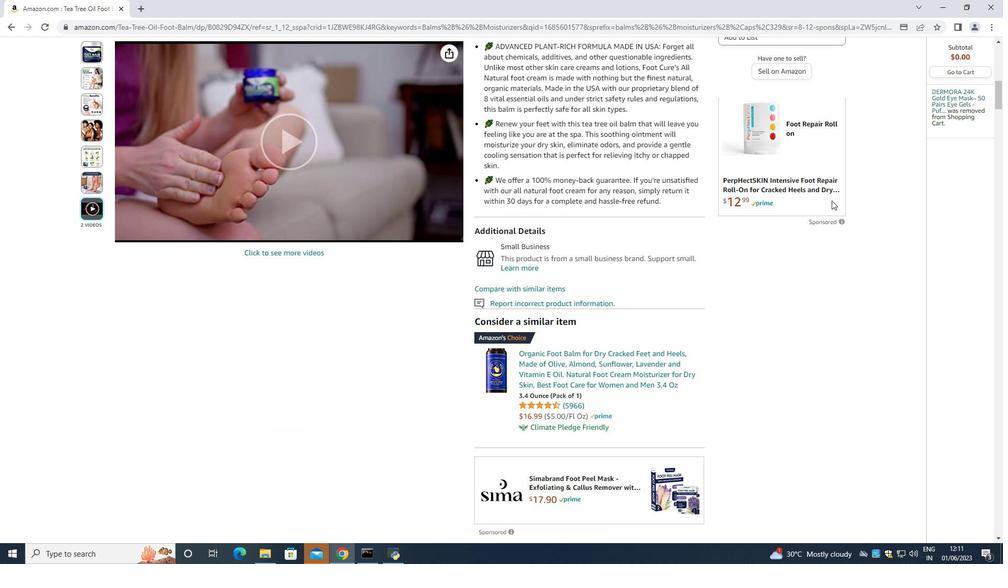 
Action: Mouse scrolled (832, 200) with delta (0, 0)
Screenshot: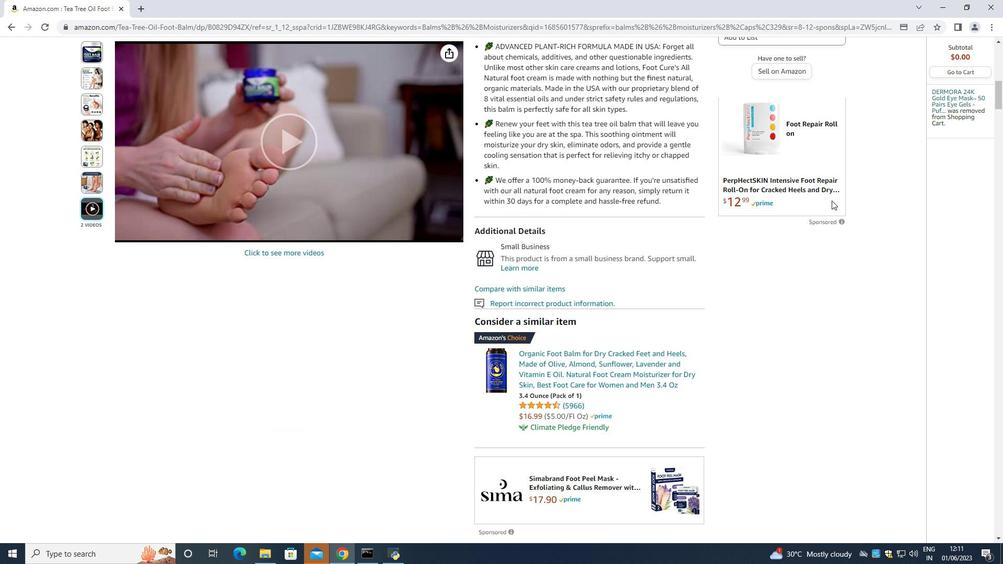 
Action: Mouse scrolled (832, 200) with delta (0, 0)
Screenshot: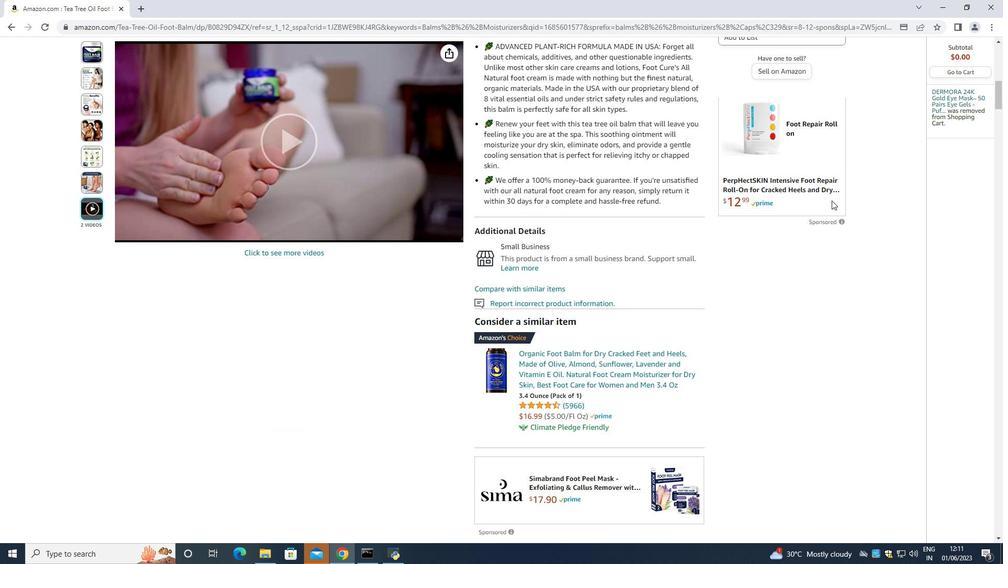 
Action: Mouse scrolled (832, 200) with delta (0, 0)
Screenshot: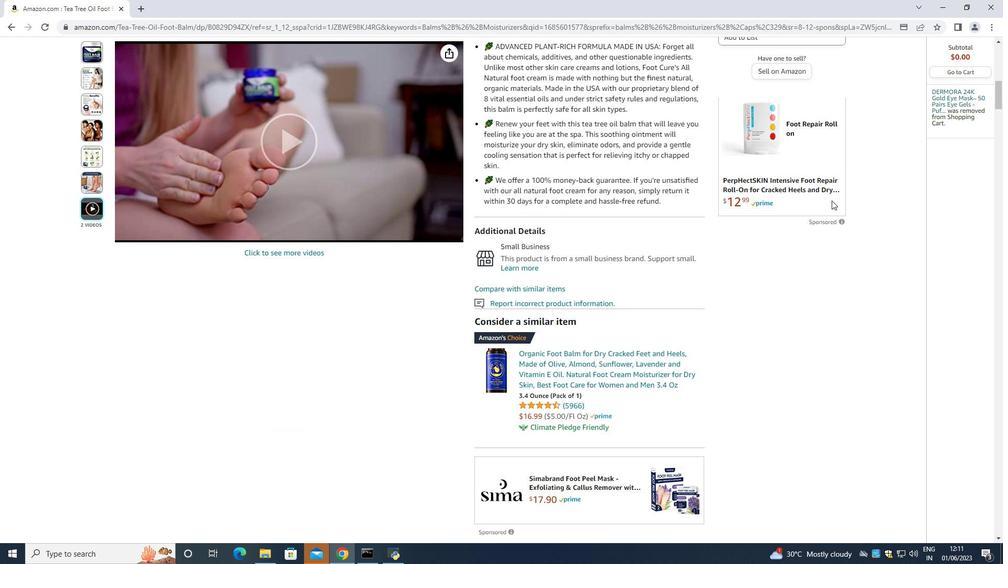 
Action: Mouse scrolled (832, 200) with delta (0, 0)
Screenshot: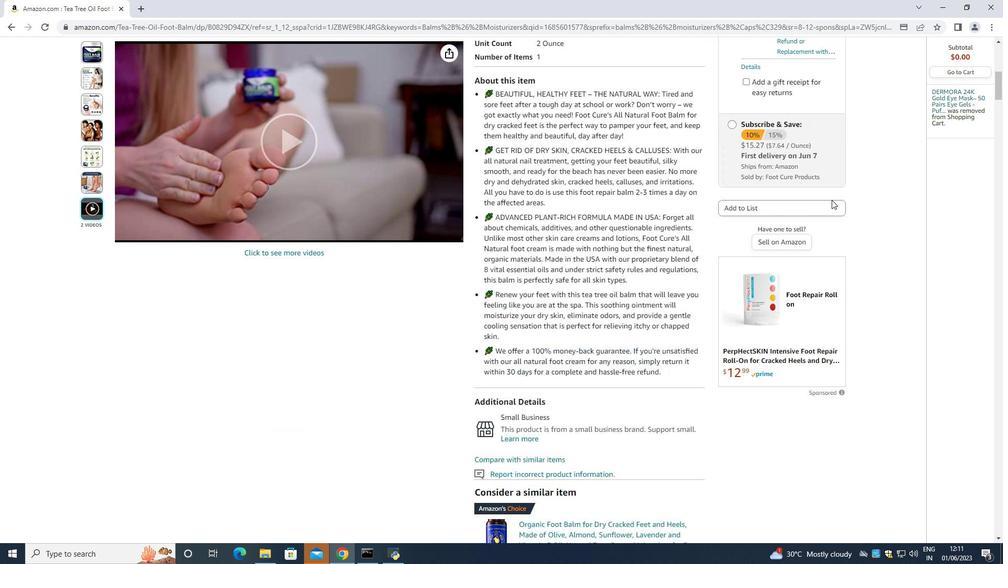 
Action: Mouse scrolled (832, 200) with delta (0, 0)
Screenshot: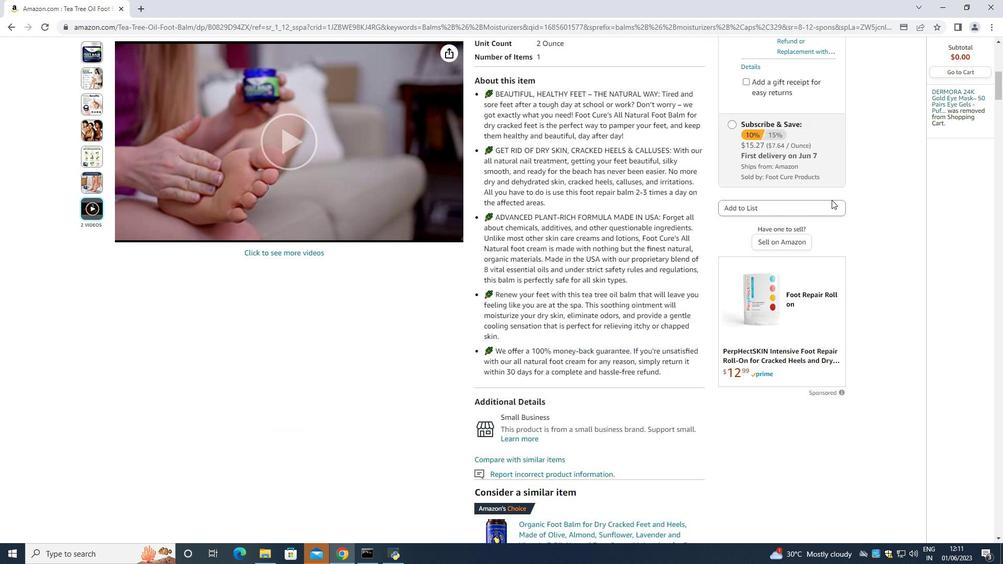 
Action: Mouse scrolled (832, 200) with delta (0, 0)
Screenshot: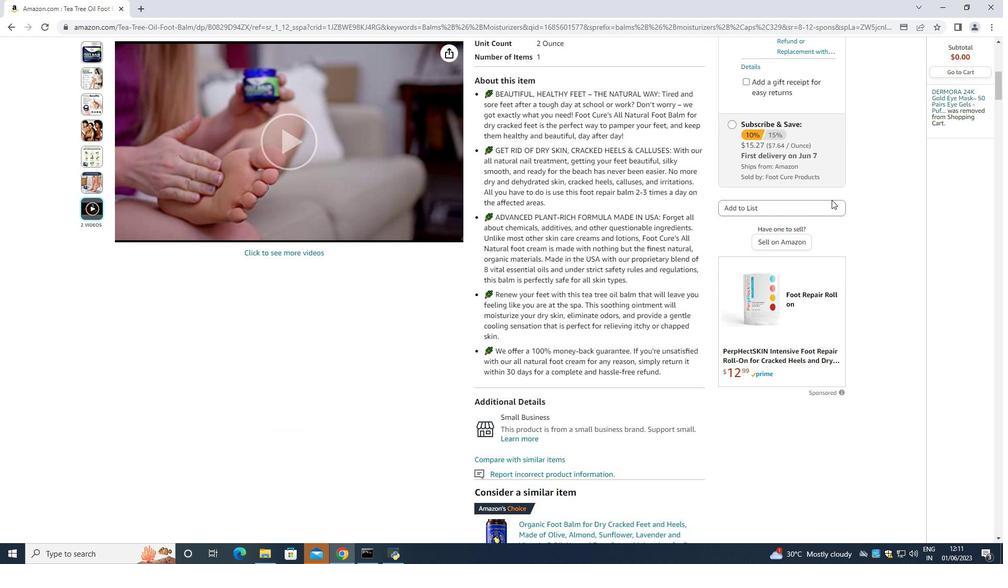 
Action: Mouse scrolled (832, 200) with delta (0, 0)
Screenshot: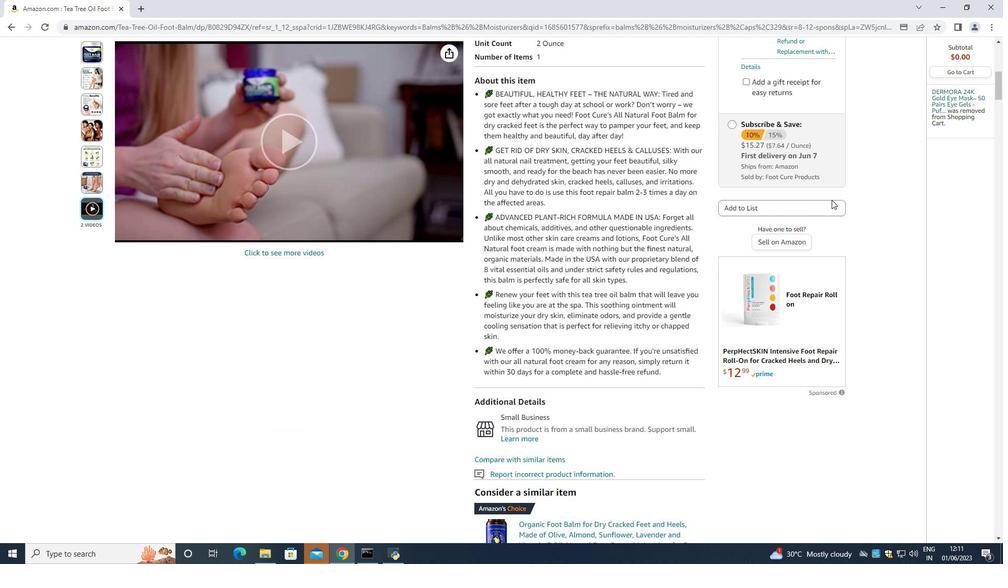 
Action: Mouse scrolled (832, 200) with delta (0, 0)
Screenshot: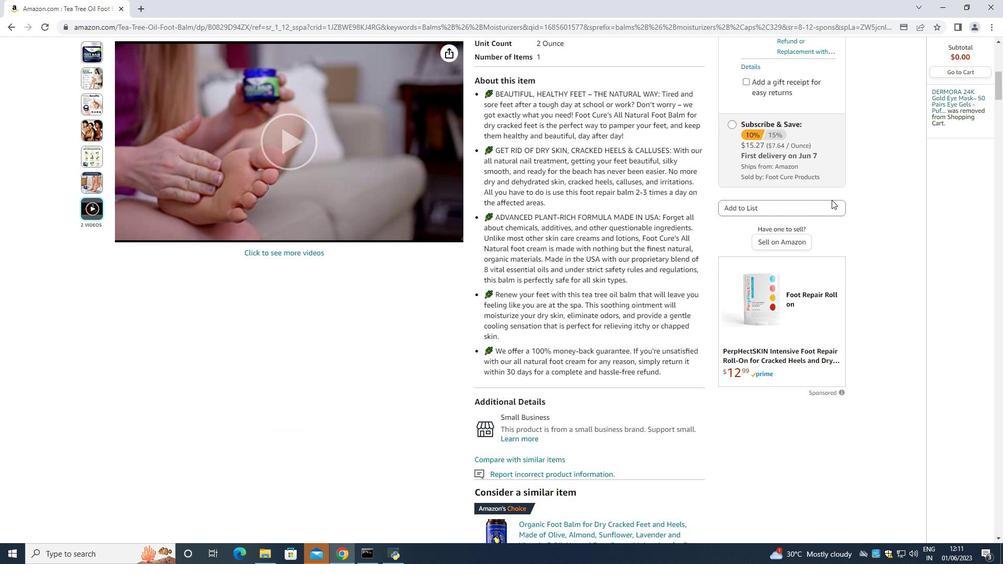
Action: Mouse scrolled (832, 200) with delta (0, 0)
Screenshot: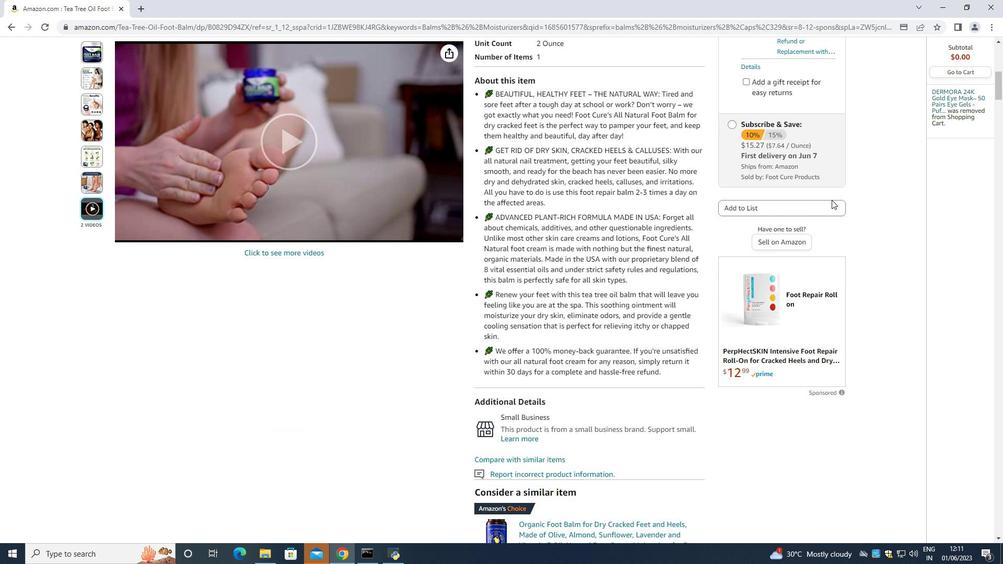 
Action: Mouse scrolled (832, 200) with delta (0, 0)
Screenshot: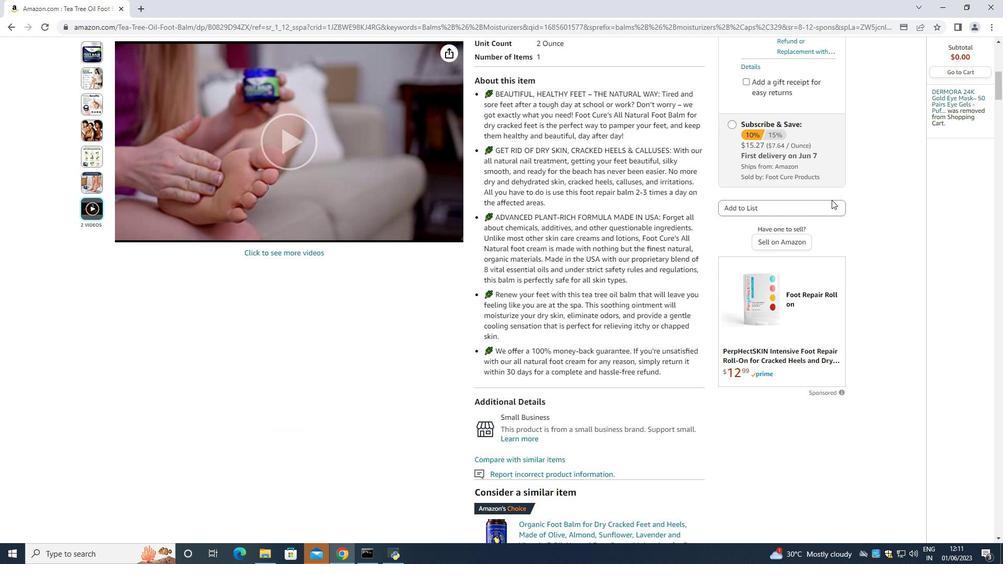 
Action: Mouse moved to (779, 350)
Screenshot: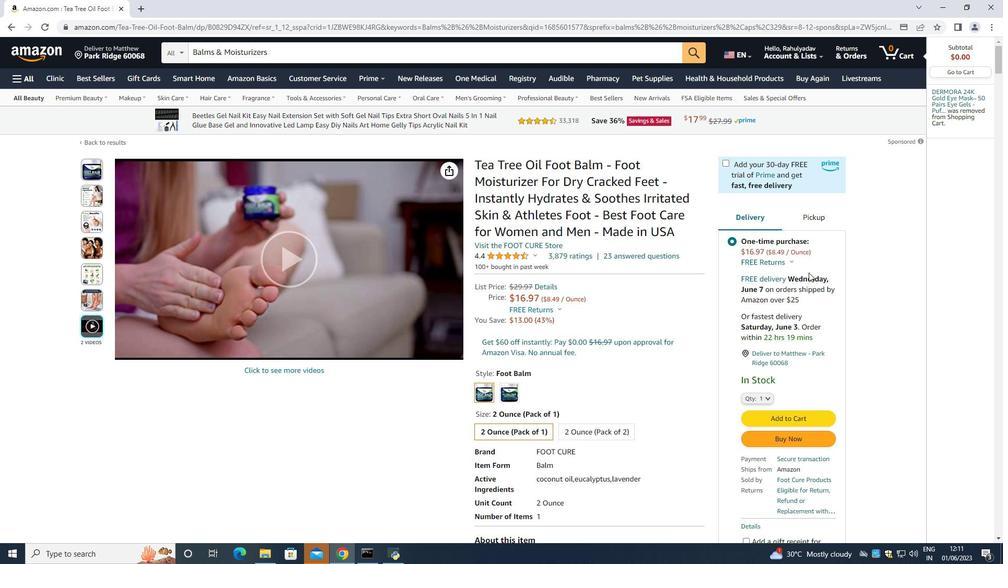 
Action: Mouse scrolled (795, 353) with delta (0, 0)
Screenshot: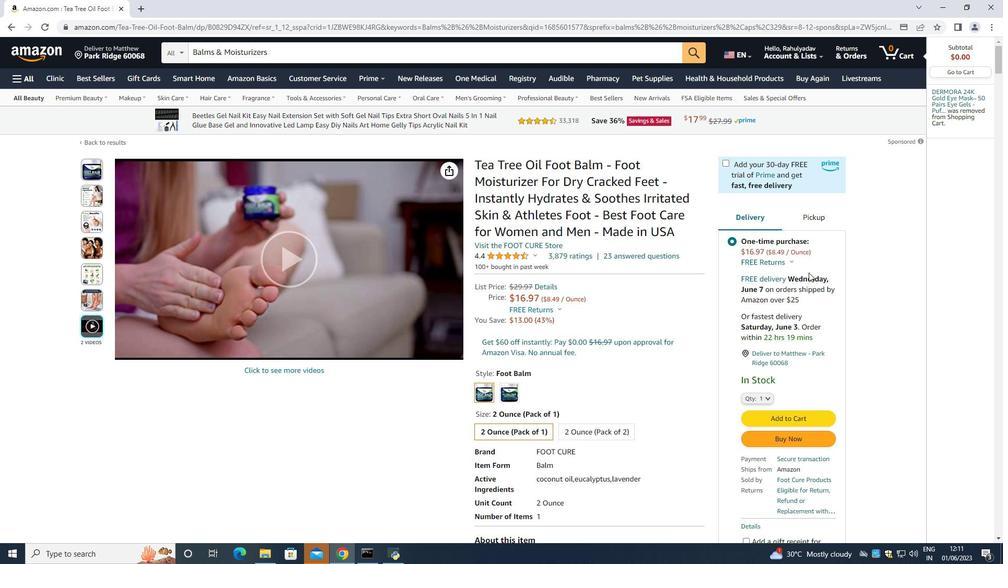 
Action: Mouse scrolled (795, 353) with delta (0, 0)
Screenshot: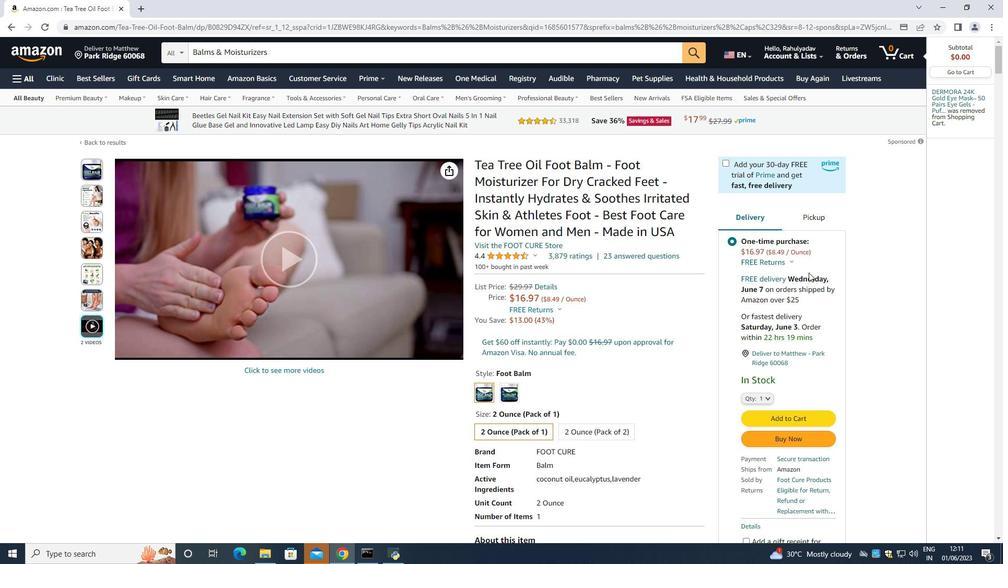 
Action: Mouse moved to (779, 350)
Screenshot: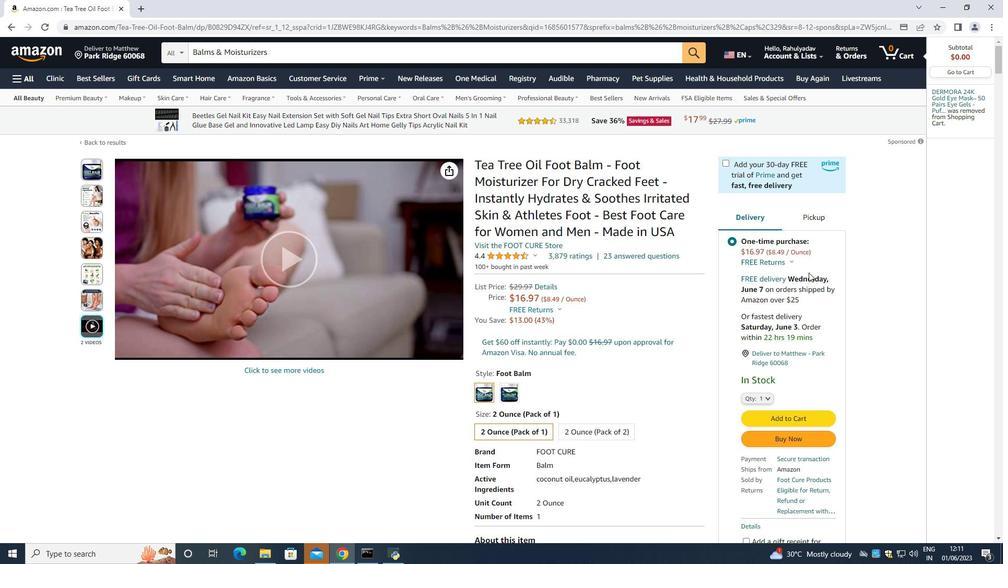 
Action: Mouse scrolled (794, 353) with delta (0, 0)
Screenshot: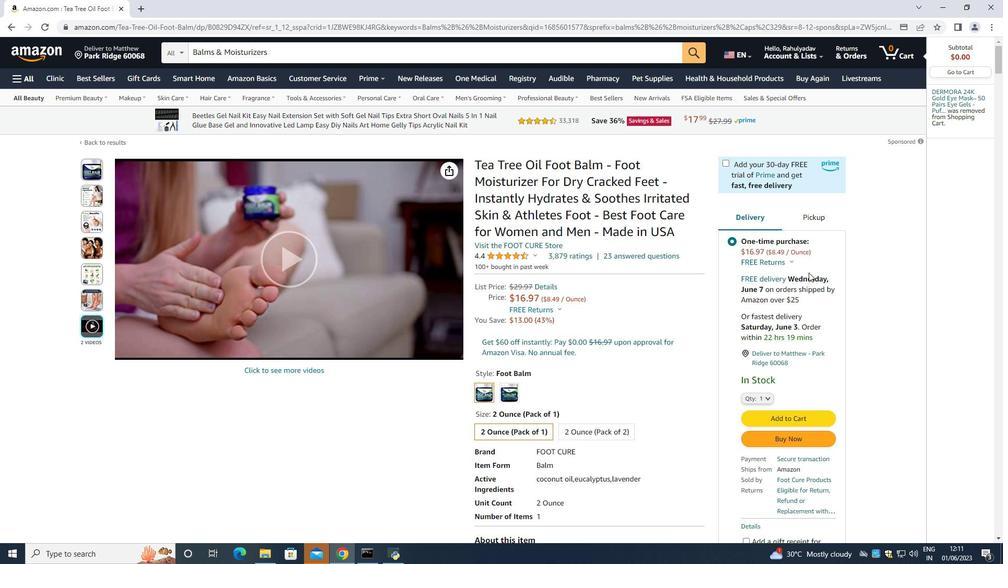 
Action: Mouse moved to (779, 350)
